 Task: Search for 'kurti set' on Amazon.in, browse the options, and add your preferred choices to the cart.
Action: Mouse moved to (284, 65)
Screenshot: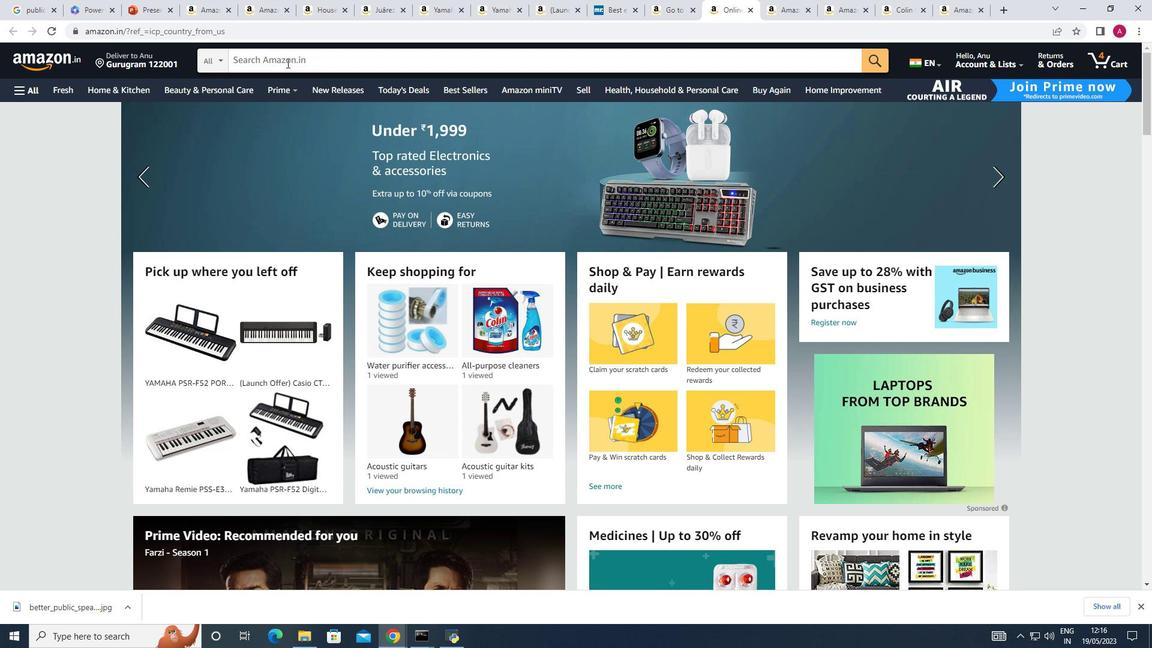 
Action: Mouse pressed left at (284, 65)
Screenshot: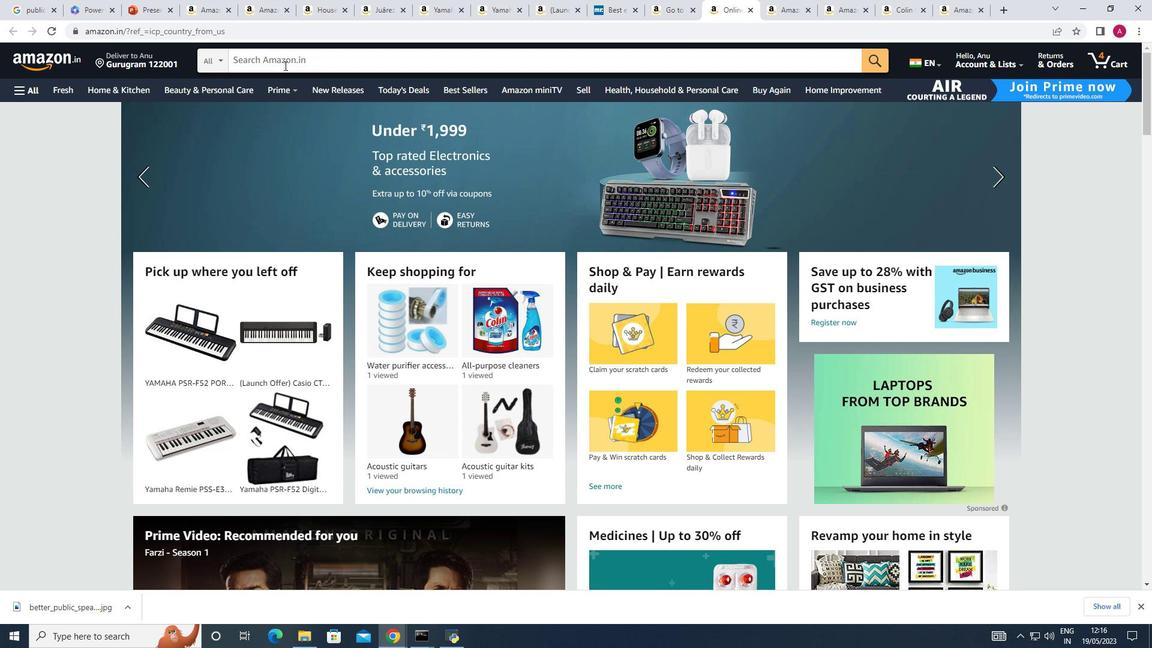 
Action: Key pressed kurti
Screenshot: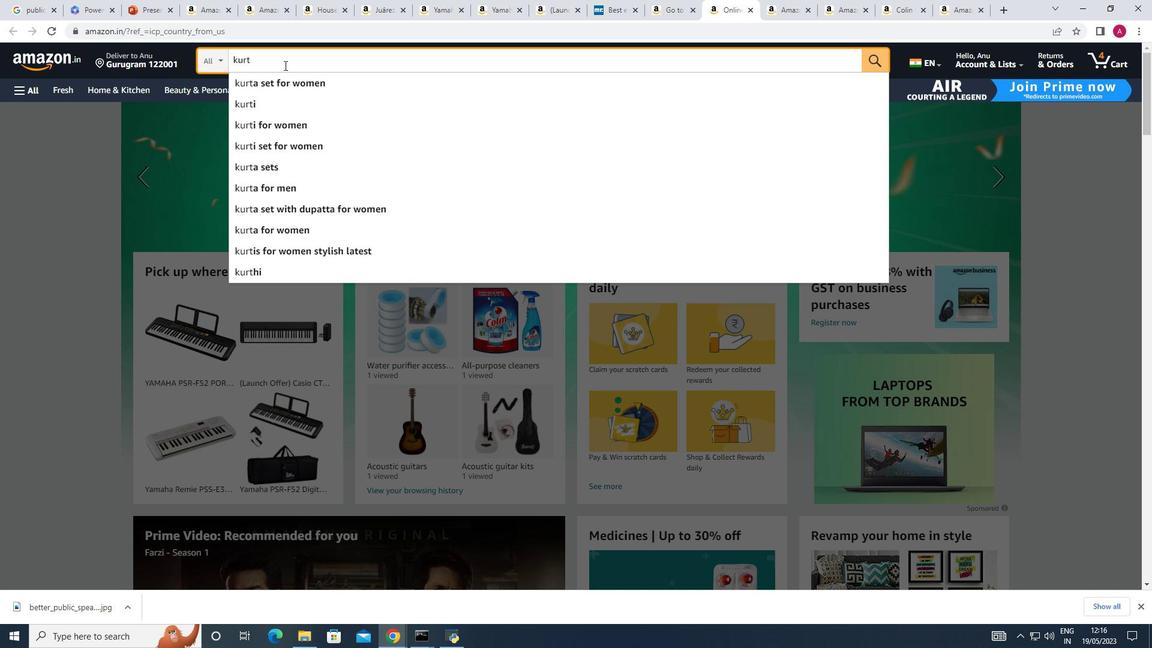 
Action: Mouse moved to (277, 160)
Screenshot: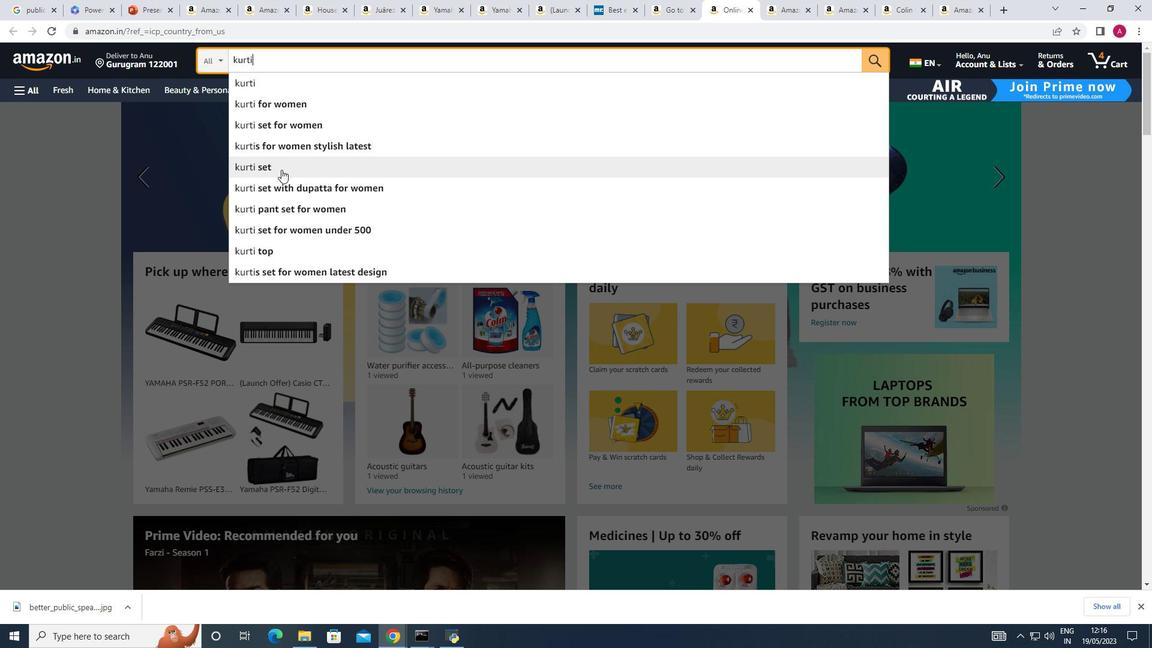 
Action: Mouse pressed left at (277, 160)
Screenshot: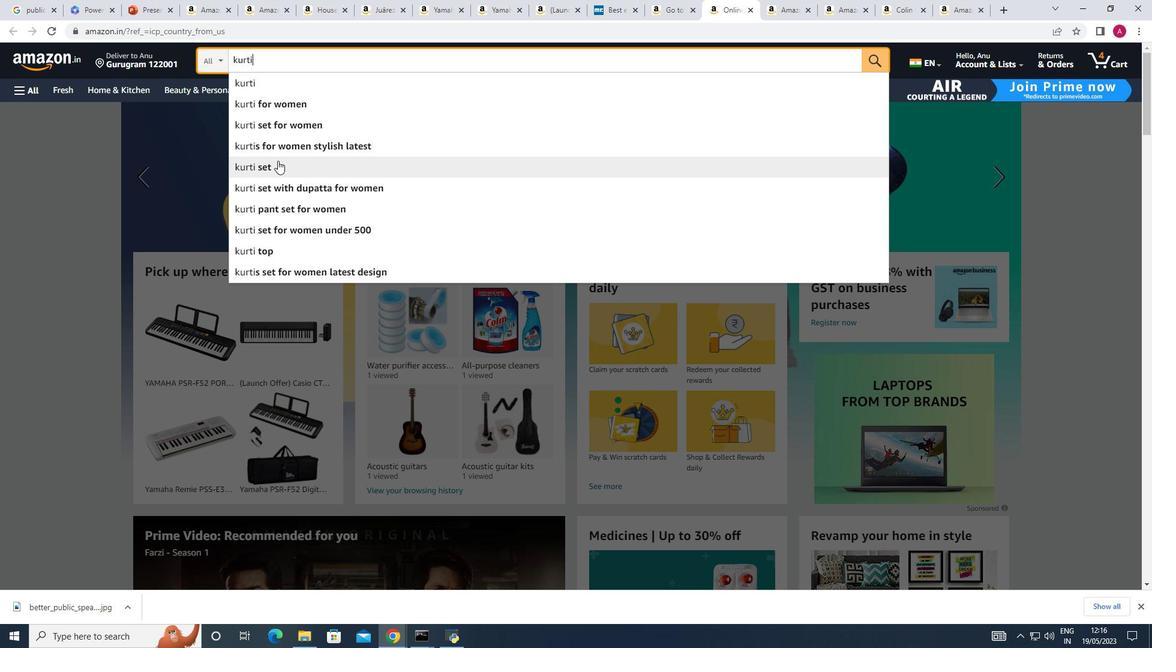 
Action: Mouse pressed left at (277, 160)
Screenshot: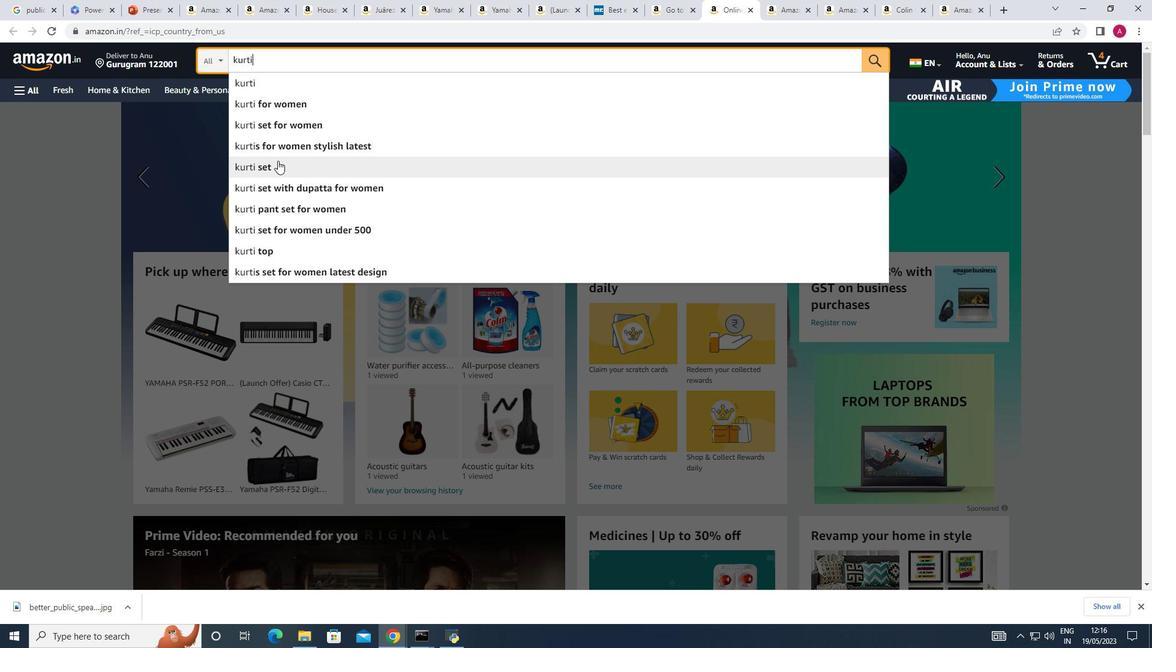 
Action: Mouse moved to (362, 253)
Screenshot: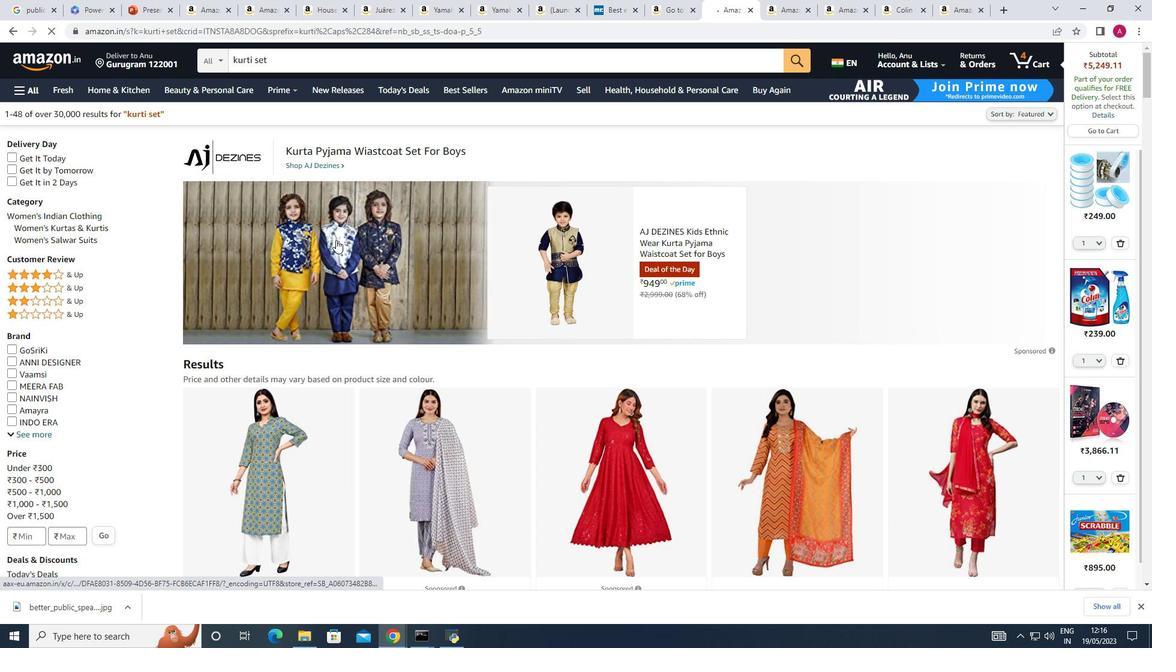 
Action: Mouse scrolled (362, 253) with delta (0, 0)
Screenshot: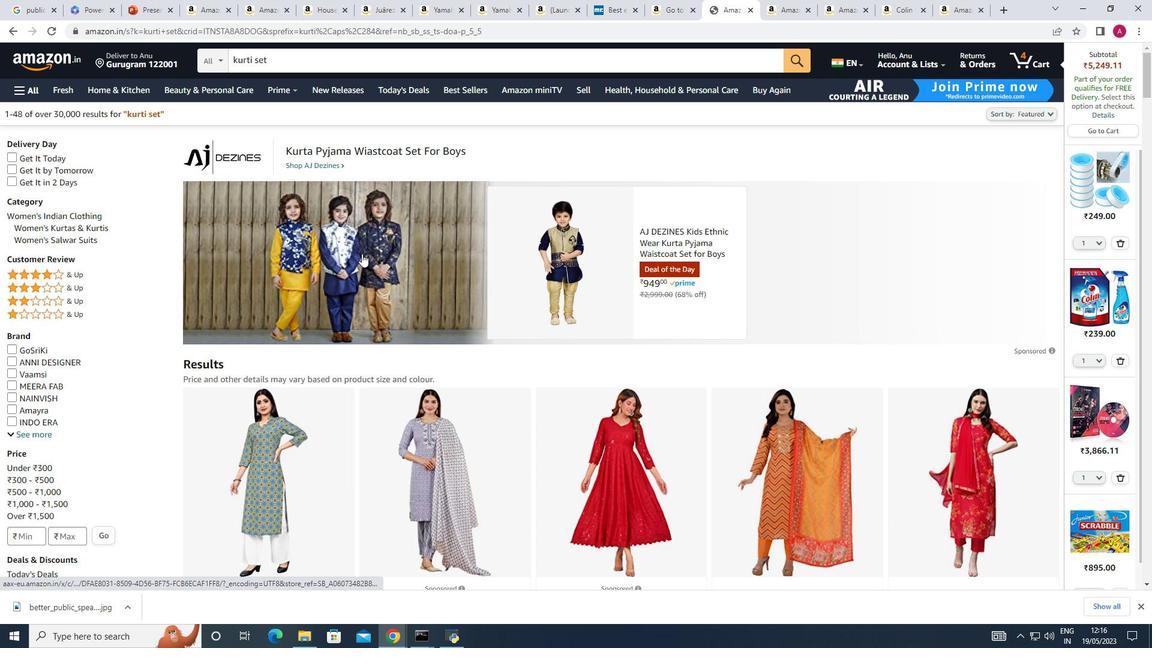 
Action: Mouse moved to (362, 253)
Screenshot: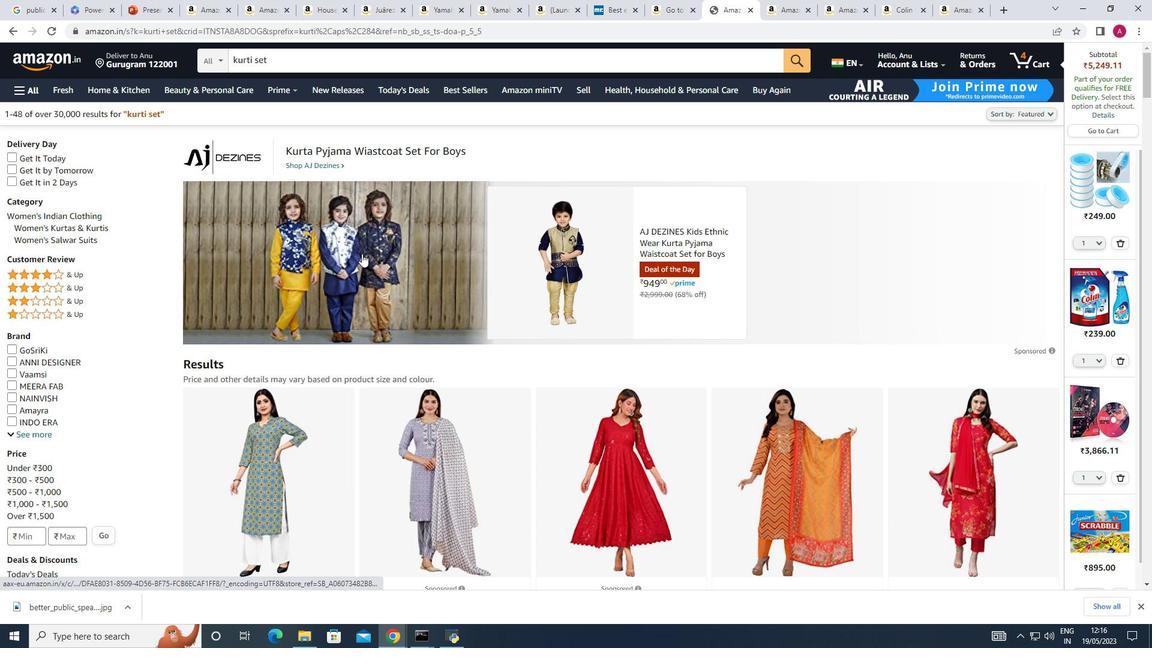
Action: Mouse scrolled (362, 253) with delta (0, 0)
Screenshot: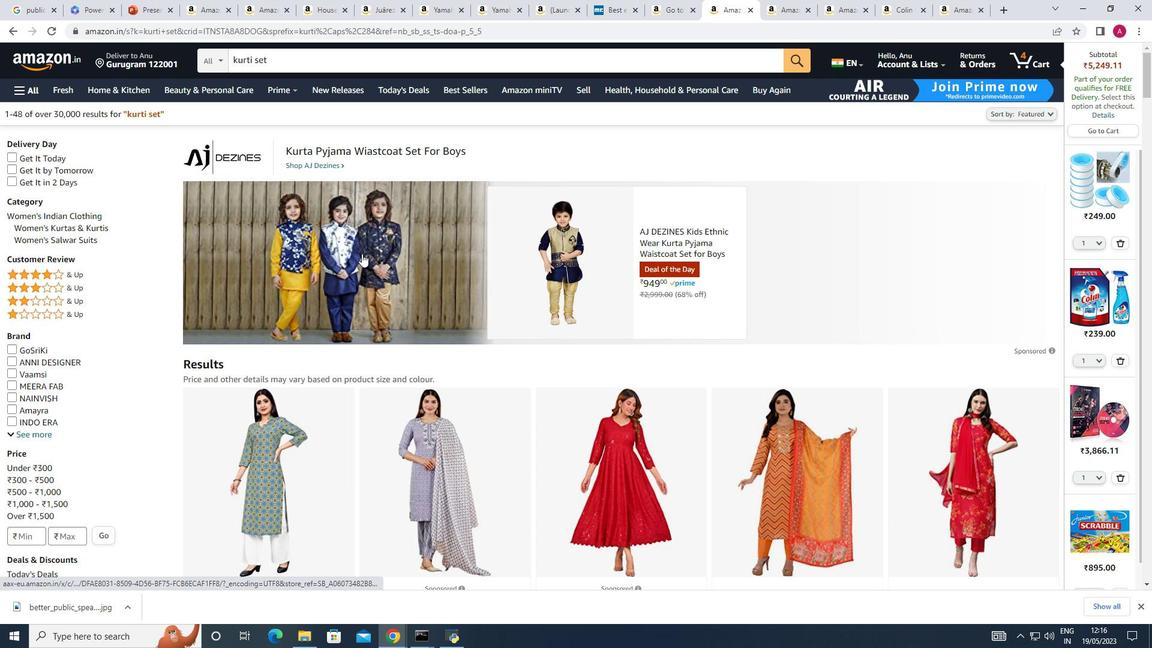 
Action: Mouse moved to (365, 253)
Screenshot: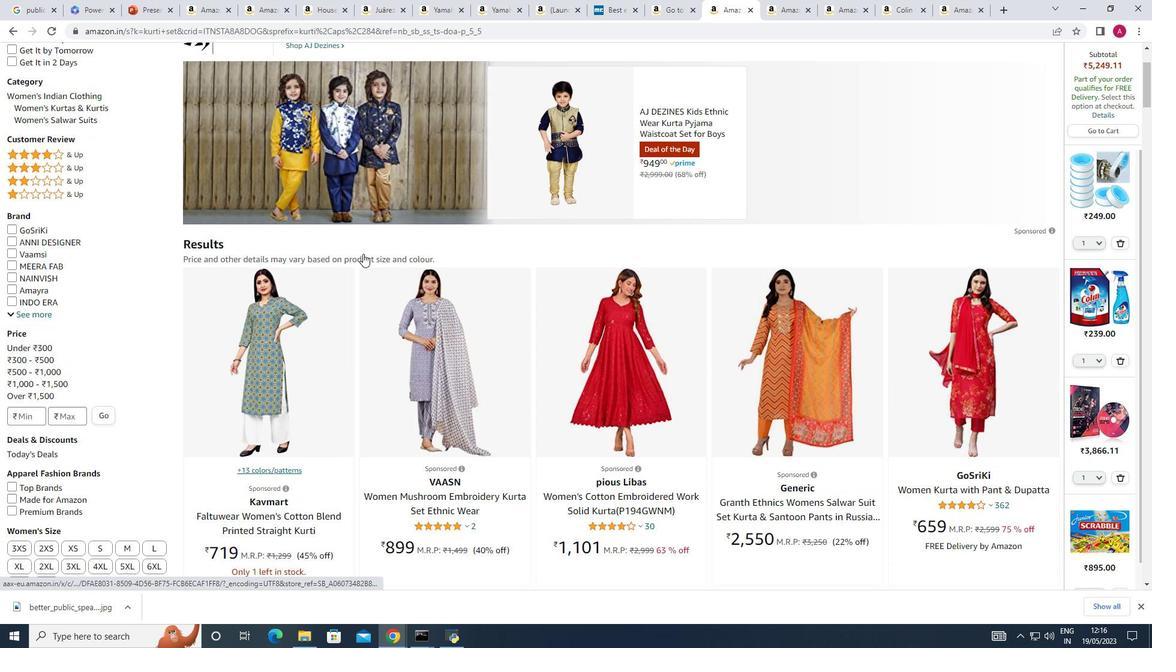 
Action: Mouse scrolled (365, 253) with delta (0, 0)
Screenshot: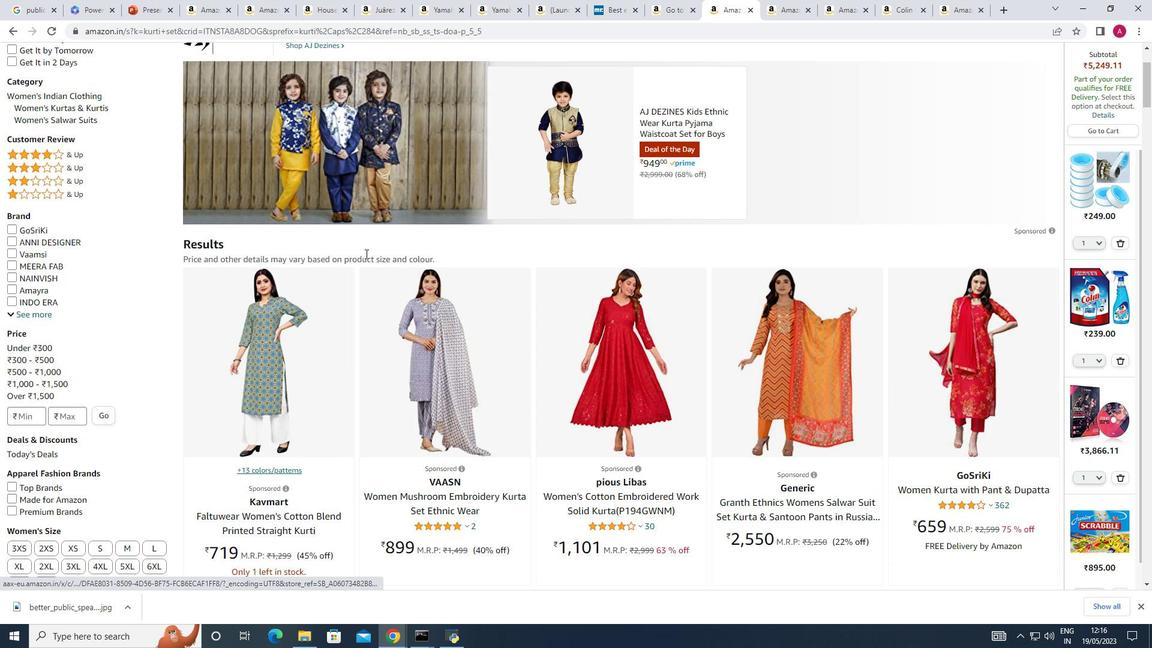 
Action: Mouse moved to (393, 243)
Screenshot: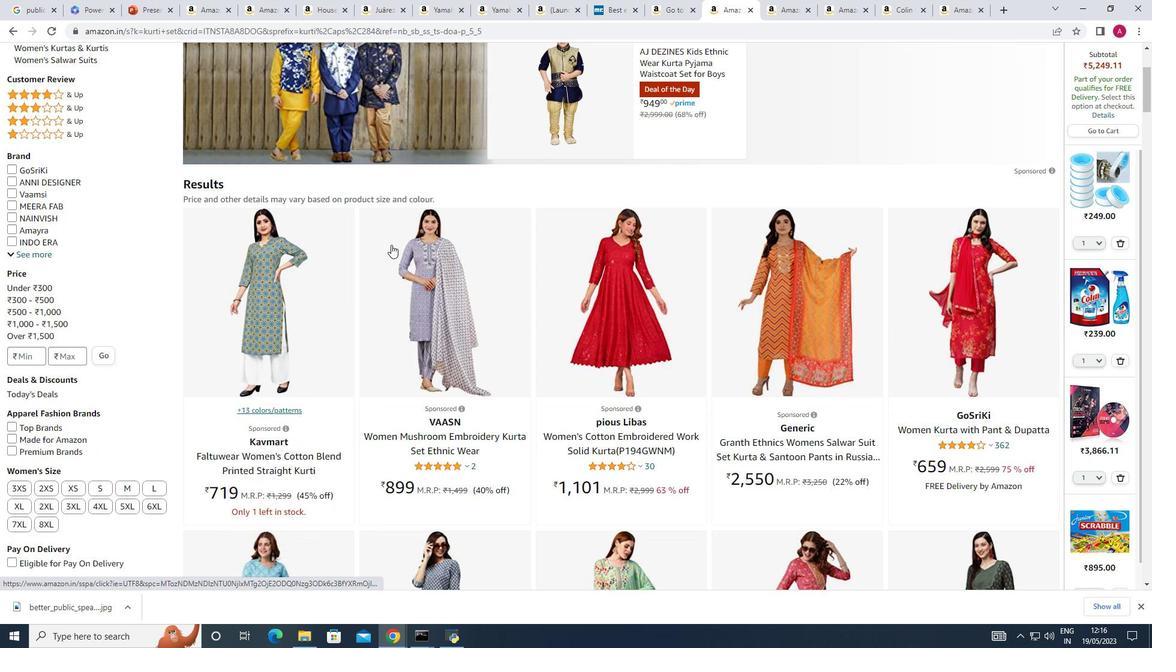 
Action: Mouse scrolled (393, 243) with delta (0, 0)
Screenshot: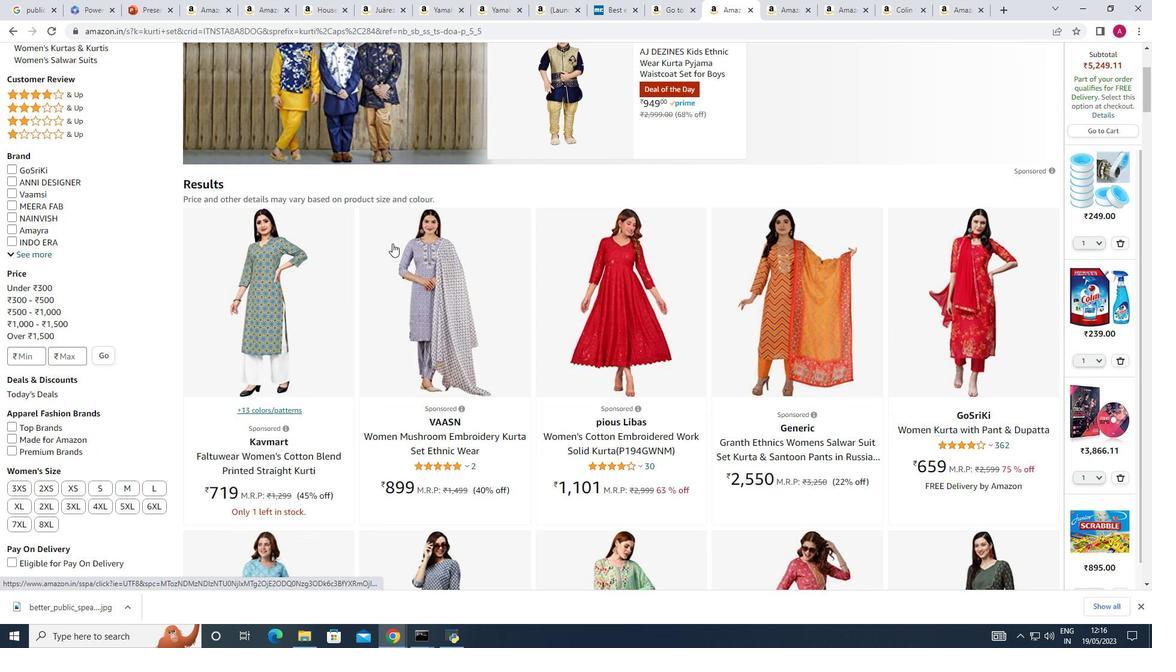 
Action: Mouse scrolled (393, 243) with delta (0, 0)
Screenshot: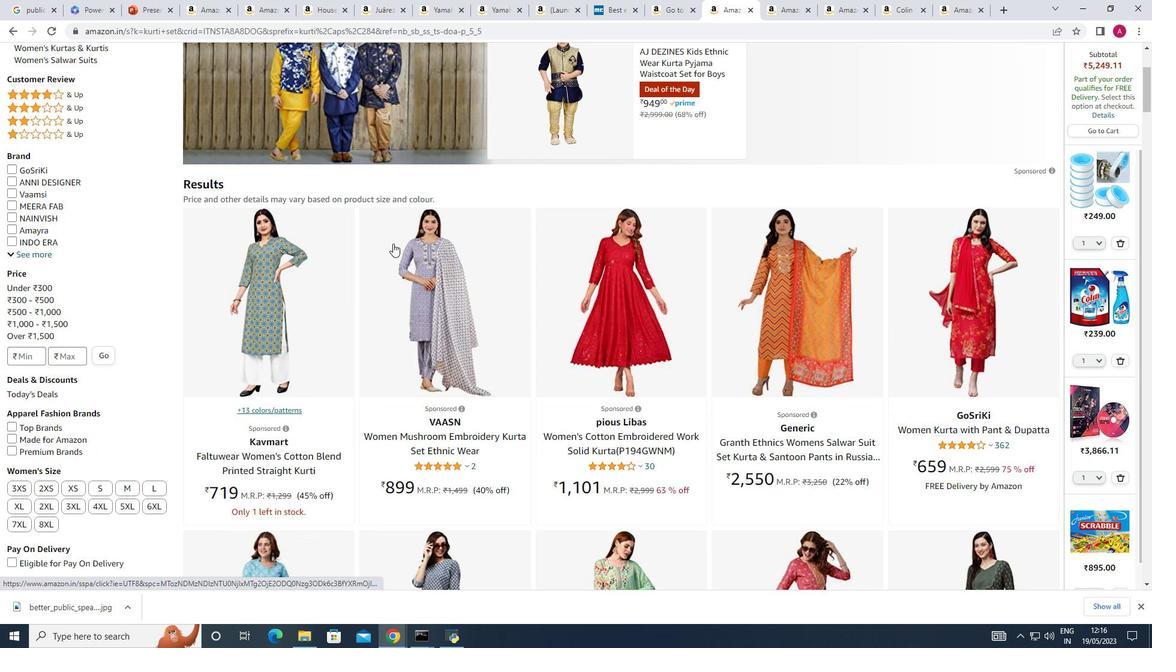
Action: Mouse scrolled (393, 243) with delta (0, 0)
Screenshot: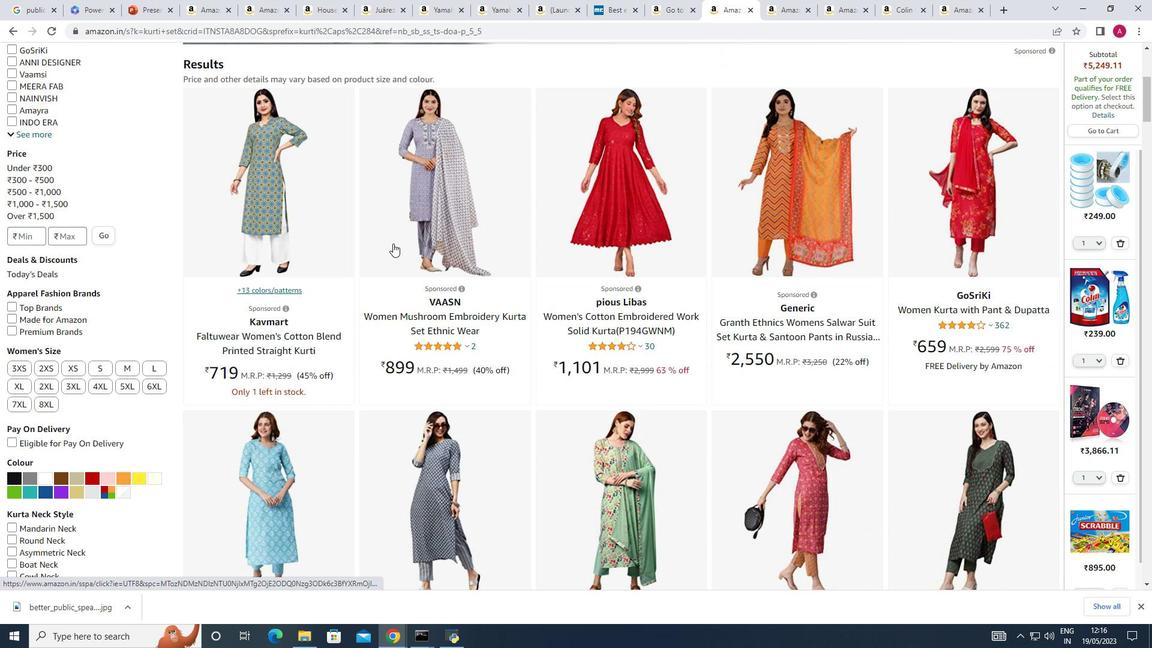 
Action: Mouse scrolled (393, 243) with delta (0, 0)
Screenshot: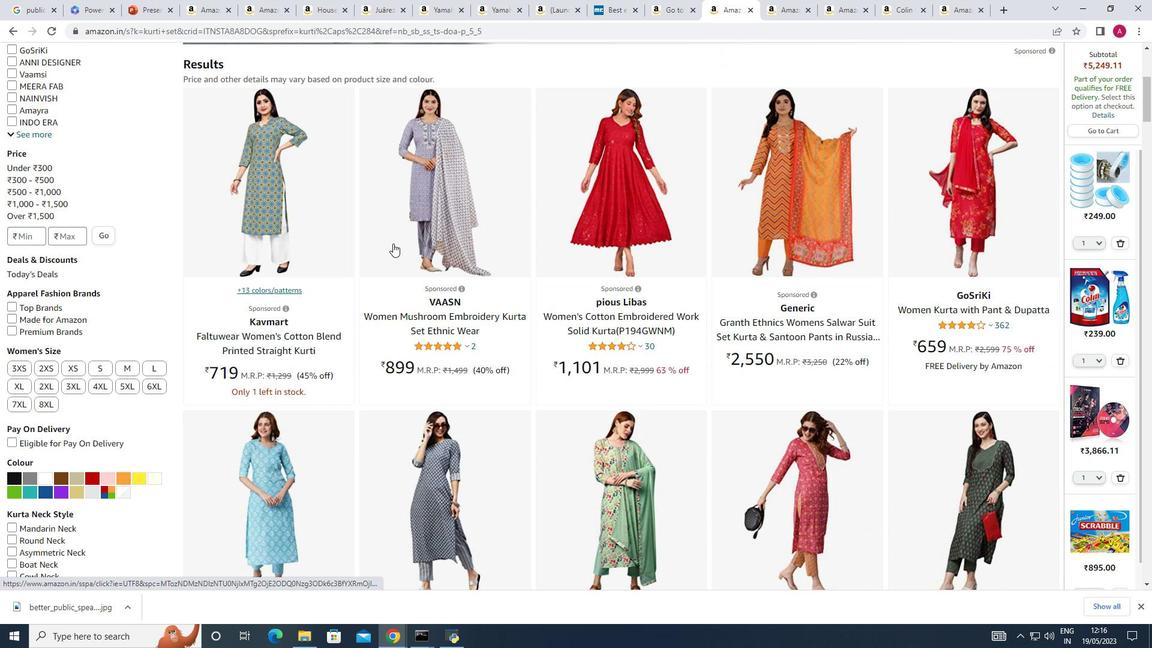 
Action: Mouse scrolled (393, 243) with delta (0, 0)
Screenshot: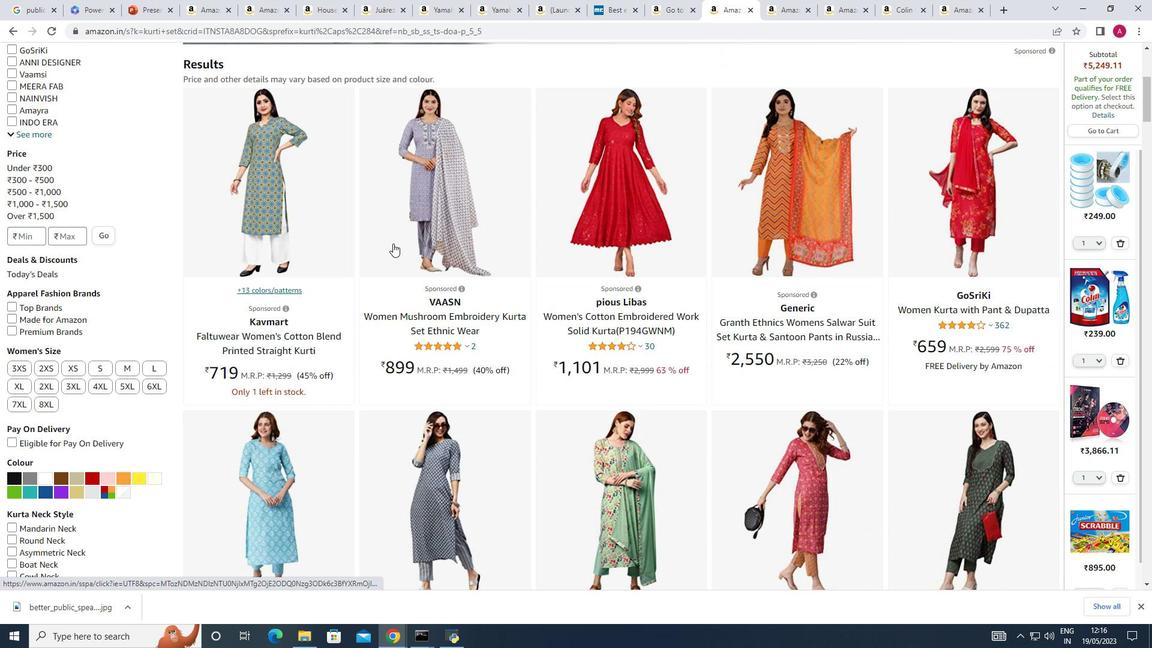 
Action: Mouse scrolled (393, 243) with delta (0, 0)
Screenshot: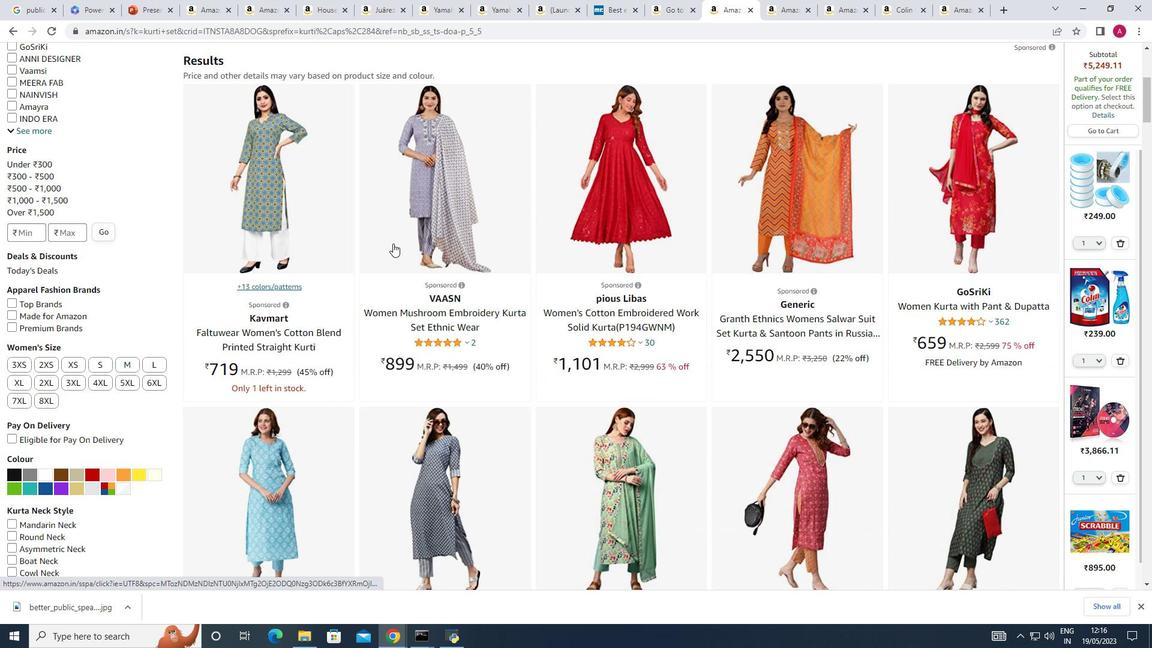 
Action: Mouse moved to (392, 244)
Screenshot: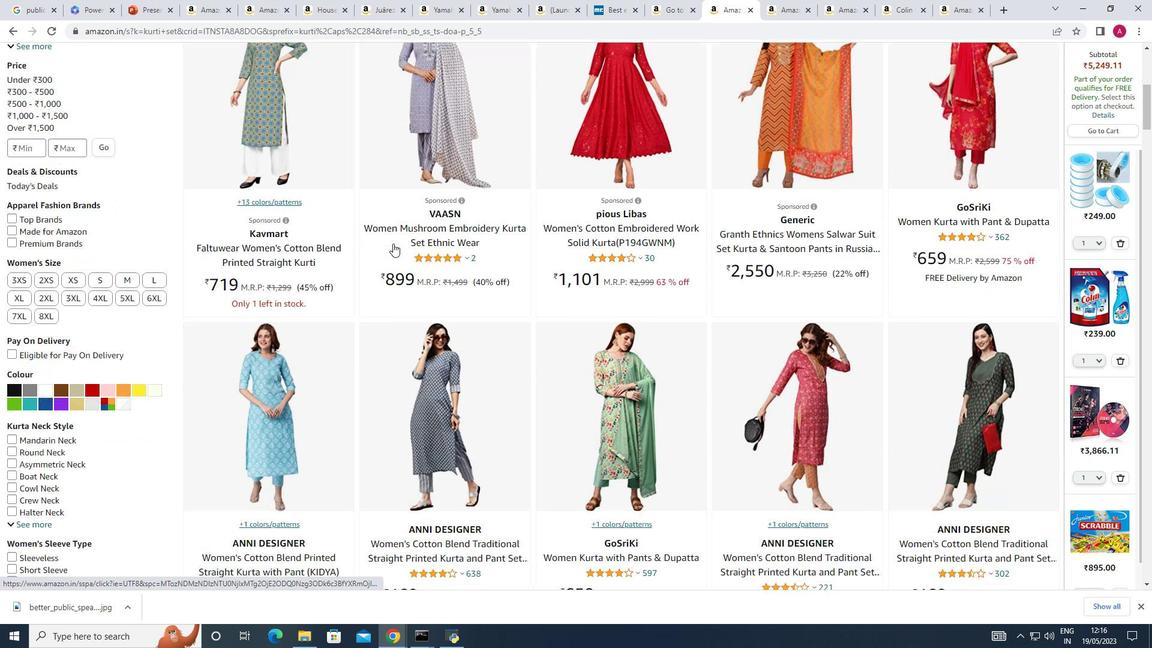 
Action: Mouse scrolled (392, 243) with delta (0, 0)
Screenshot: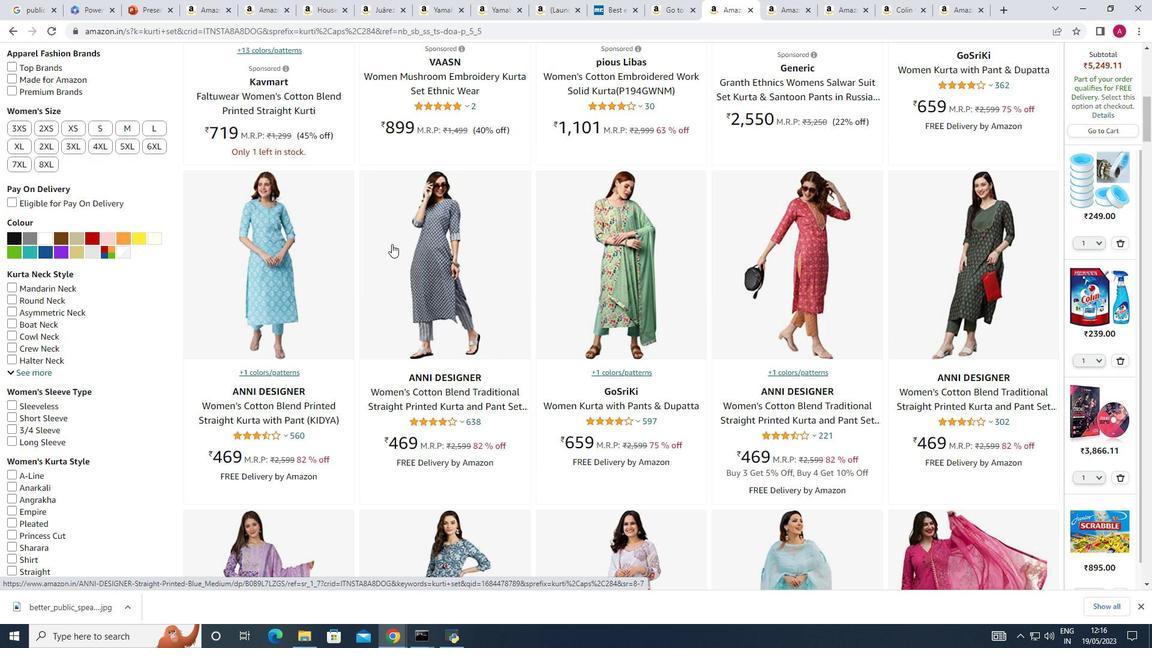 
Action: Mouse scrolled (392, 243) with delta (0, 0)
Screenshot: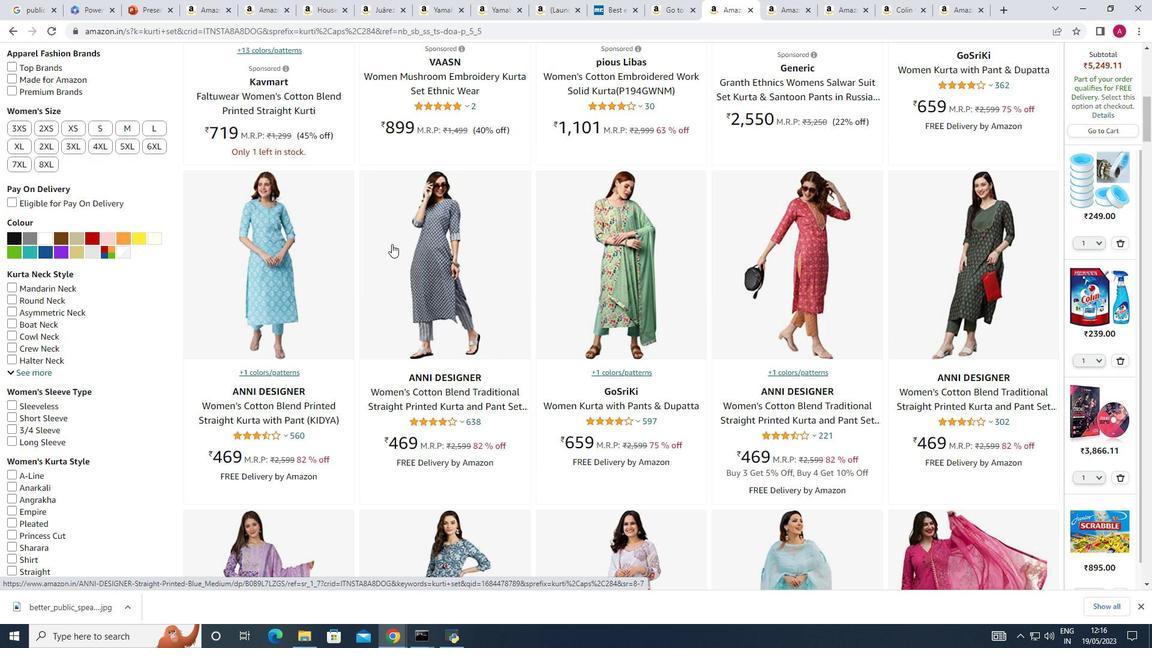 
Action: Mouse scrolled (392, 243) with delta (0, 0)
Screenshot: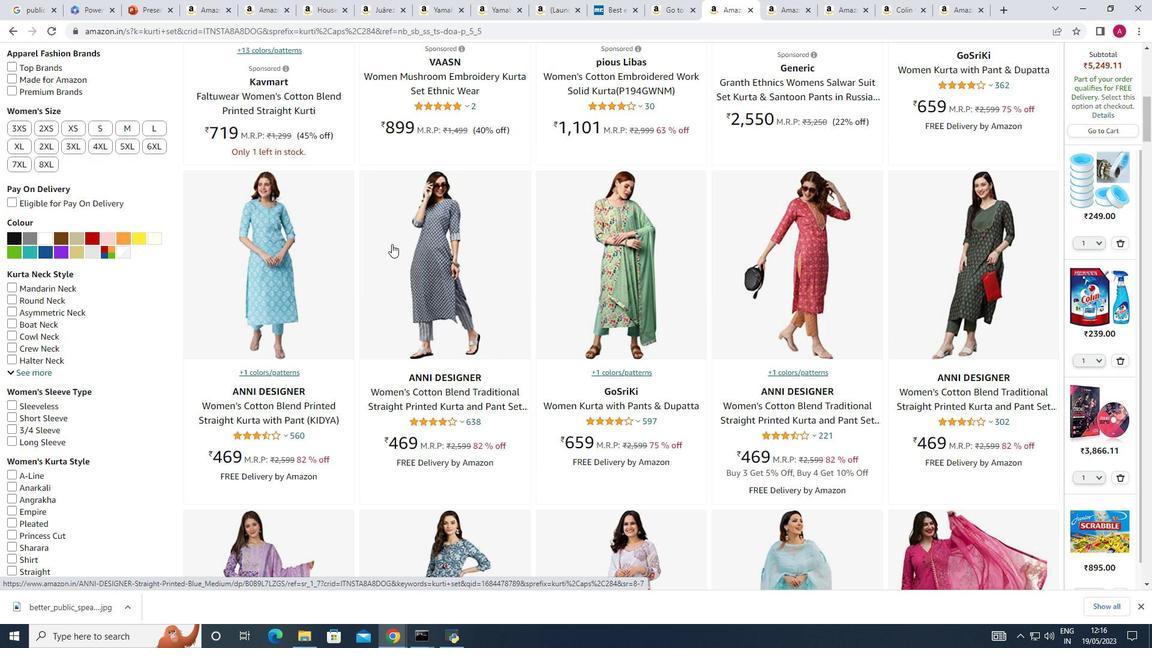 
Action: Mouse scrolled (392, 243) with delta (0, 0)
Screenshot: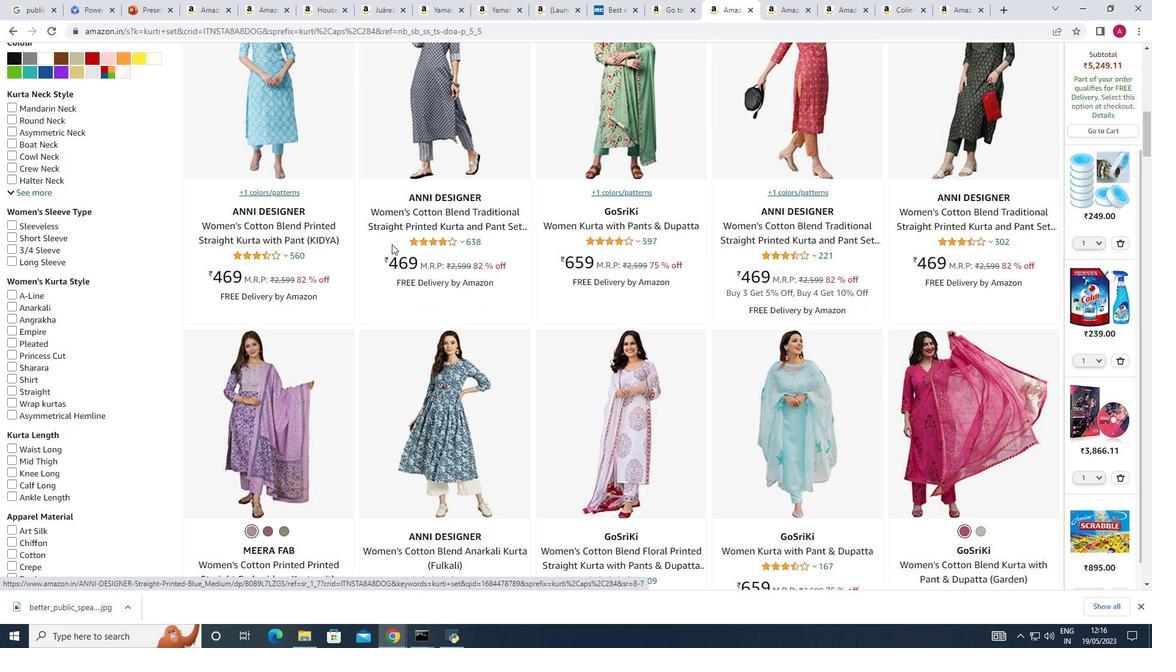 
Action: Mouse scrolled (392, 243) with delta (0, 0)
Screenshot: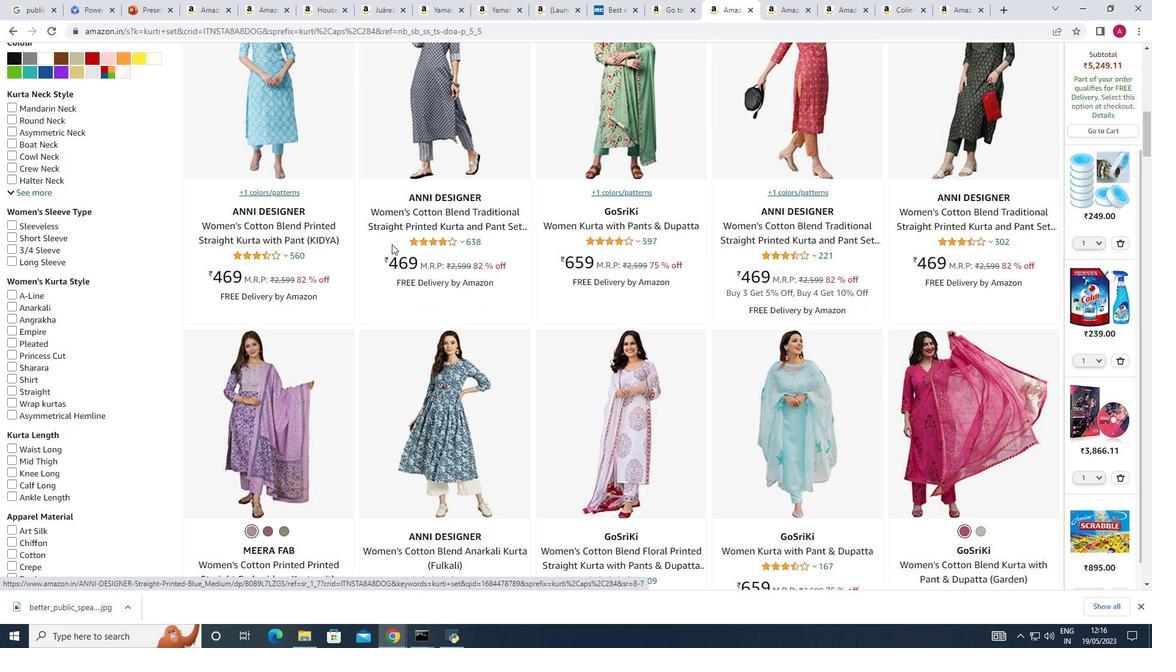 
Action: Mouse scrolled (392, 243) with delta (0, 0)
Screenshot: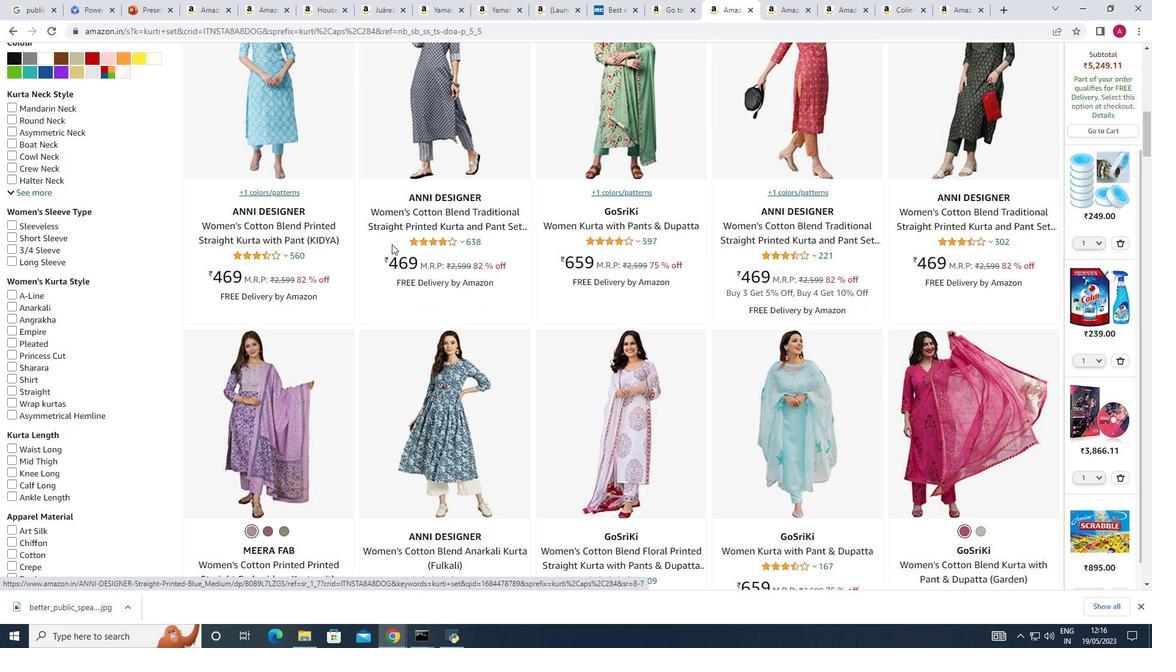 
Action: Mouse scrolled (392, 243) with delta (0, 0)
Screenshot: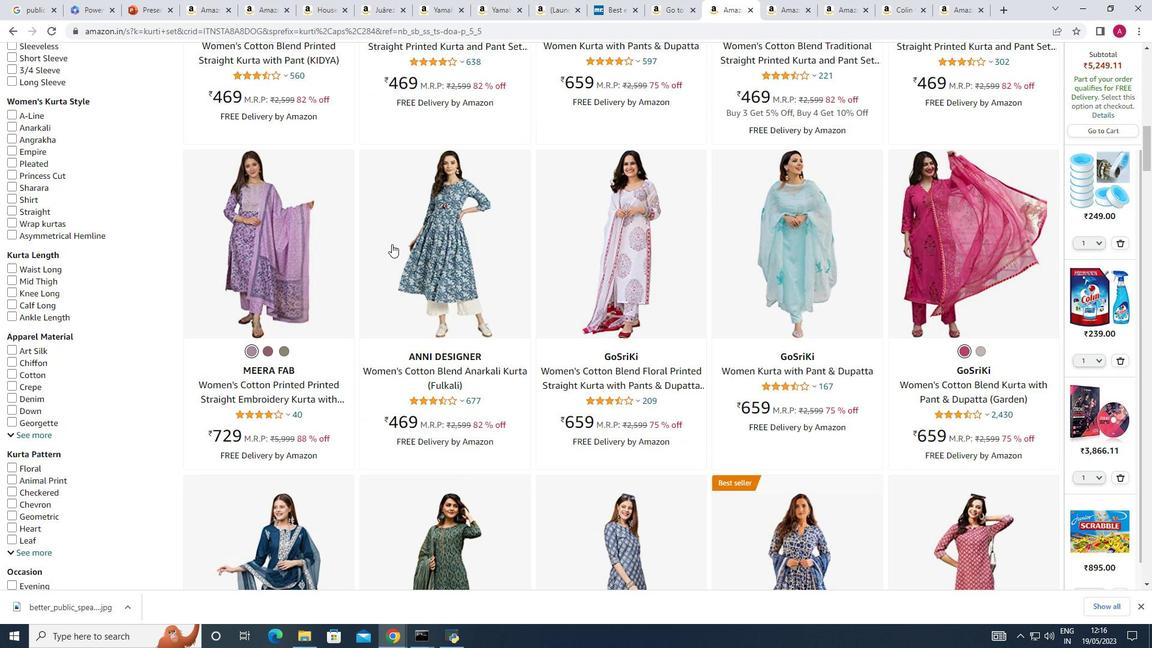 
Action: Mouse scrolled (392, 243) with delta (0, 0)
Screenshot: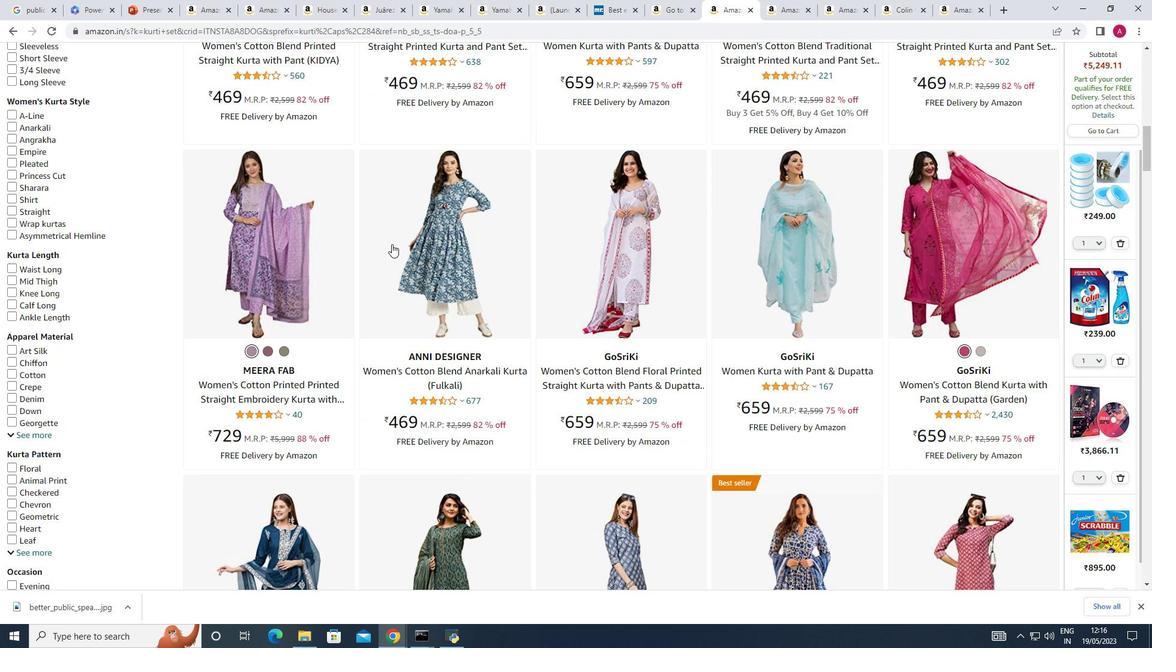 
Action: Mouse scrolled (392, 243) with delta (0, 0)
Screenshot: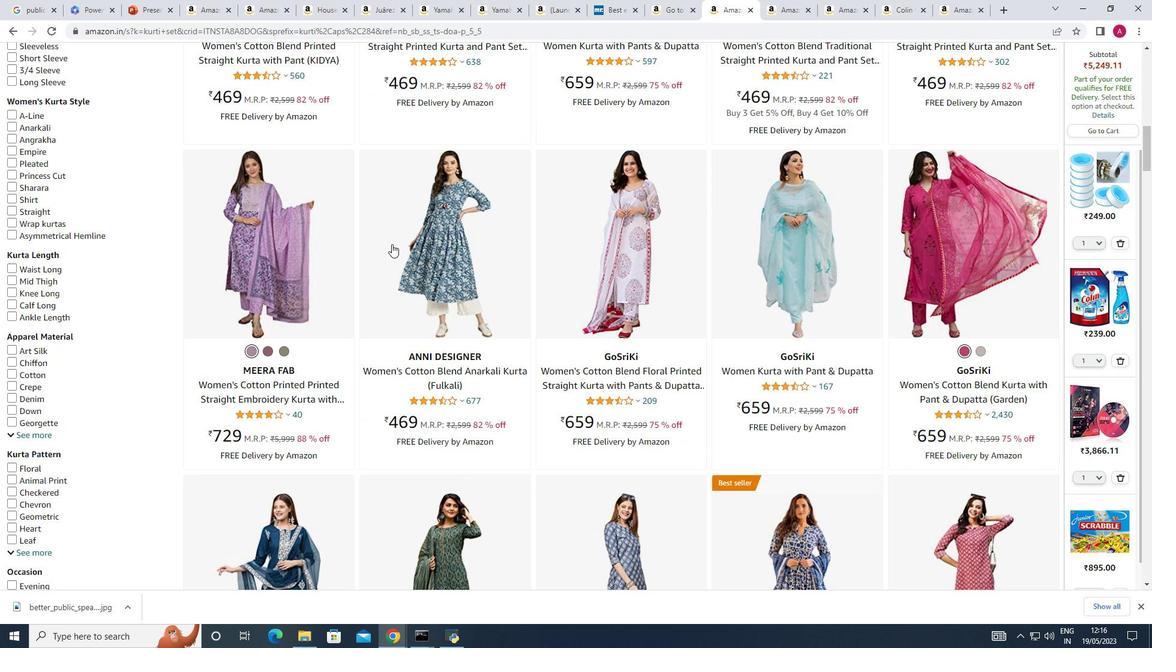 
Action: Mouse scrolled (392, 243) with delta (0, 0)
Screenshot: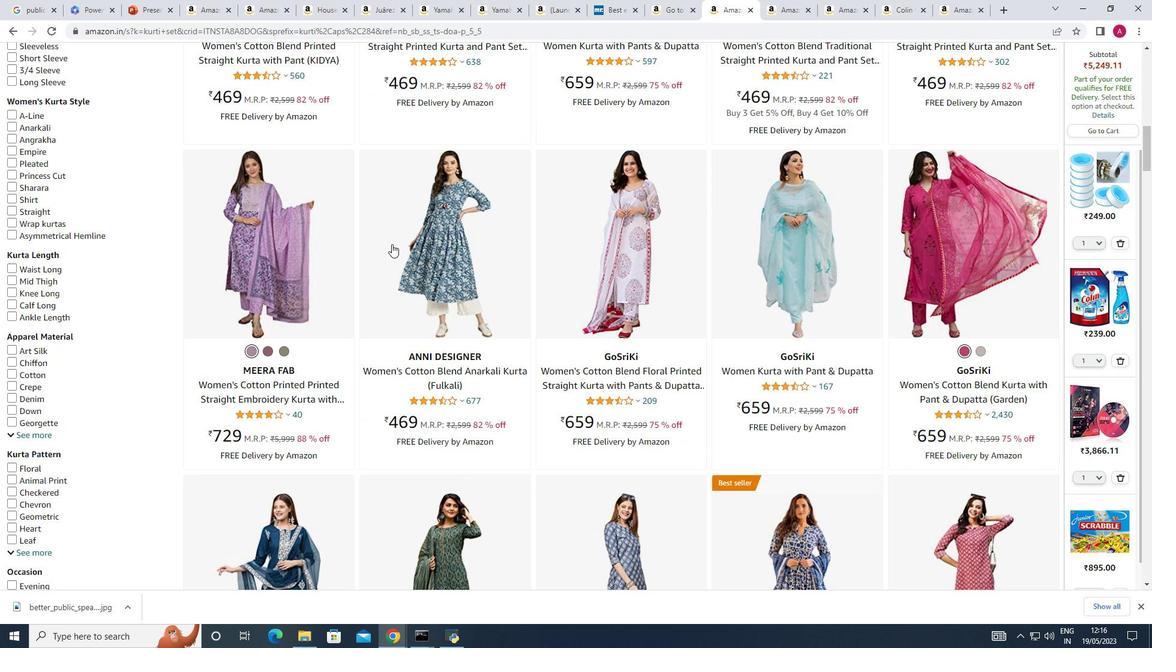 
Action: Mouse scrolled (392, 243) with delta (0, 0)
Screenshot: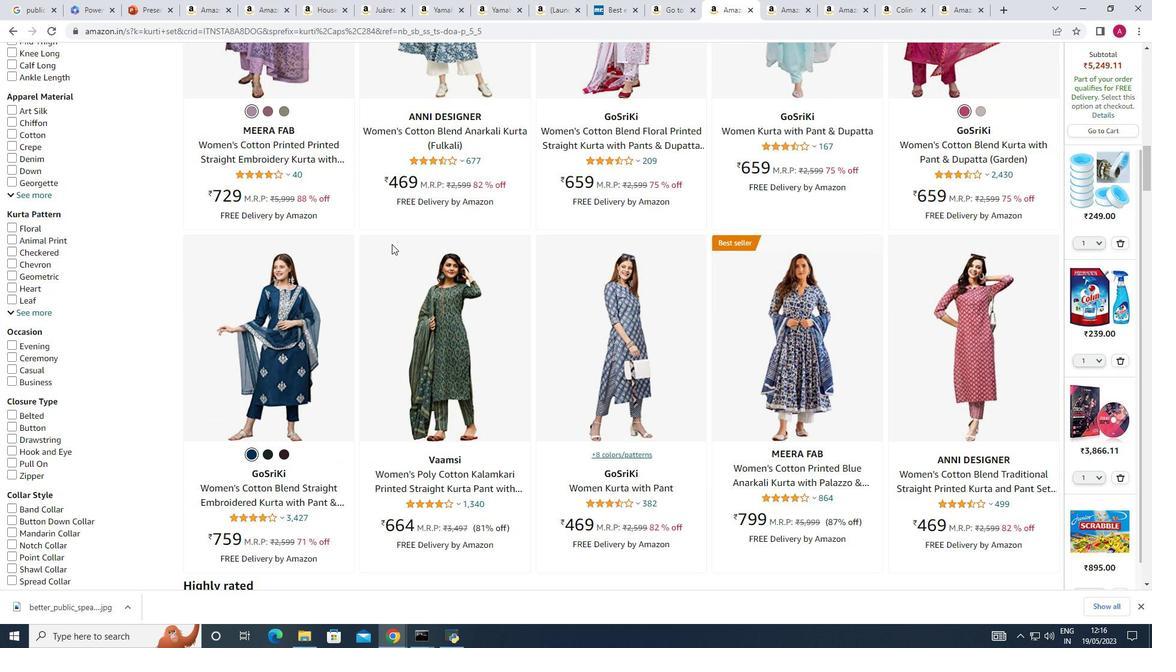 
Action: Mouse scrolled (392, 243) with delta (0, 0)
Screenshot: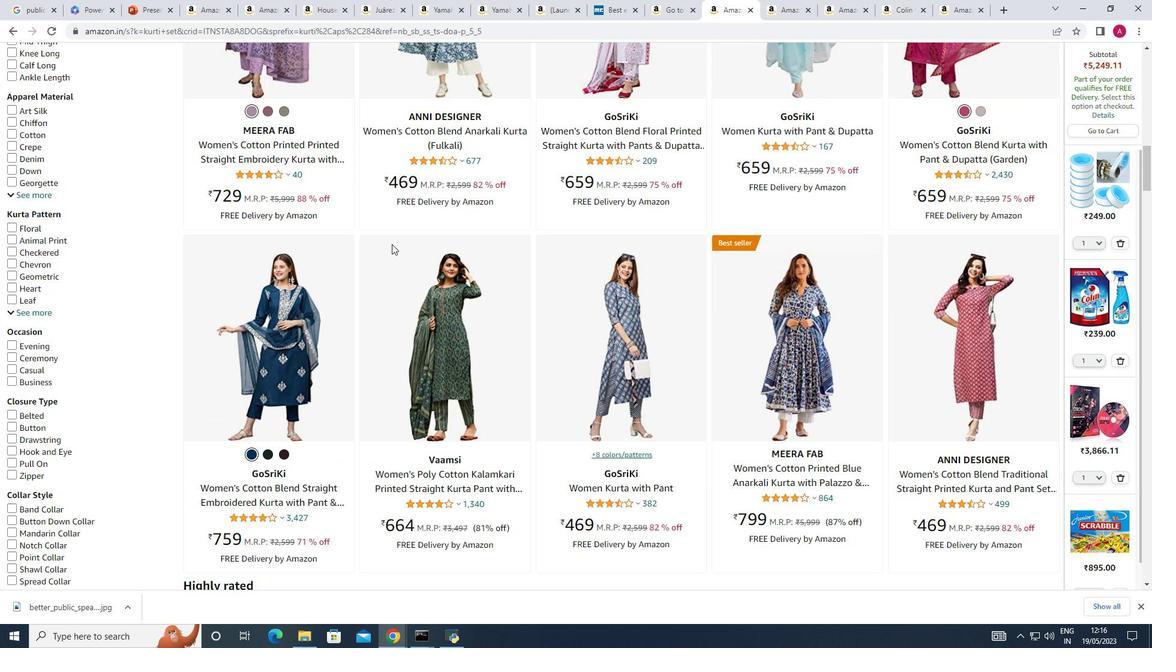 
Action: Mouse scrolled (392, 243) with delta (0, 0)
Screenshot: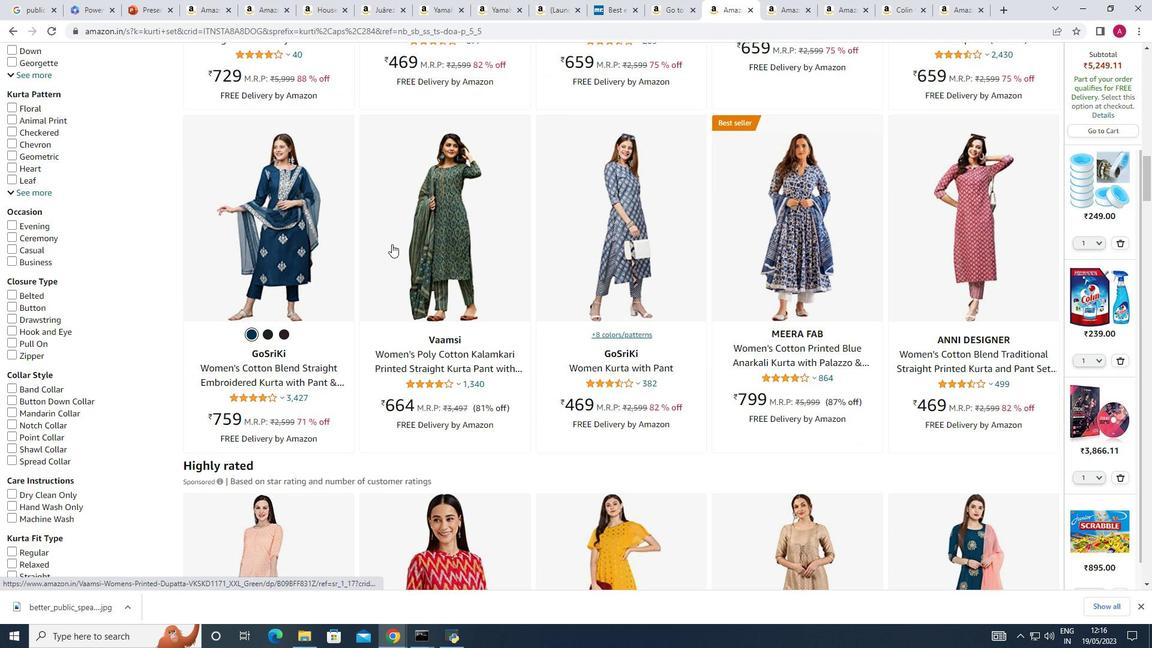 
Action: Mouse scrolled (392, 243) with delta (0, 0)
Screenshot: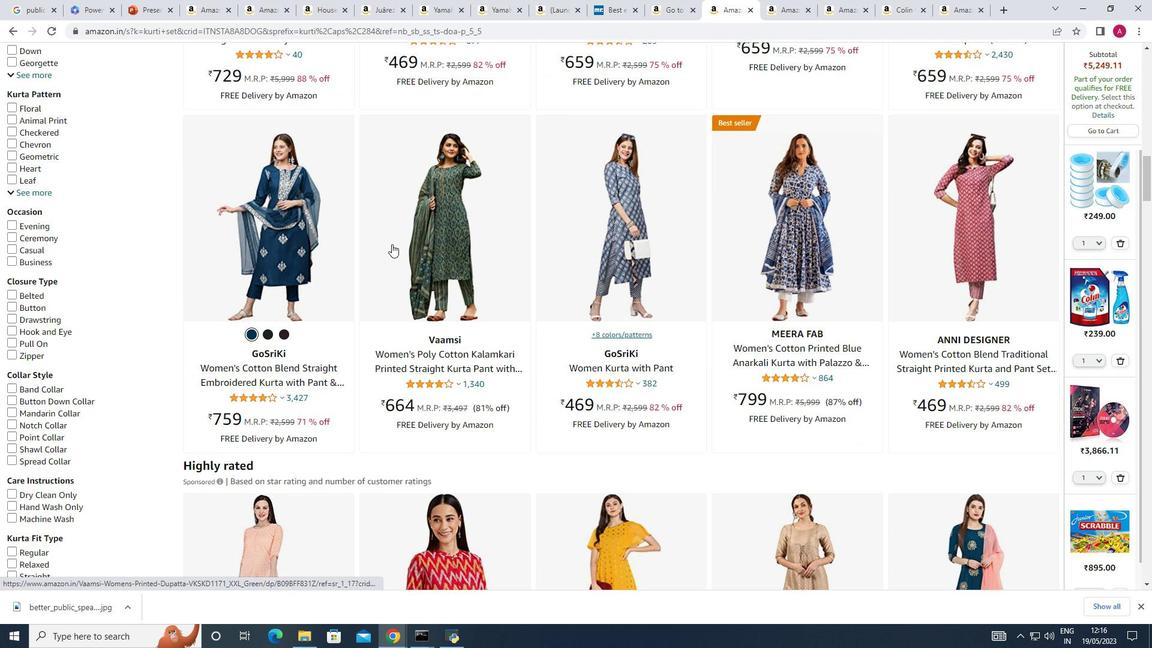 
Action: Mouse scrolled (392, 243) with delta (0, 0)
Screenshot: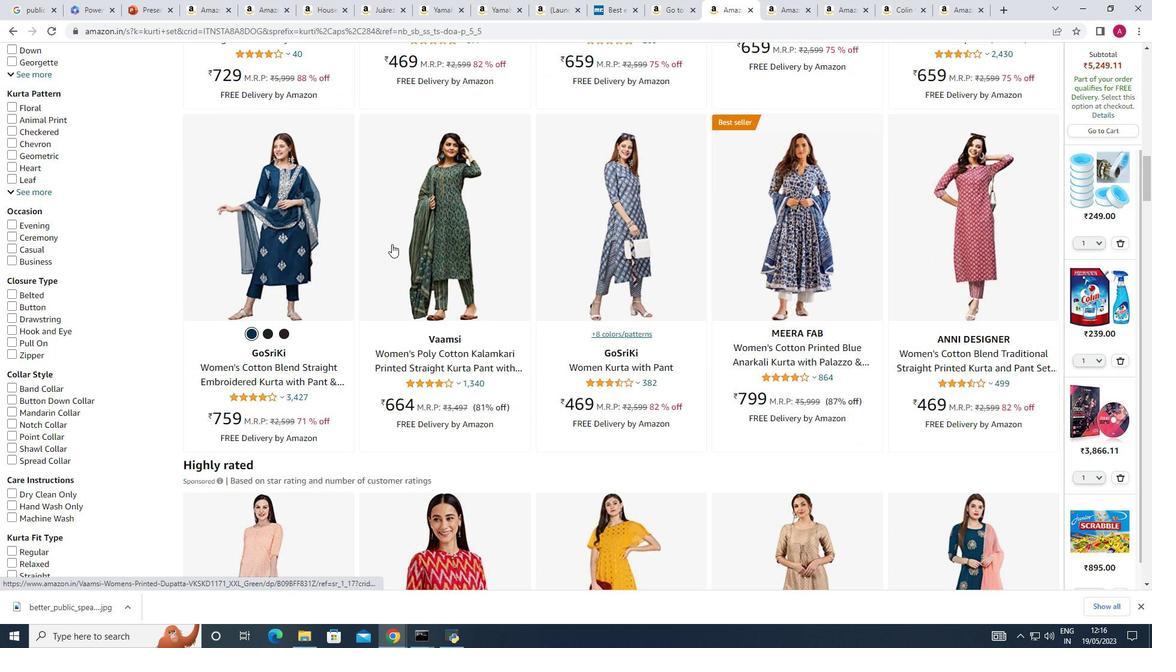 
Action: Mouse scrolled (392, 243) with delta (0, 0)
Screenshot: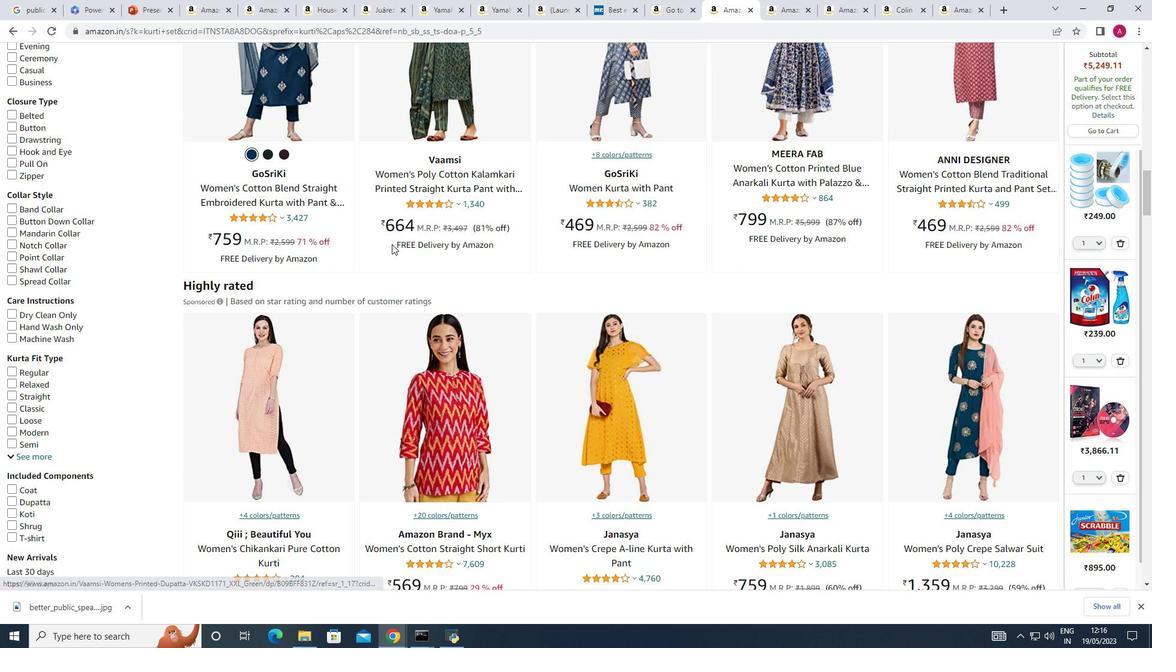 
Action: Mouse scrolled (392, 243) with delta (0, 0)
Screenshot: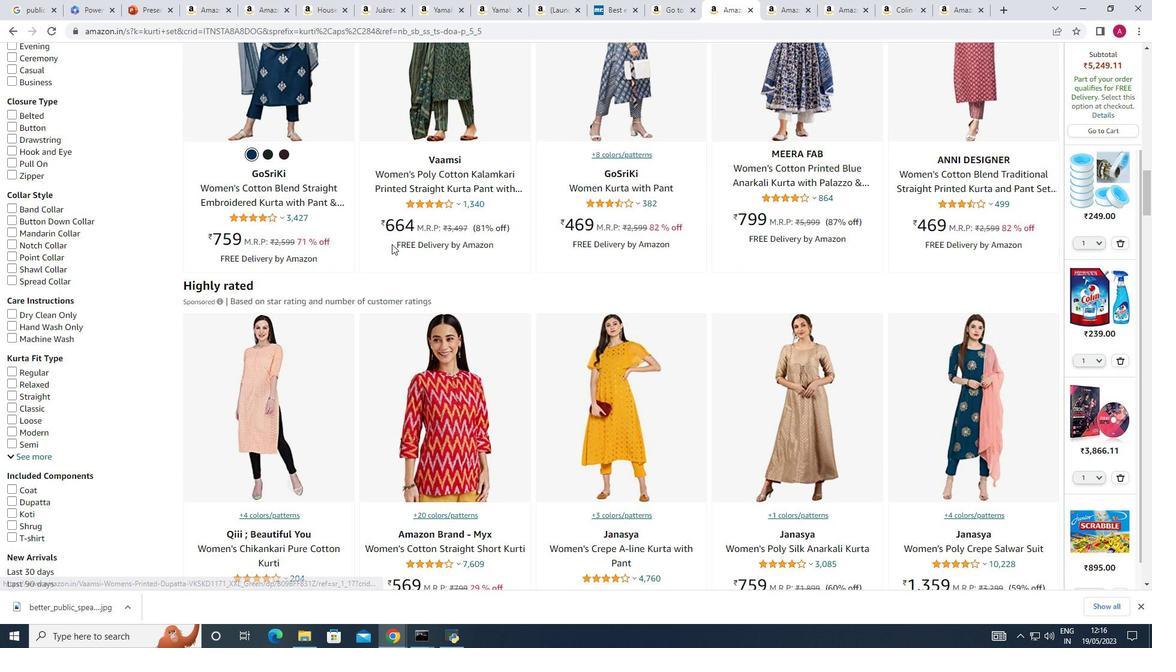 
Action: Mouse scrolled (392, 243) with delta (0, 0)
Screenshot: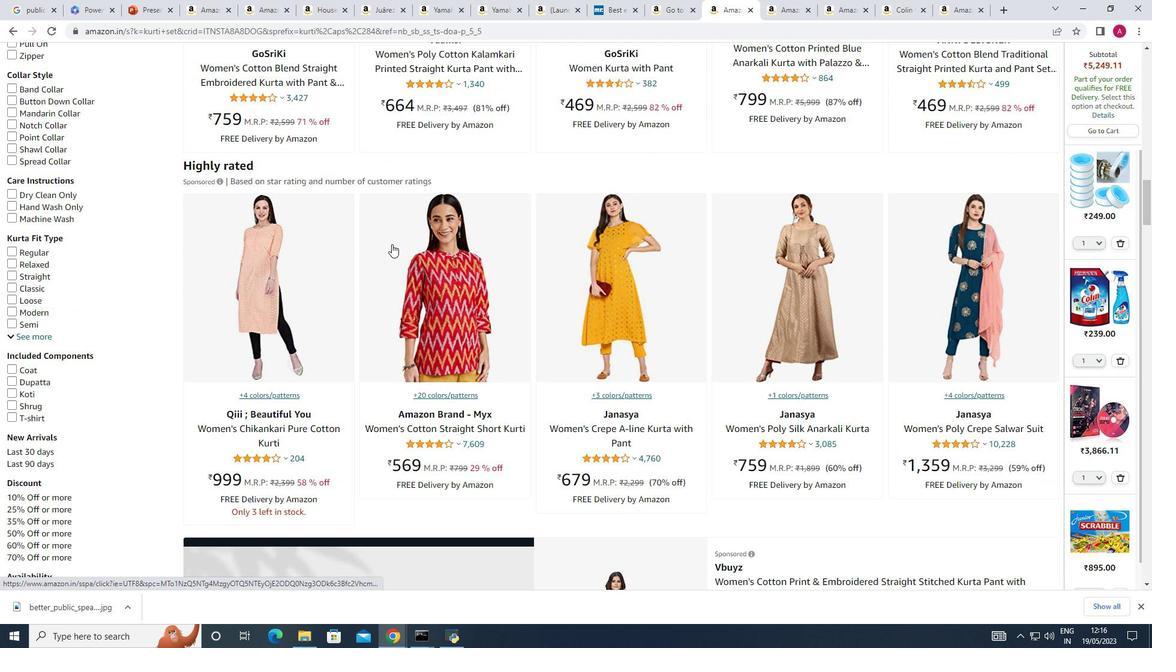 
Action: Mouse scrolled (392, 243) with delta (0, 0)
Screenshot: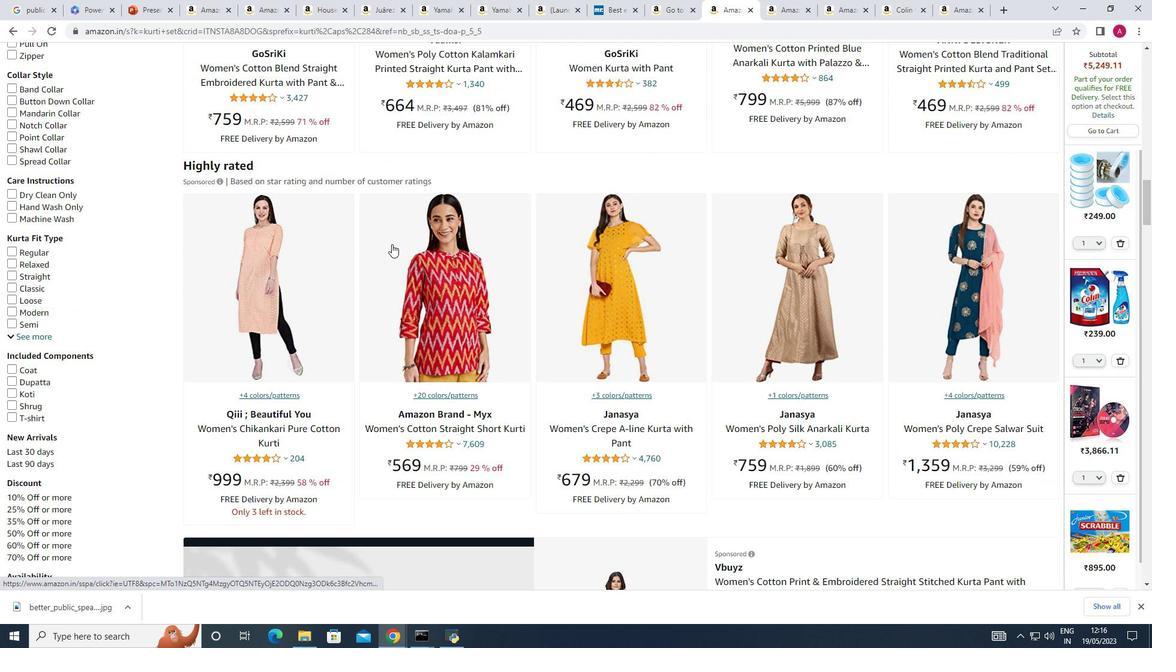 
Action: Mouse scrolled (392, 243) with delta (0, 0)
Screenshot: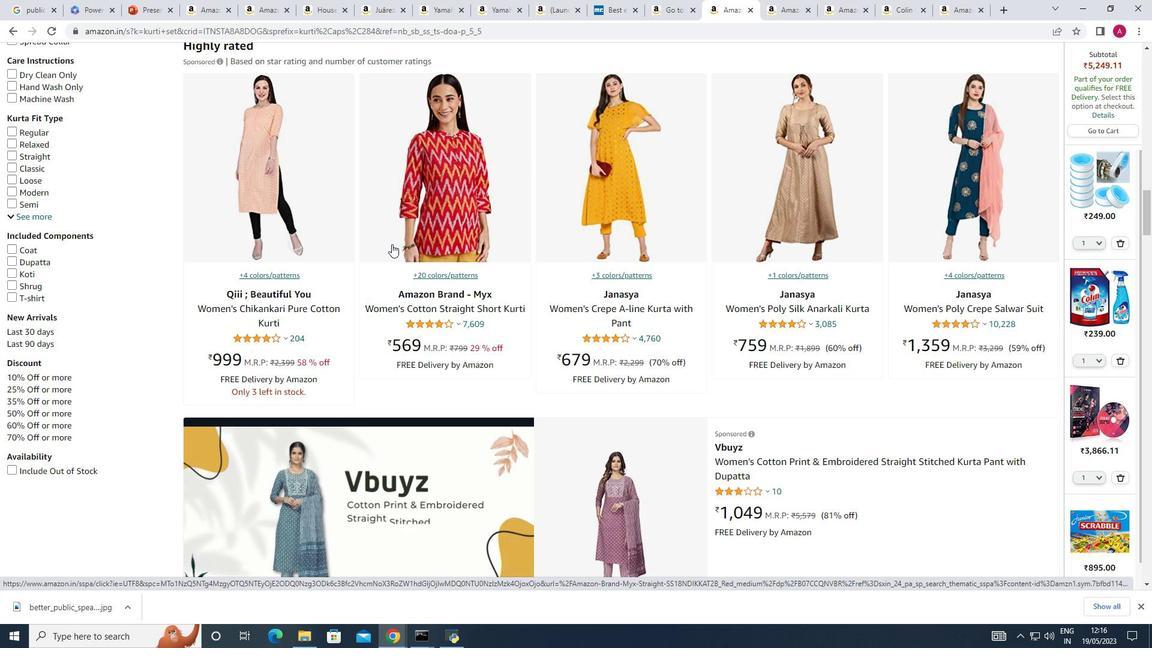 
Action: Mouse scrolled (392, 243) with delta (0, 0)
Screenshot: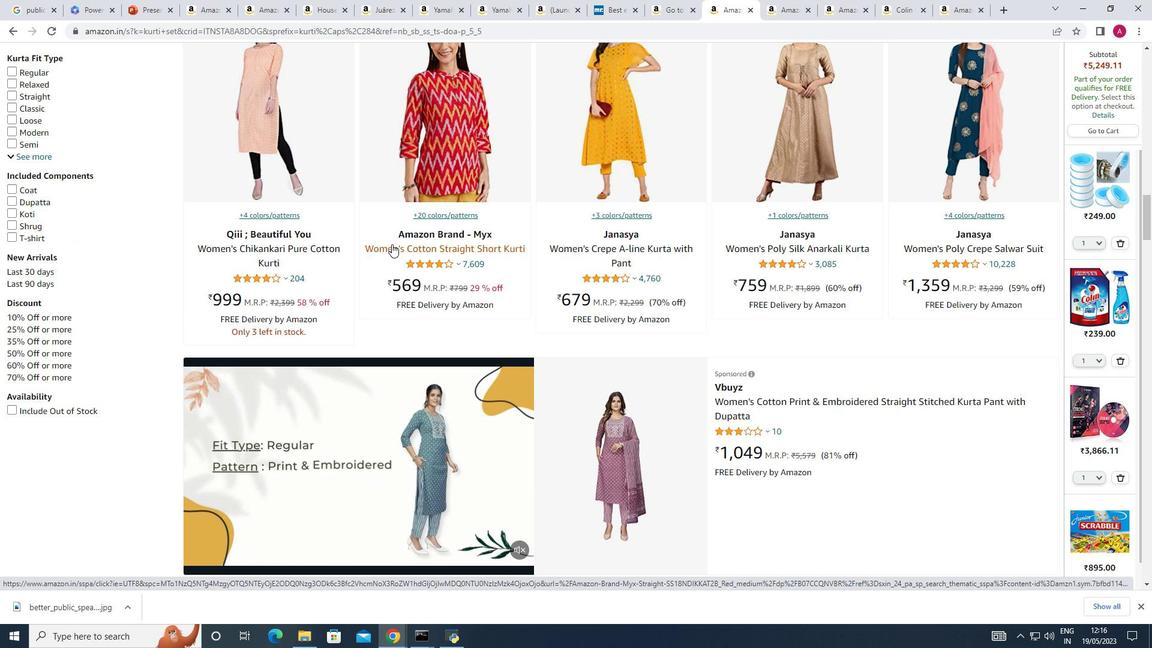 
Action: Mouse scrolled (392, 243) with delta (0, 0)
Screenshot: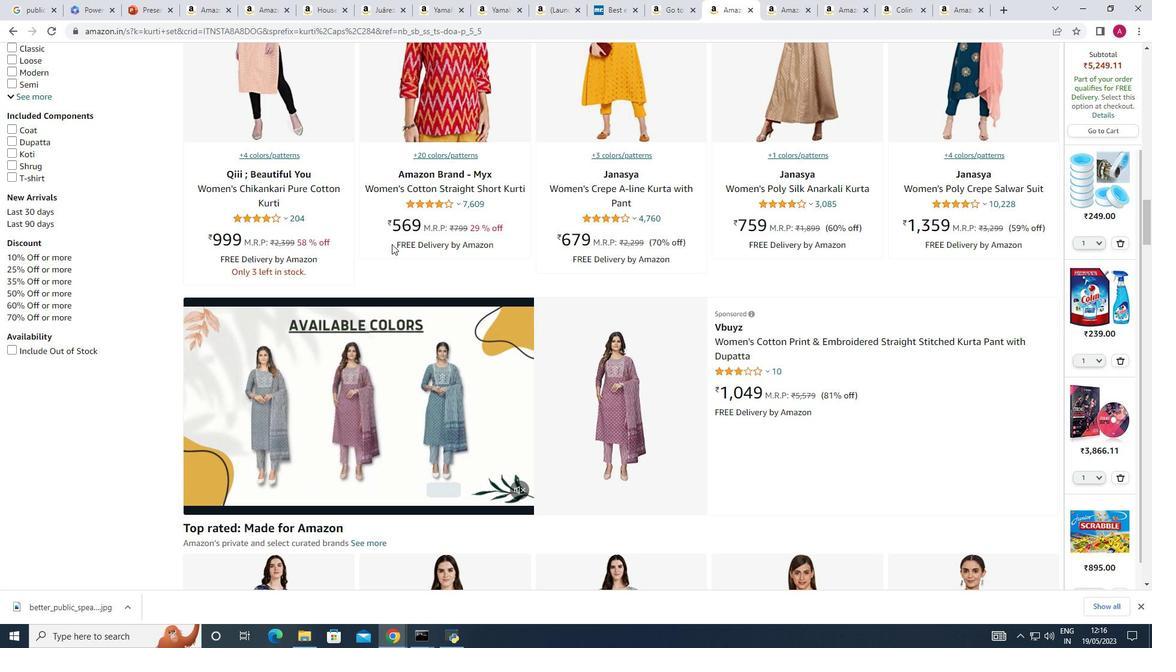 
Action: Mouse moved to (392, 244)
Screenshot: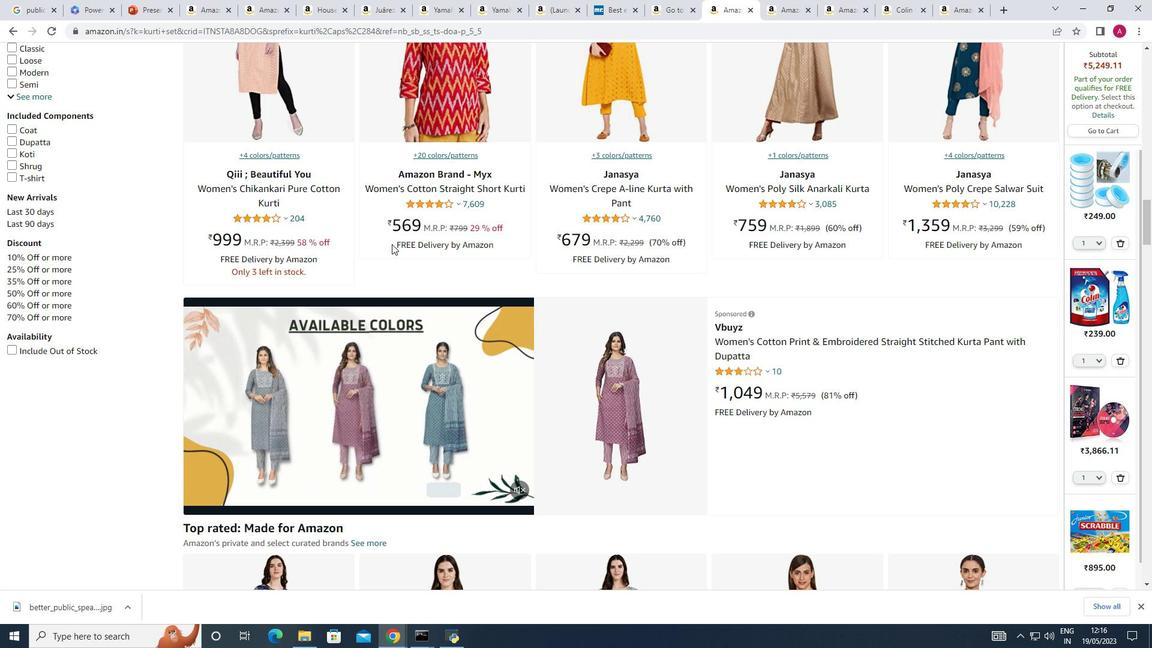 
Action: Mouse scrolled (392, 244) with delta (0, 0)
Screenshot: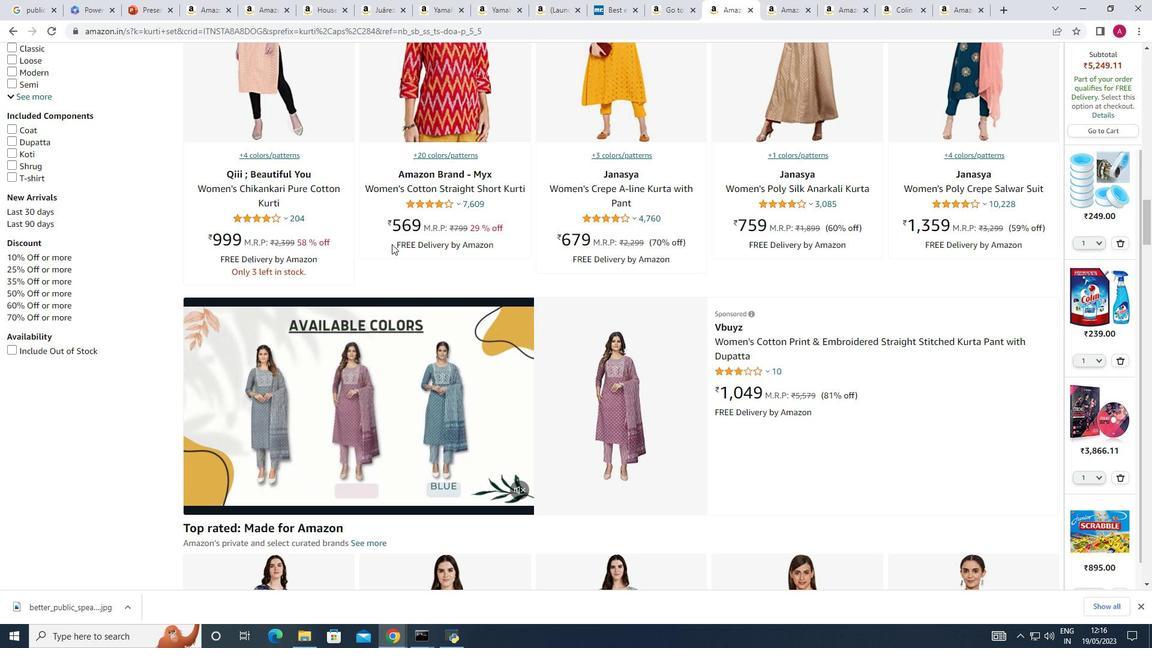 
Action: Mouse scrolled (392, 244) with delta (0, 0)
Screenshot: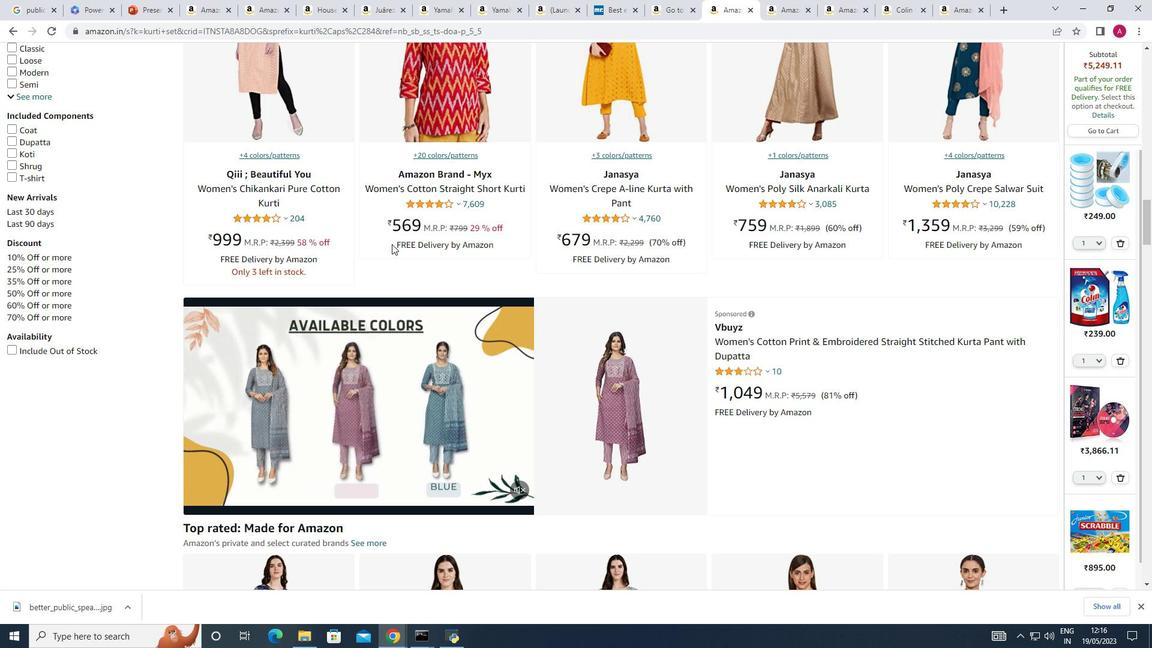 
Action: Mouse moved to (385, 238)
Screenshot: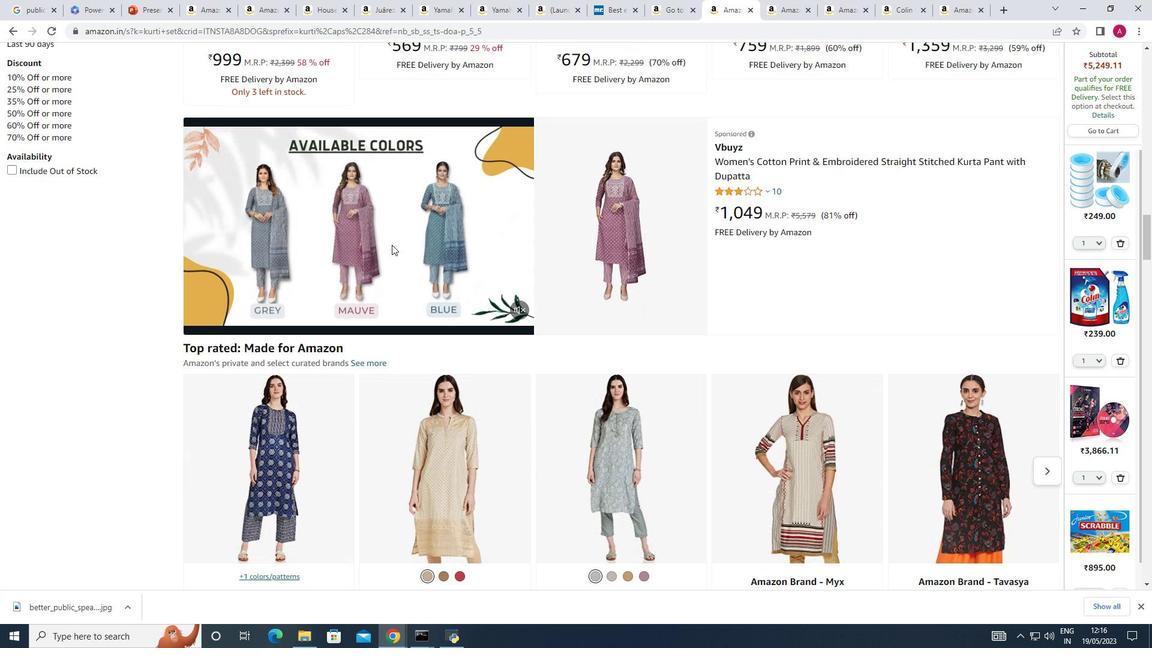 
Action: Mouse scrolled (385, 237) with delta (0, 0)
Screenshot: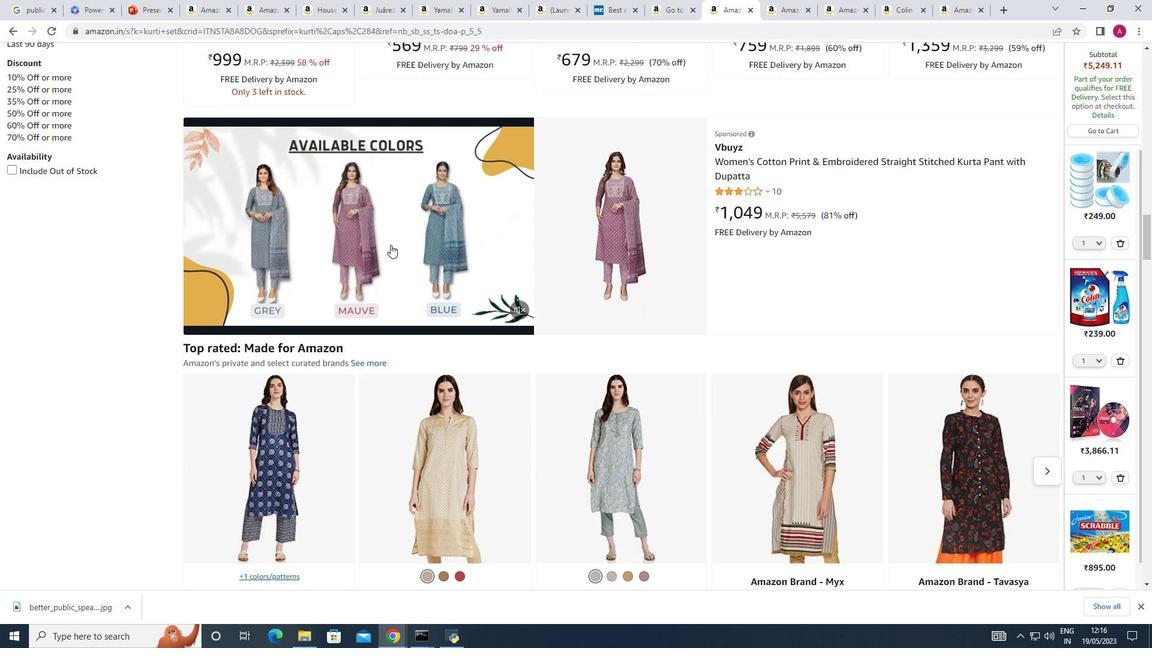 
Action: Mouse moved to (384, 238)
Screenshot: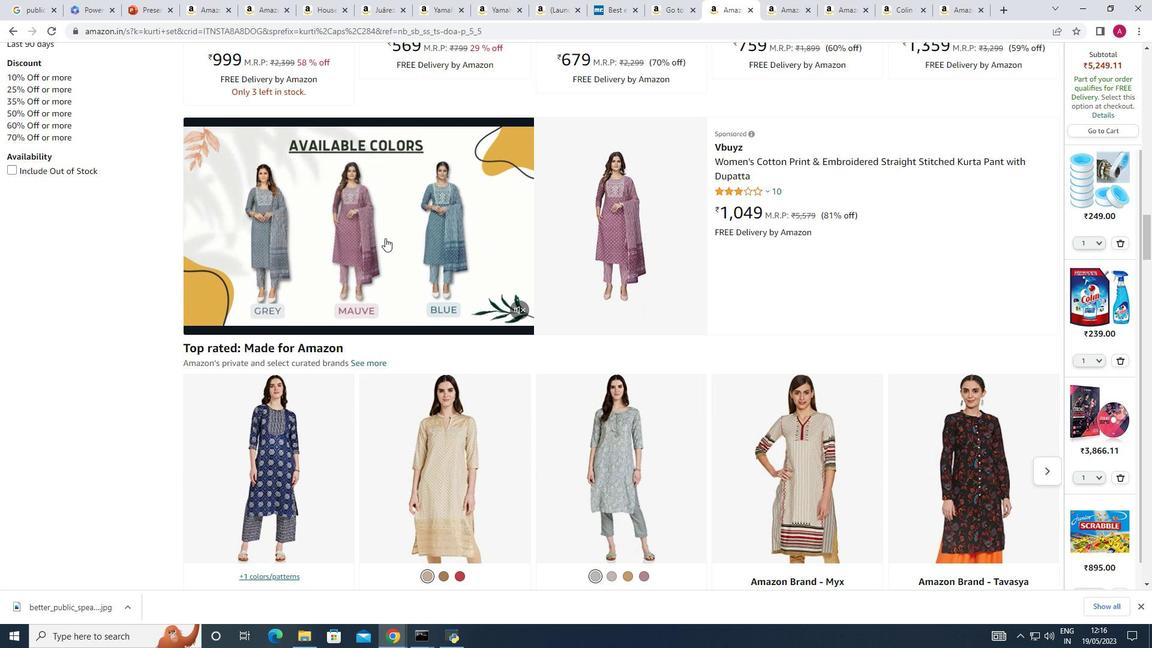 
Action: Mouse scrolled (384, 237) with delta (0, 0)
Screenshot: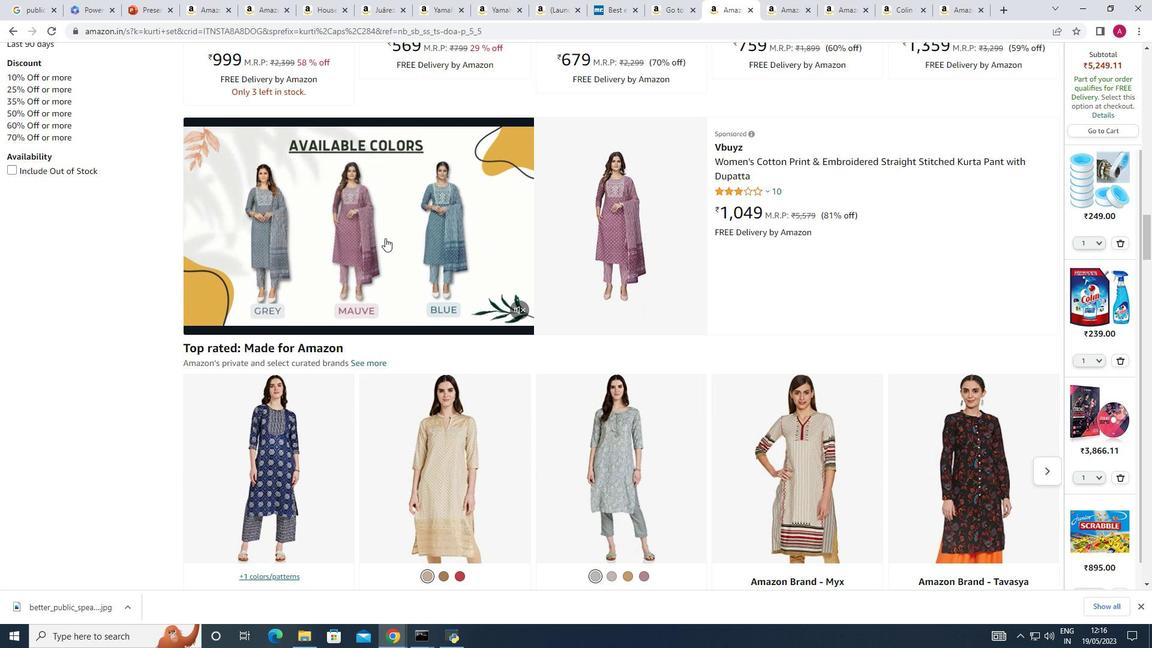 
Action: Mouse moved to (381, 238)
Screenshot: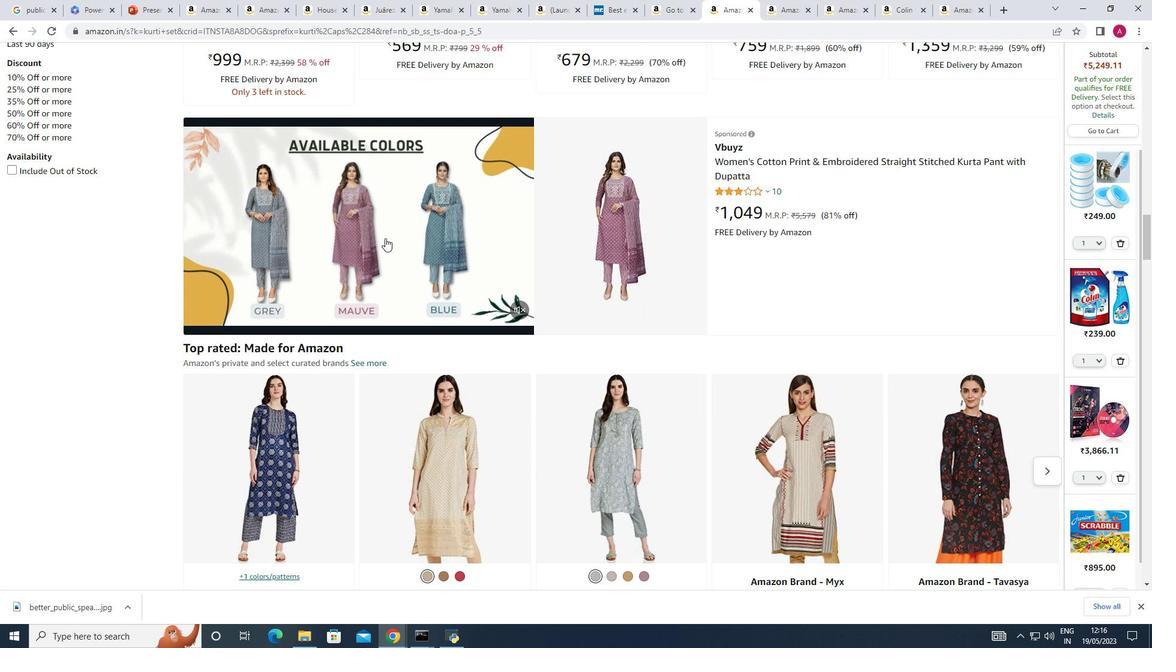 
Action: Mouse scrolled (381, 238) with delta (0, 0)
Screenshot: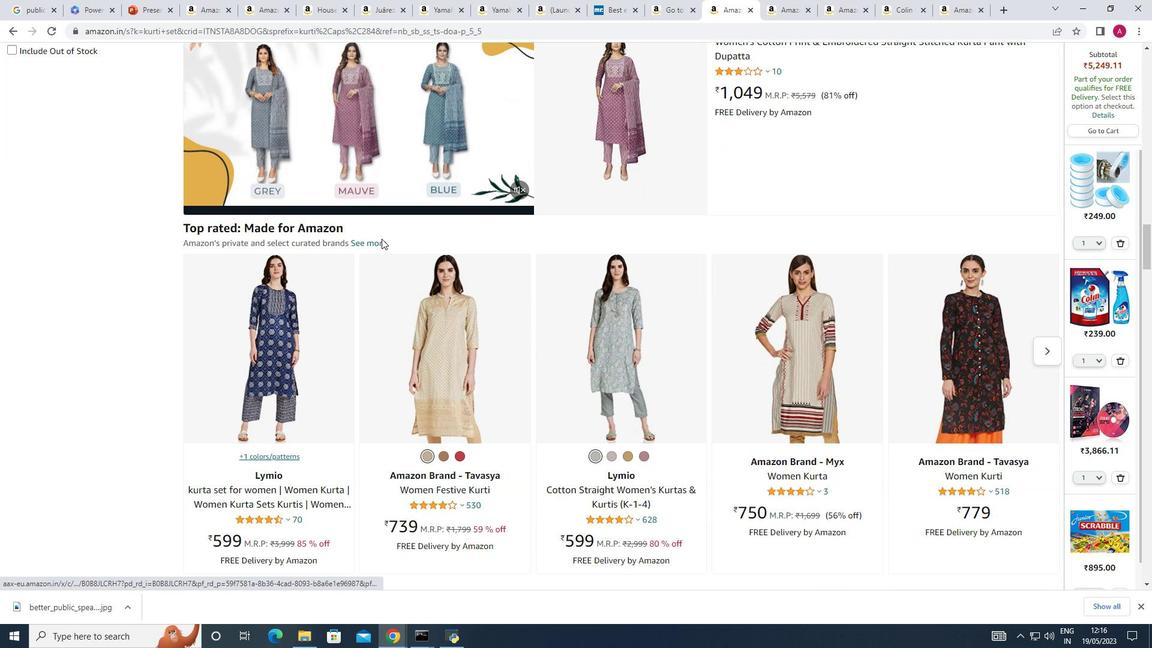 
Action: Mouse scrolled (381, 238) with delta (0, 0)
Screenshot: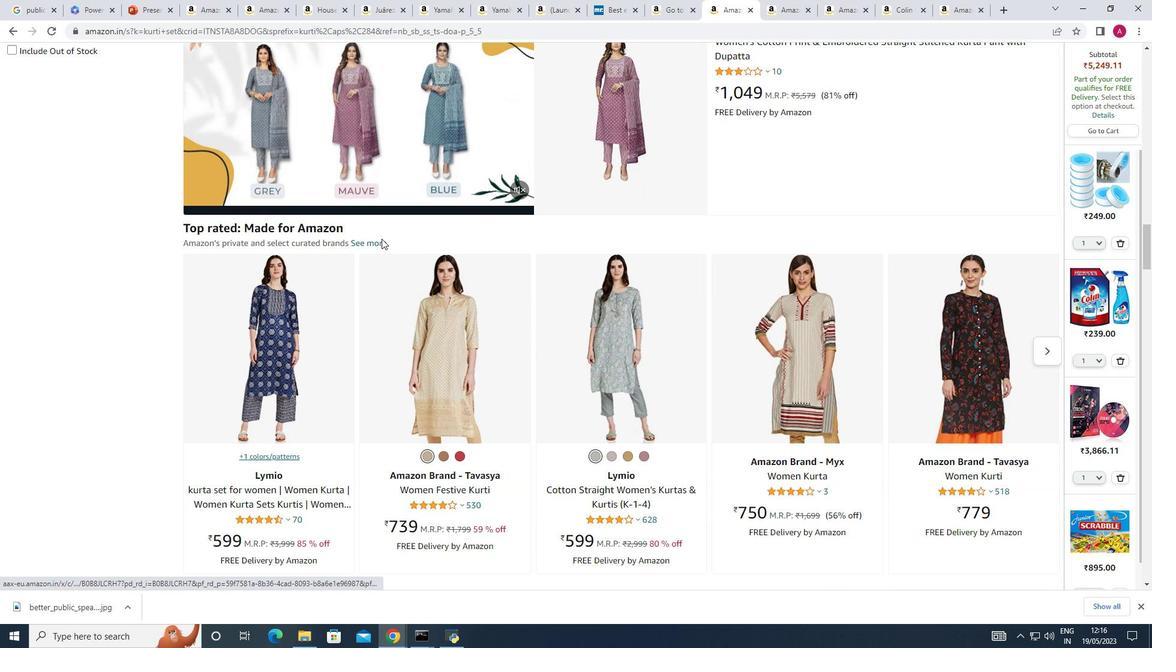 
Action: Mouse moved to (380, 239)
Screenshot: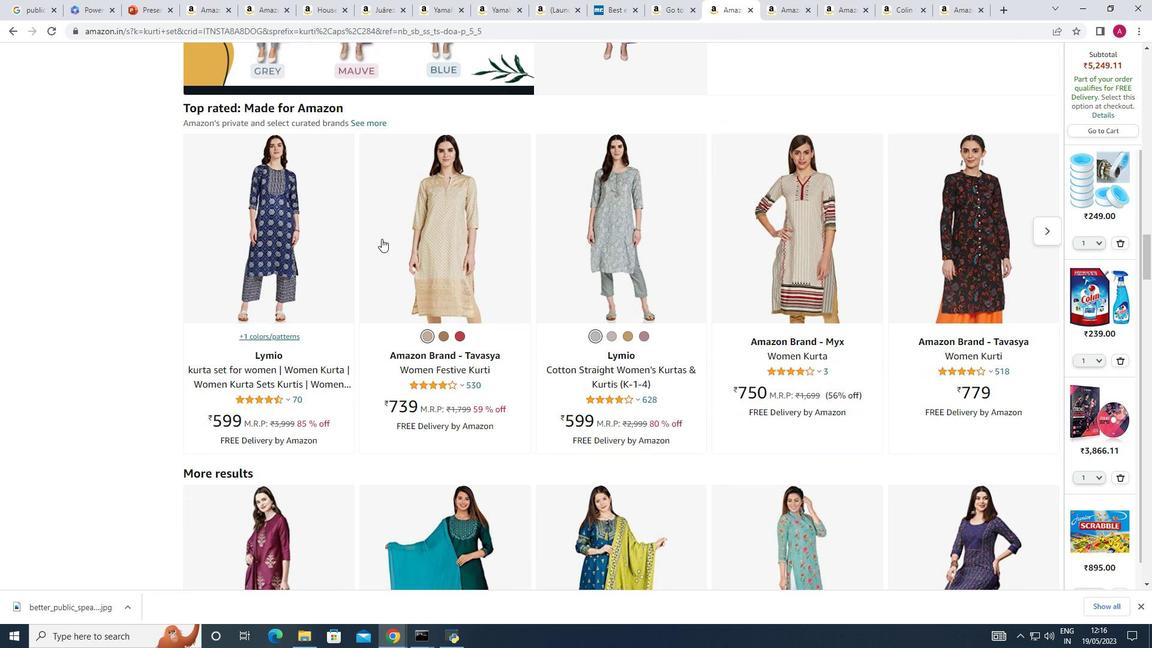 
Action: Mouse scrolled (381, 238) with delta (0, 0)
Screenshot: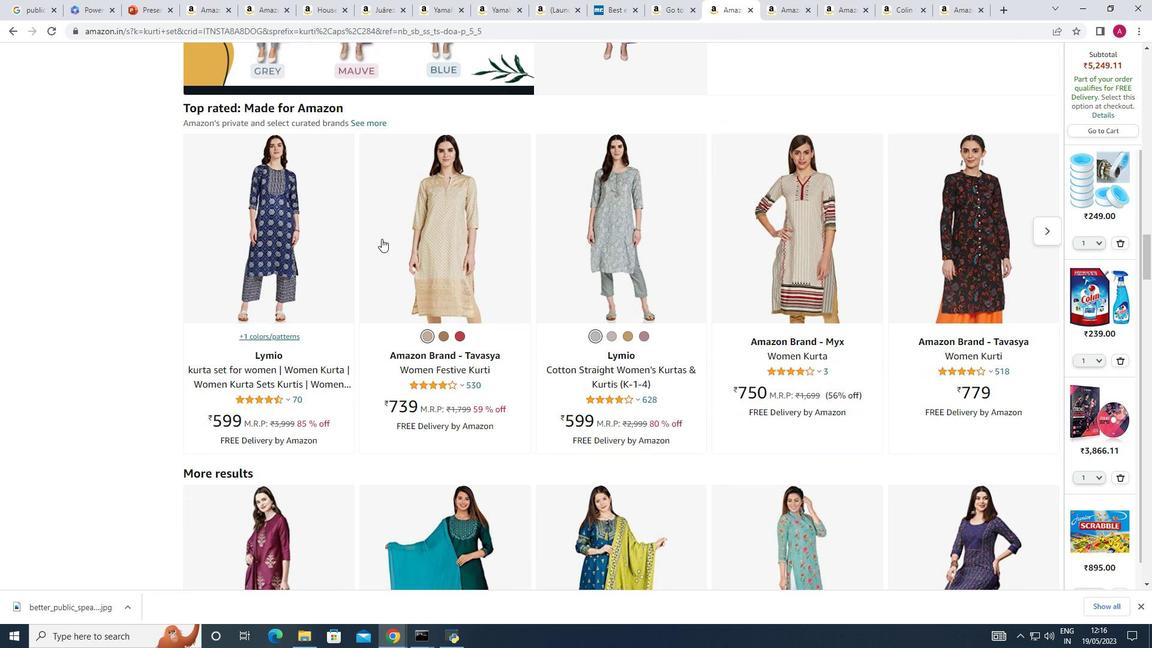 
Action: Mouse scrolled (380, 238) with delta (0, 0)
Screenshot: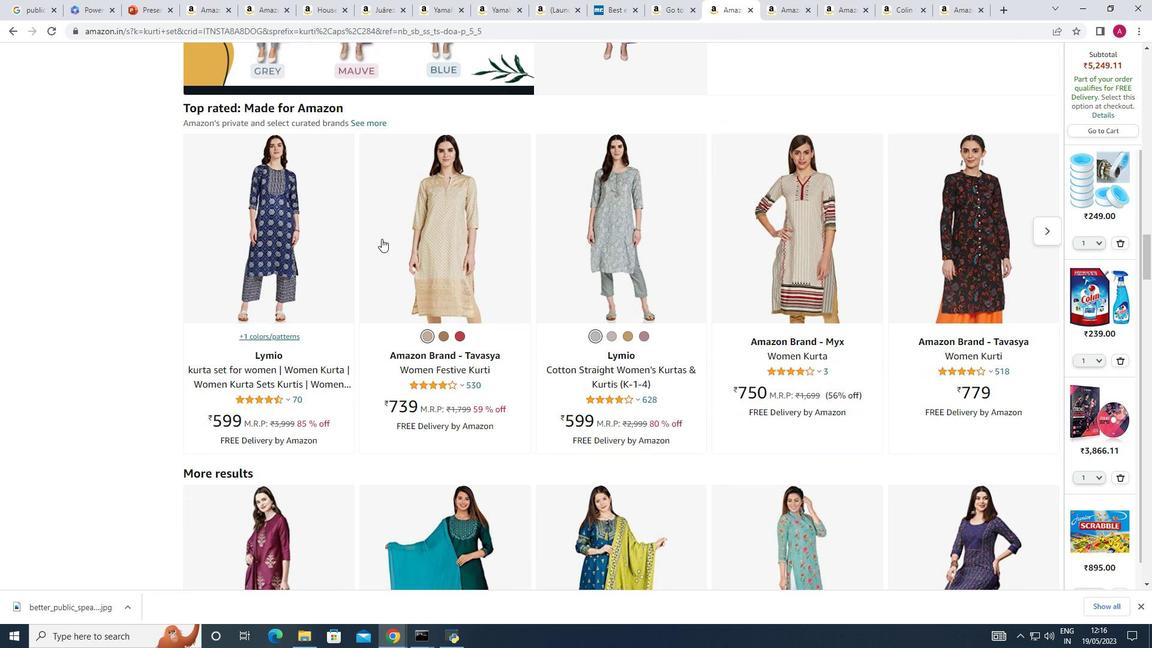 
Action: Mouse scrolled (380, 238) with delta (0, 0)
Screenshot: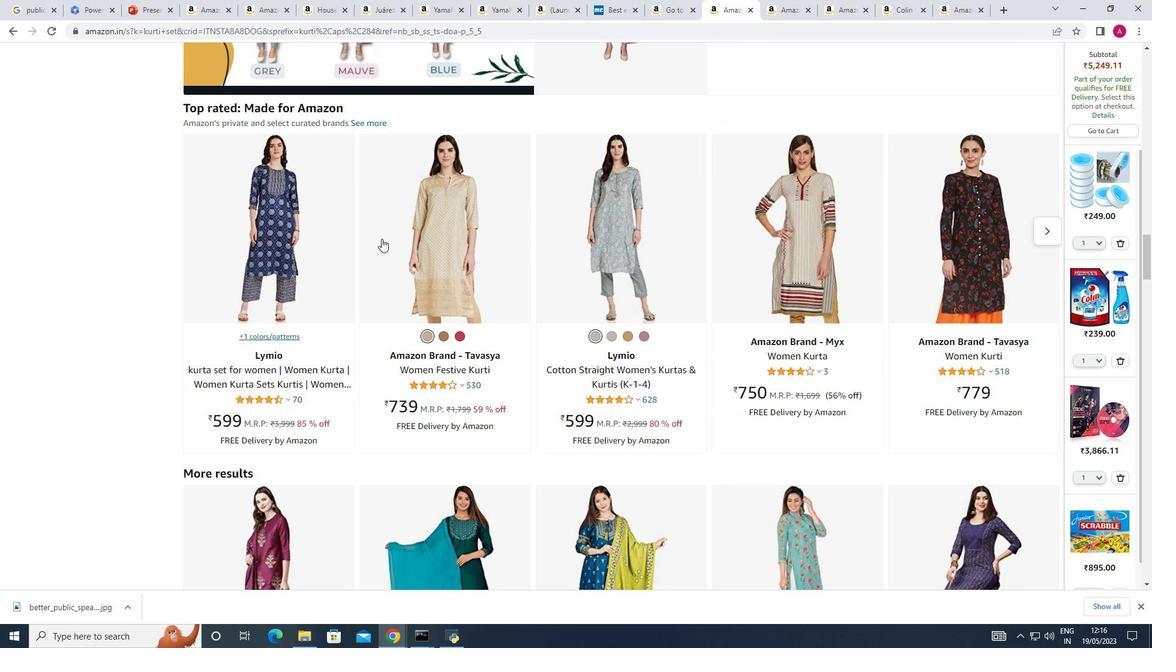 
Action: Mouse moved to (379, 240)
Screenshot: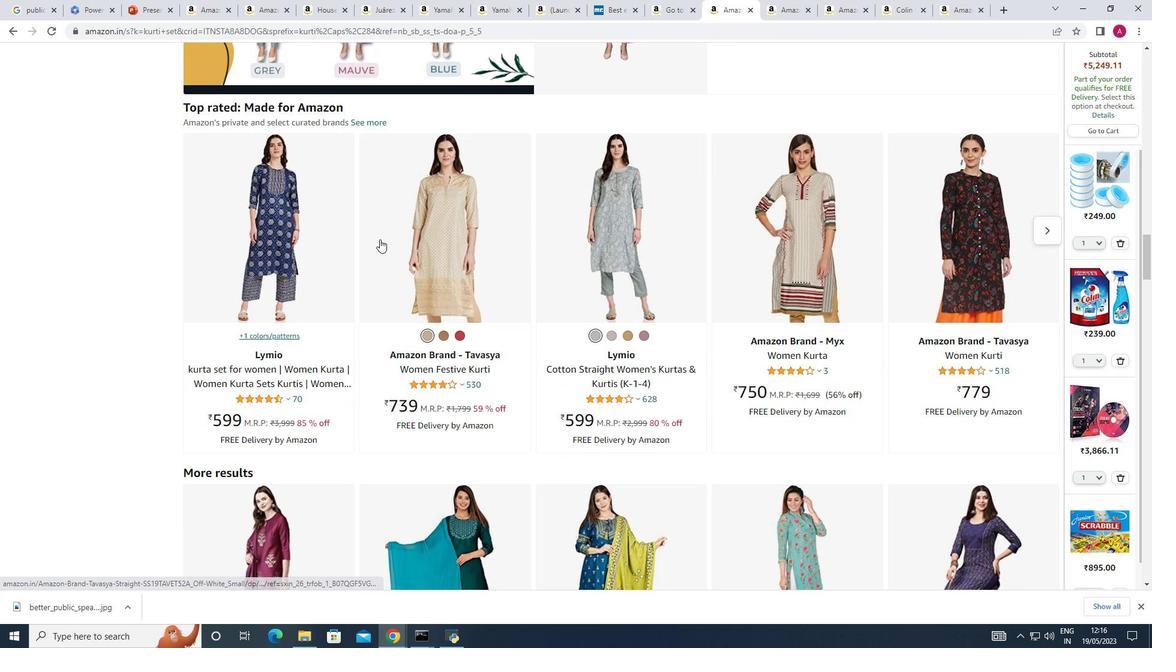 
Action: Mouse scrolled (379, 240) with delta (0, 0)
Screenshot: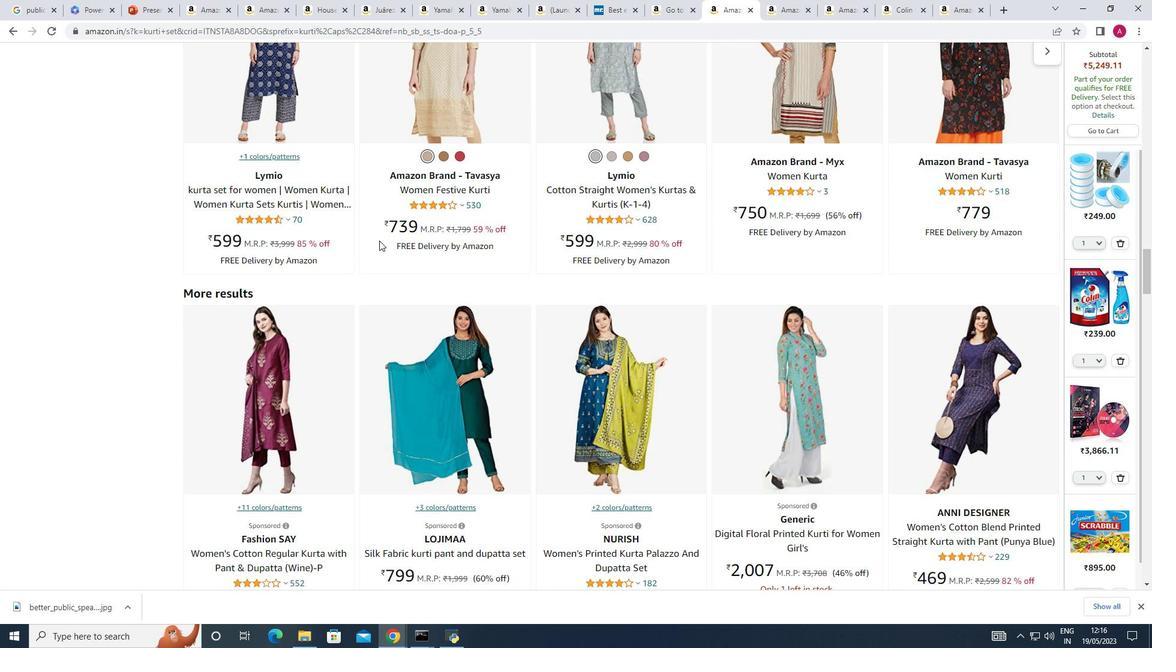 
Action: Mouse scrolled (379, 240) with delta (0, 0)
Screenshot: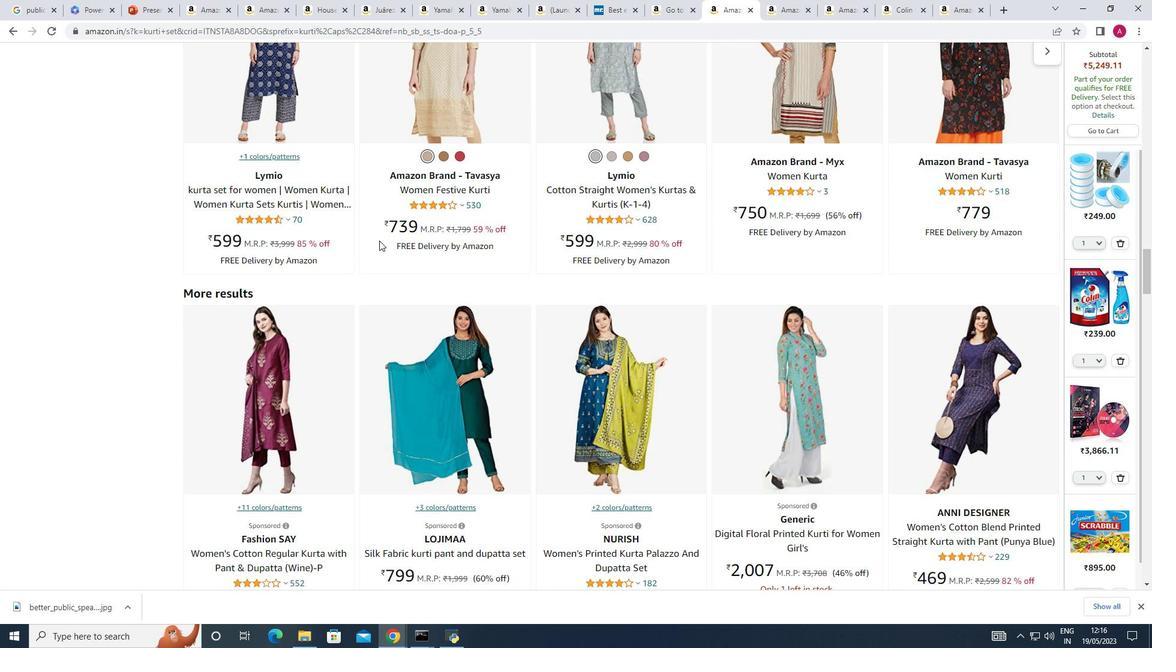 
Action: Mouse scrolled (379, 240) with delta (0, 0)
Screenshot: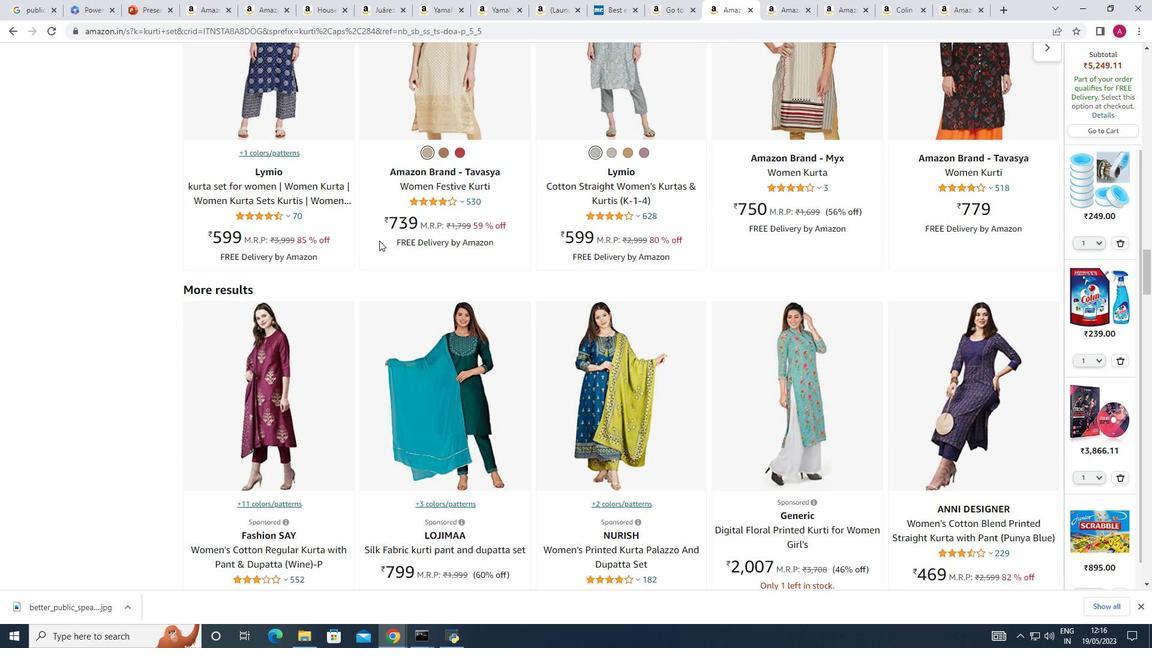 
Action: Mouse moved to (378, 240)
Screenshot: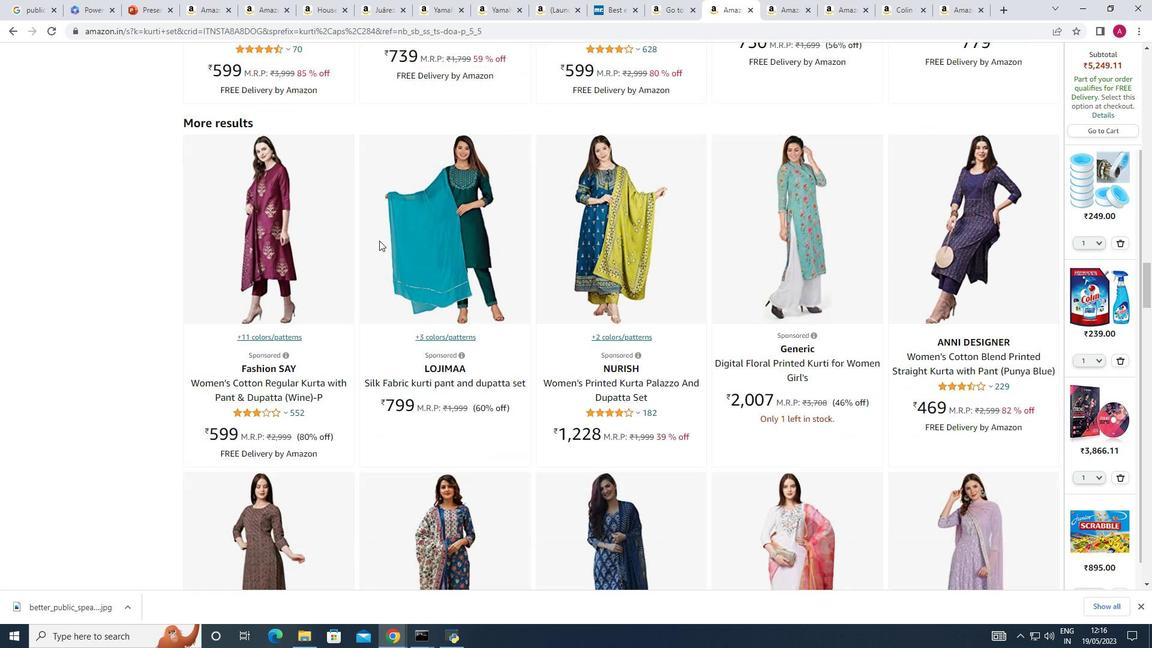 
Action: Mouse scrolled (378, 240) with delta (0, 0)
Screenshot: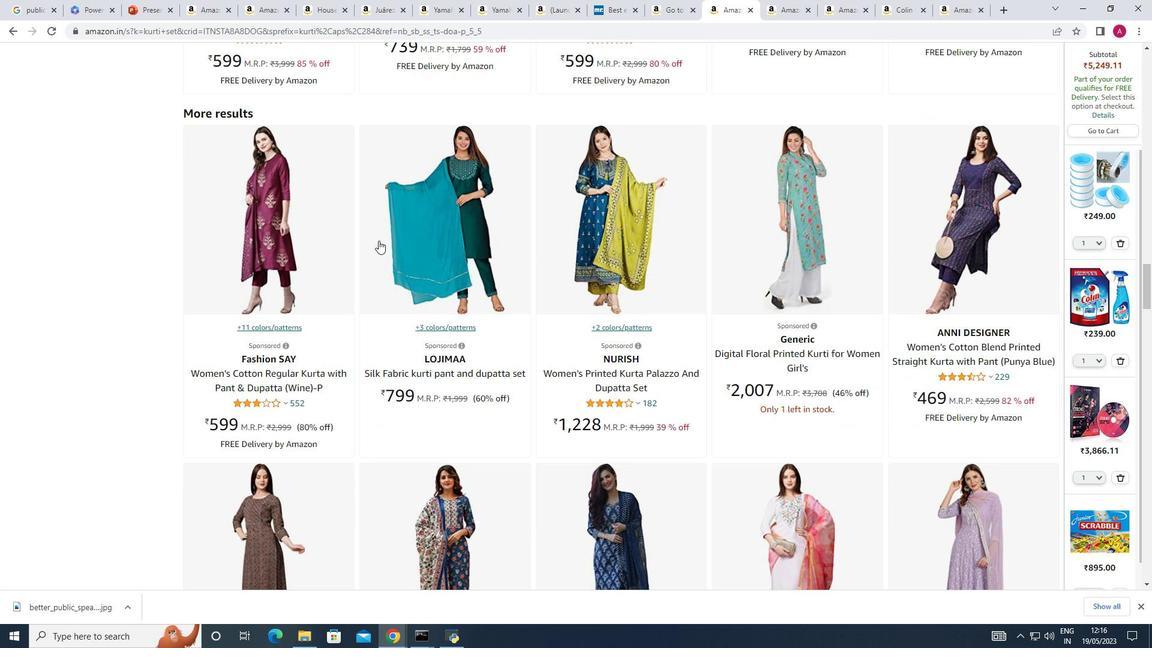 
Action: Mouse scrolled (378, 240) with delta (0, 0)
Screenshot: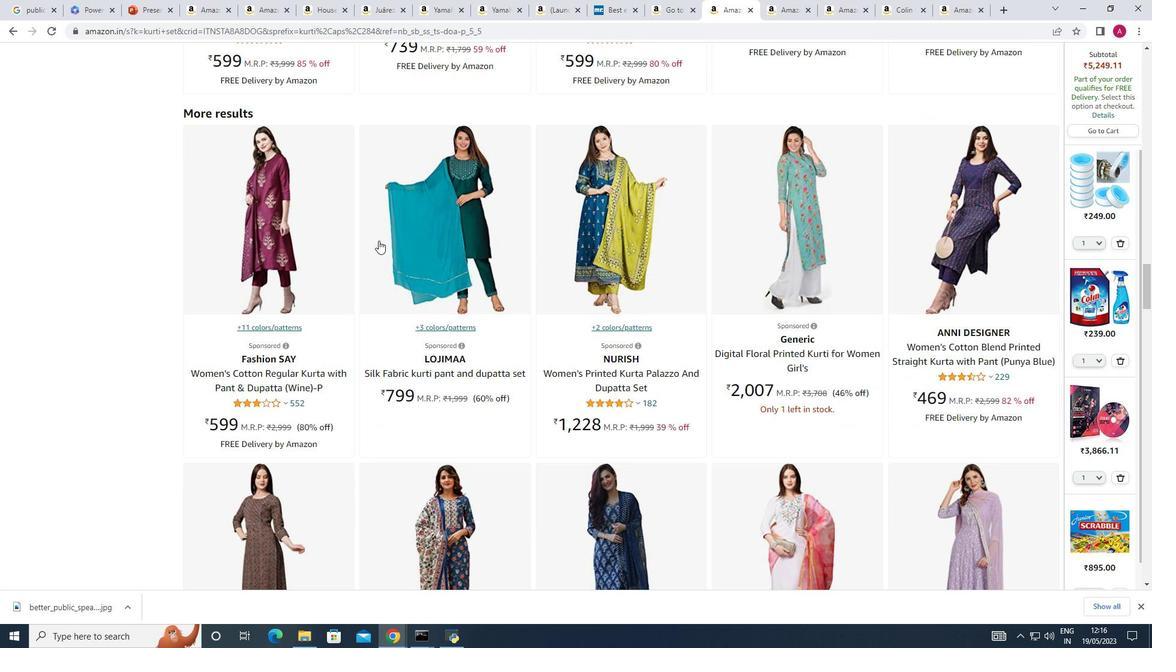 
Action: Mouse scrolled (378, 240) with delta (0, 0)
Screenshot: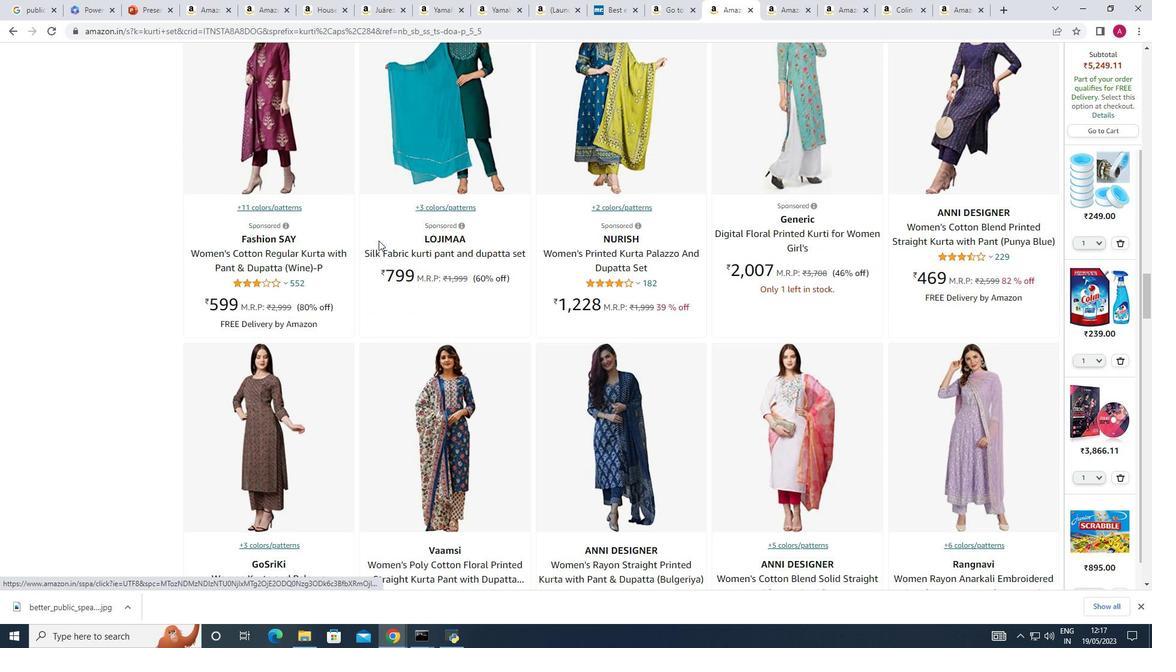 
Action: Mouse scrolled (378, 240) with delta (0, 0)
Screenshot: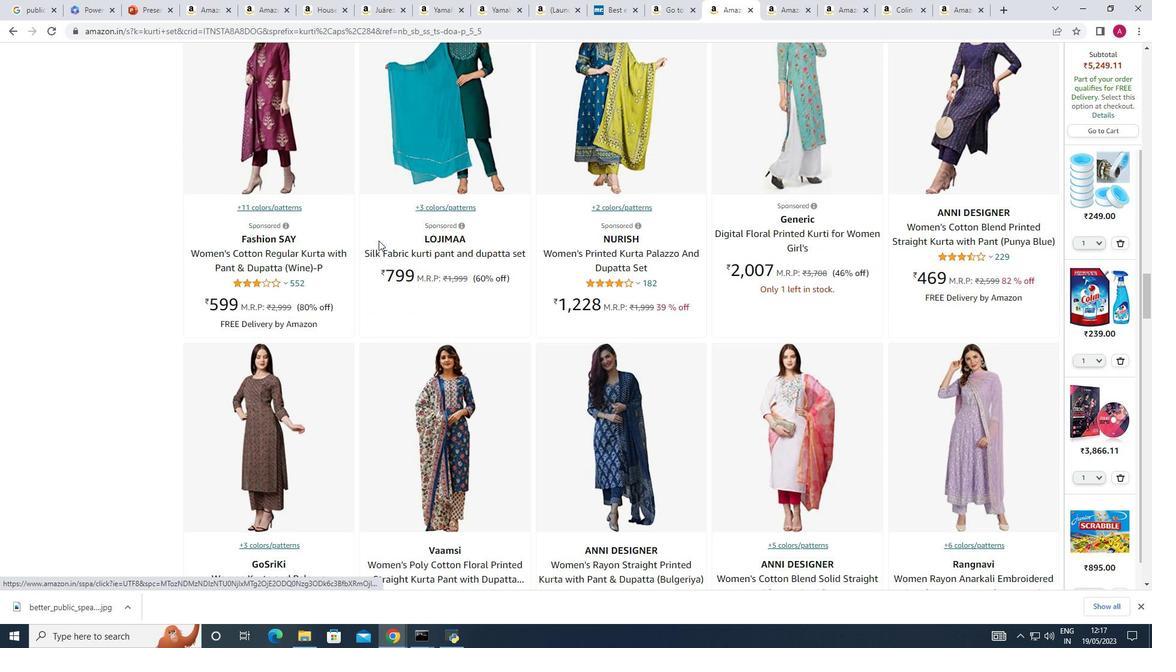 
Action: Mouse scrolled (378, 240) with delta (0, 0)
Screenshot: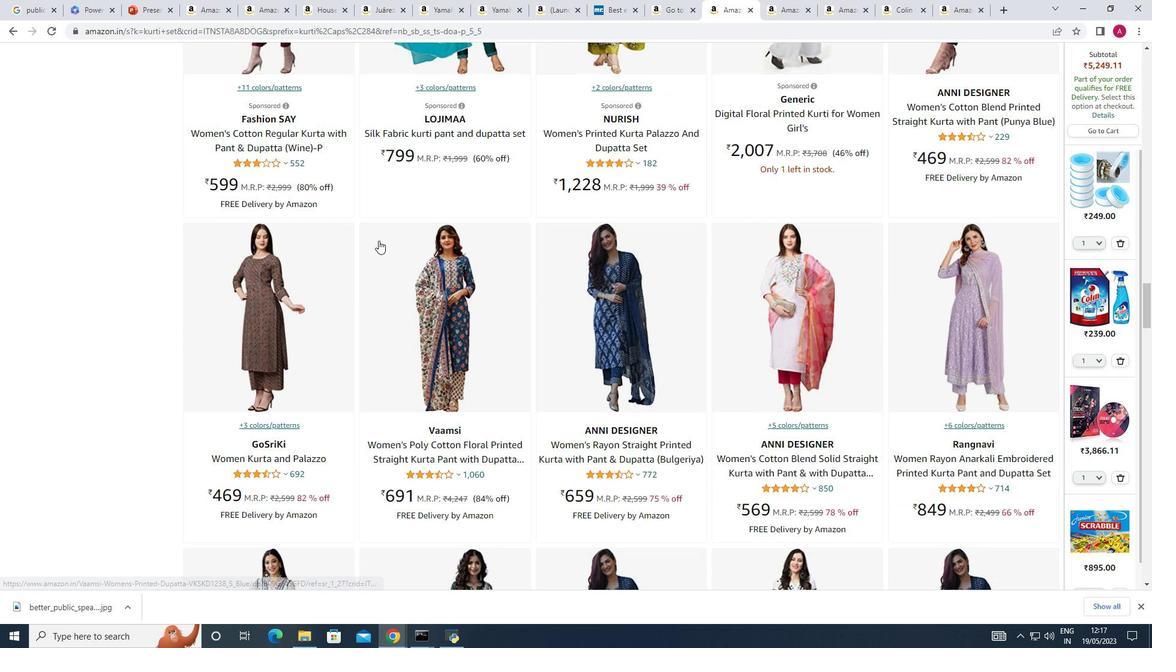 
Action: Mouse scrolled (378, 240) with delta (0, 0)
Screenshot: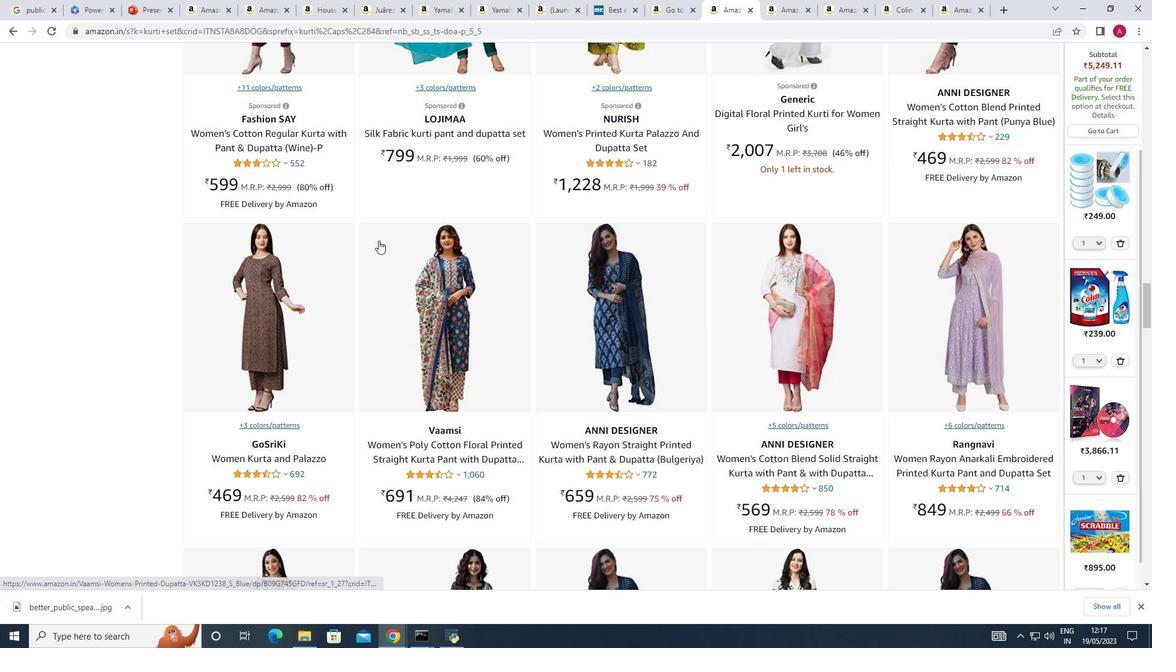 
Action: Mouse scrolled (378, 240) with delta (0, 0)
Screenshot: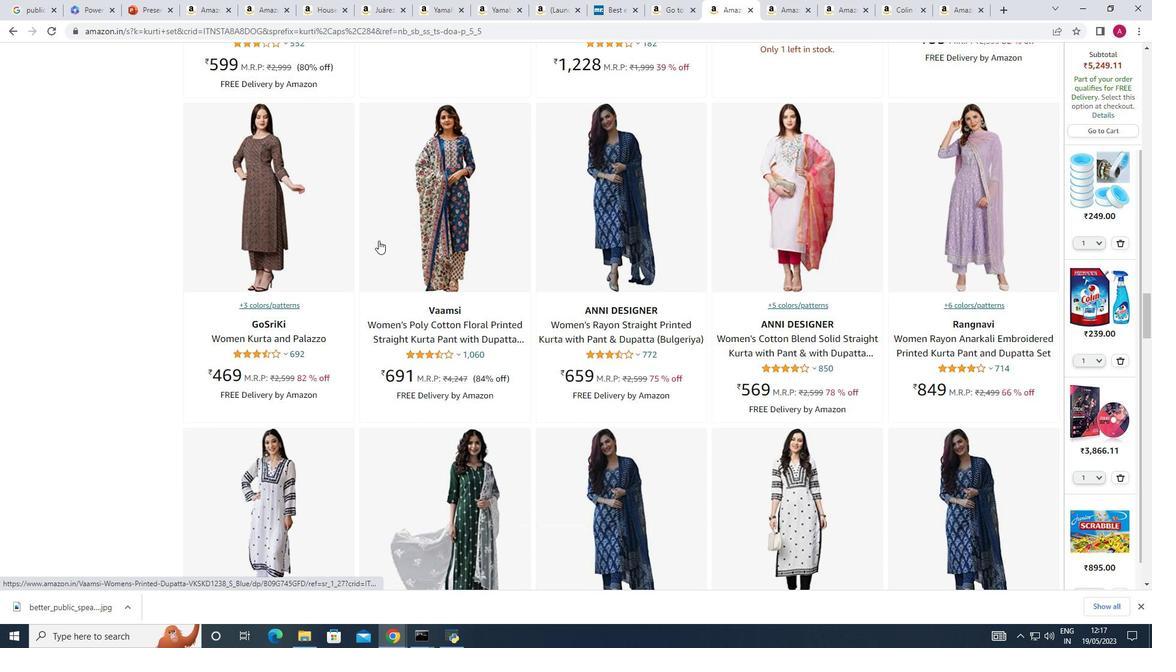 
Action: Mouse scrolled (378, 240) with delta (0, 0)
Screenshot: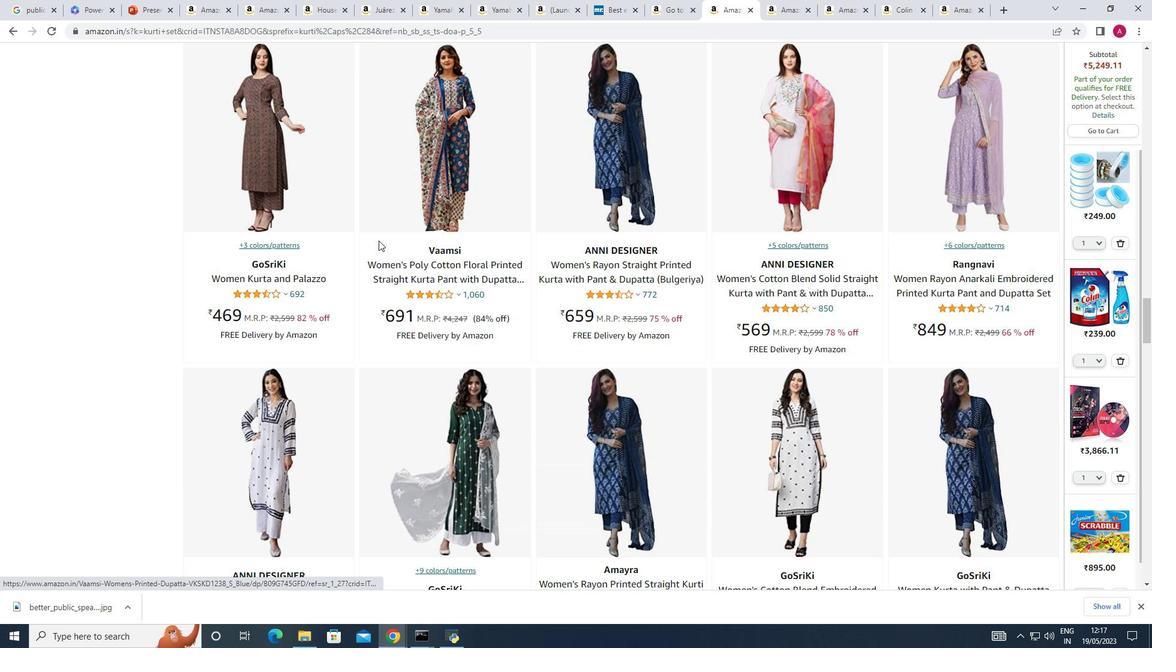 
Action: Mouse moved to (378, 241)
Screenshot: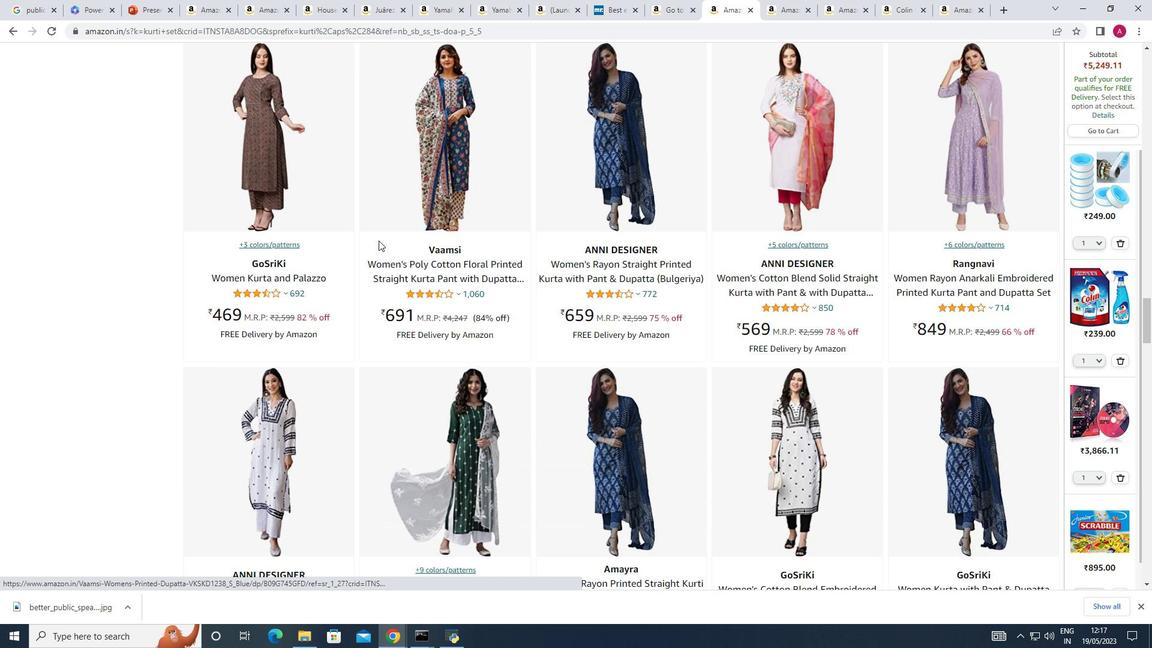 
Action: Mouse scrolled (378, 240) with delta (0, 0)
Screenshot: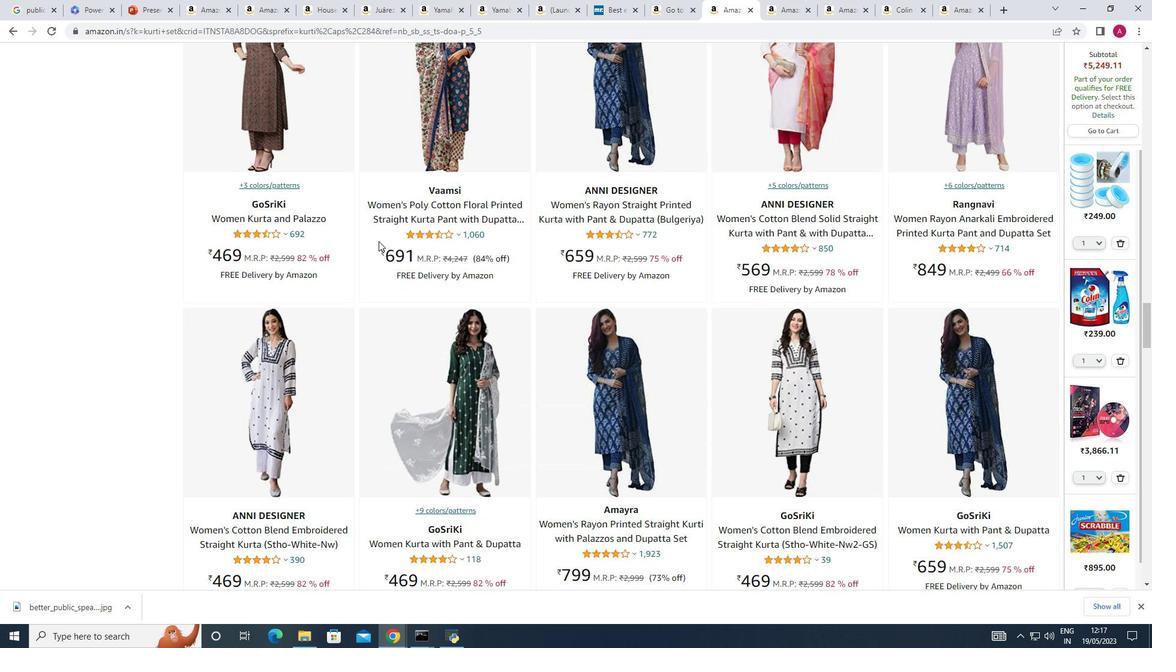 
Action: Mouse scrolled (378, 240) with delta (0, 0)
Screenshot: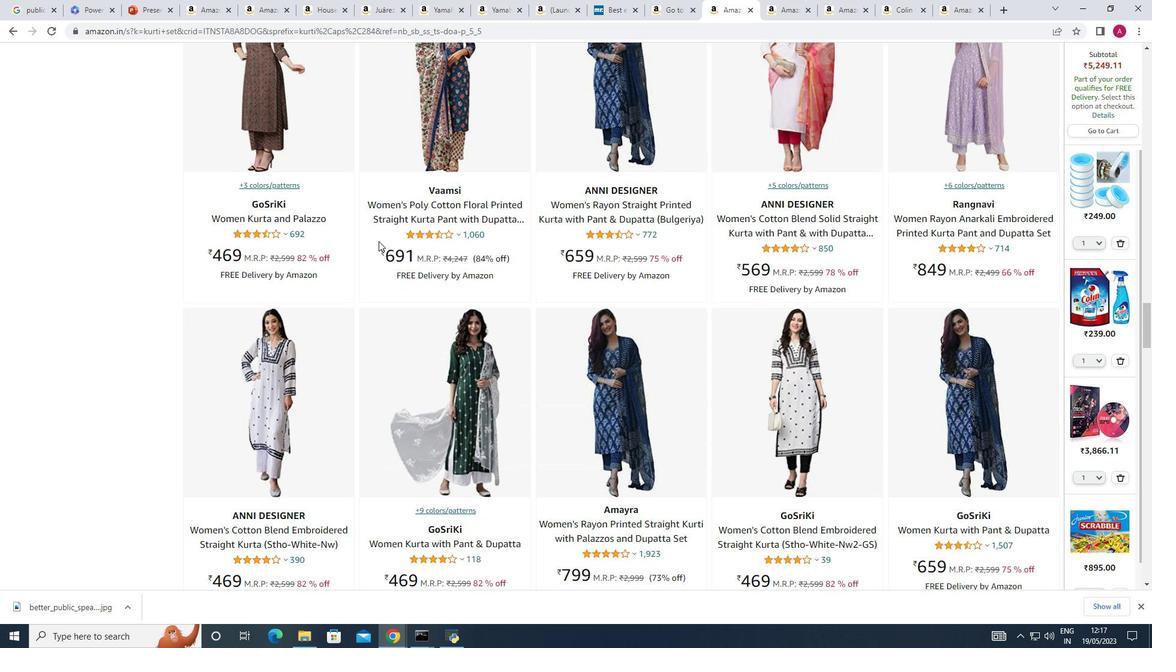 
Action: Mouse scrolled (378, 240) with delta (0, 0)
Screenshot: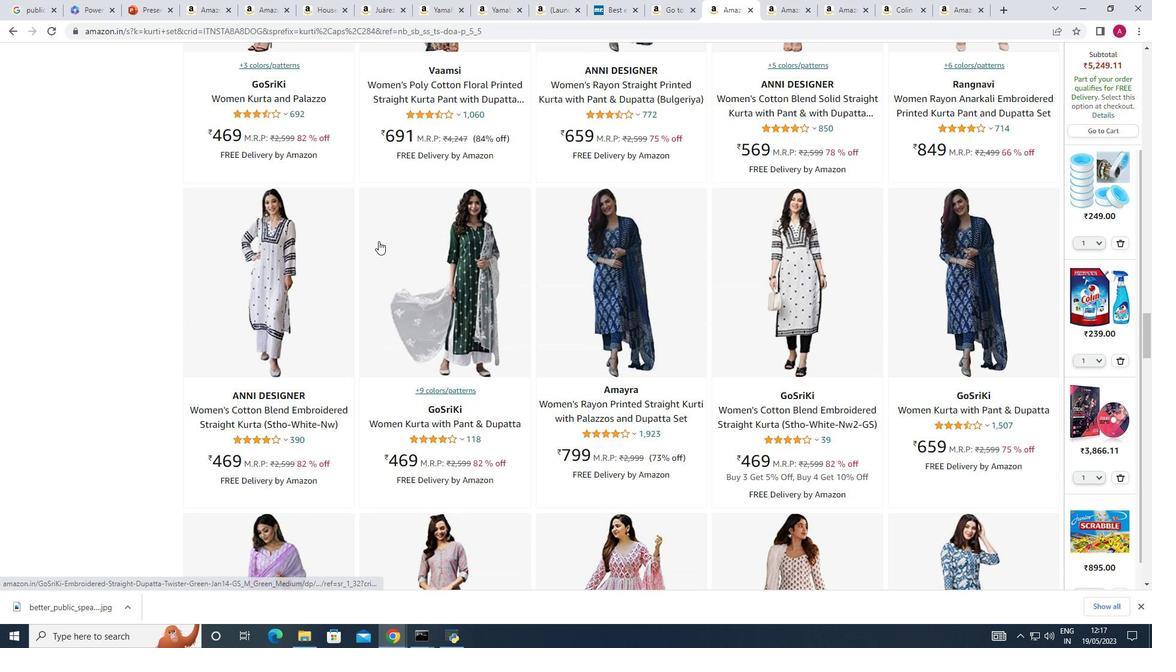 
Action: Mouse scrolled (378, 240) with delta (0, 0)
Screenshot: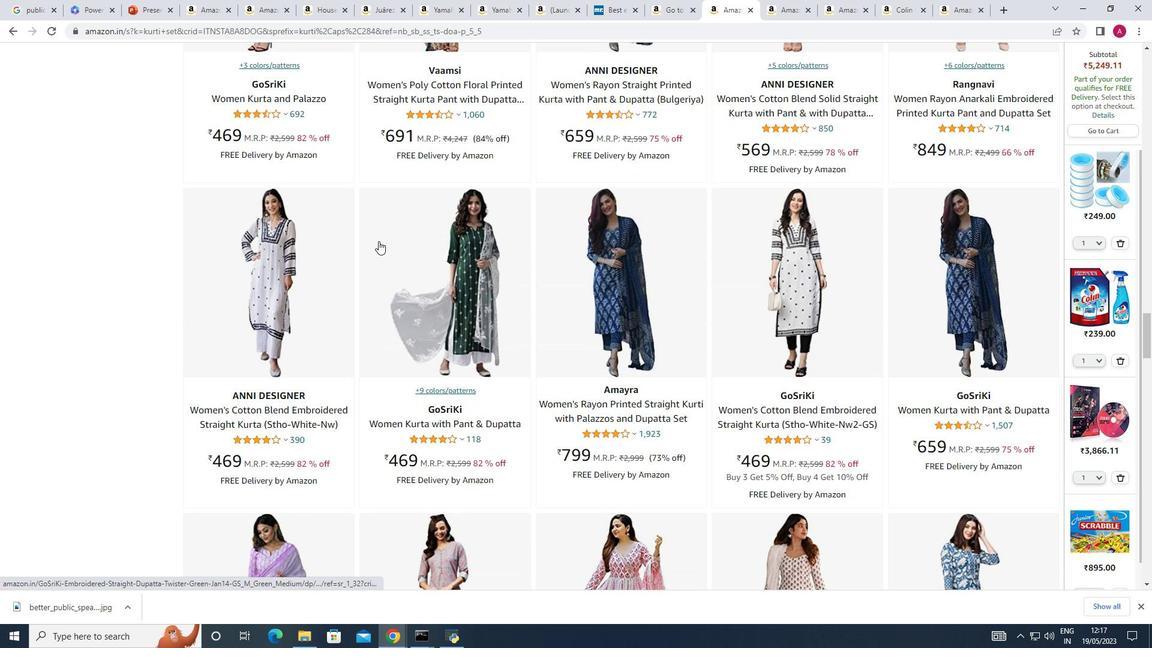 
Action: Mouse scrolled (378, 240) with delta (0, 0)
Screenshot: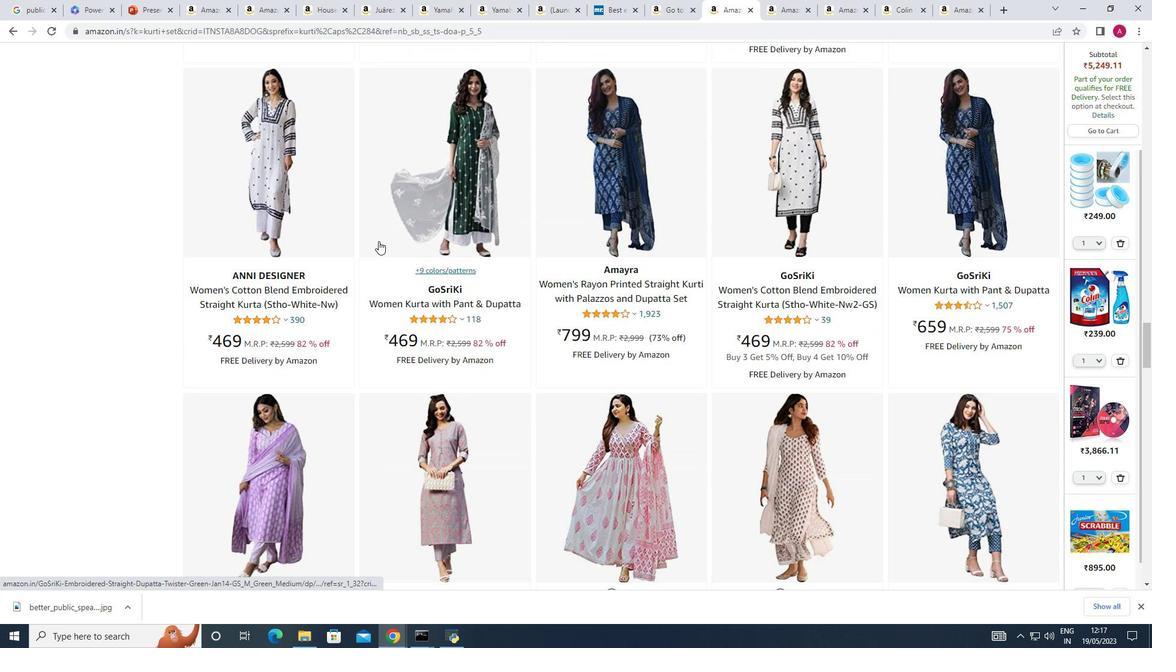 
Action: Mouse scrolled (378, 240) with delta (0, 0)
Screenshot: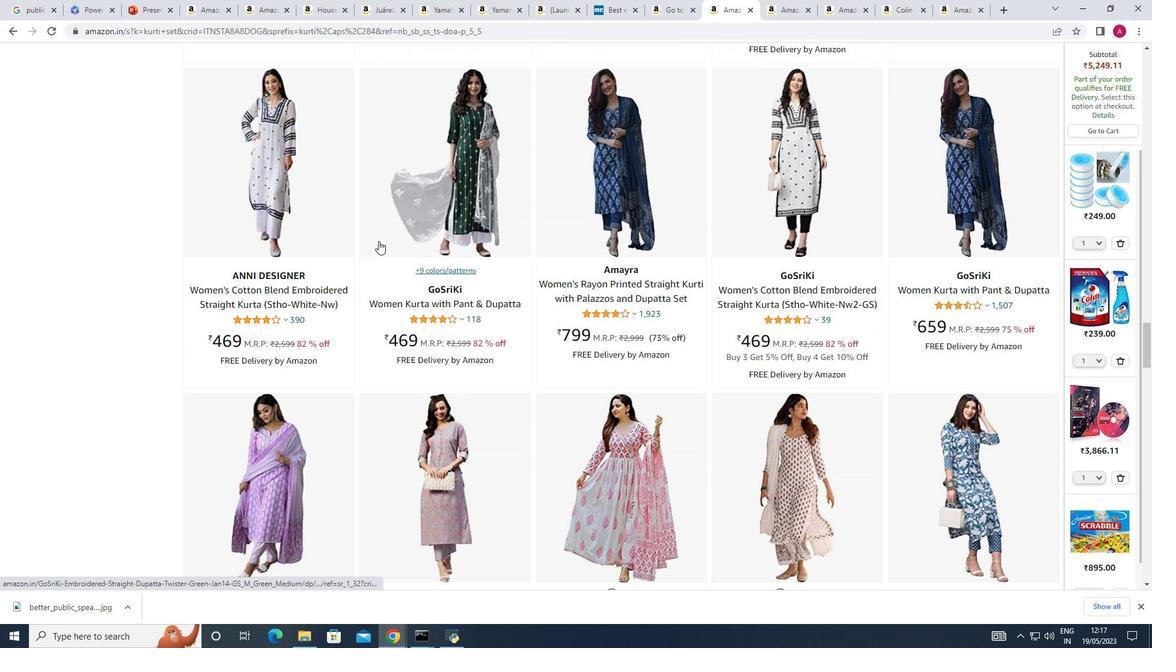 
Action: Mouse scrolled (378, 240) with delta (0, 0)
Screenshot: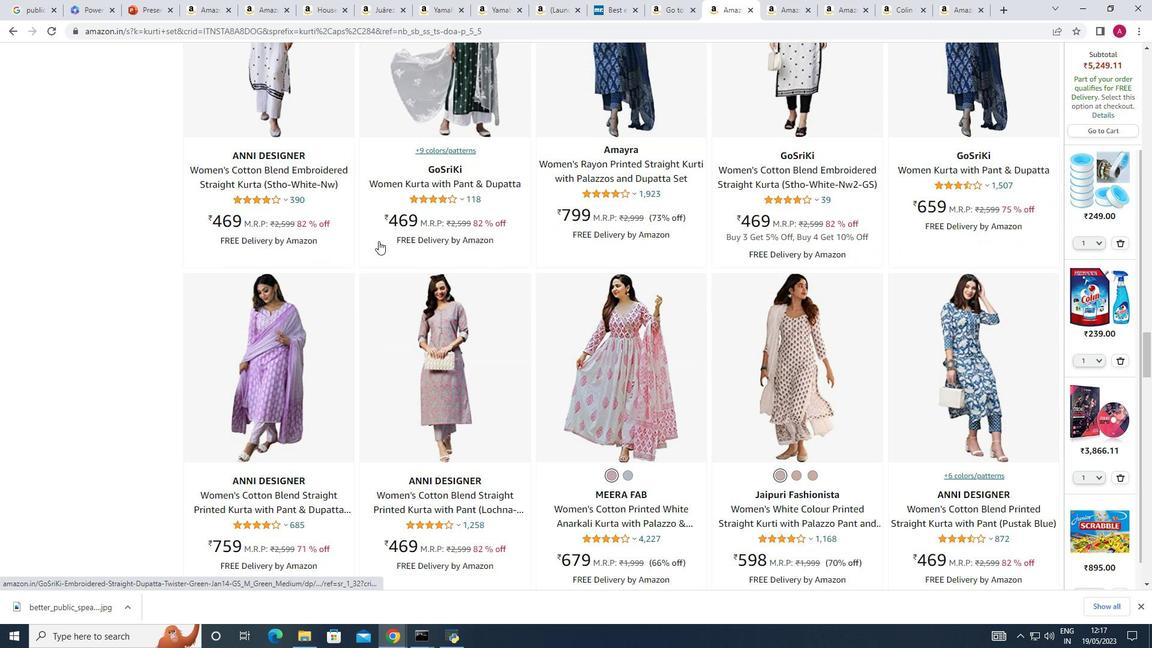 
Action: Mouse scrolled (378, 240) with delta (0, 0)
Screenshot: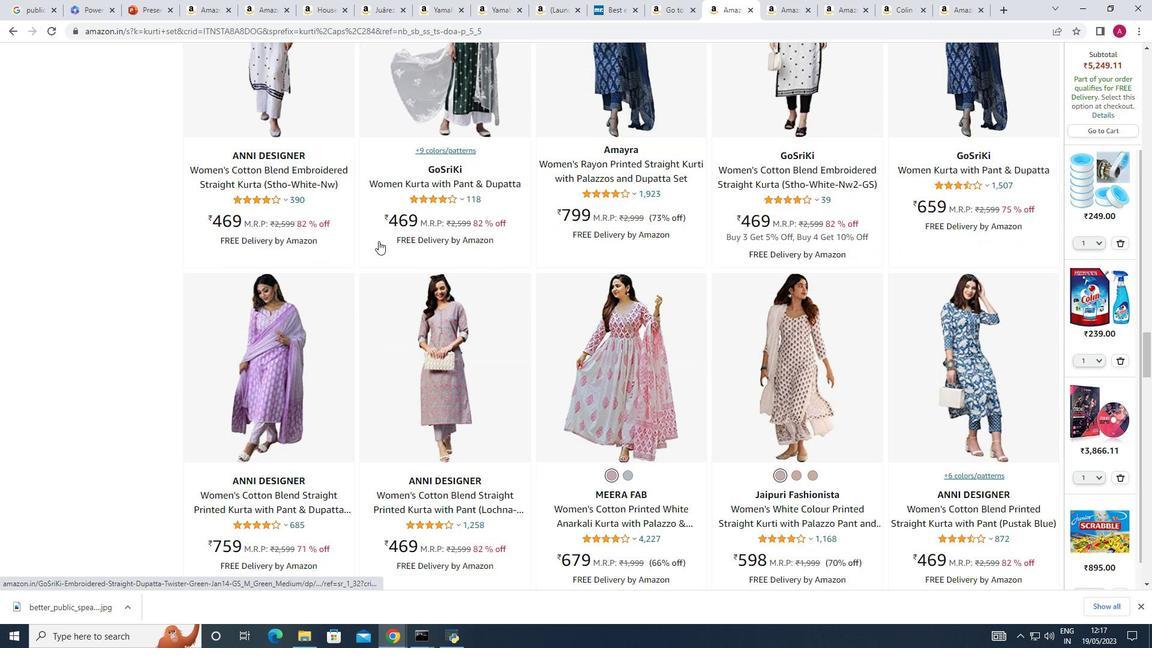 
Action: Mouse scrolled (378, 240) with delta (0, 0)
Screenshot: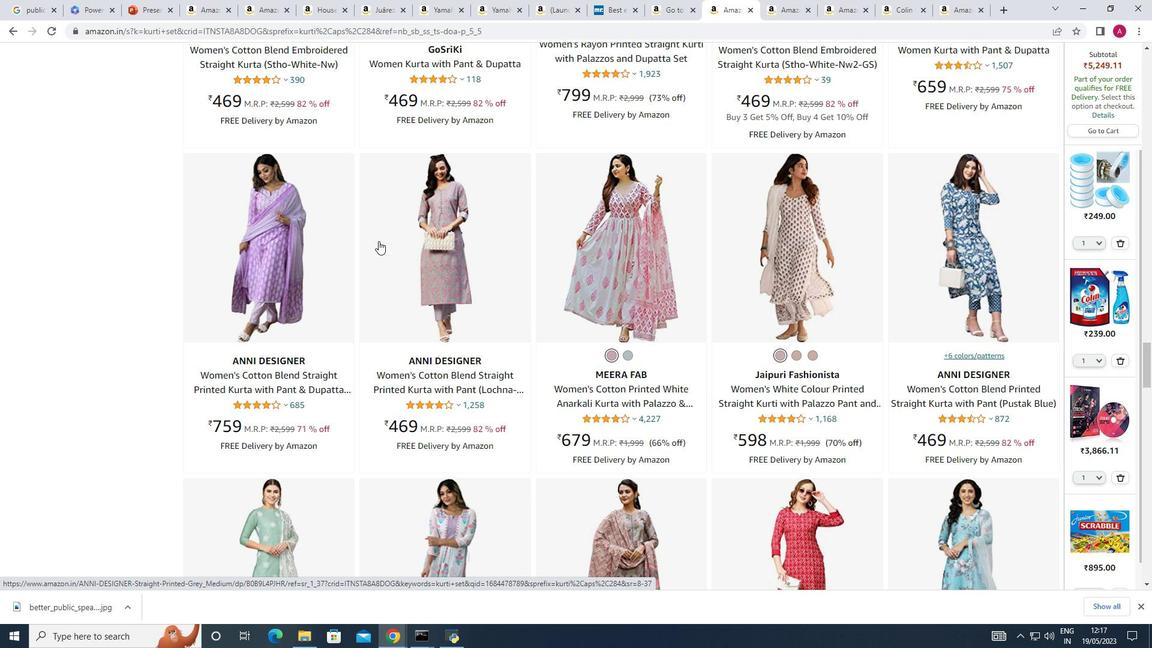 
Action: Mouse scrolled (378, 240) with delta (0, 0)
Screenshot: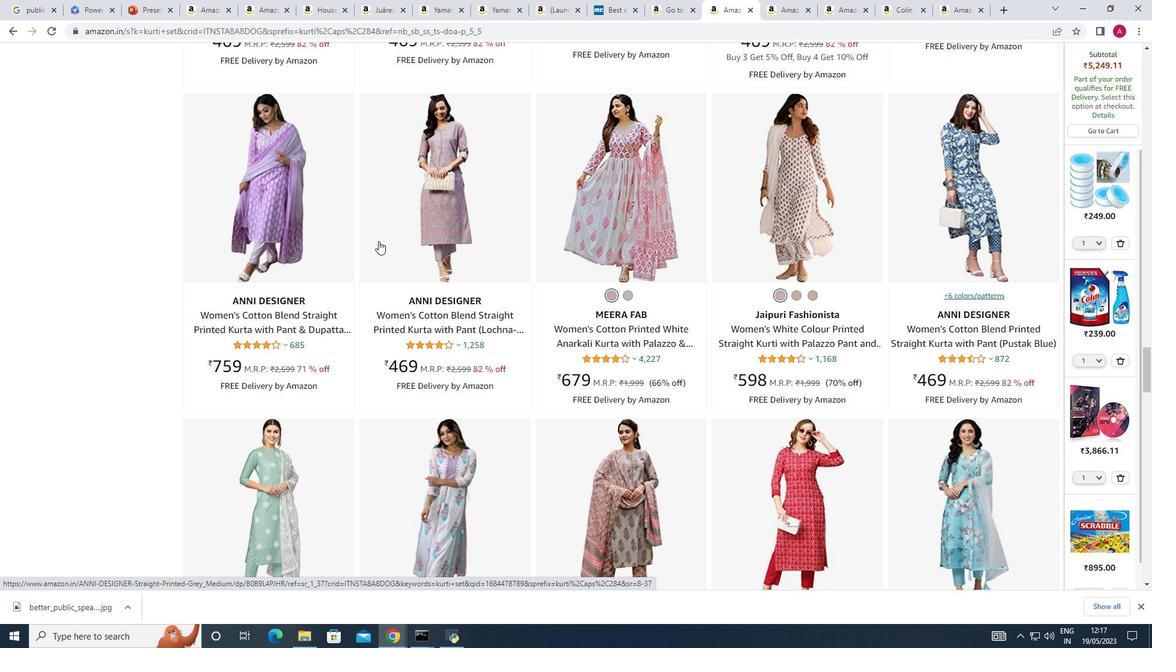 
Action: Mouse scrolled (378, 240) with delta (0, 0)
Screenshot: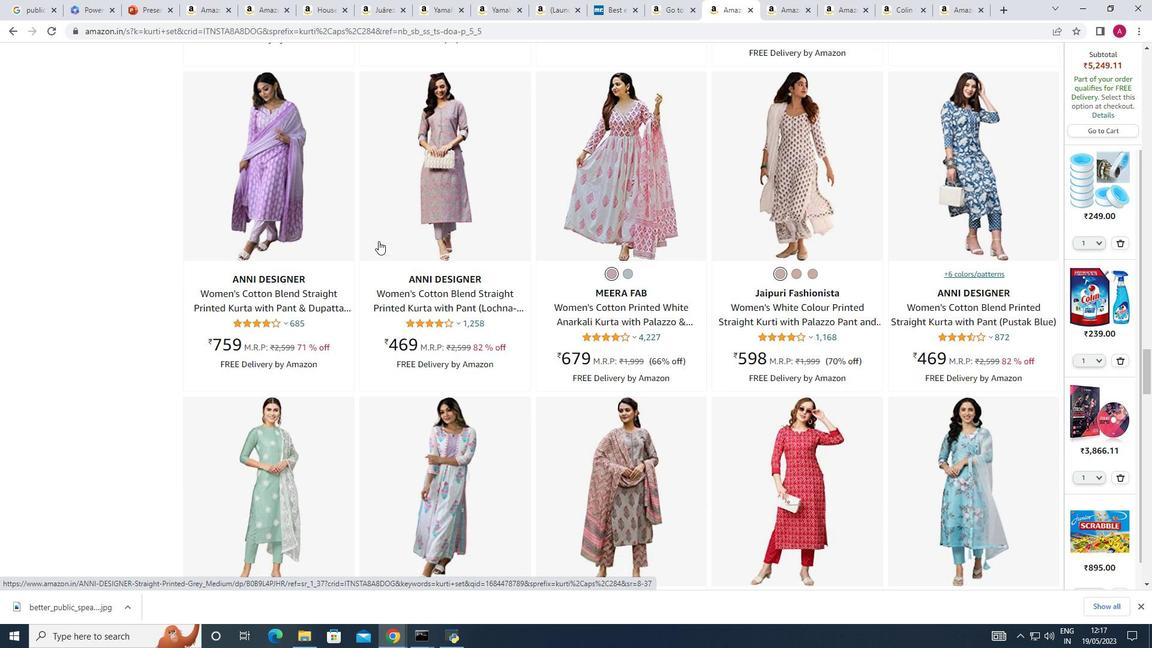 
Action: Mouse moved to (281, 151)
Screenshot: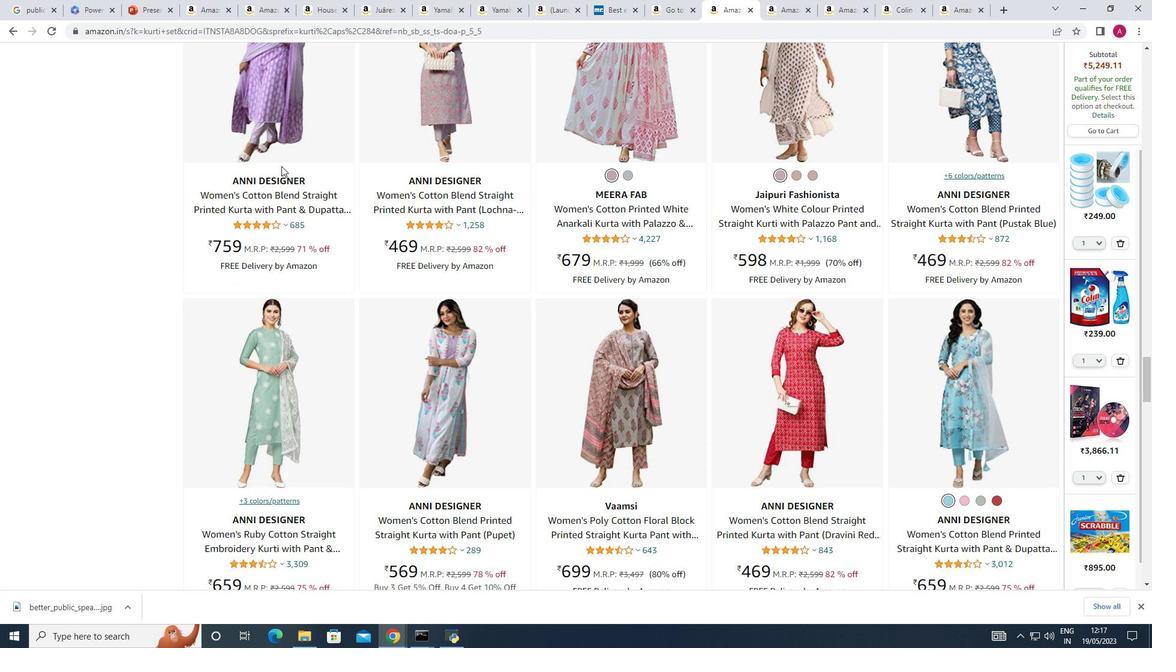 
Action: Mouse pressed left at (281, 151)
Screenshot: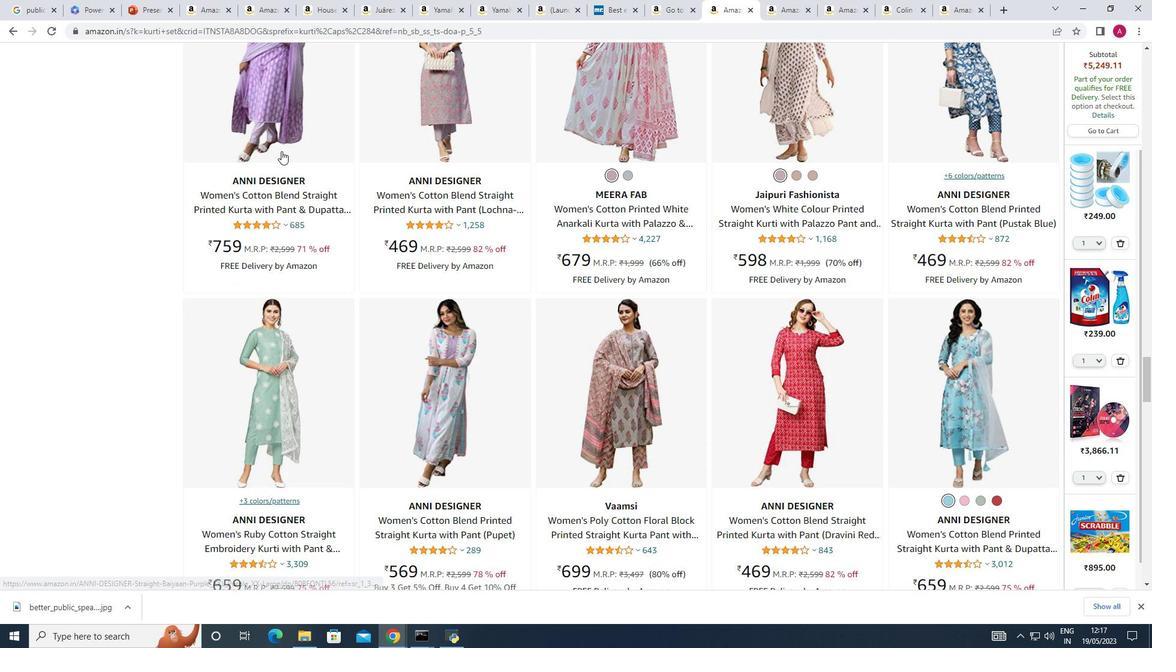
Action: Mouse moved to (89, 243)
Screenshot: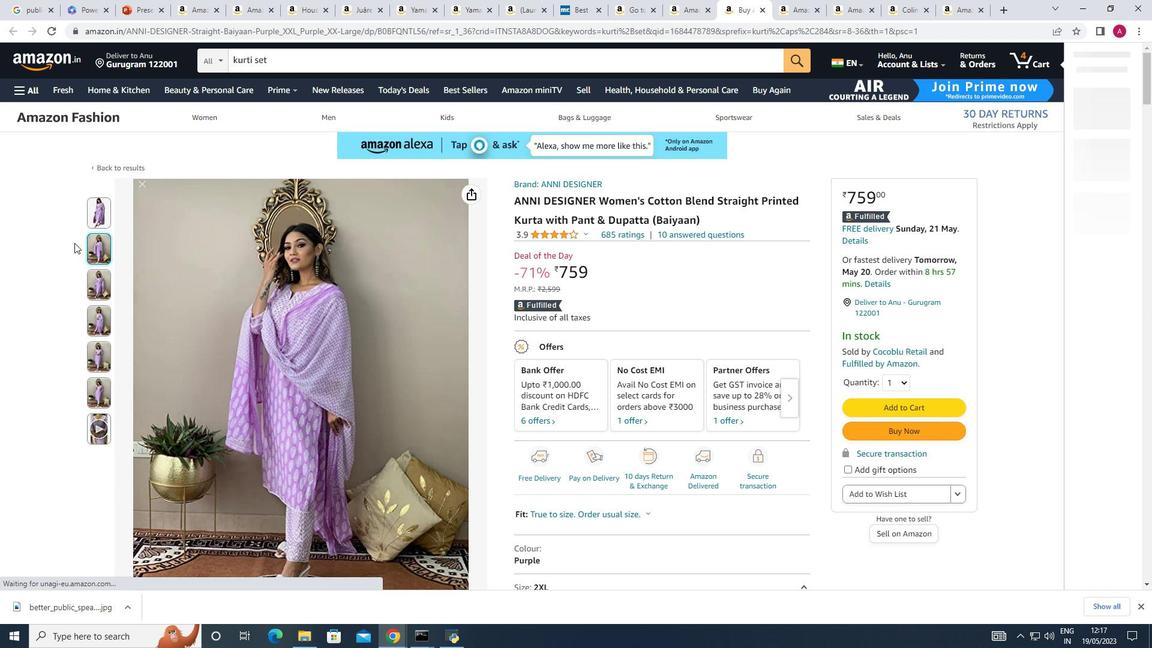 
Action: Mouse pressed left at (89, 243)
Screenshot: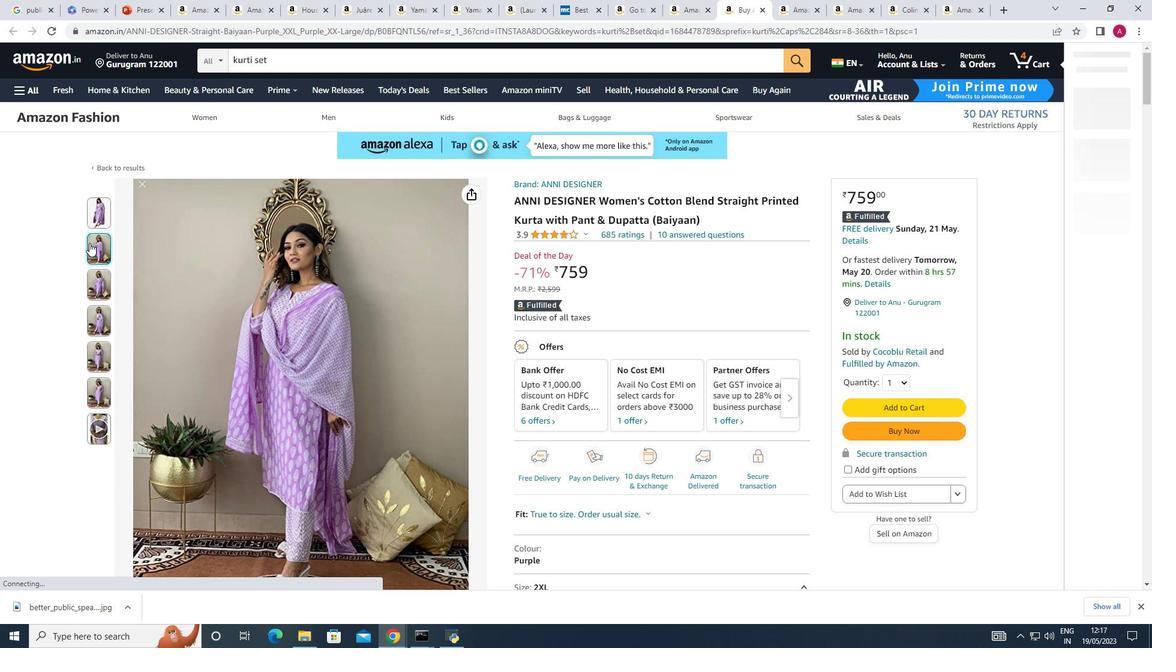
Action: Mouse moved to (174, 272)
Screenshot: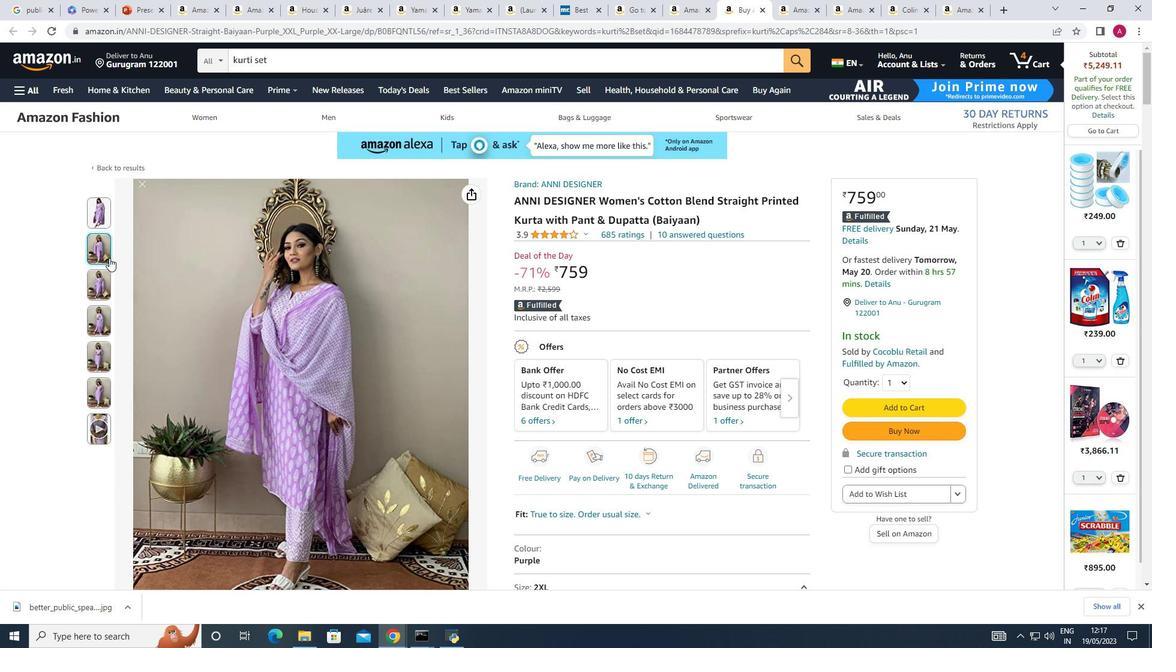 
Action: Mouse pressed left at (174, 272)
Screenshot: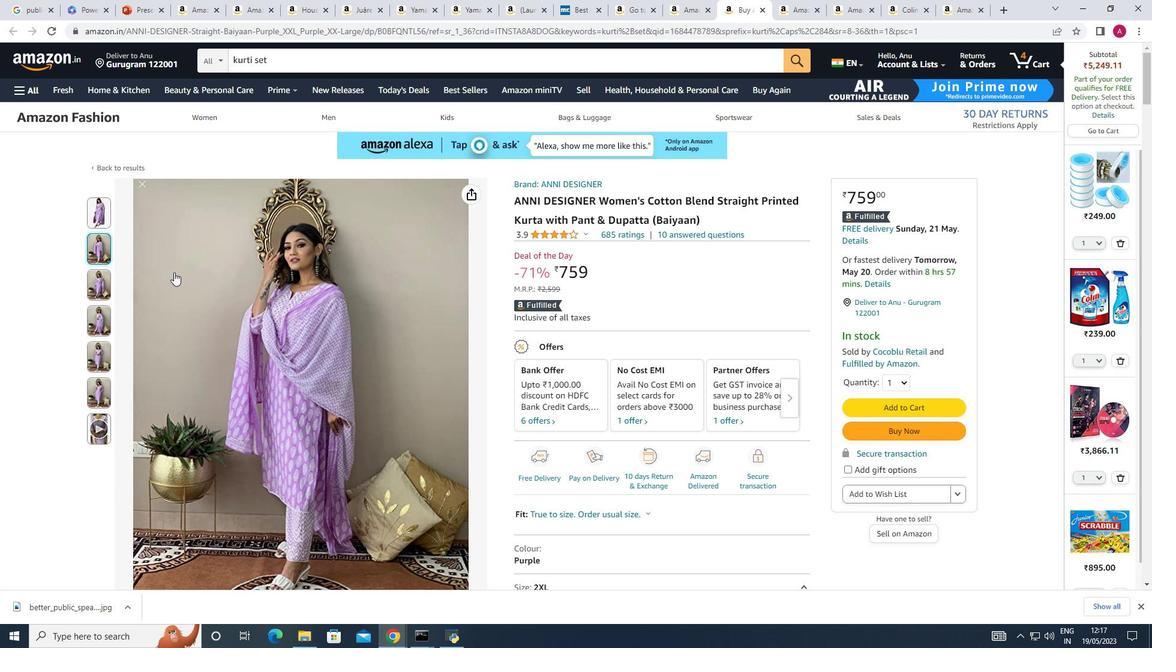 
Action: Mouse moved to (74, 285)
Screenshot: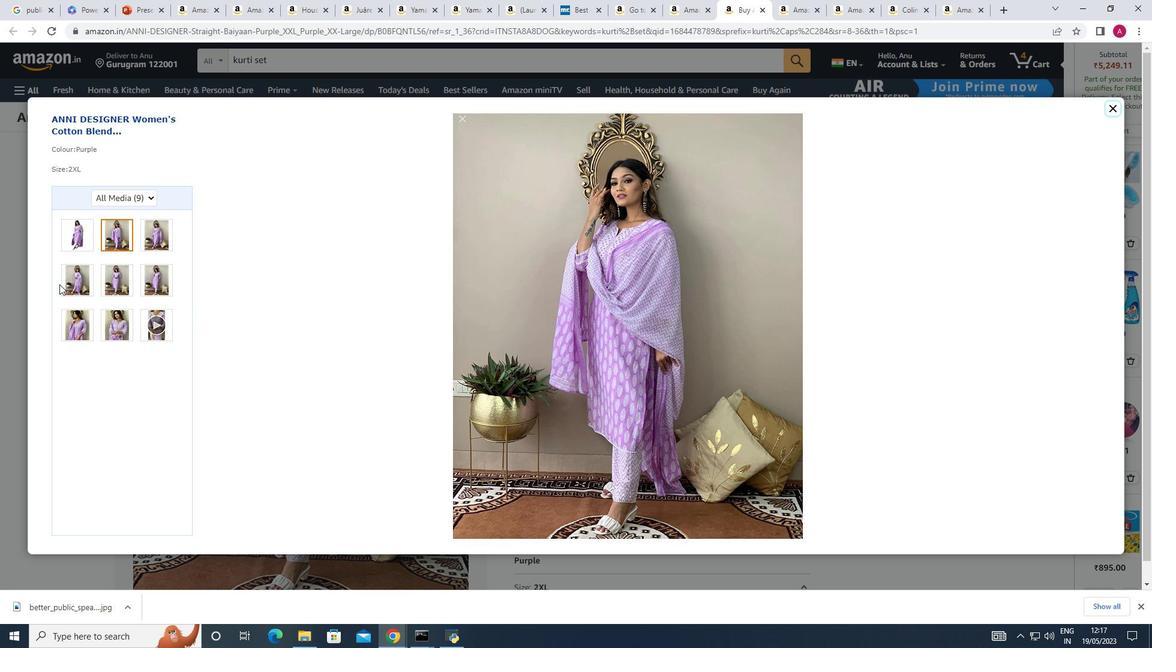 
Action: Mouse pressed left at (74, 285)
Screenshot: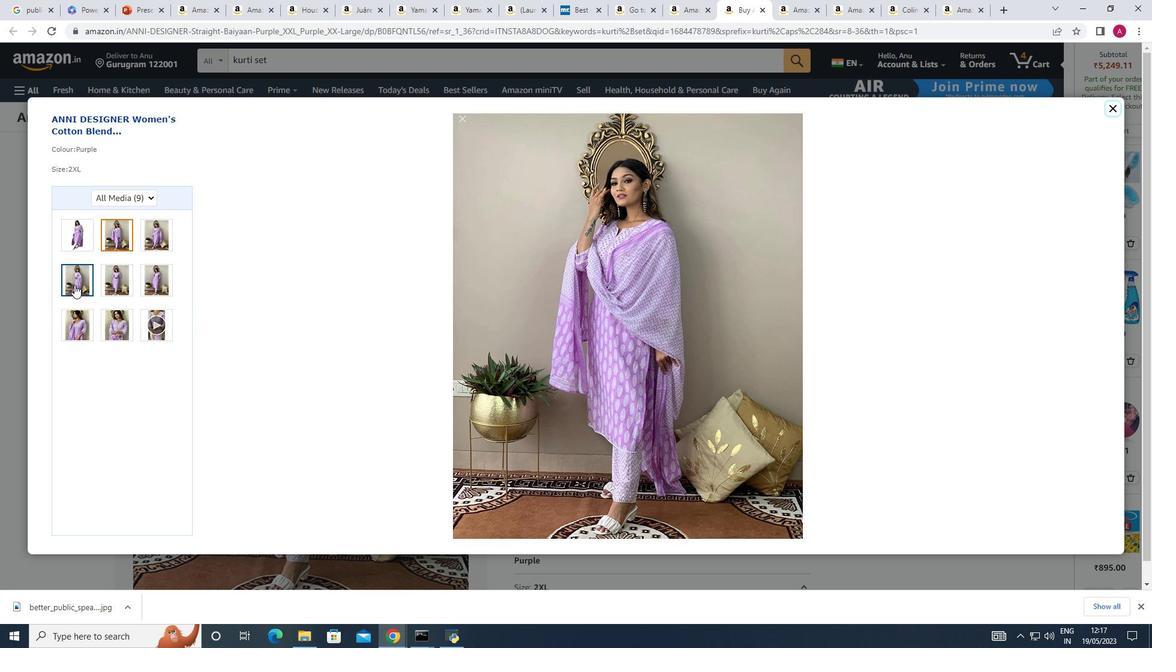 
Action: Mouse moved to (107, 285)
Screenshot: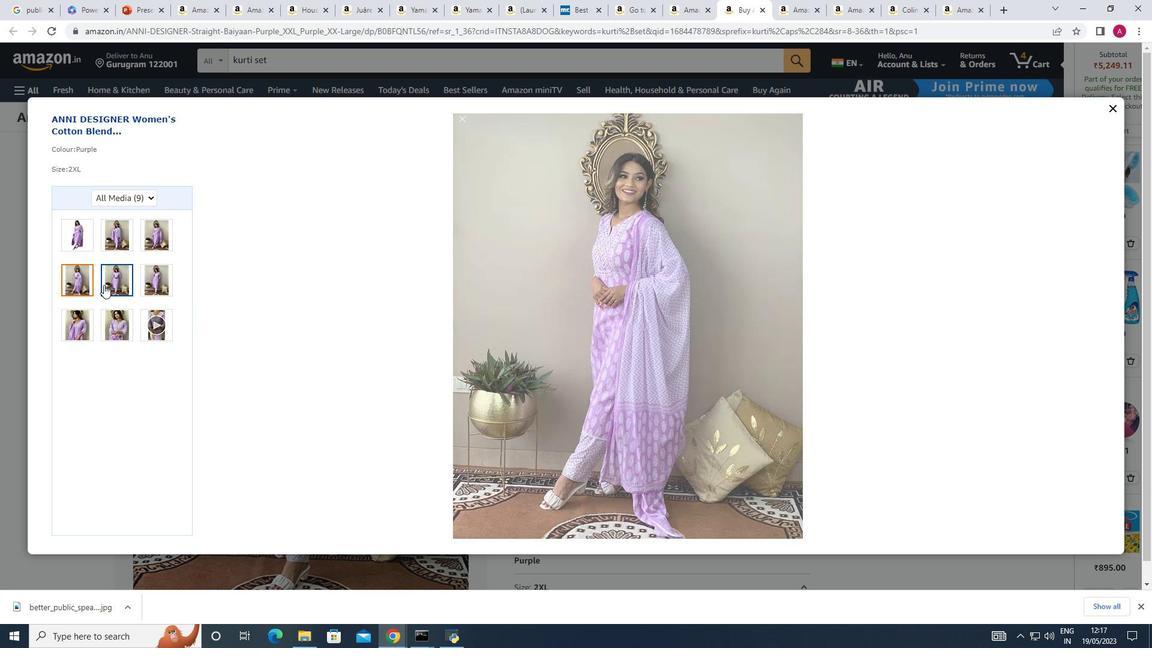 
Action: Mouse pressed left at (107, 285)
Screenshot: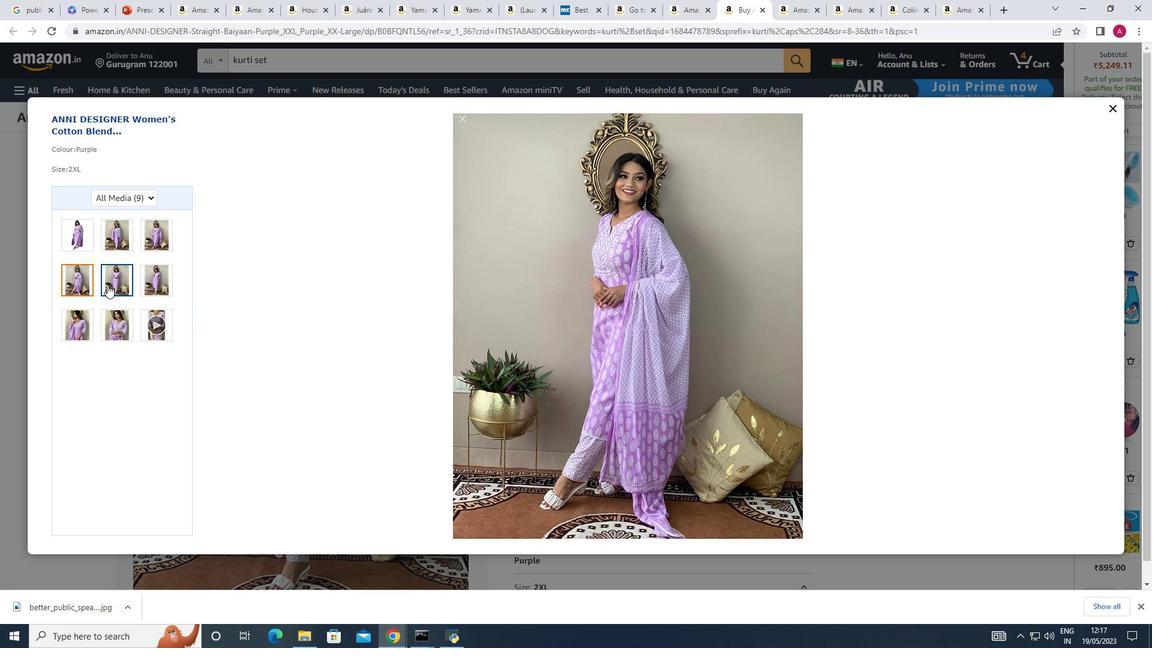
Action: Mouse moved to (157, 288)
Screenshot: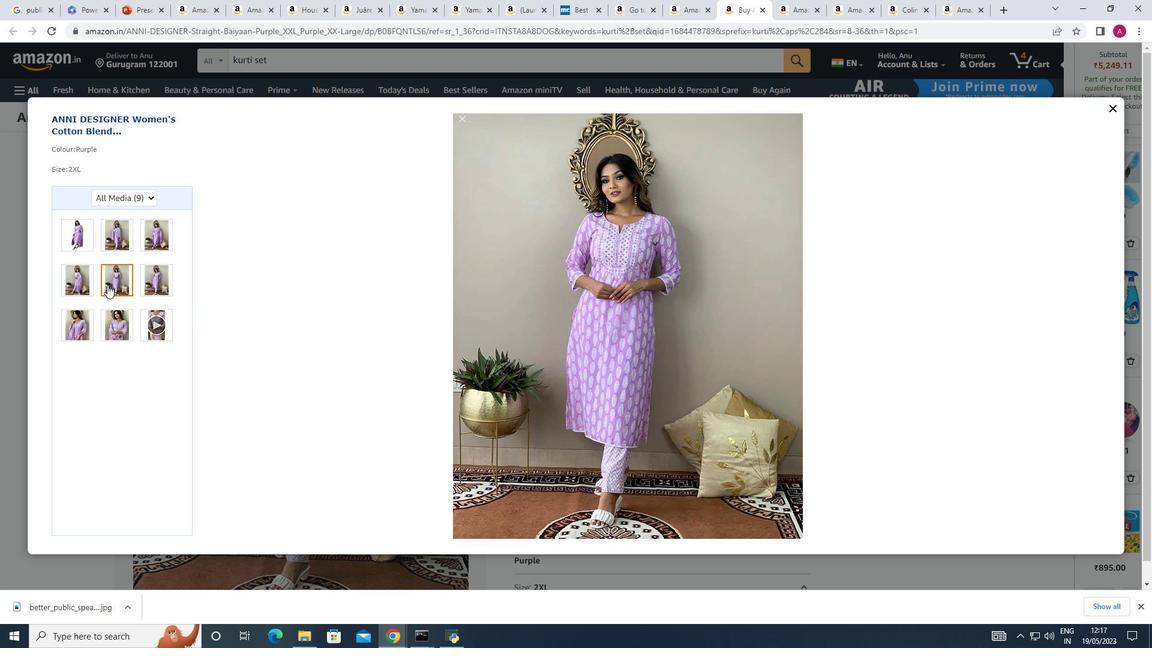 
Action: Mouse pressed left at (157, 288)
Screenshot: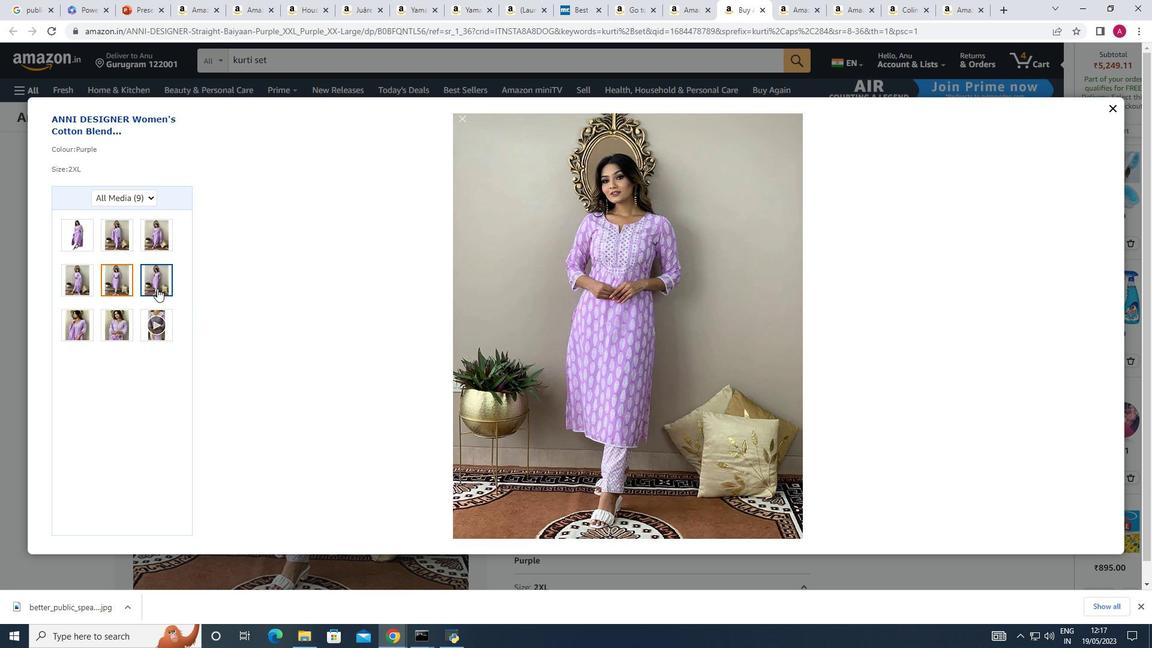 
Action: Mouse moved to (66, 314)
Screenshot: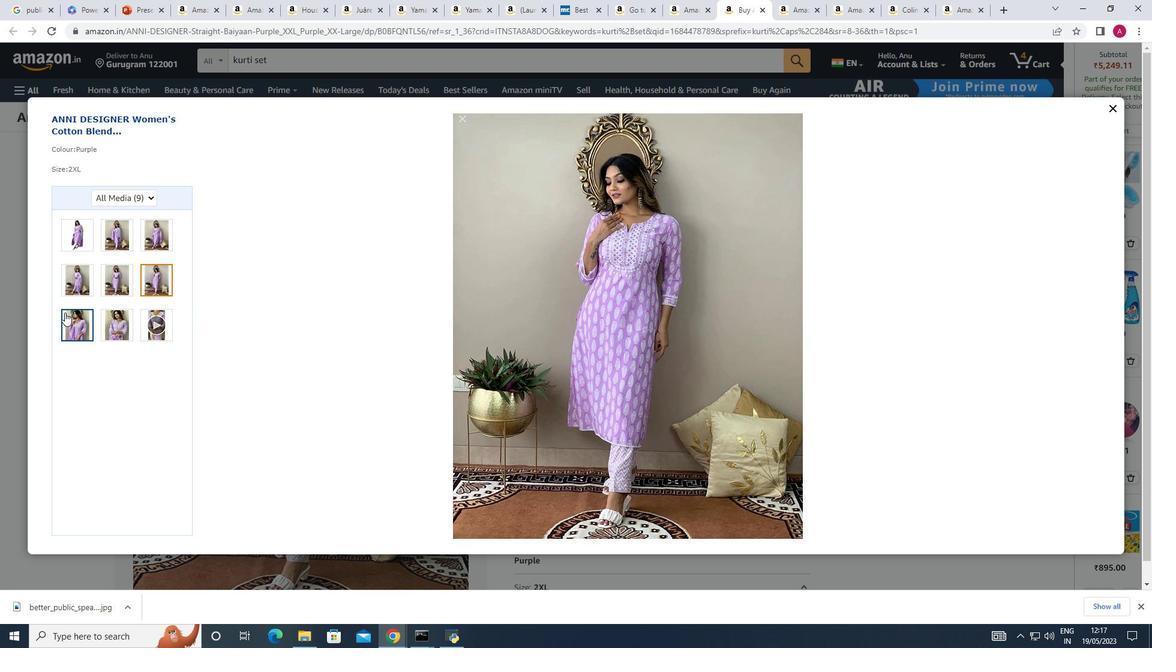 
Action: Mouse pressed left at (66, 314)
Screenshot: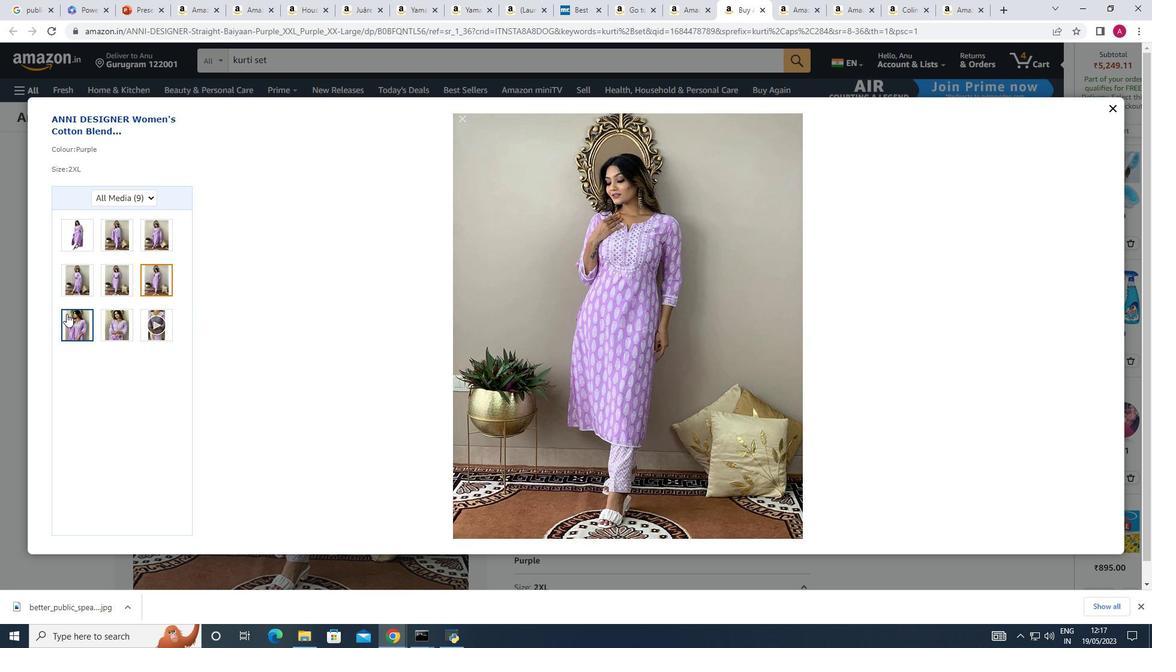 
Action: Mouse moved to (111, 318)
Screenshot: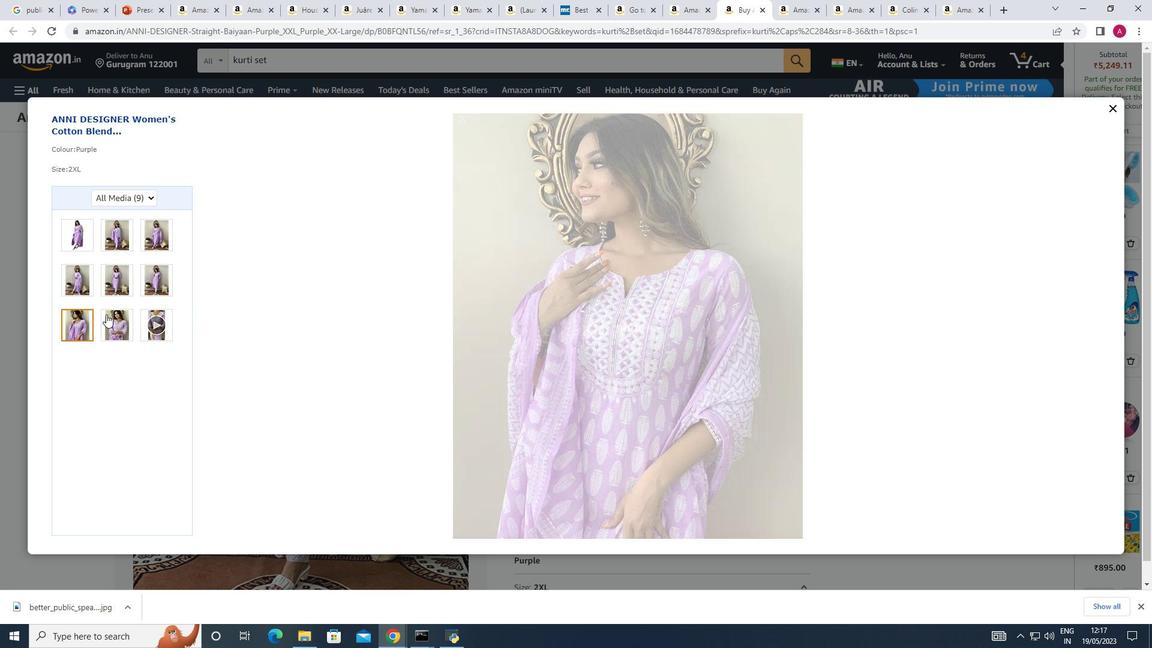
Action: Mouse pressed left at (111, 318)
Screenshot: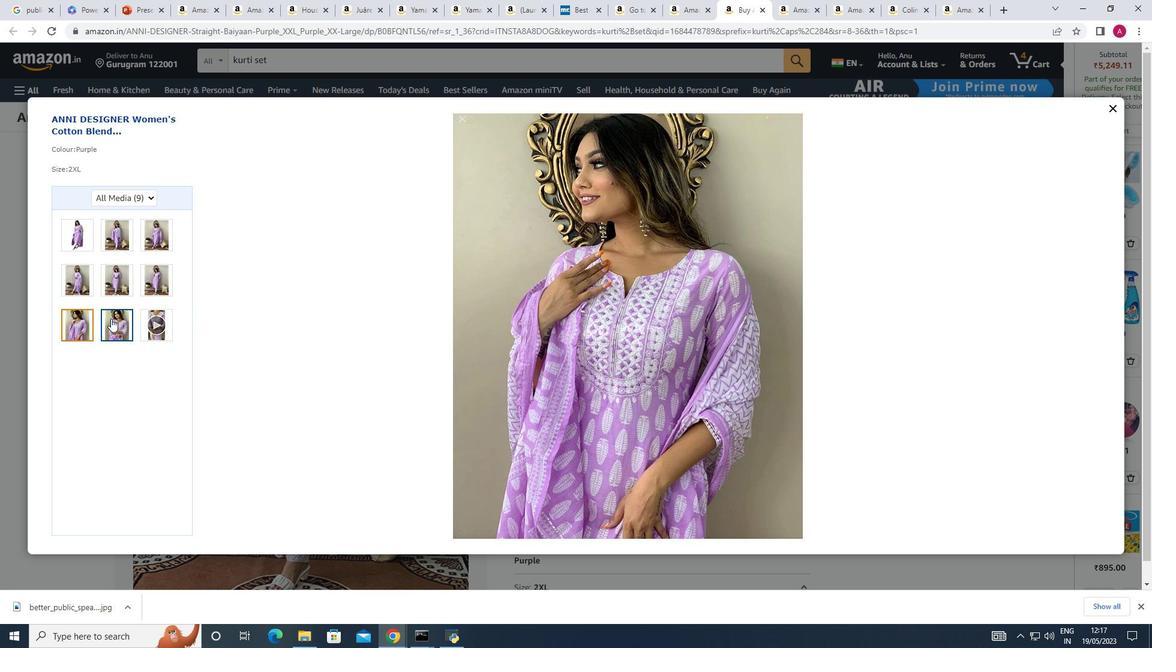 
Action: Mouse moved to (154, 318)
Screenshot: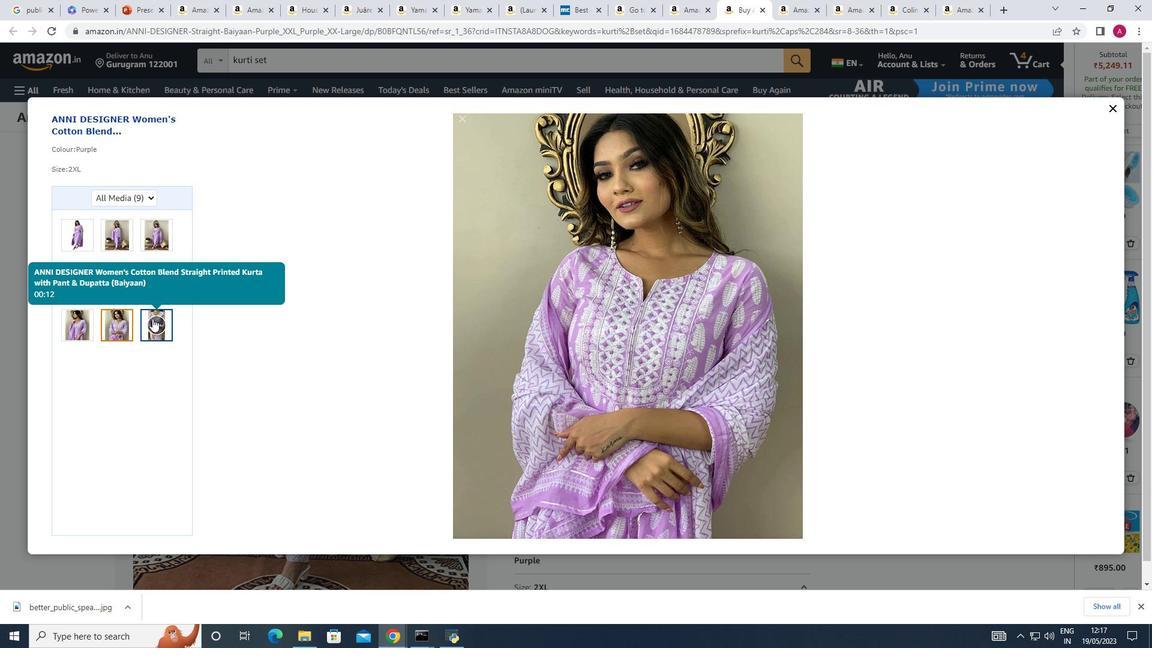 
Action: Mouse pressed left at (154, 318)
Screenshot: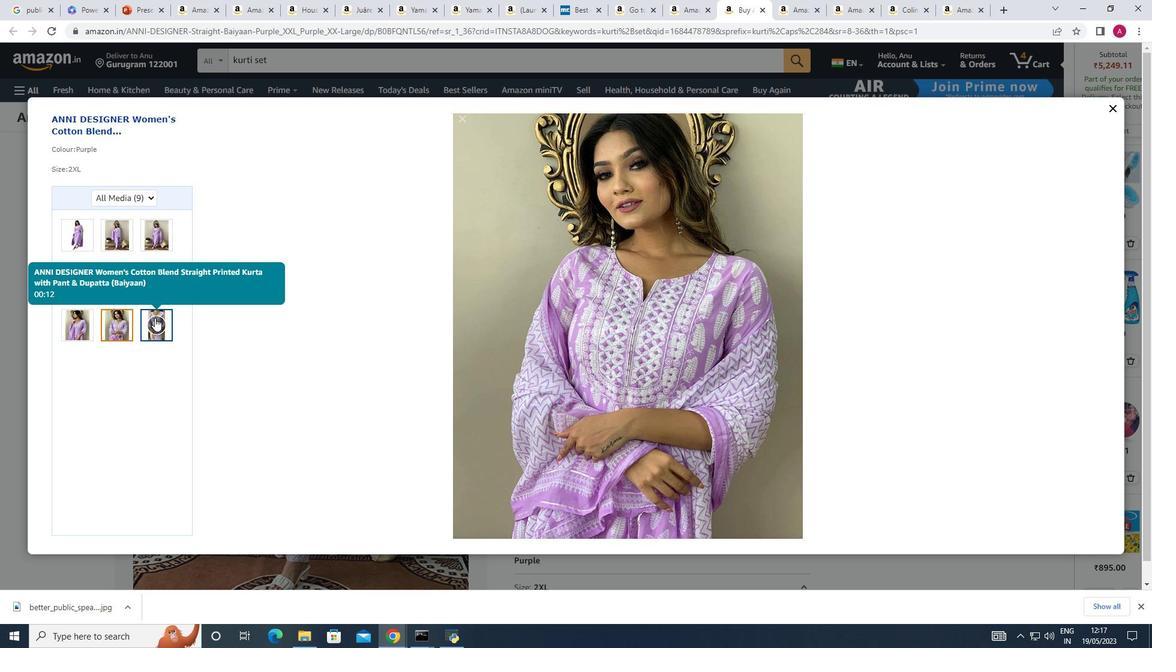 
Action: Mouse moved to (604, 341)
Screenshot: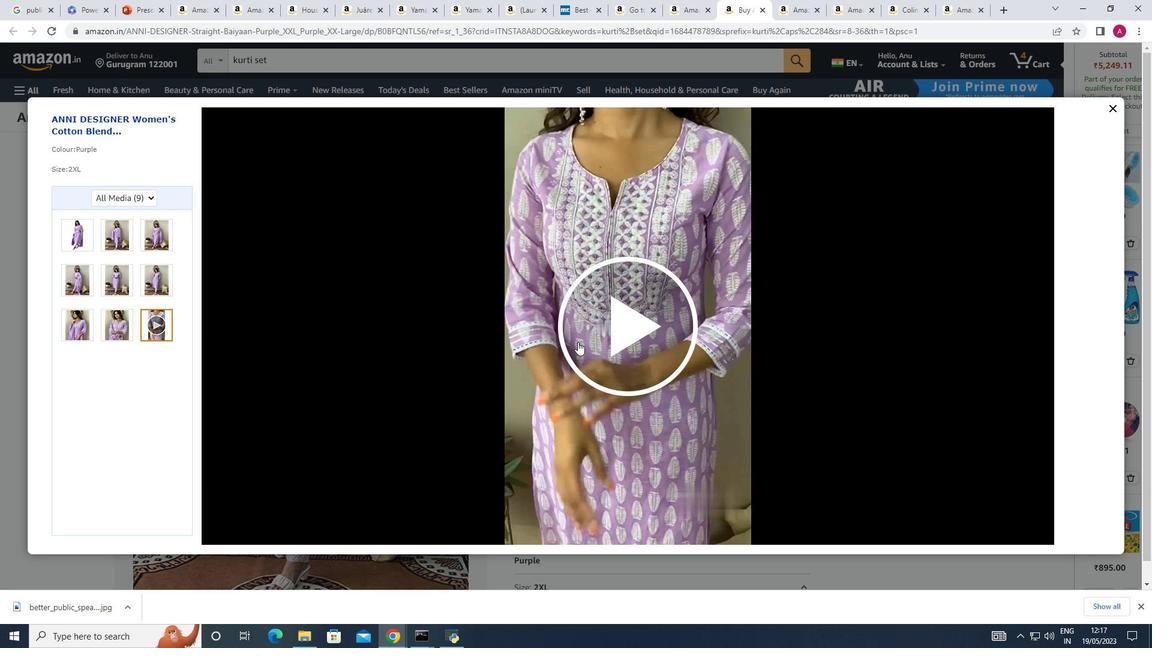 
Action: Mouse pressed left at (604, 341)
Screenshot: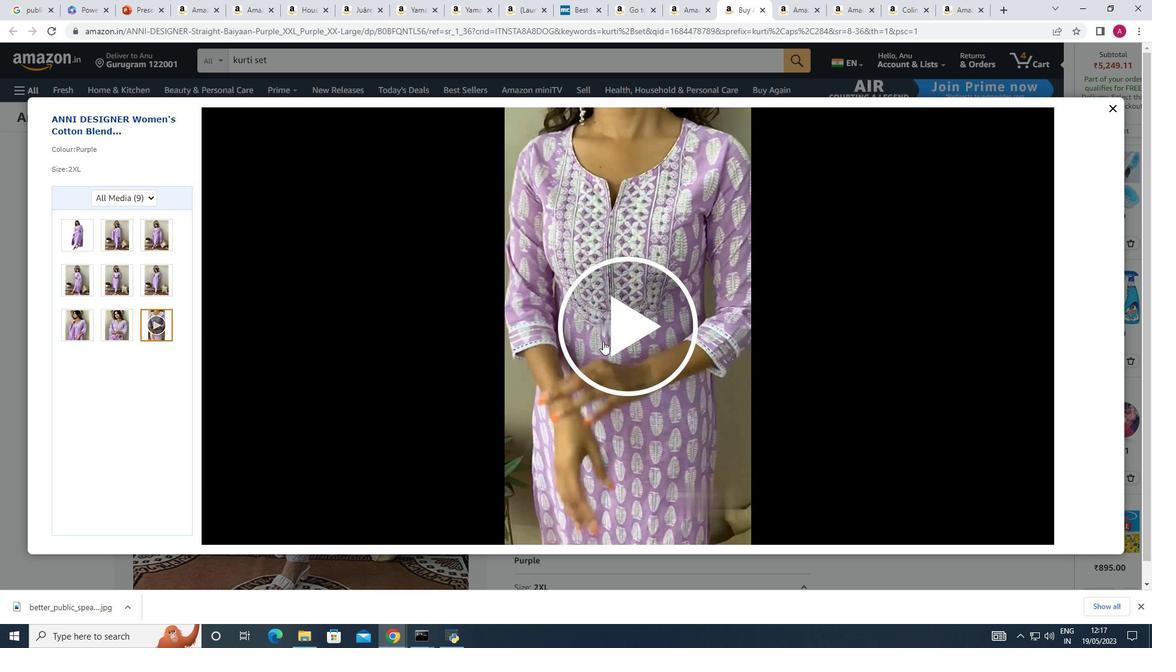 
Action: Mouse moved to (1114, 106)
Screenshot: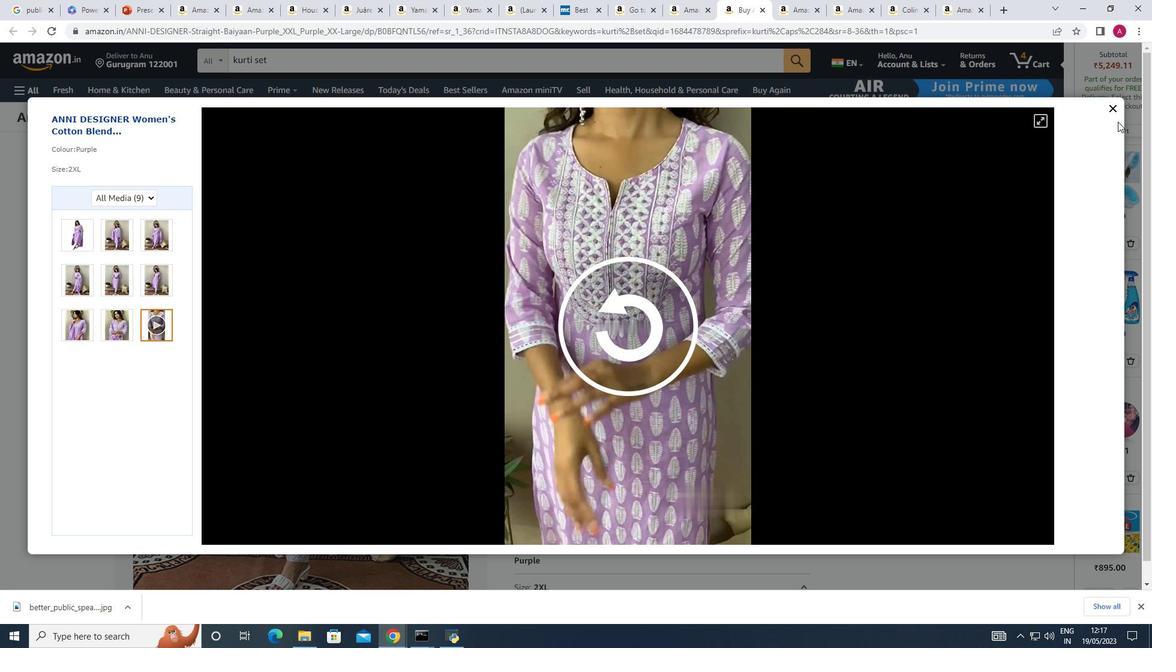
Action: Mouse pressed left at (1114, 106)
Screenshot: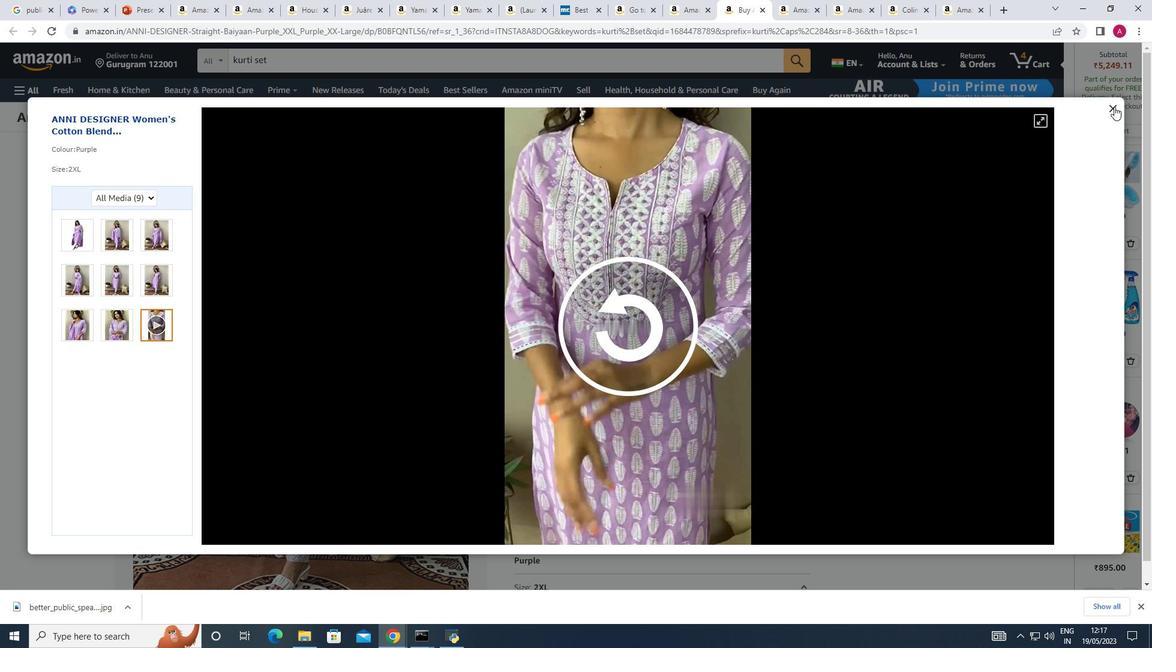 
Action: Mouse moved to (581, 326)
Screenshot: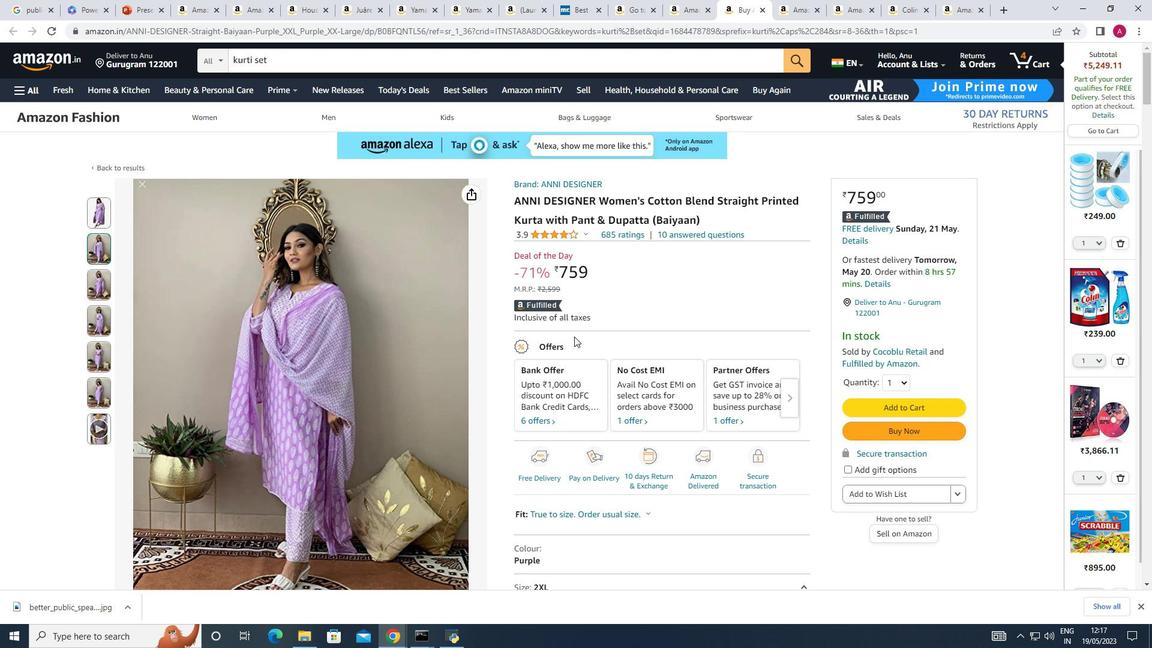 
Action: Mouse scrolled (581, 325) with delta (0, 0)
Screenshot: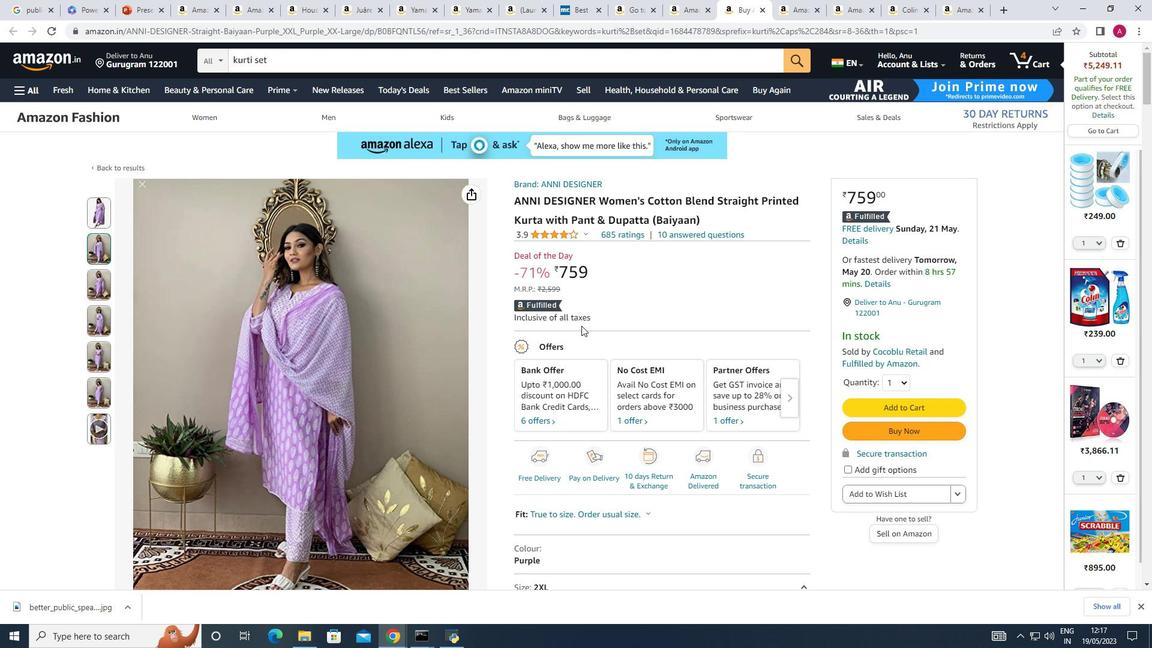 
Action: Mouse scrolled (581, 325) with delta (0, 0)
Screenshot: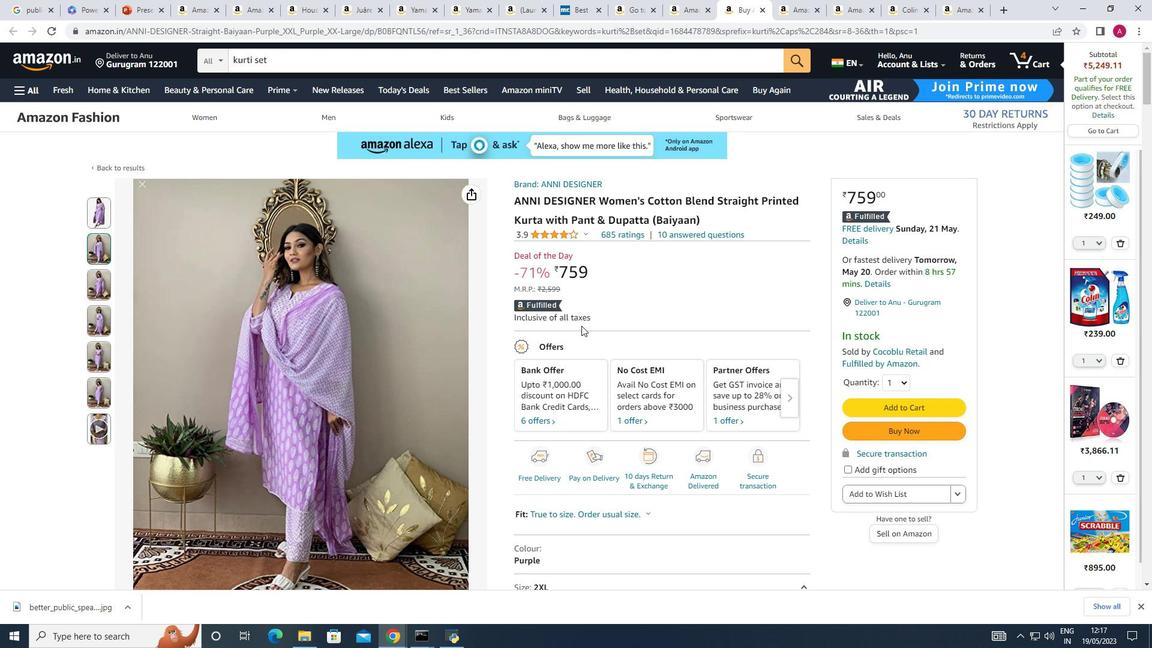 
Action: Mouse scrolled (581, 325) with delta (0, 0)
Screenshot: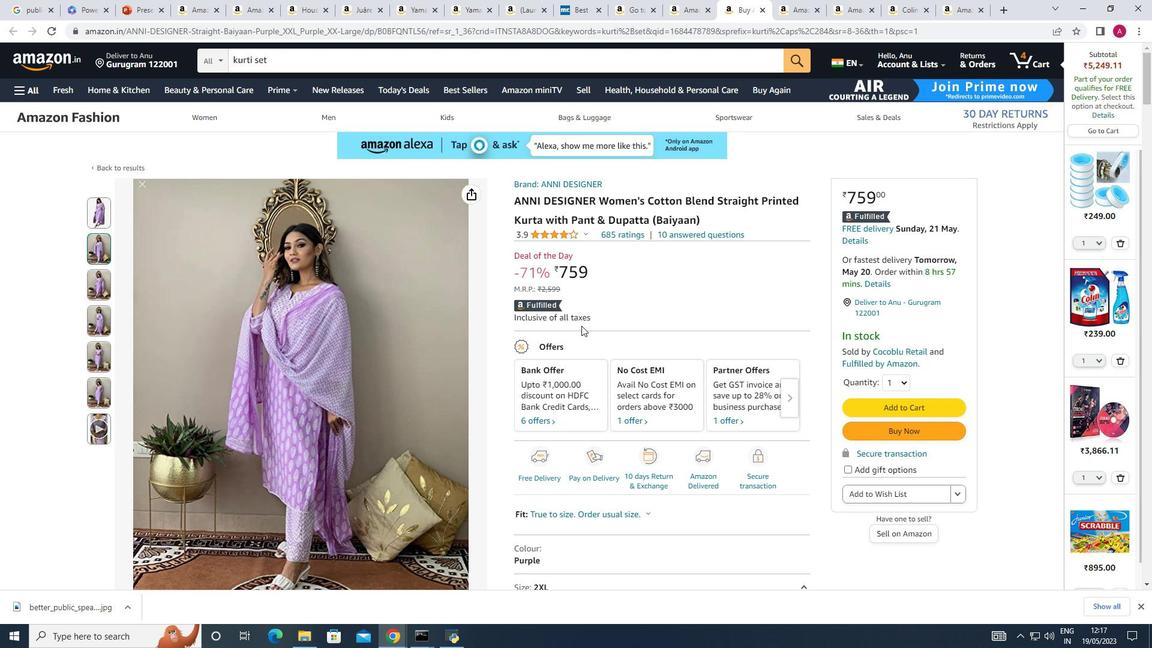 
Action: Mouse scrolled (581, 325) with delta (0, 0)
Screenshot: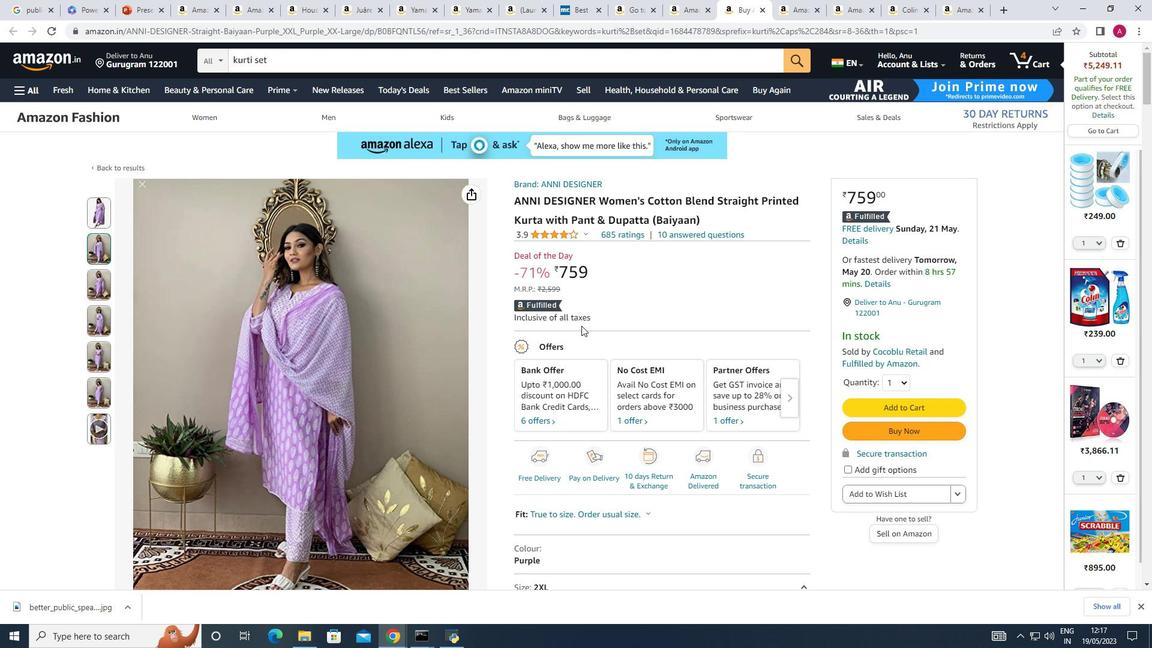 
Action: Mouse scrolled (581, 325) with delta (0, 0)
Screenshot: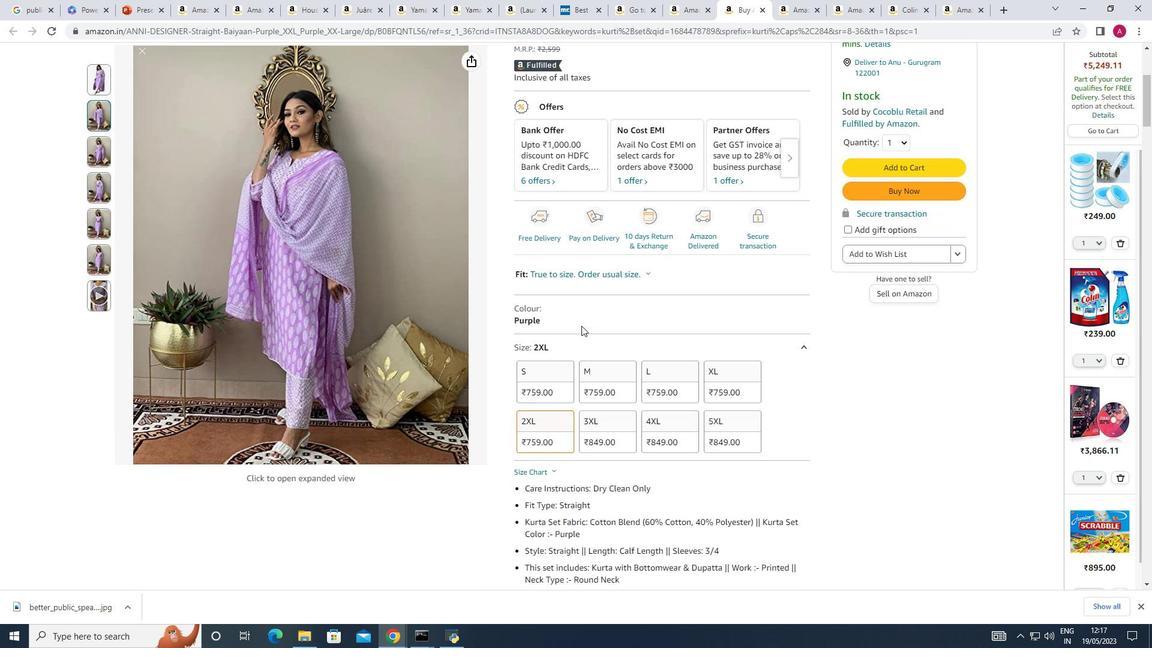 
Action: Mouse scrolled (581, 325) with delta (0, 0)
Screenshot: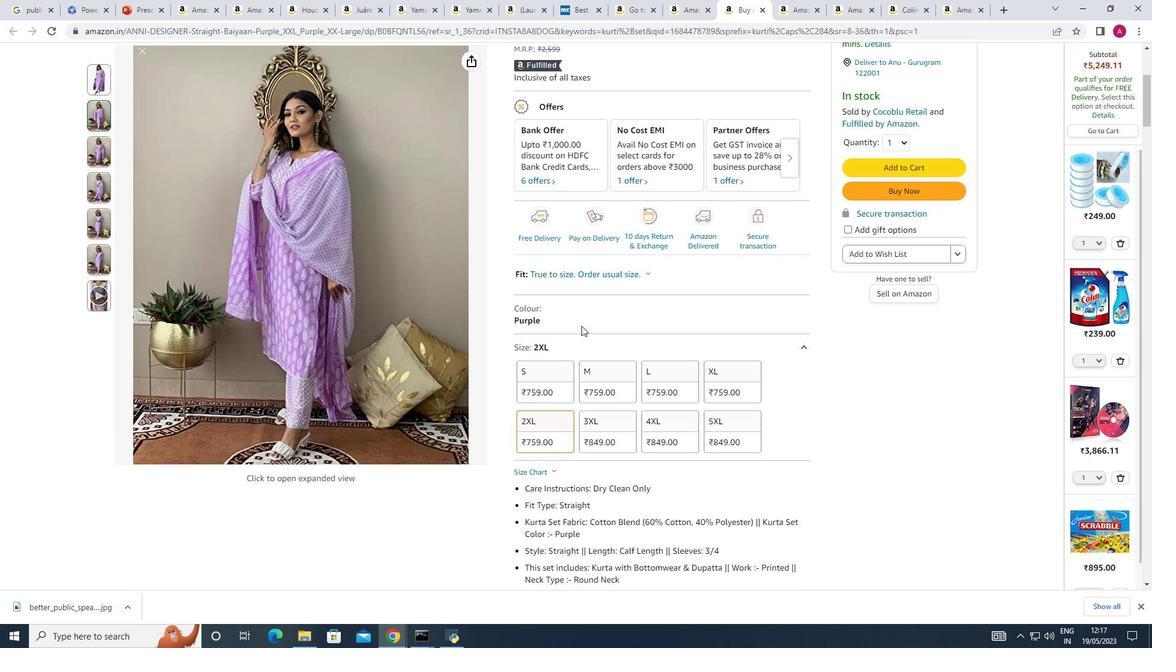 
Action: Mouse scrolled (581, 325) with delta (0, 0)
Screenshot: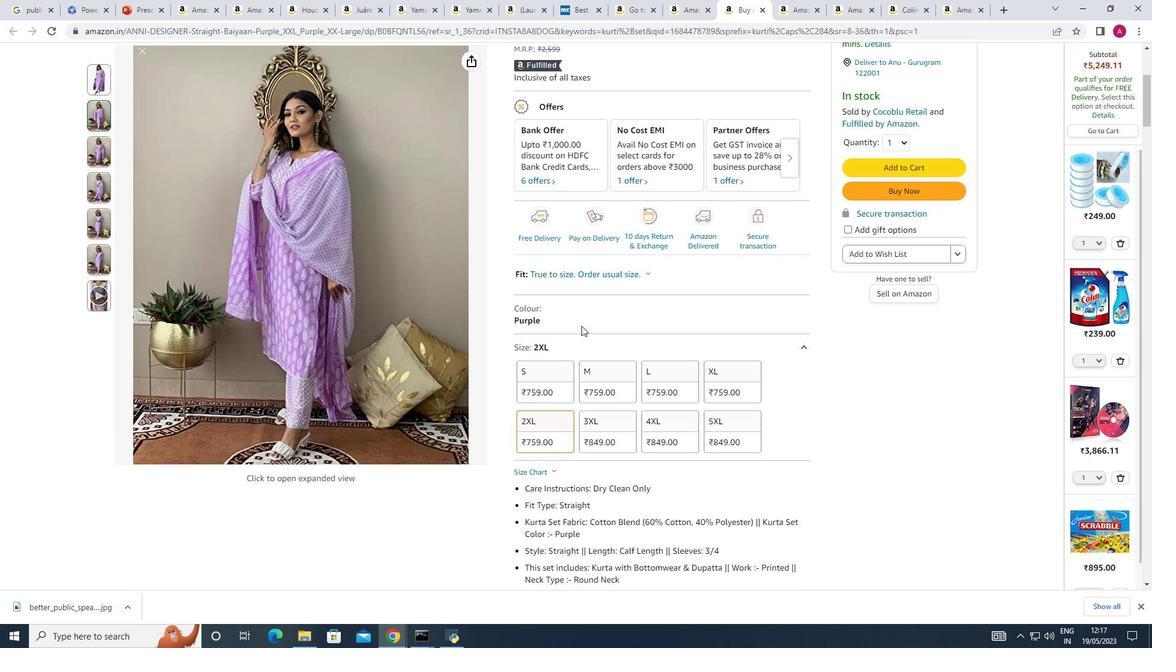 
Action: Mouse scrolled (581, 325) with delta (0, 0)
Screenshot: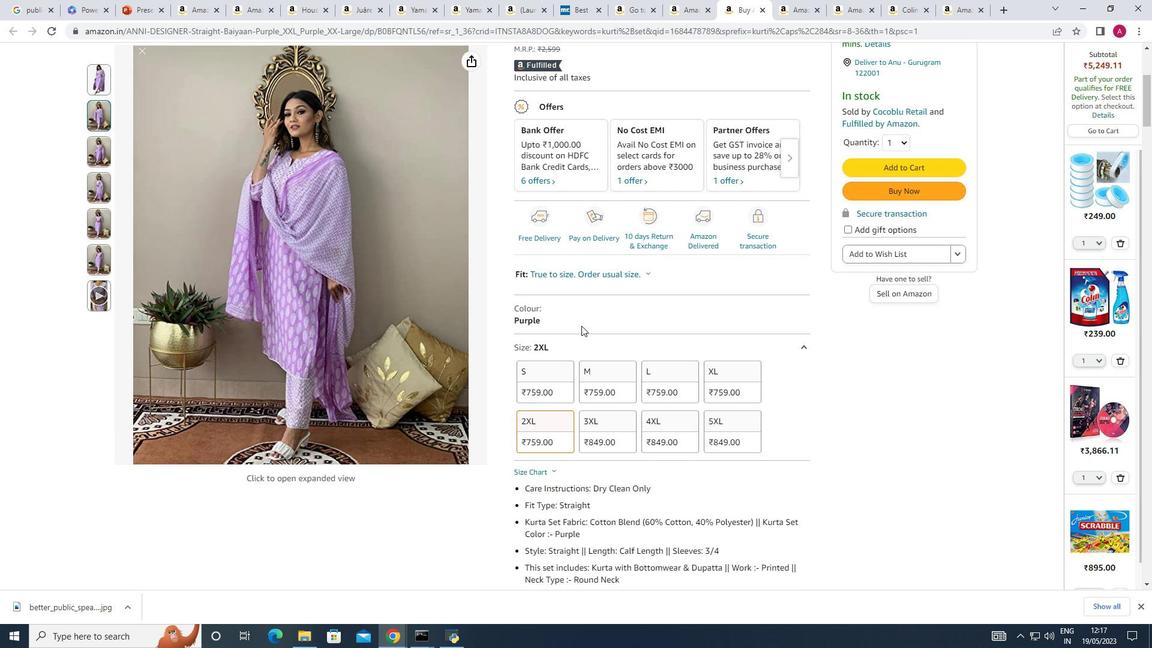 
Action: Mouse scrolled (581, 325) with delta (0, 0)
Screenshot: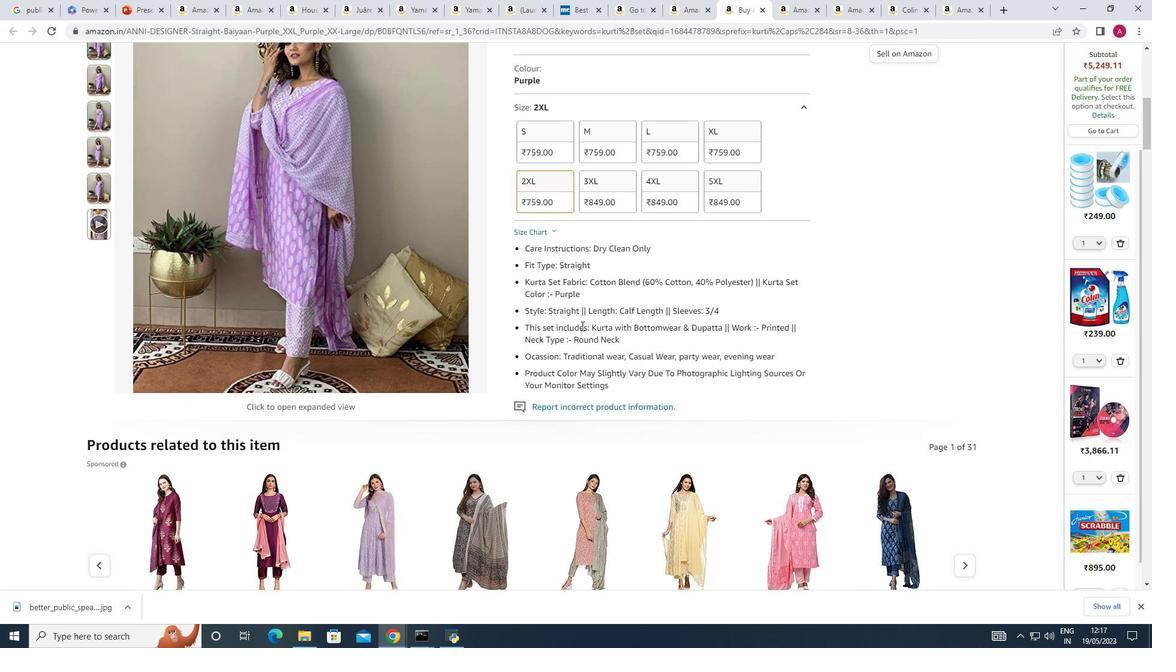 
Action: Mouse scrolled (581, 325) with delta (0, 0)
Screenshot: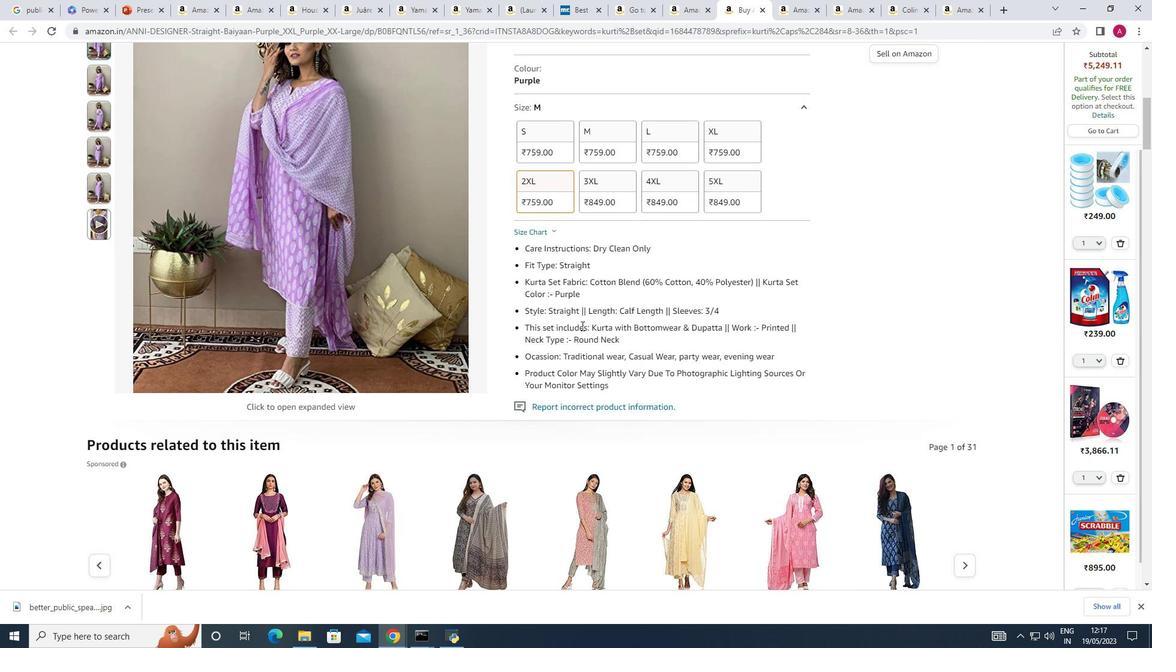 
Action: Mouse scrolled (581, 325) with delta (0, 0)
Screenshot: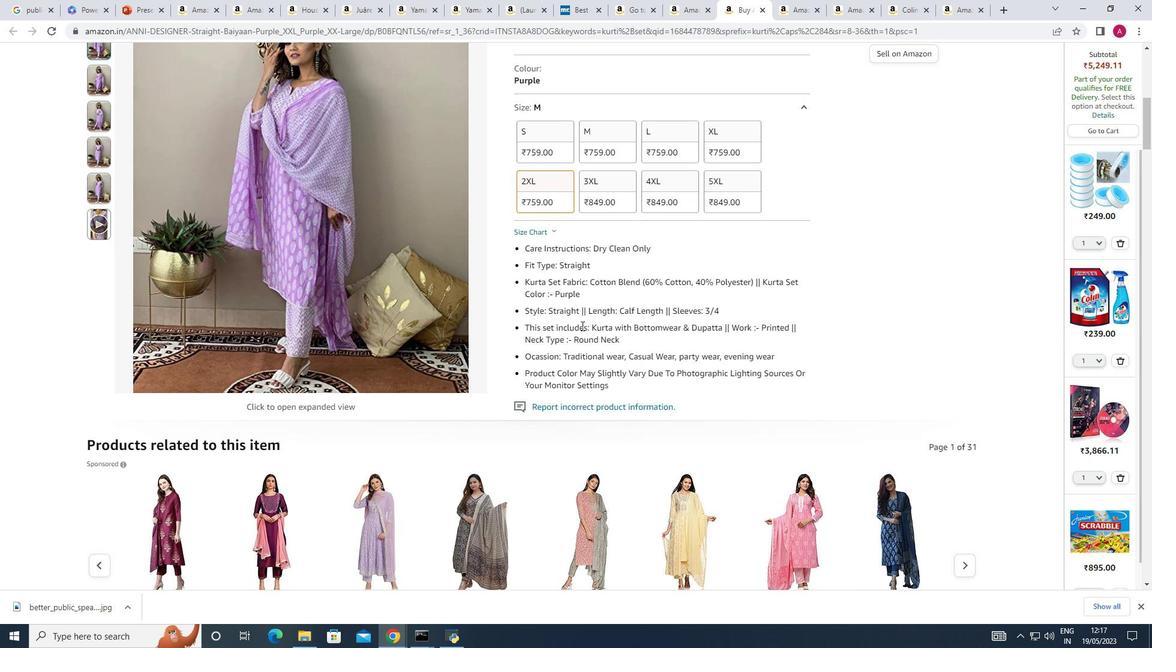 
Action: Mouse scrolled (581, 325) with delta (0, 0)
Screenshot: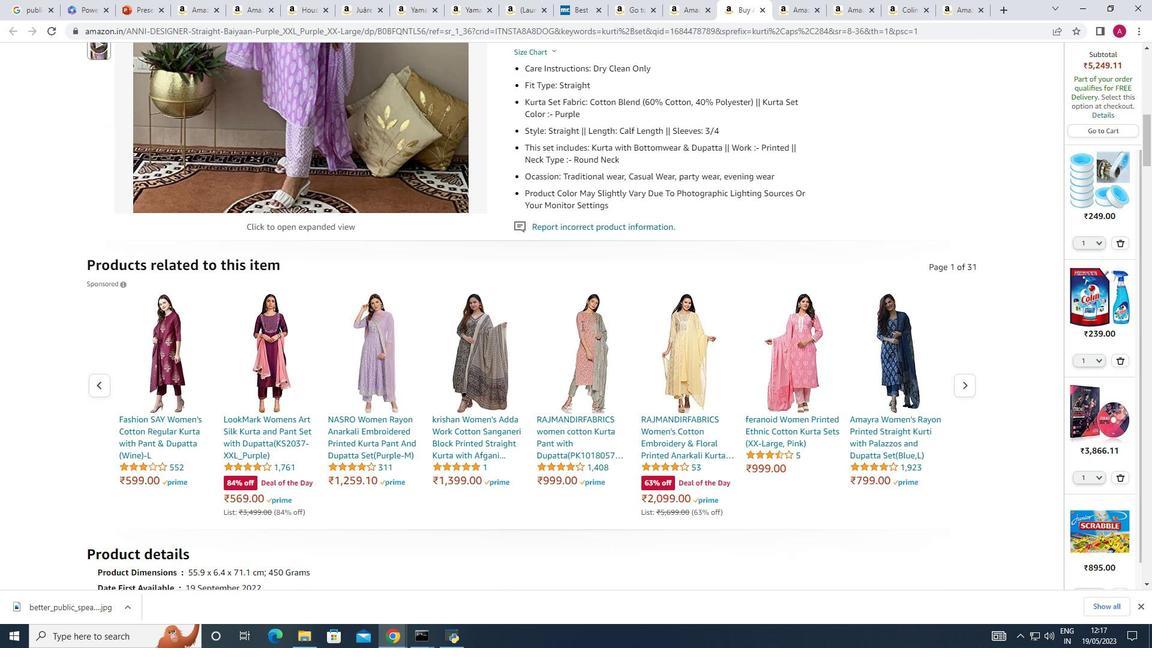 
Action: Mouse scrolled (581, 325) with delta (0, 0)
Screenshot: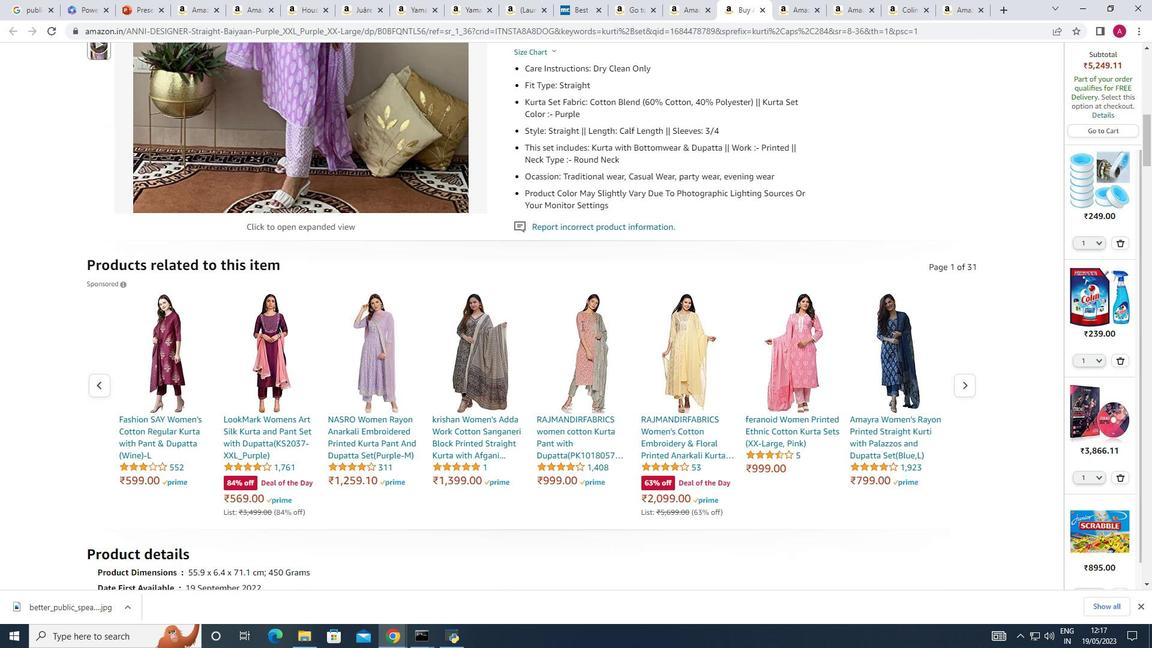 
Action: Mouse scrolled (581, 325) with delta (0, 0)
Screenshot: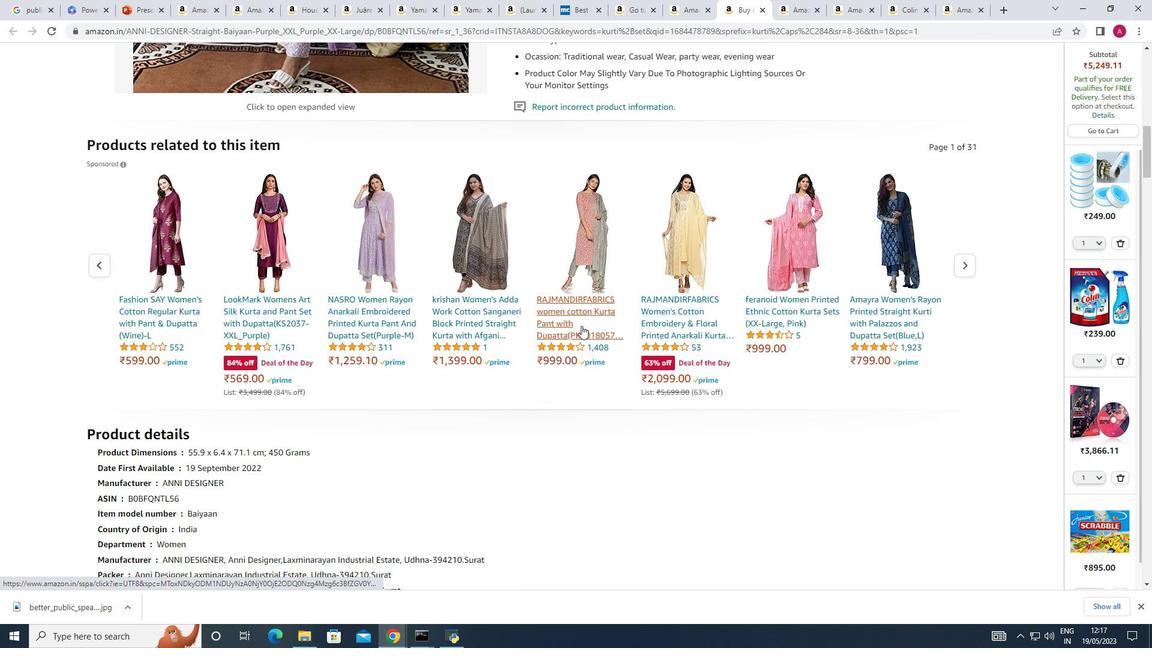 
Action: Mouse scrolled (581, 325) with delta (0, 0)
Screenshot: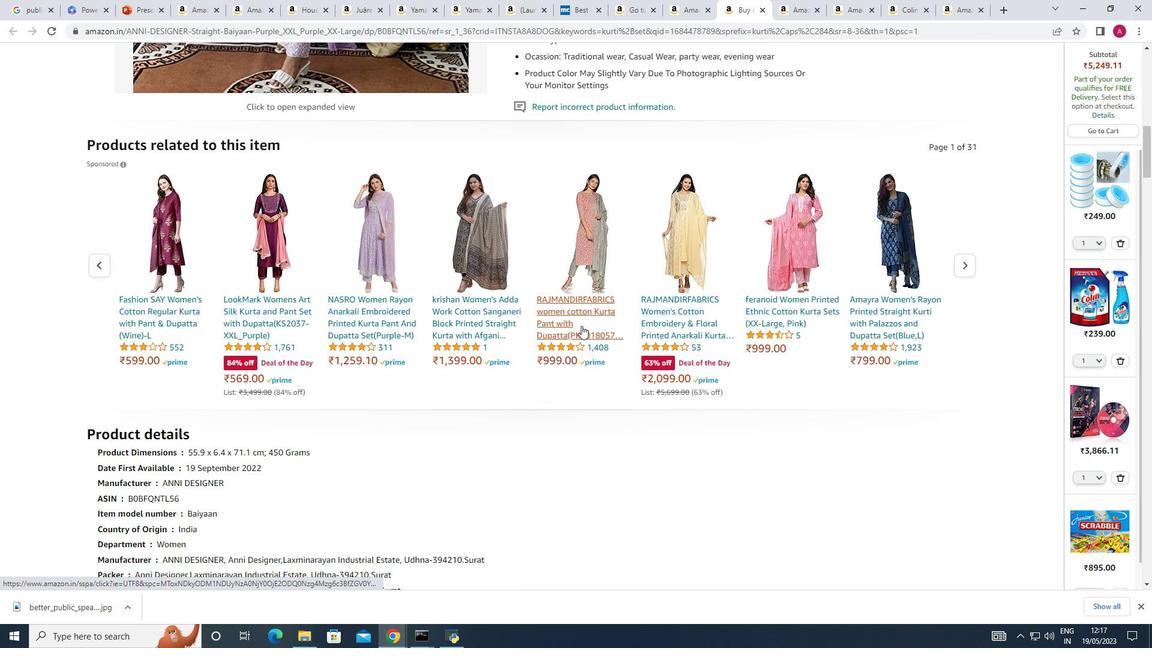 
Action: Mouse scrolled (581, 325) with delta (0, 0)
Screenshot: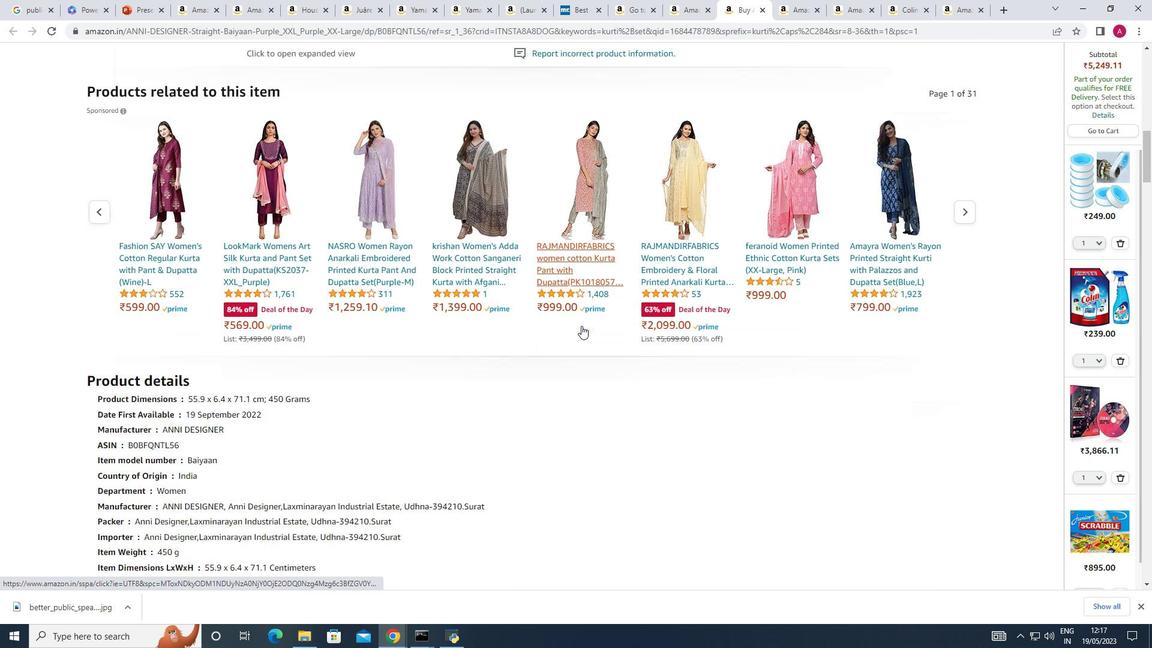 
Action: Mouse moved to (581, 325)
Screenshot: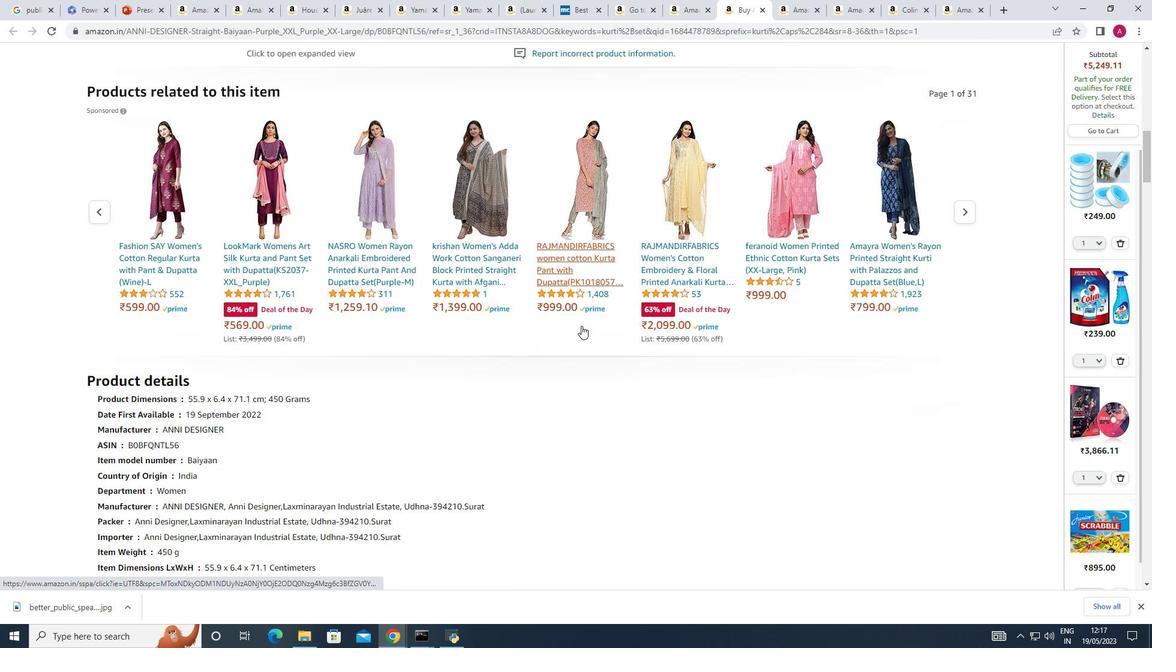 
Action: Mouse scrolled (581, 324) with delta (0, 0)
Screenshot: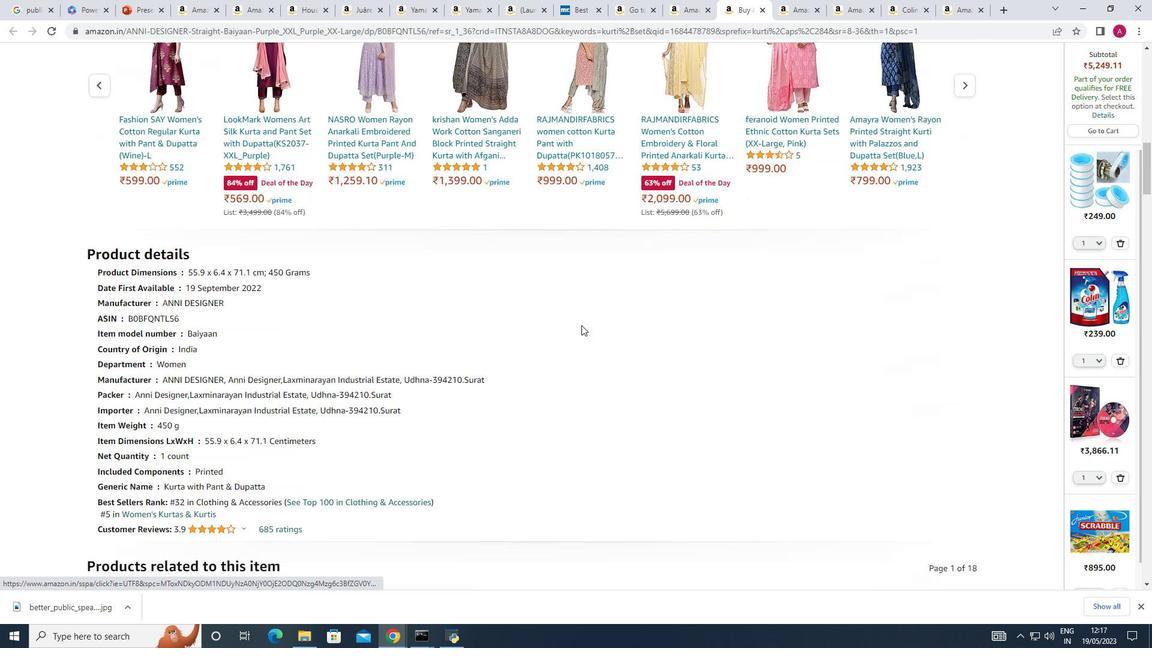 
Action: Mouse scrolled (581, 324) with delta (0, 0)
Screenshot: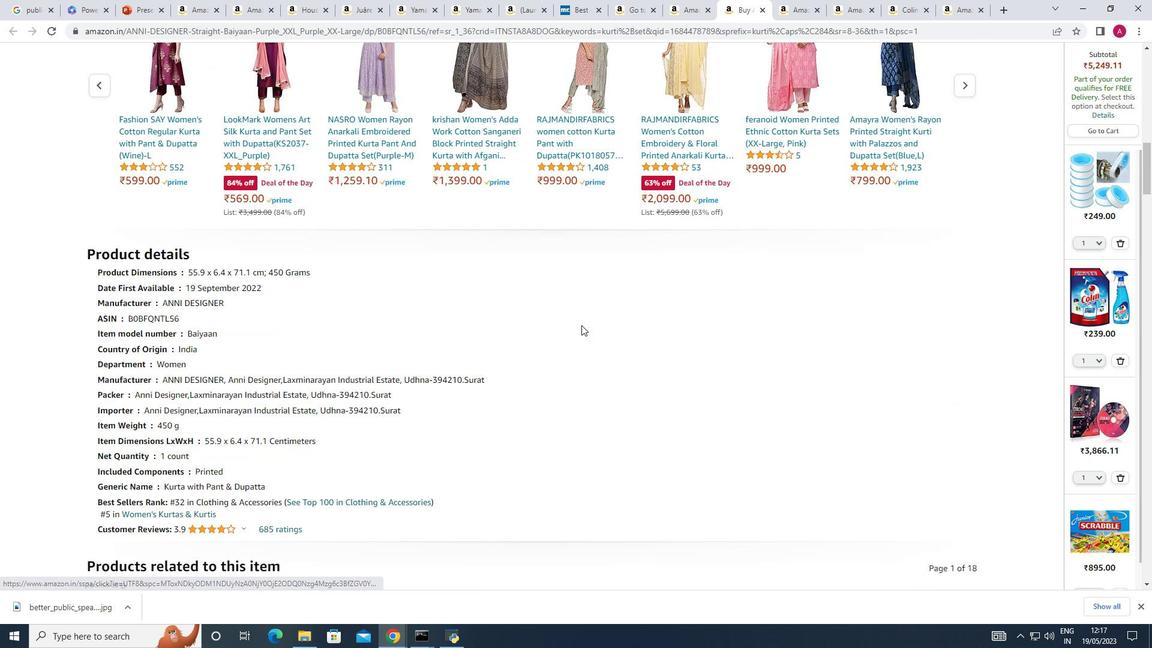 
Action: Mouse scrolled (581, 324) with delta (0, 0)
Screenshot: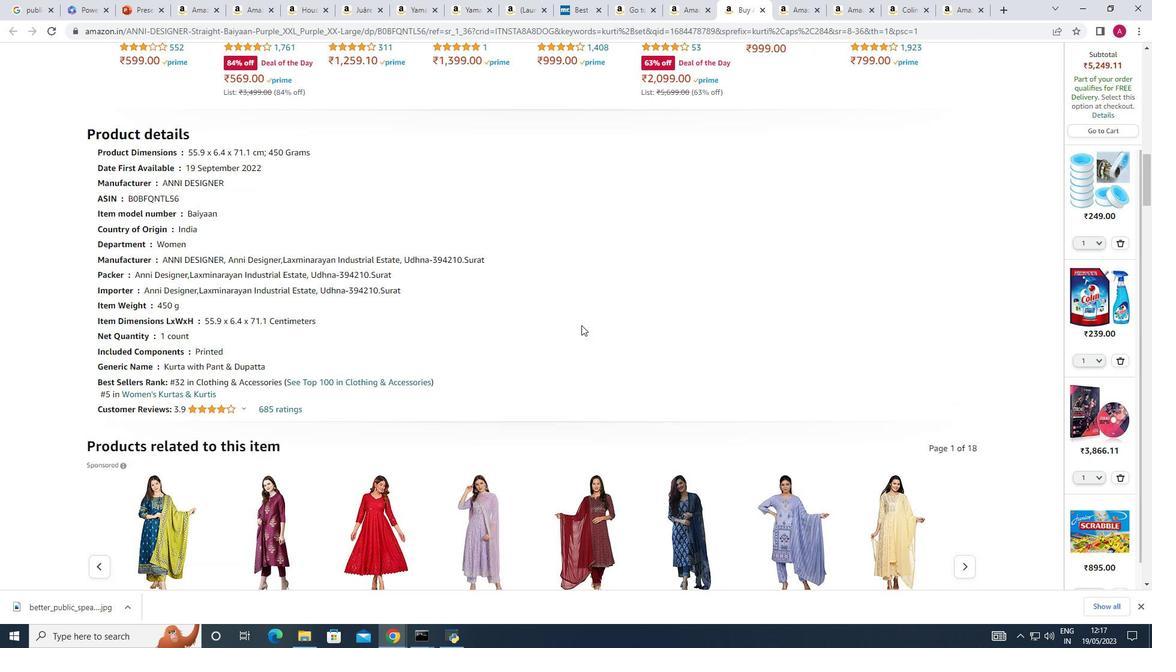 
Action: Mouse moved to (581, 325)
Screenshot: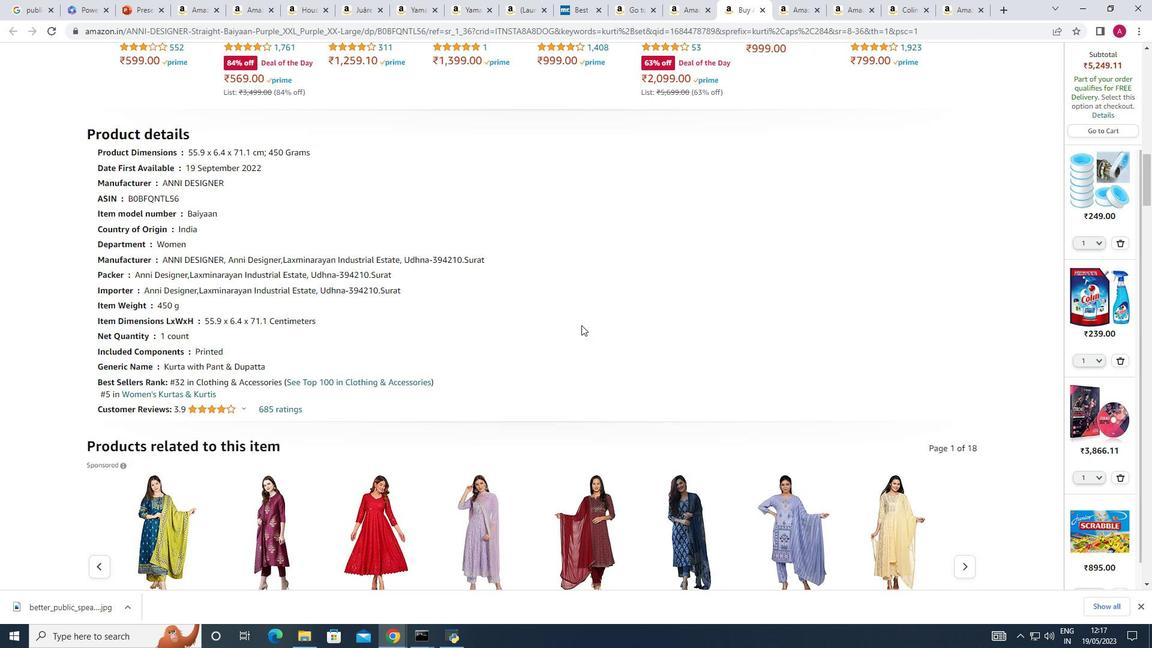 
Action: Mouse scrolled (581, 324) with delta (0, 0)
Screenshot: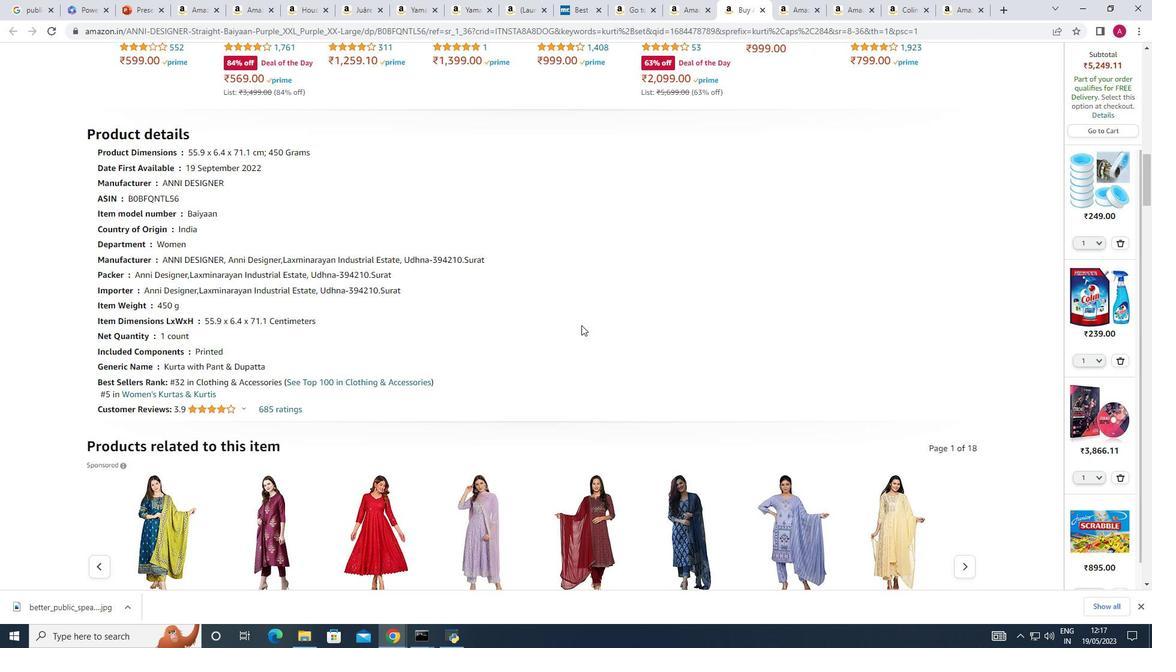 
Action: Mouse scrolled (581, 324) with delta (0, 0)
Screenshot: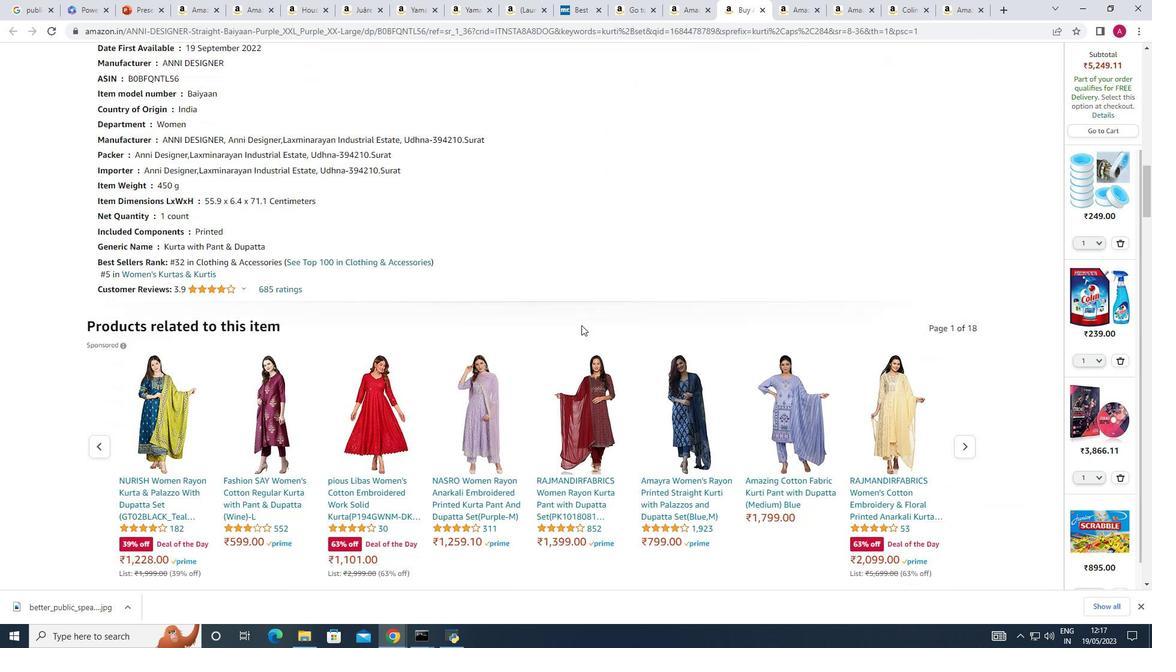 
Action: Mouse scrolled (581, 324) with delta (0, 0)
Screenshot: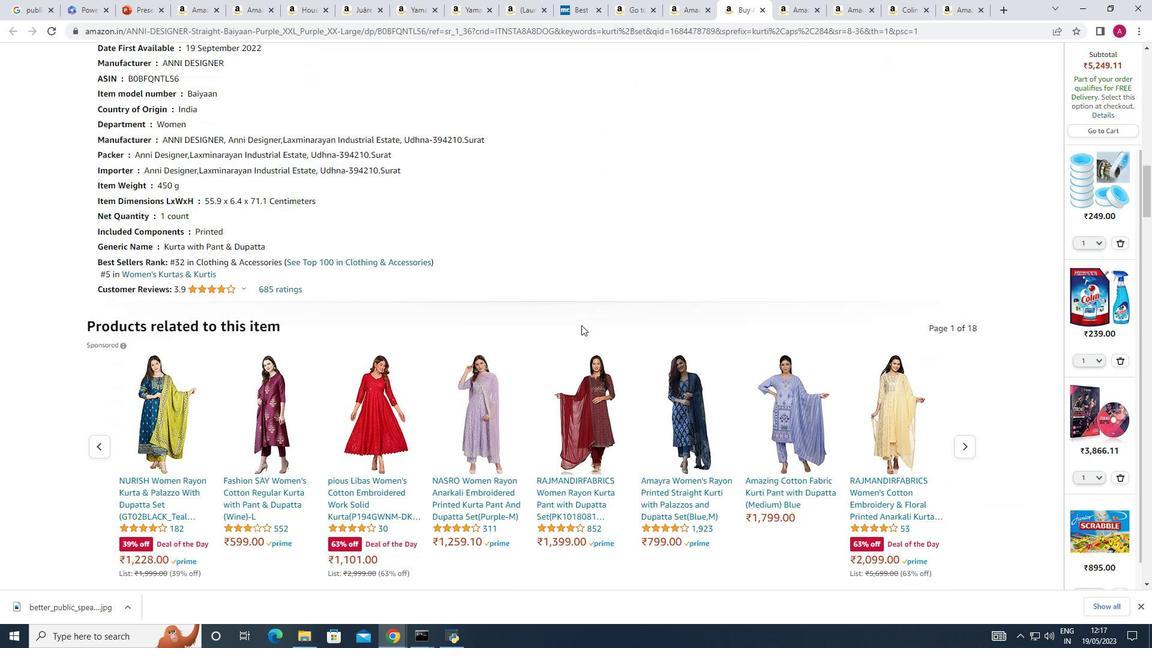 
Action: Mouse scrolled (581, 324) with delta (0, 0)
Screenshot: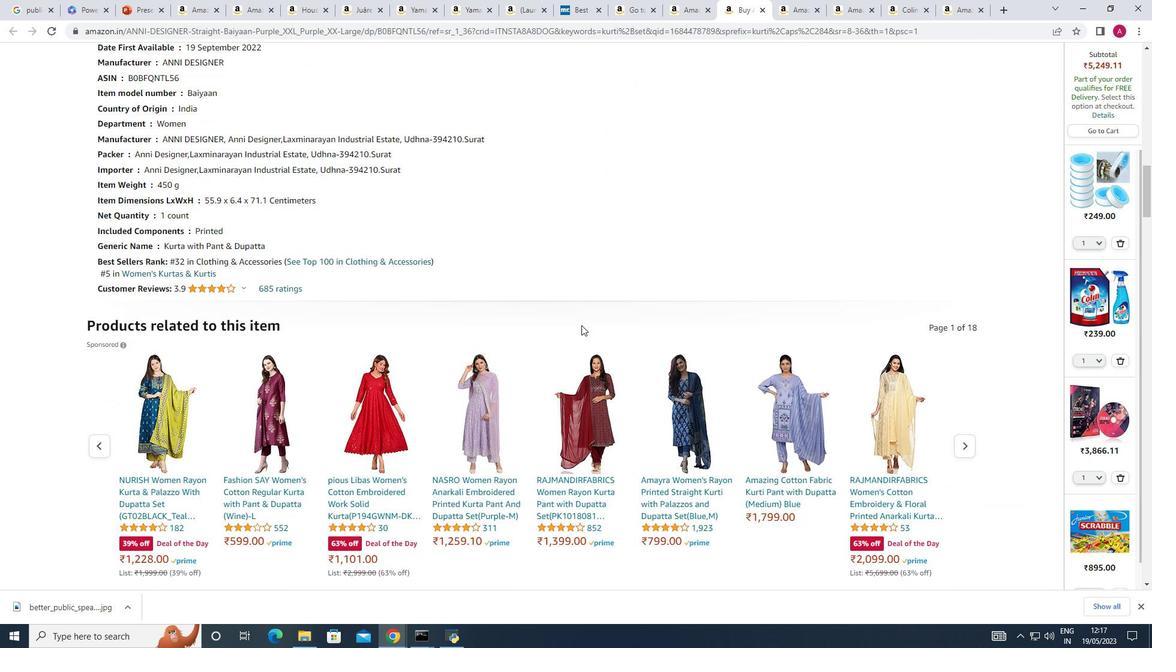 
Action: Mouse scrolled (581, 324) with delta (0, 0)
Screenshot: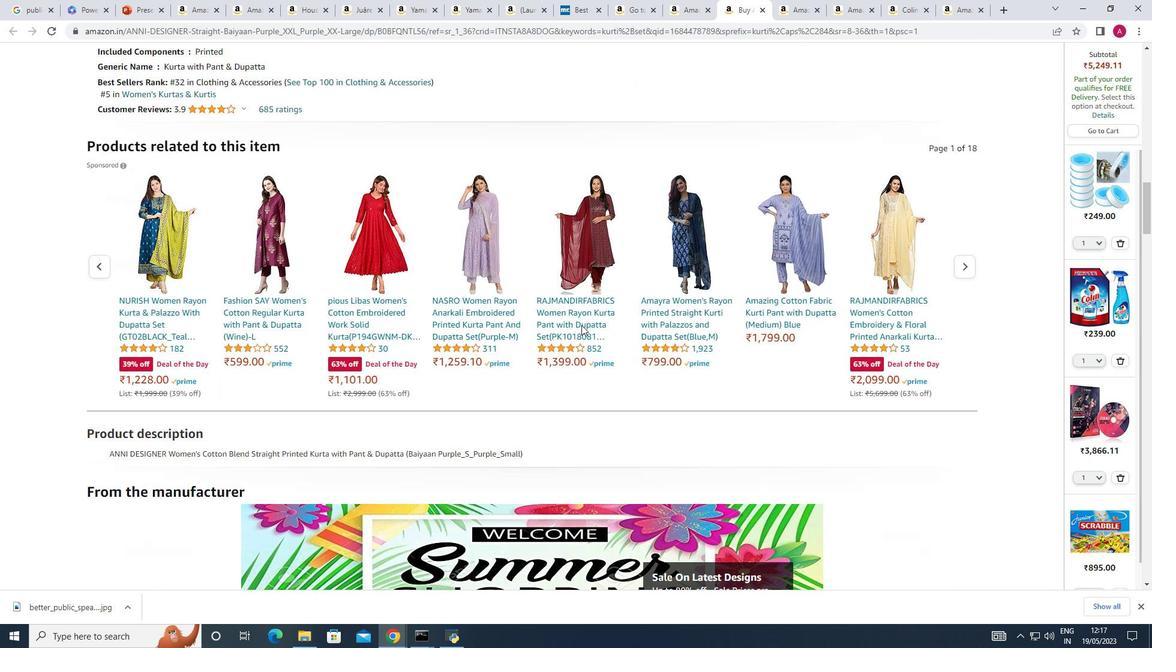 
Action: Mouse scrolled (581, 324) with delta (0, 0)
Screenshot: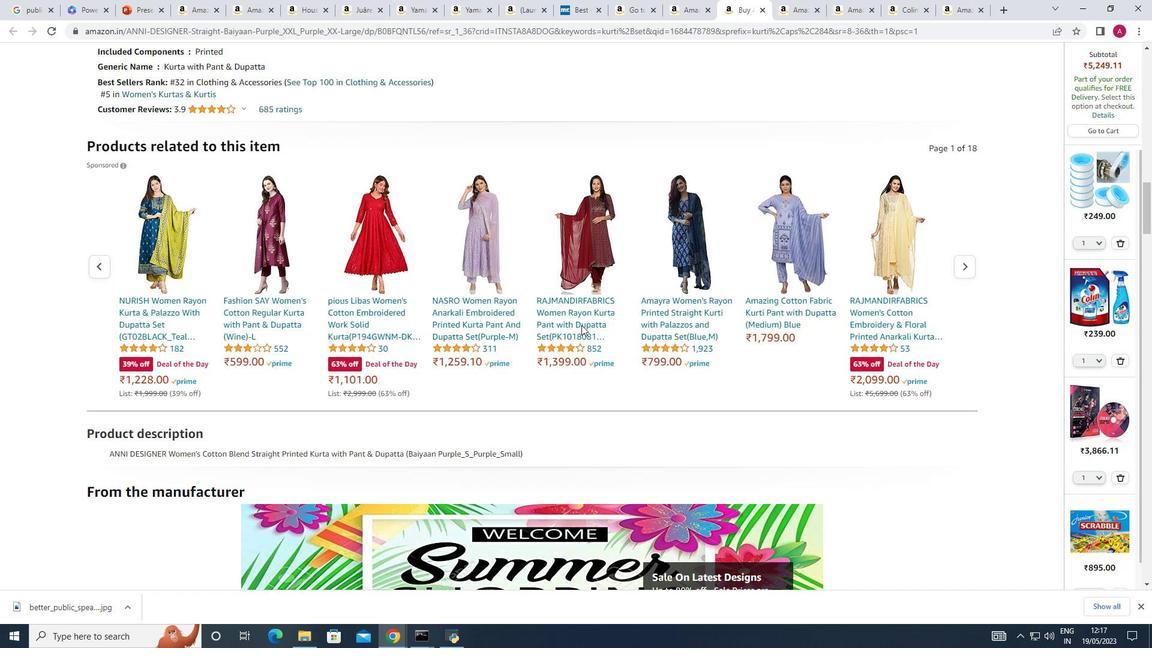 
Action: Mouse scrolled (581, 324) with delta (0, 0)
Screenshot: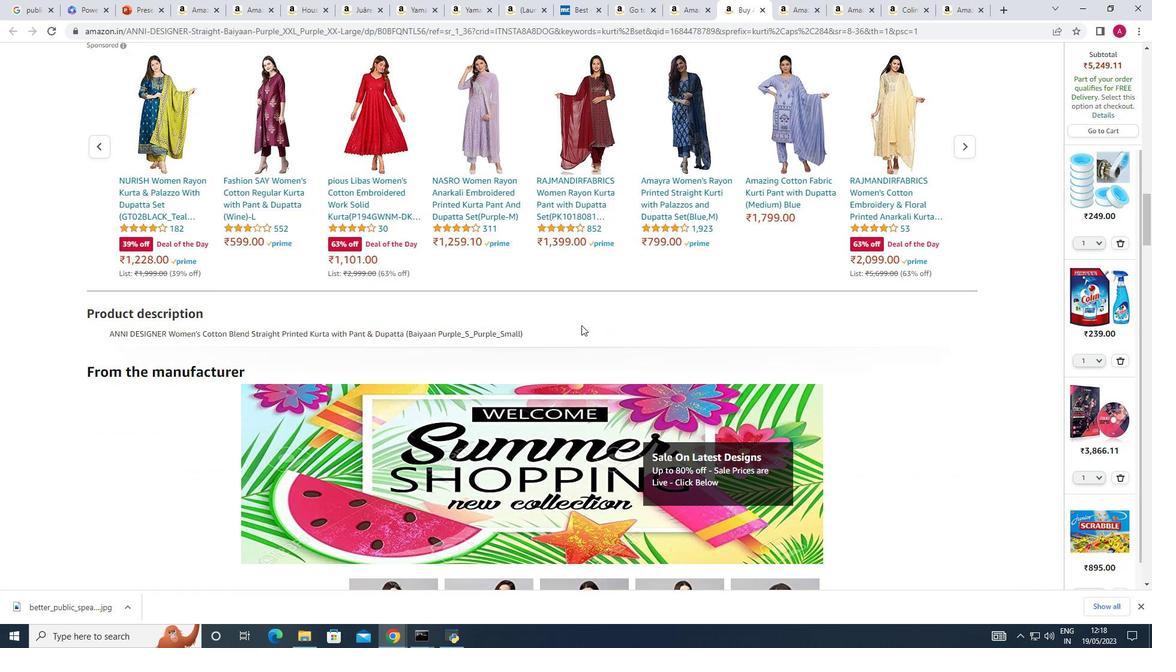 
Action: Mouse scrolled (581, 324) with delta (0, 0)
Screenshot: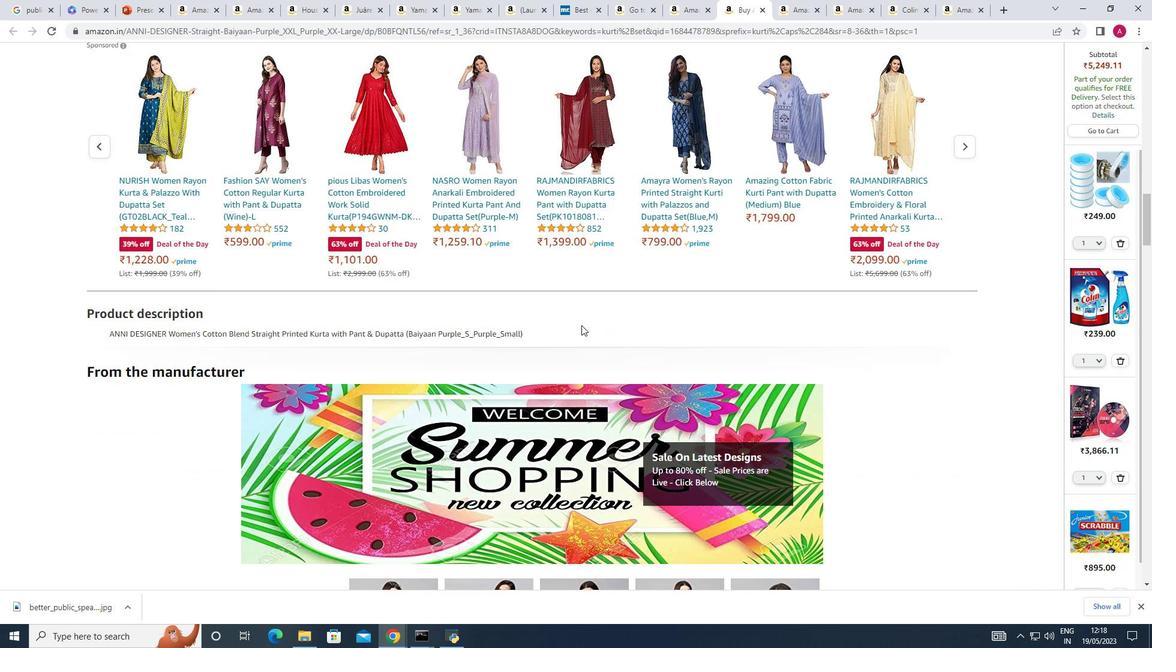 
Action: Mouse scrolled (581, 324) with delta (0, 0)
Screenshot: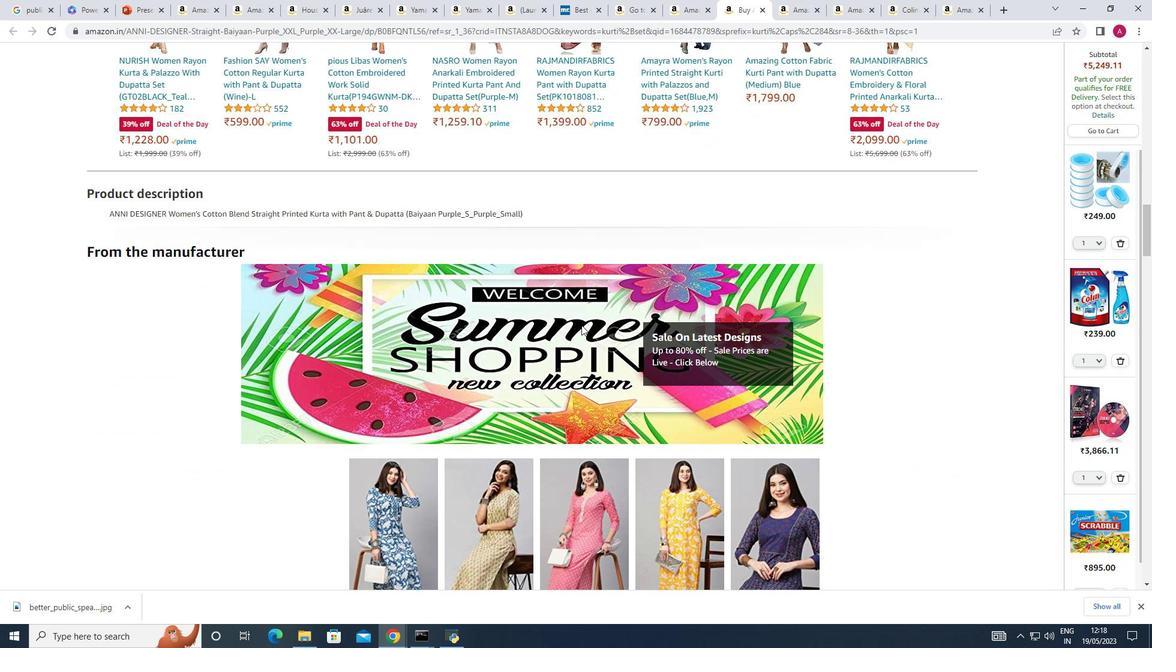 
Action: Mouse scrolled (581, 324) with delta (0, 0)
Screenshot: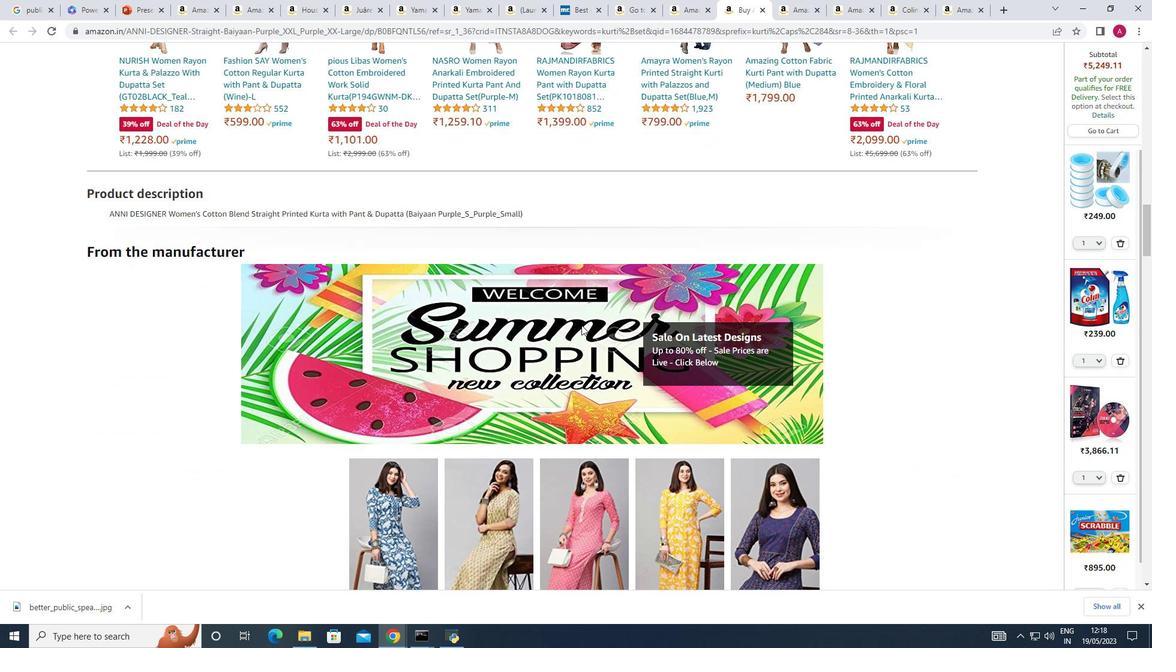 
Action: Mouse scrolled (581, 324) with delta (0, 0)
Screenshot: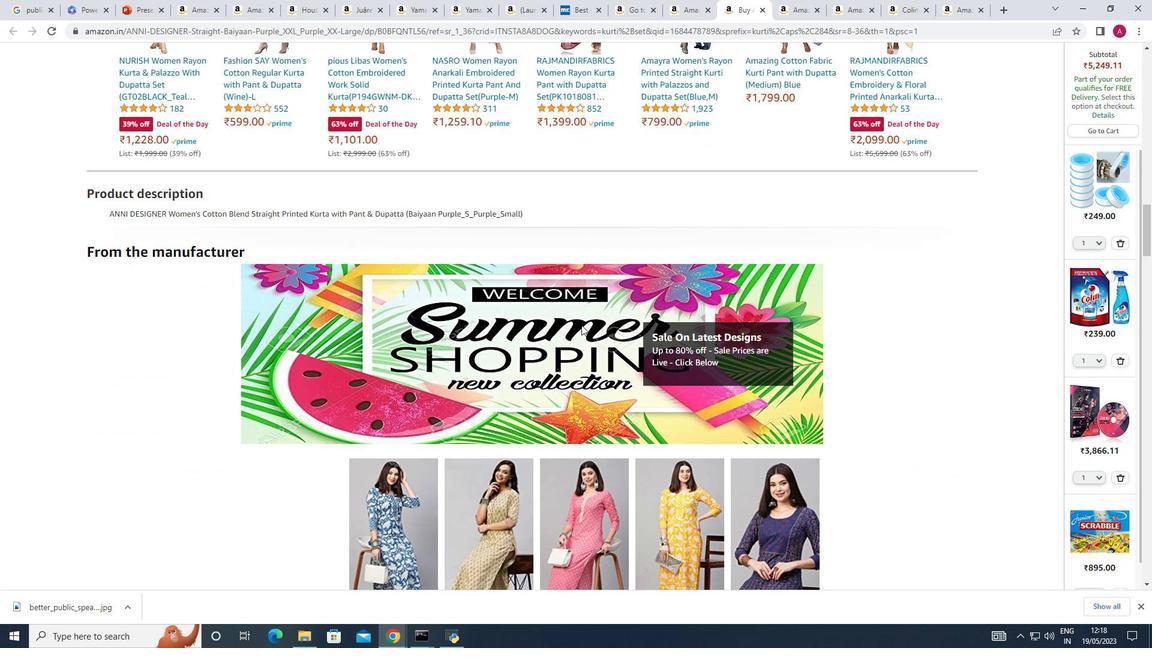 
Action: Mouse scrolled (581, 324) with delta (0, 0)
Screenshot: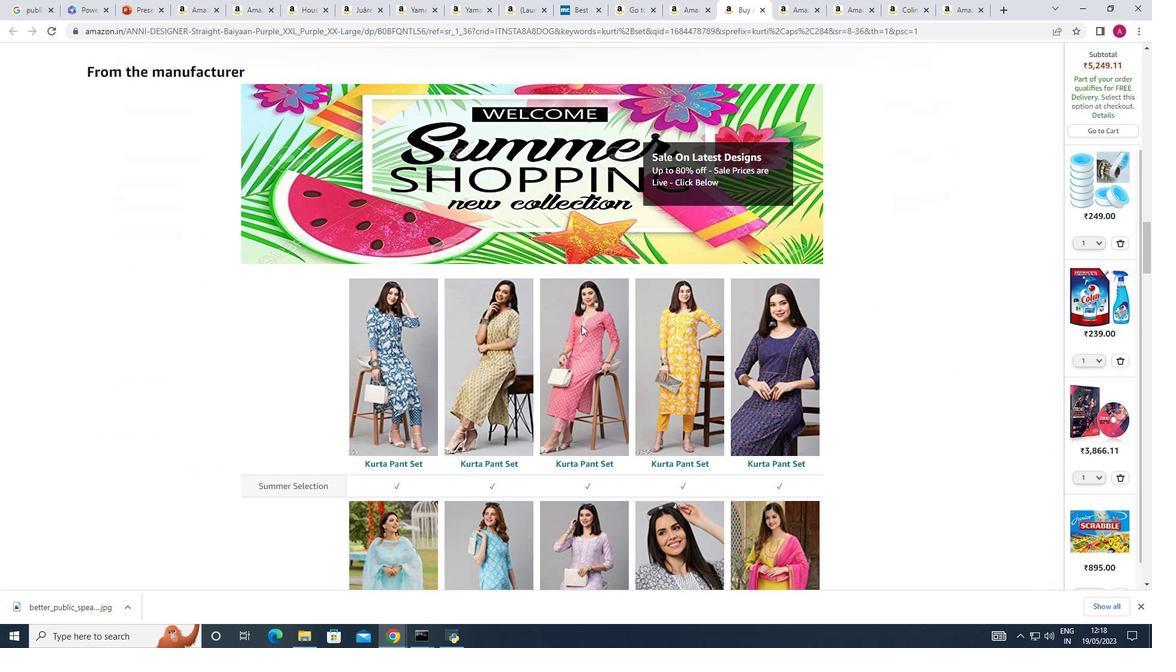
Action: Mouse scrolled (581, 324) with delta (0, 0)
Screenshot: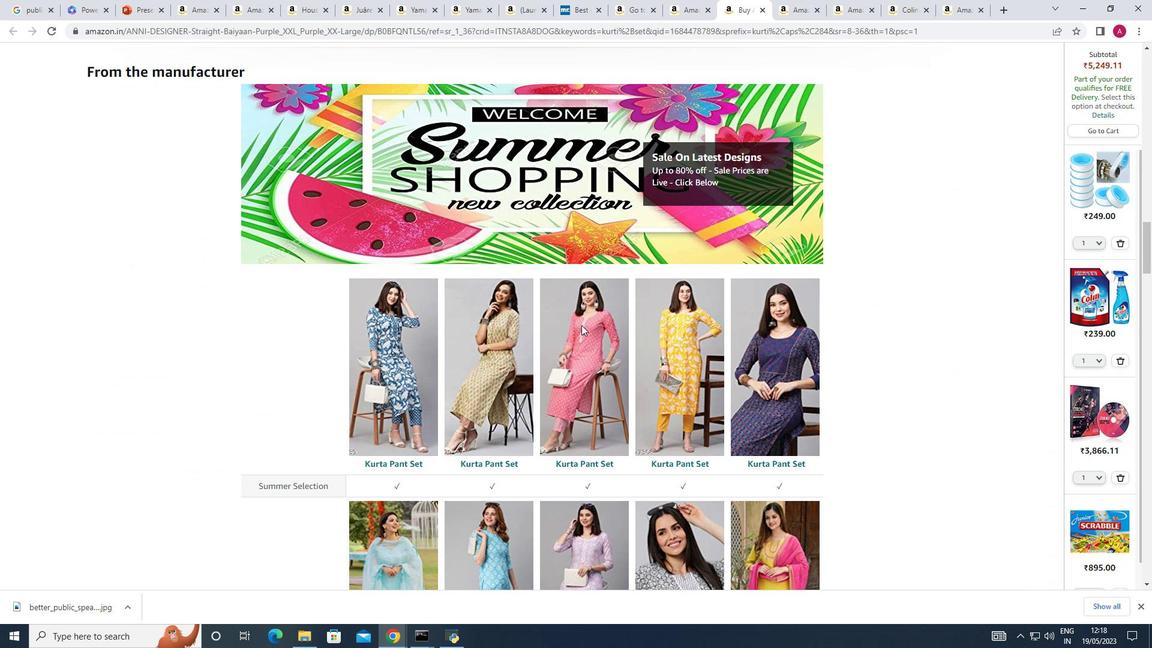 
Action: Mouse scrolled (581, 324) with delta (0, 0)
Screenshot: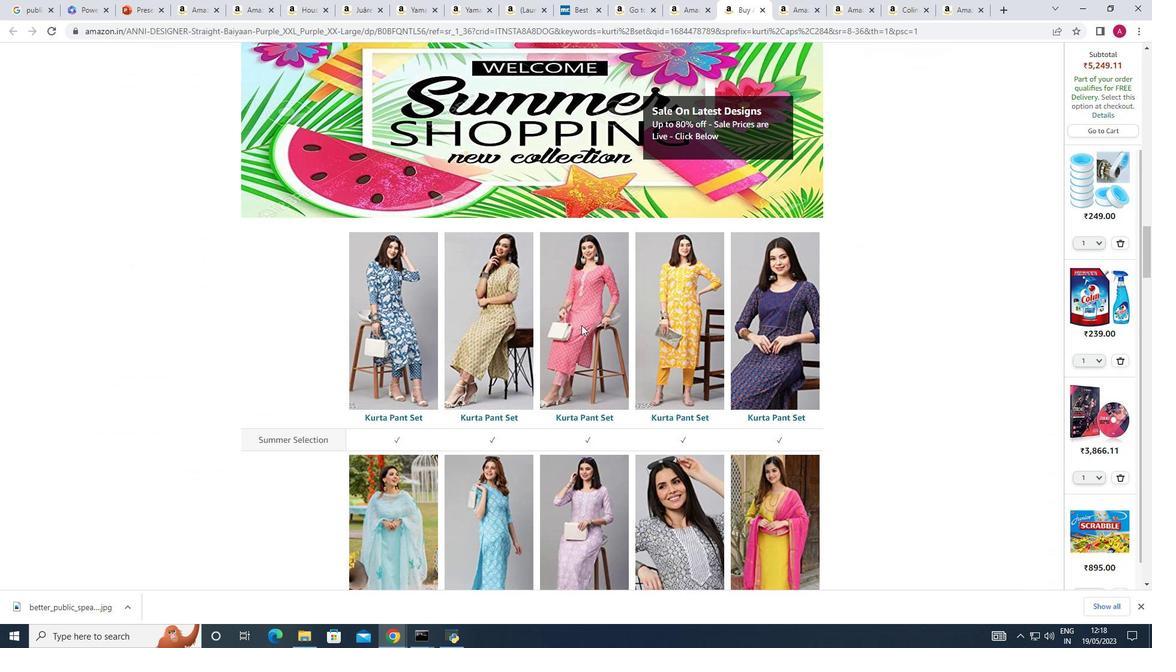 
Action: Mouse scrolled (581, 324) with delta (0, 0)
Screenshot: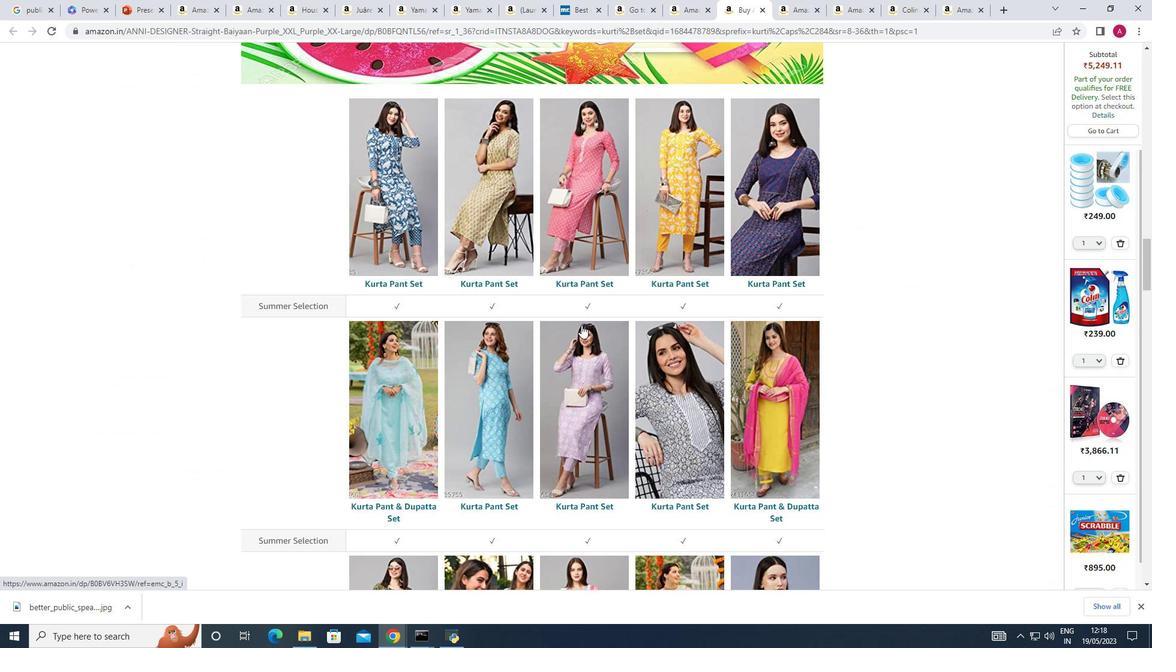 
Action: Mouse moved to (583, 324)
Screenshot: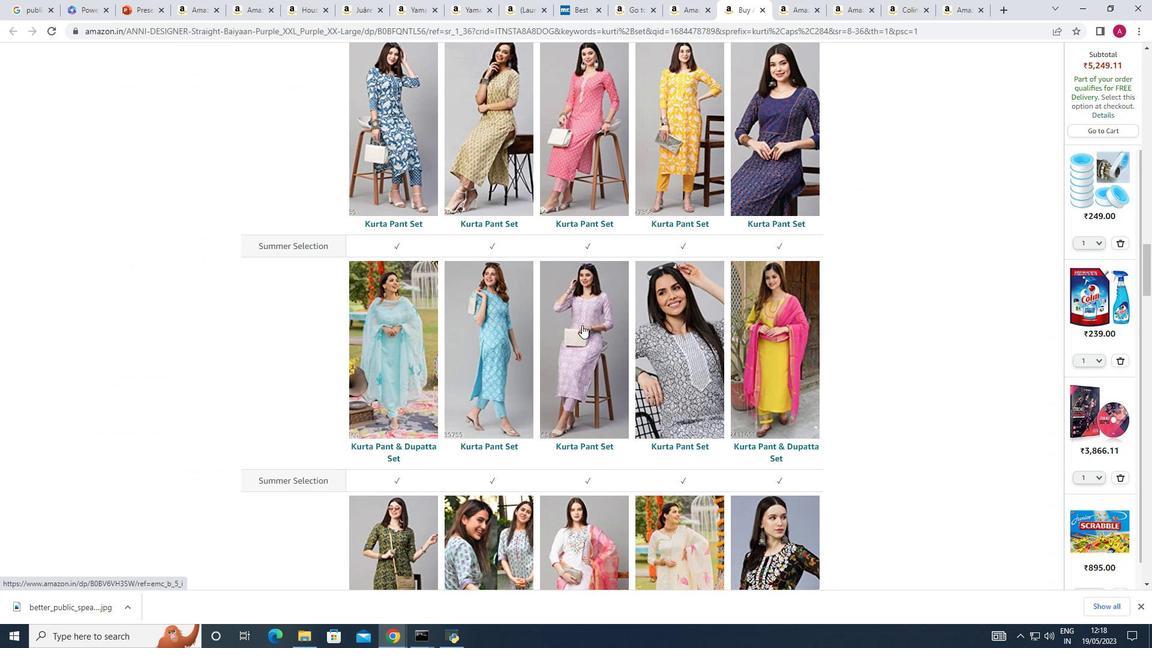 
Action: Mouse scrolled (583, 323) with delta (0, 0)
Screenshot: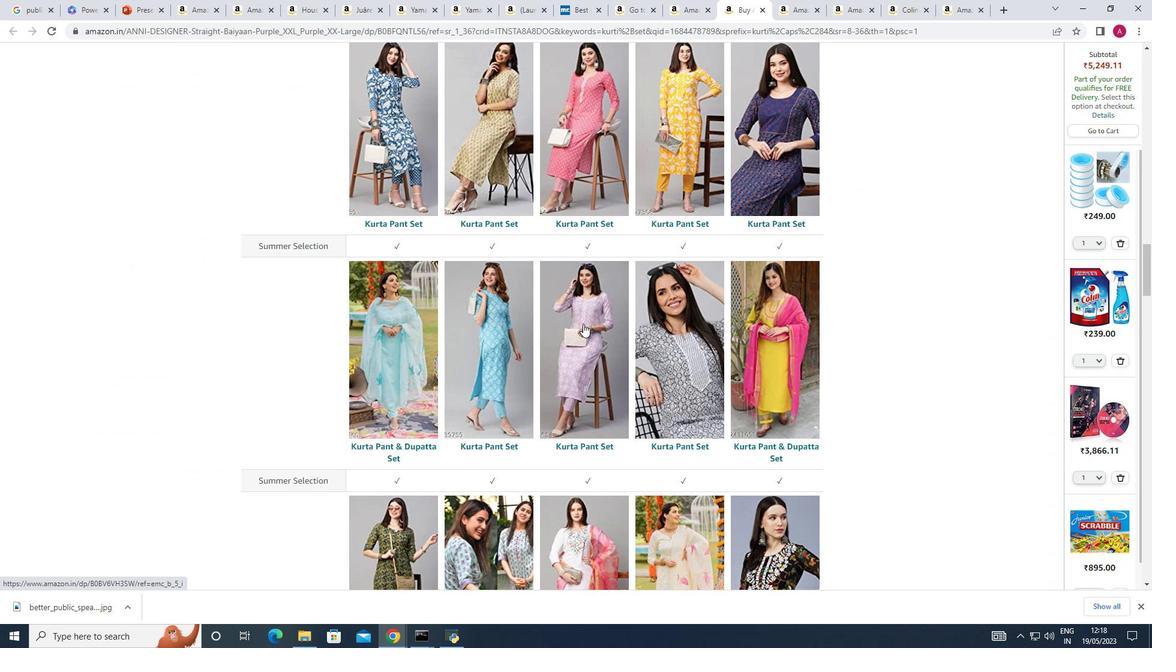 
Action: Mouse scrolled (583, 323) with delta (0, 0)
Screenshot: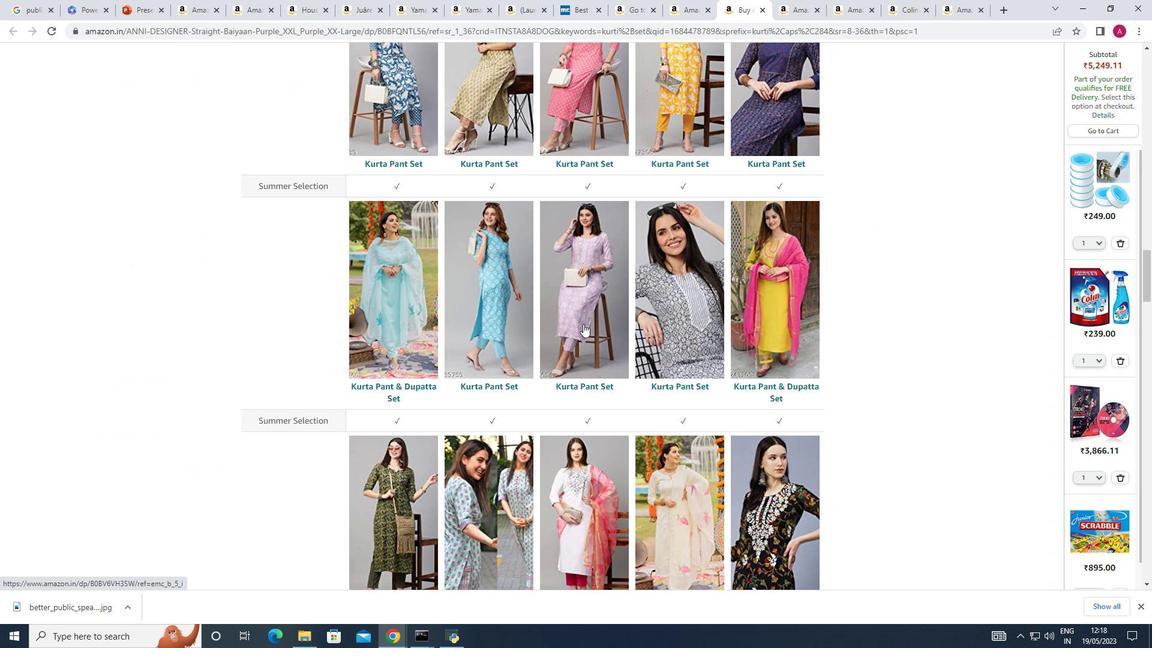 
Action: Mouse scrolled (583, 323) with delta (0, 0)
Screenshot: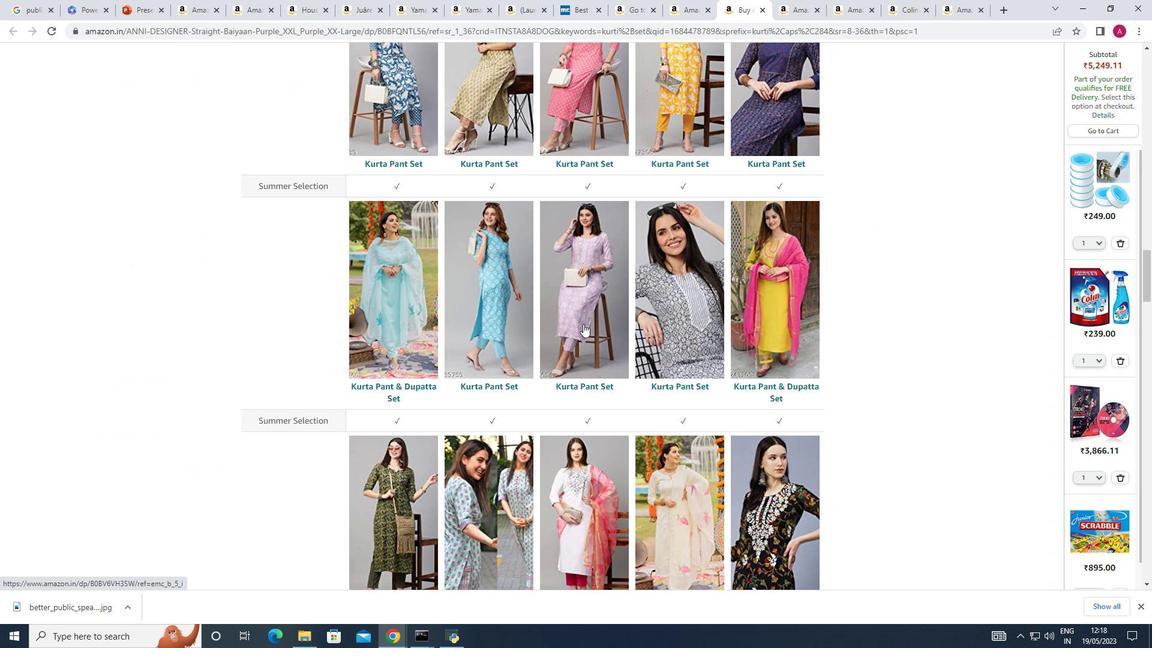 
Action: Mouse scrolled (583, 323) with delta (0, 0)
Screenshot: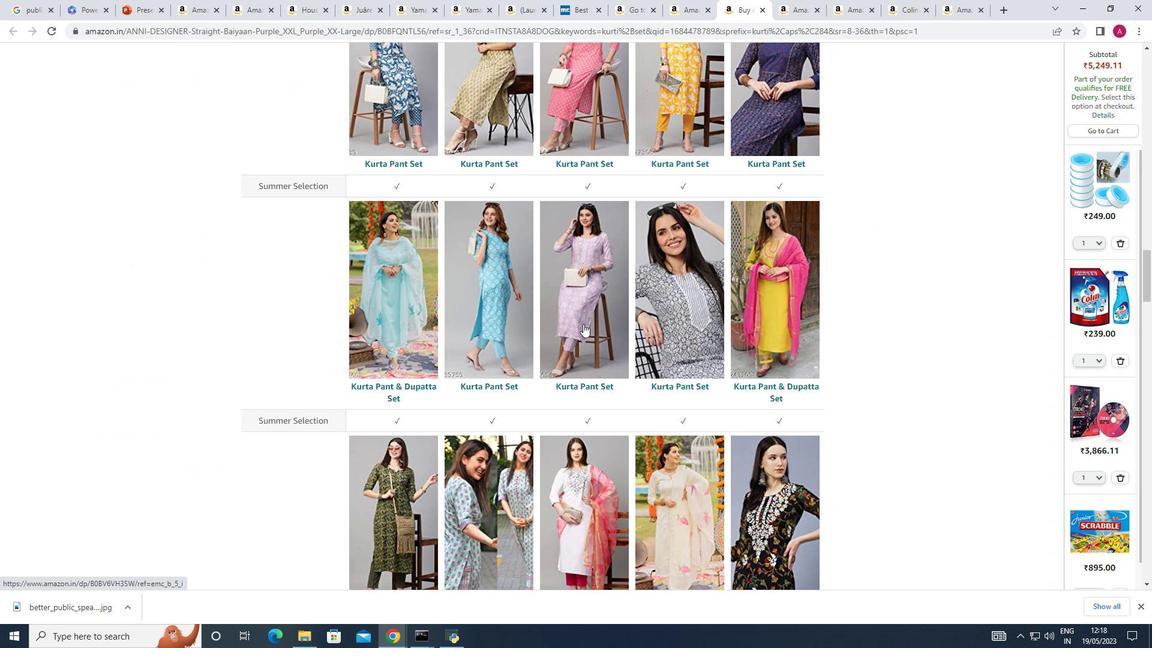 
Action: Mouse scrolled (583, 323) with delta (0, 0)
Screenshot: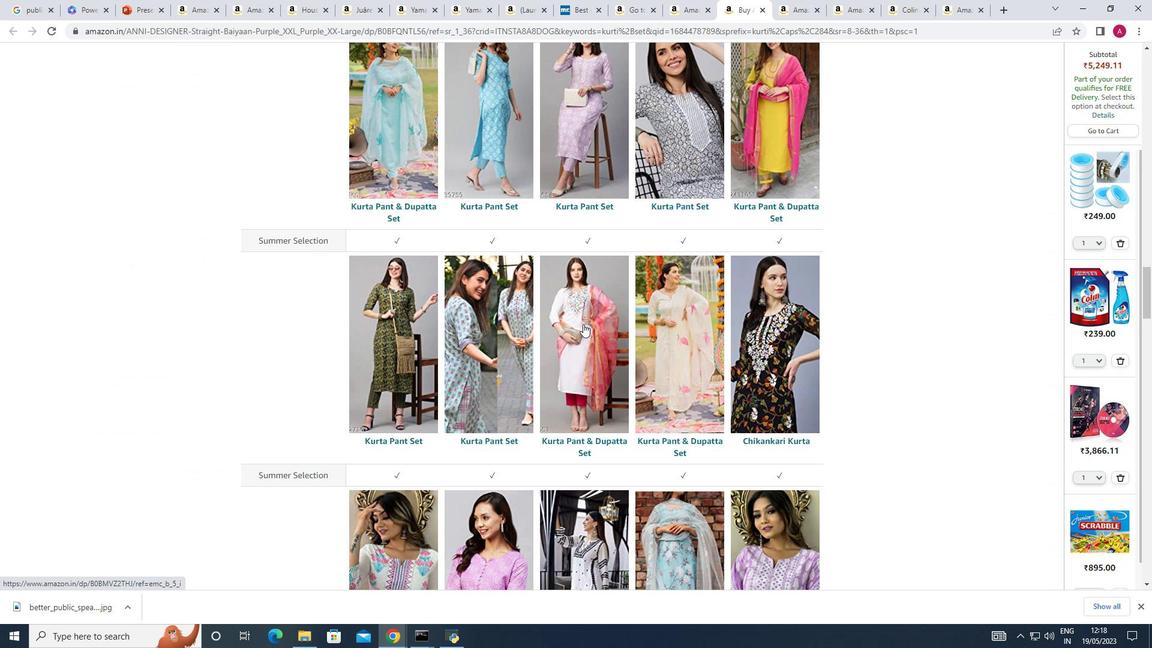 
Action: Mouse scrolled (583, 323) with delta (0, 0)
Screenshot: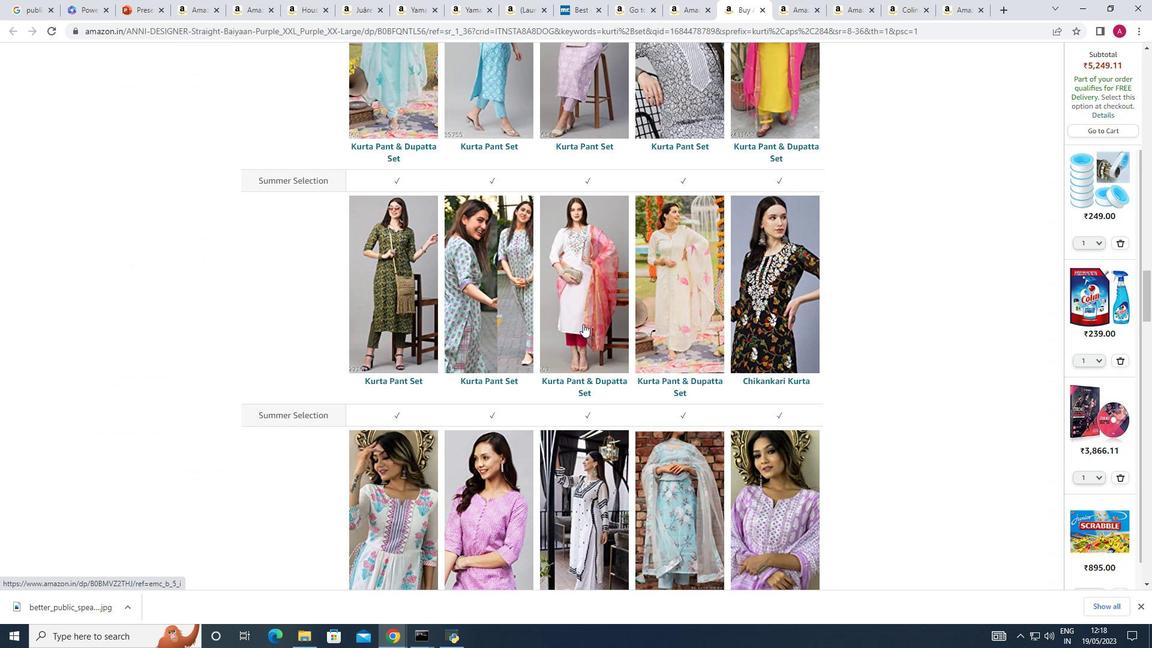 
Action: Mouse scrolled (583, 323) with delta (0, 0)
Screenshot: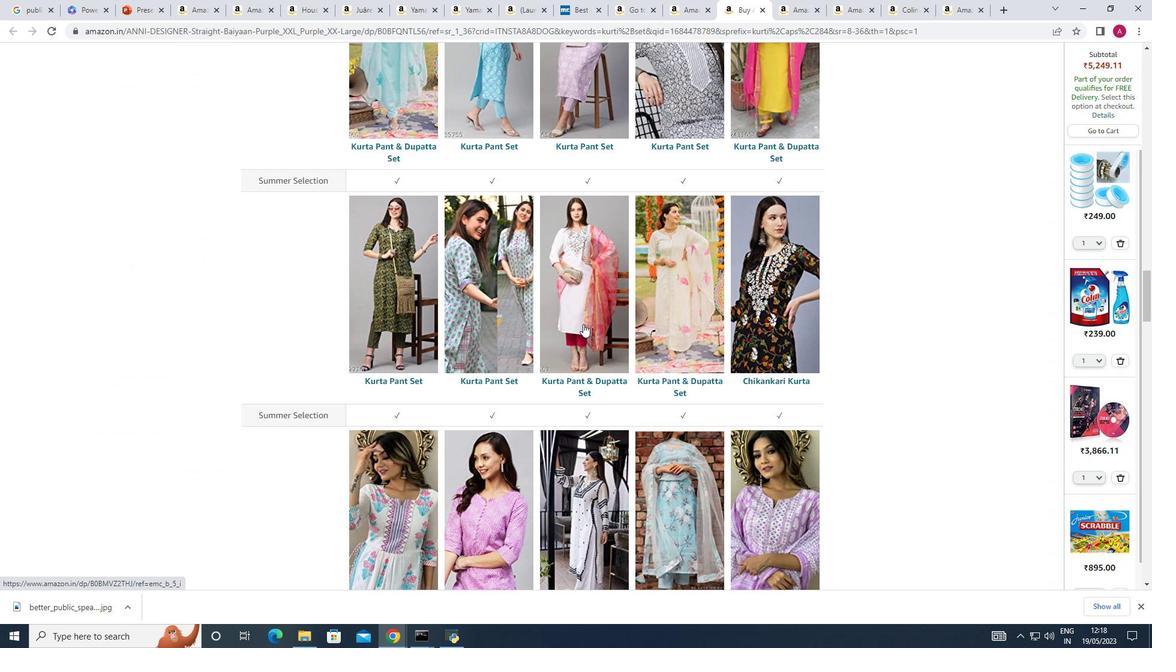 
Action: Mouse moved to (586, 323)
Screenshot: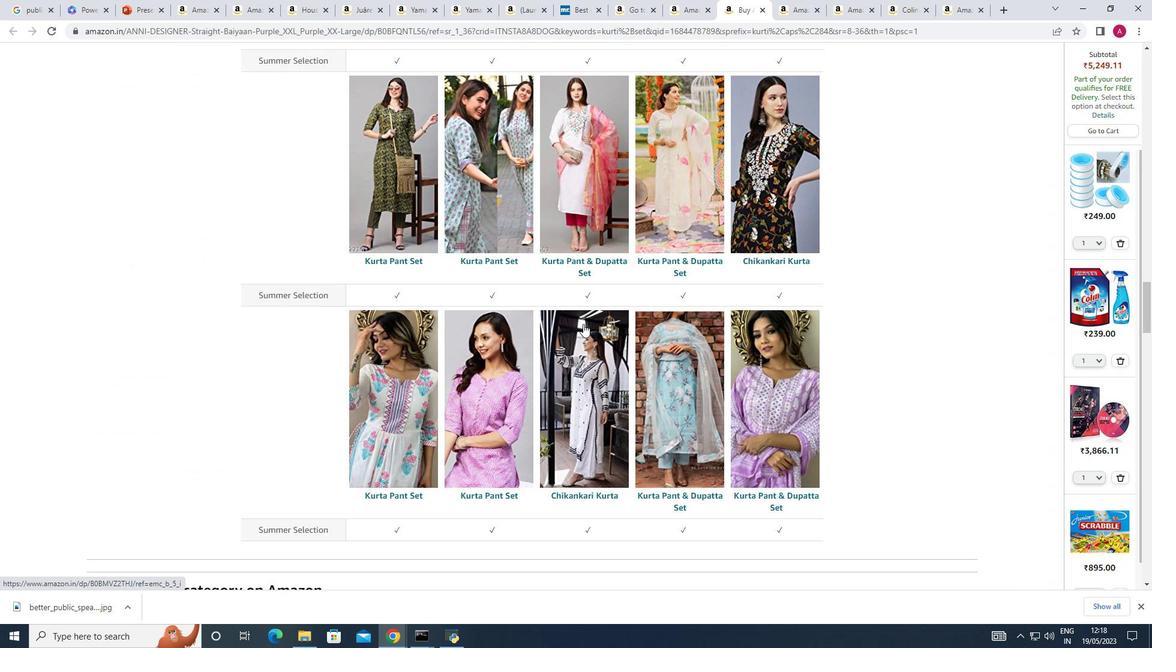 
Action: Mouse scrolled (586, 323) with delta (0, 0)
Screenshot: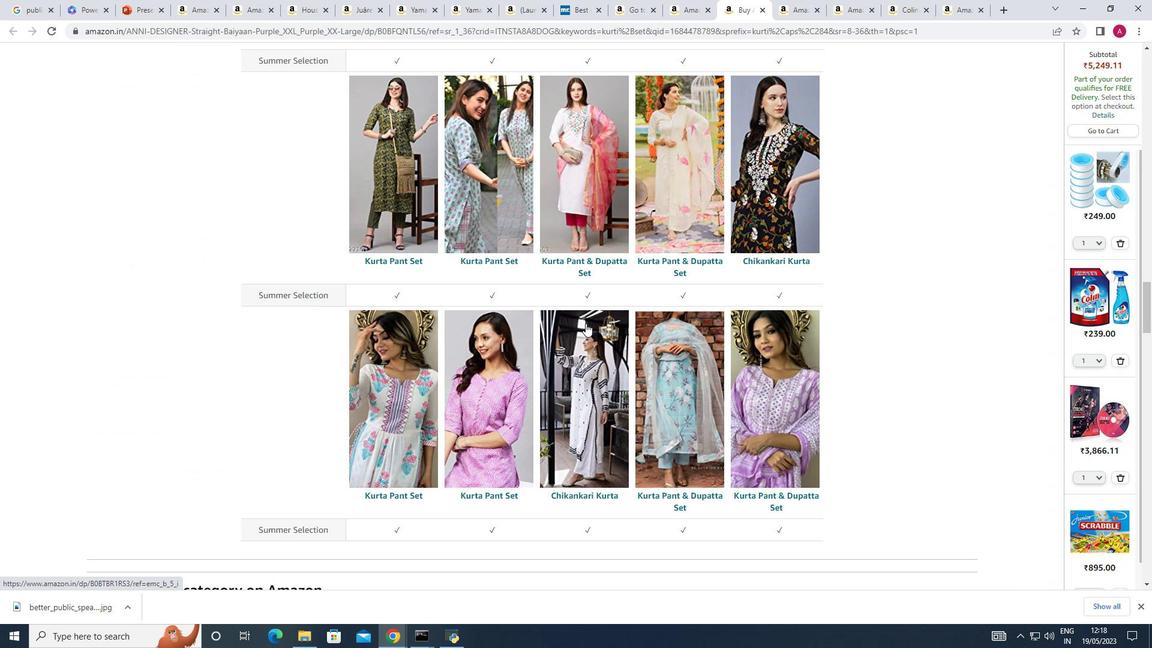 
Action: Mouse scrolled (586, 323) with delta (0, 0)
Screenshot: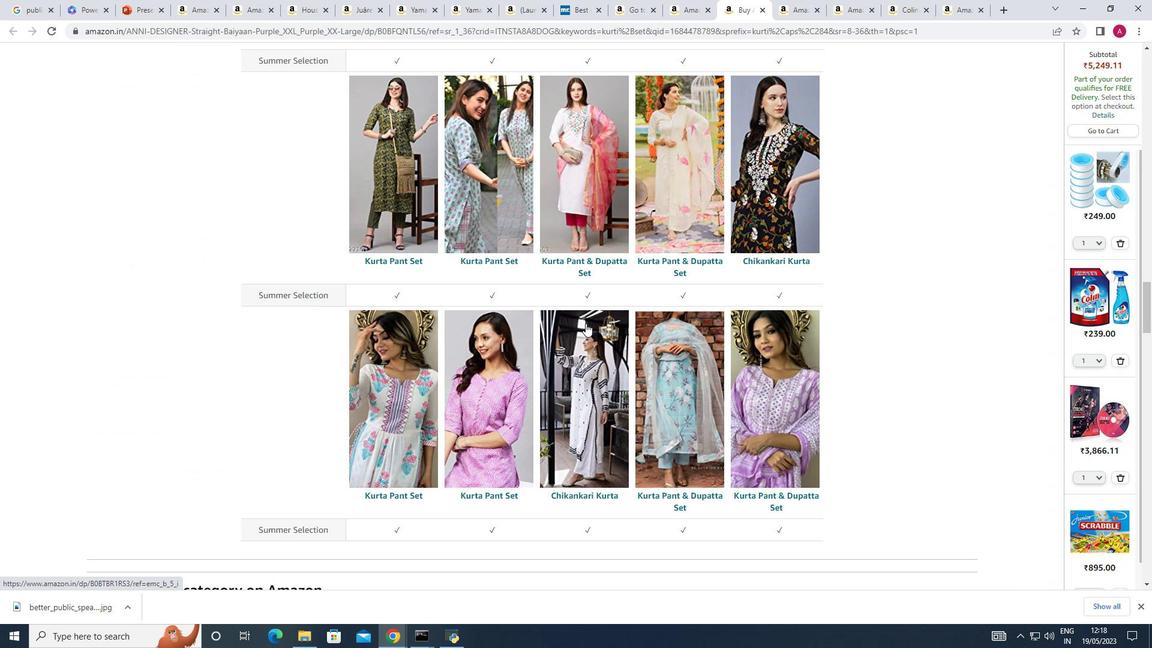 
Action: Mouse scrolled (586, 324) with delta (0, 0)
Screenshot: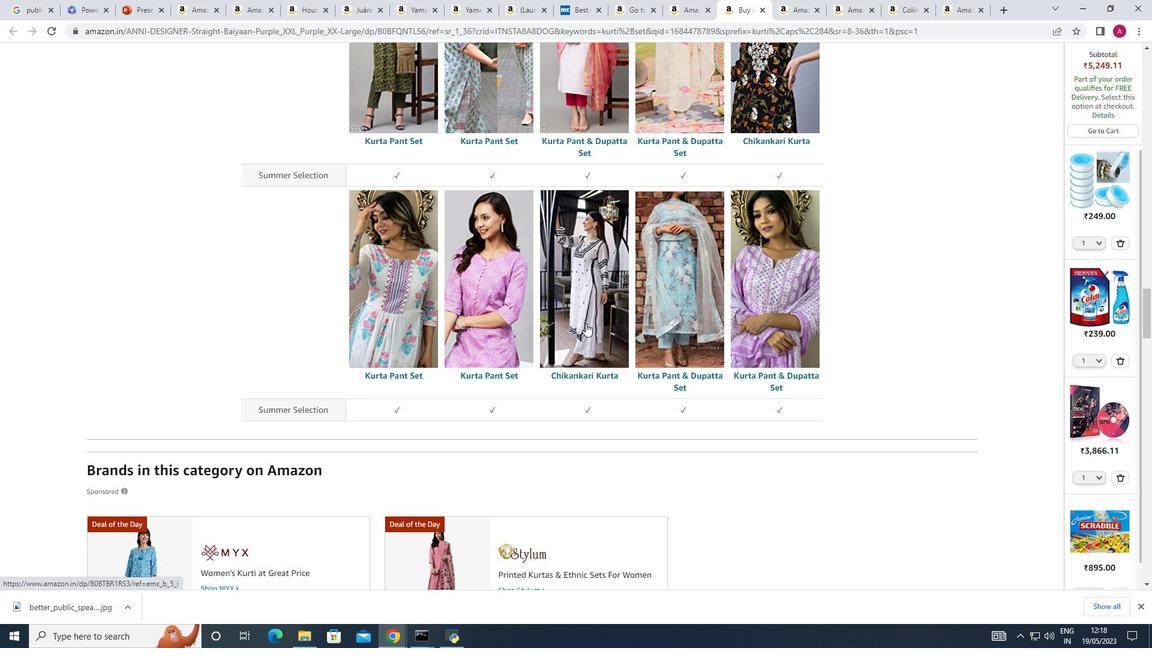 
Action: Mouse scrolled (586, 324) with delta (0, 0)
Screenshot: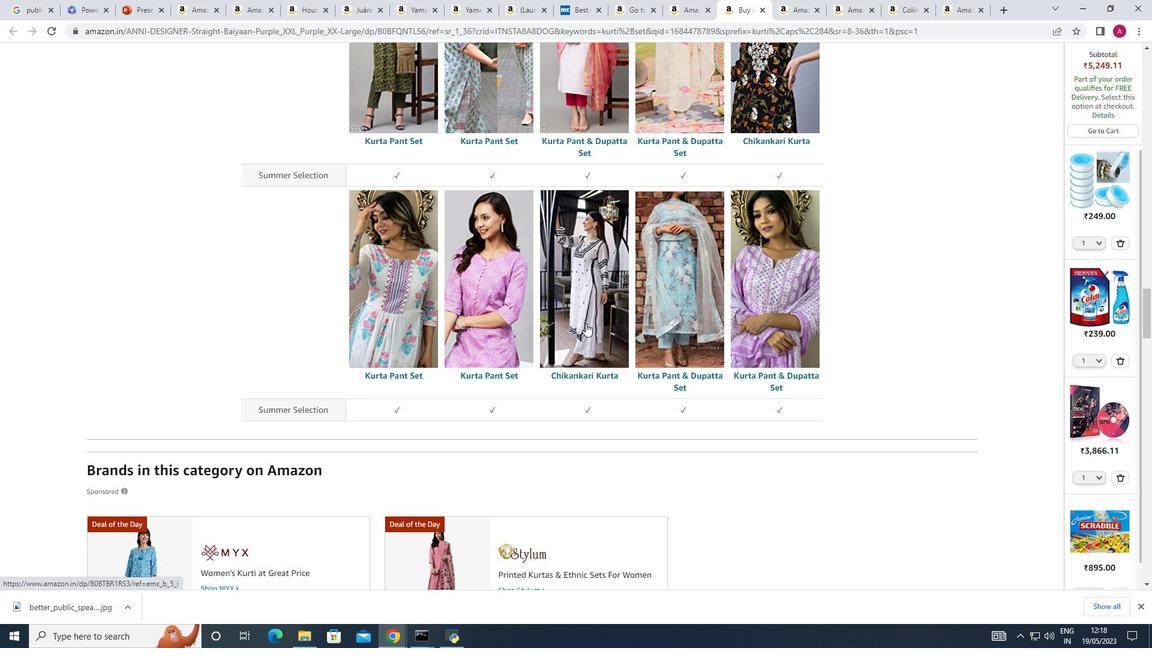 
Action: Mouse scrolled (586, 324) with delta (0, 0)
Screenshot: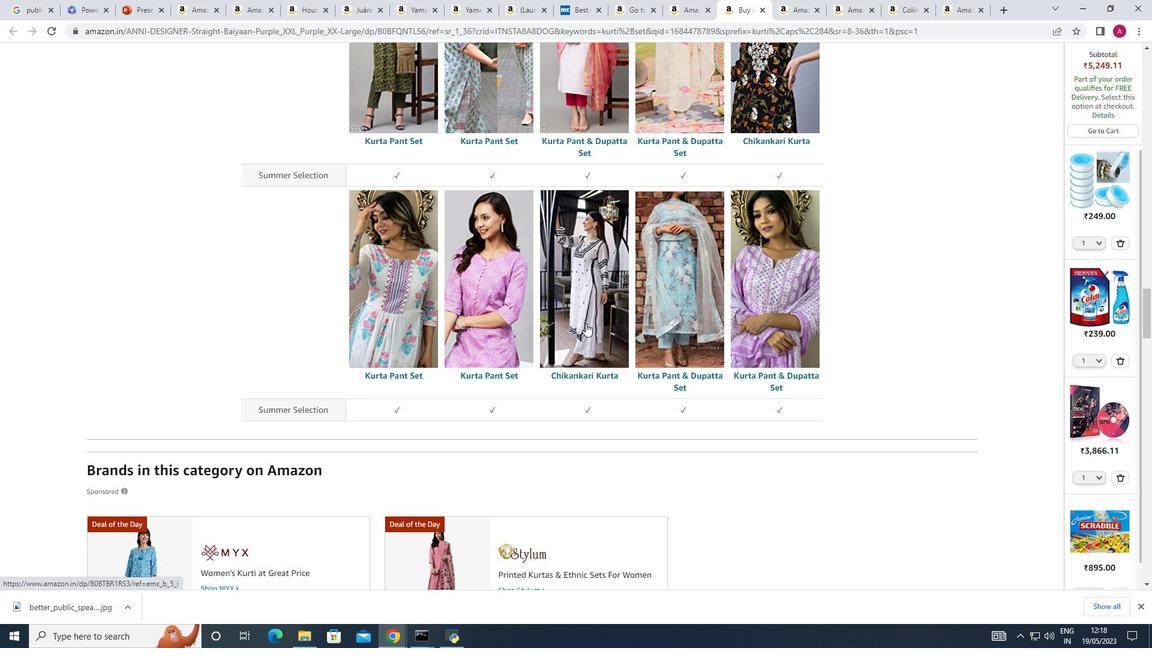 
Action: Mouse scrolled (586, 324) with delta (0, 0)
Screenshot: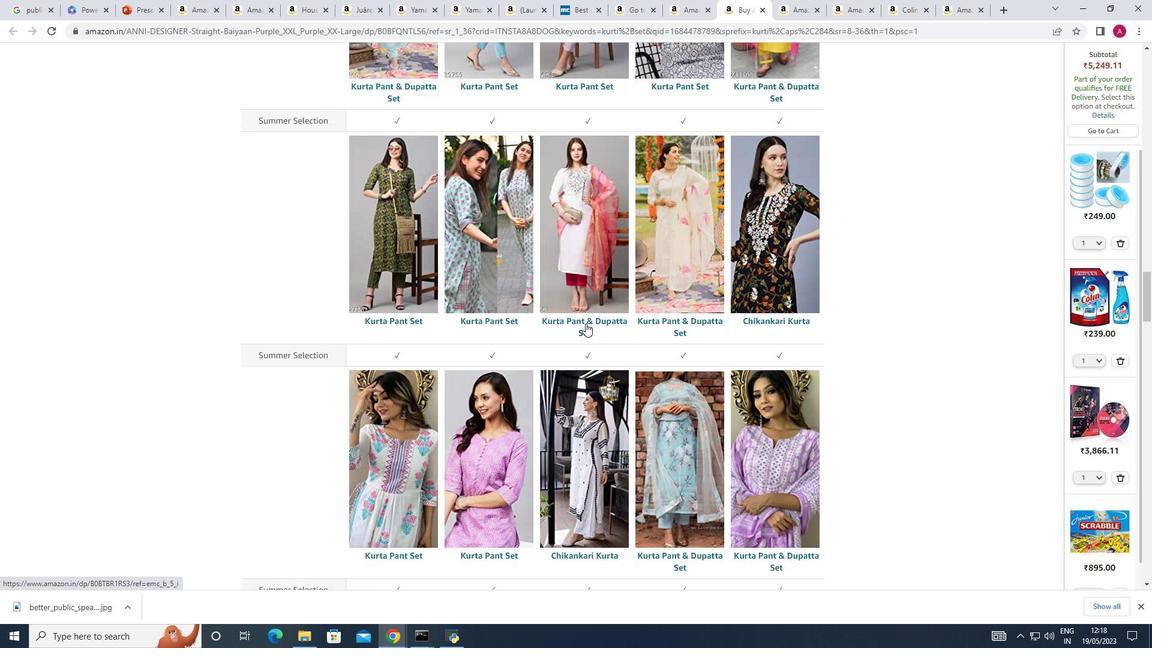 
Action: Mouse scrolled (586, 324) with delta (0, 0)
Screenshot: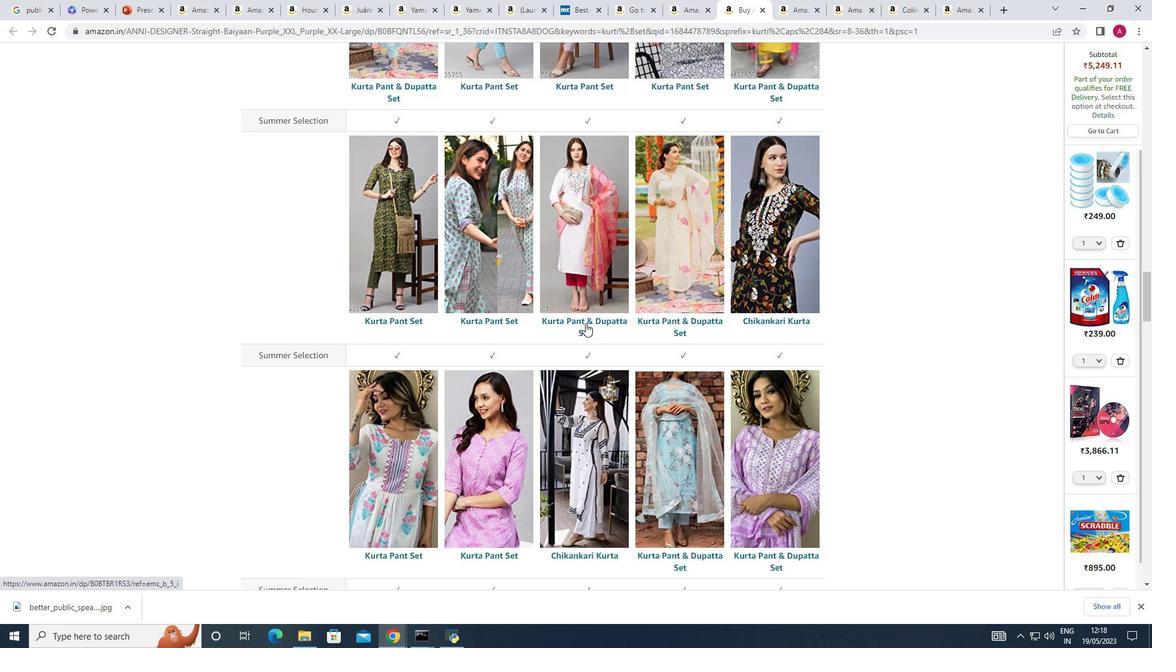 
Action: Mouse scrolled (586, 324) with delta (0, 0)
Screenshot: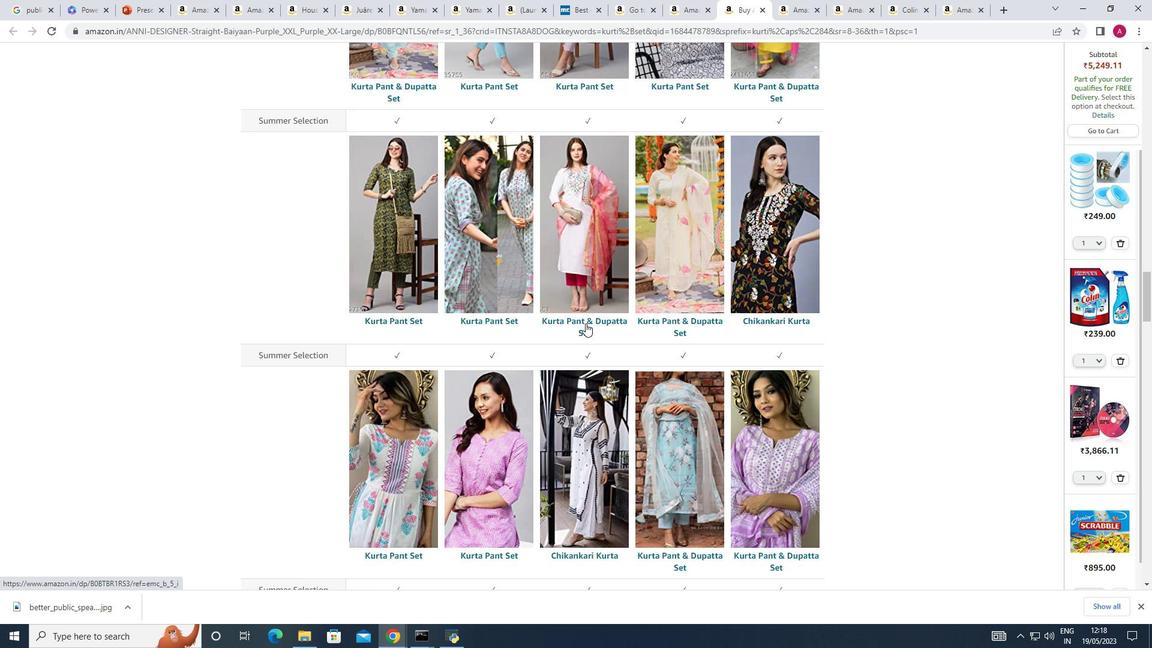 
Action: Mouse scrolled (586, 324) with delta (0, 0)
Screenshot: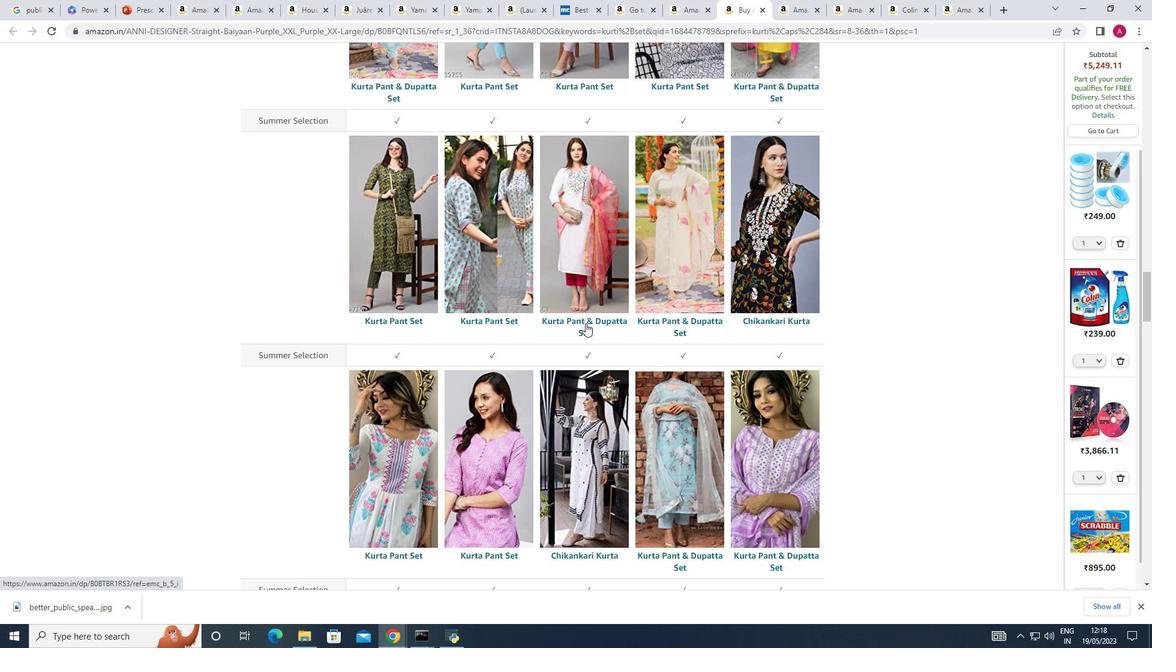 
Action: Mouse scrolled (586, 324) with delta (0, 0)
Screenshot: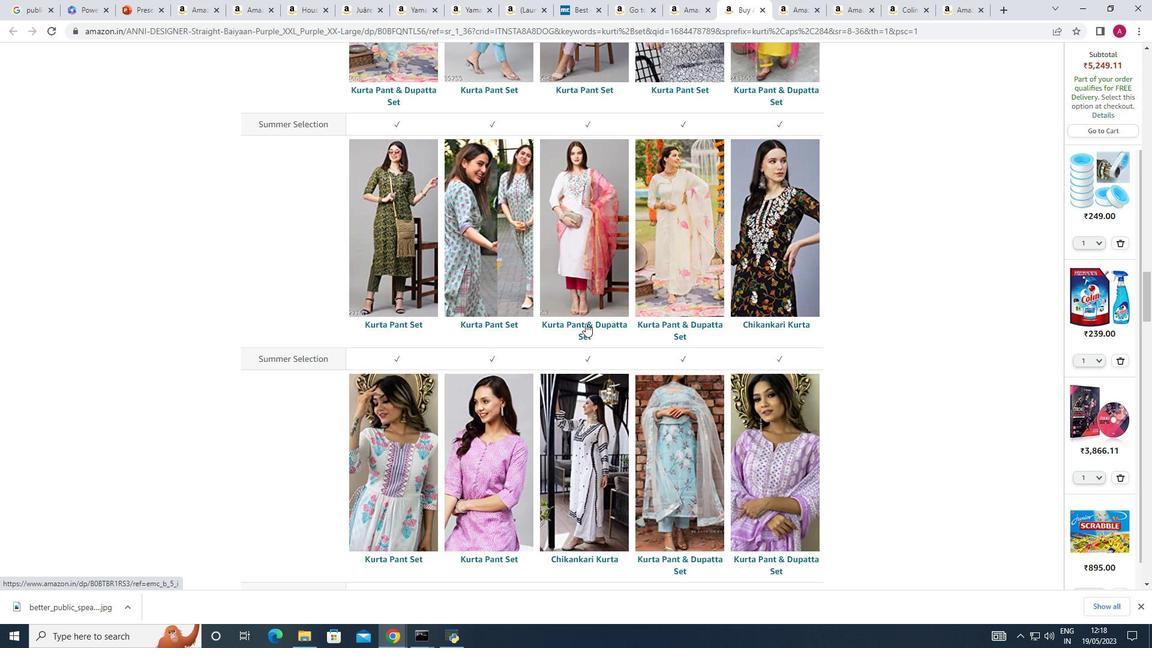 
Action: Mouse scrolled (586, 324) with delta (0, 0)
Screenshot: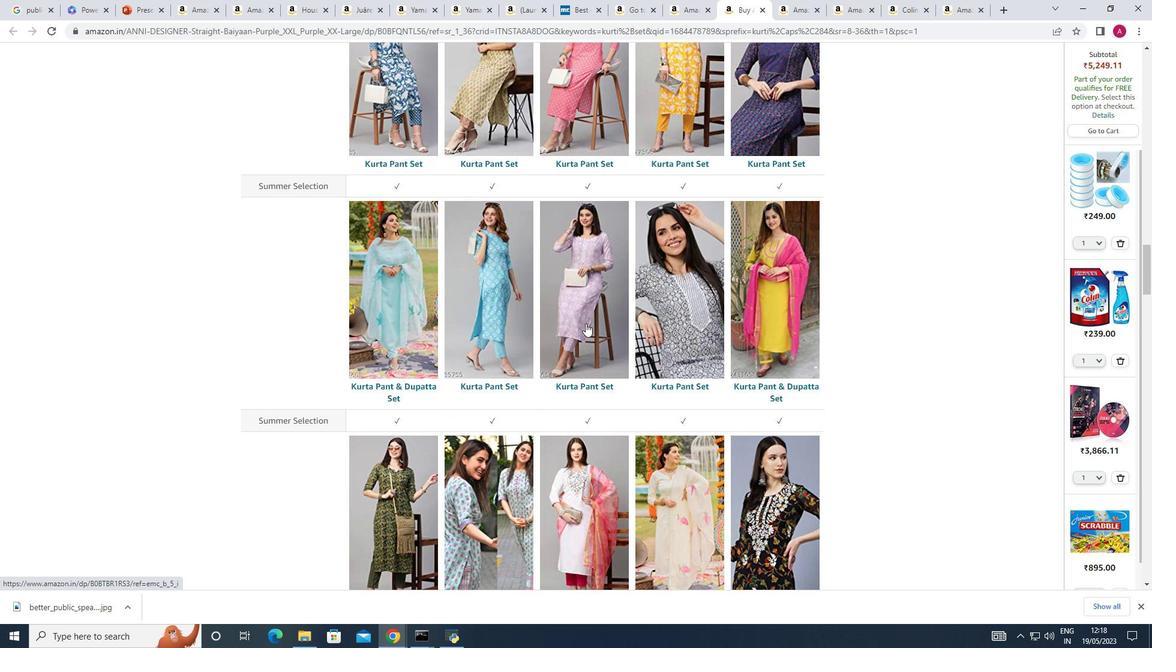 
Action: Mouse scrolled (586, 324) with delta (0, 0)
Screenshot: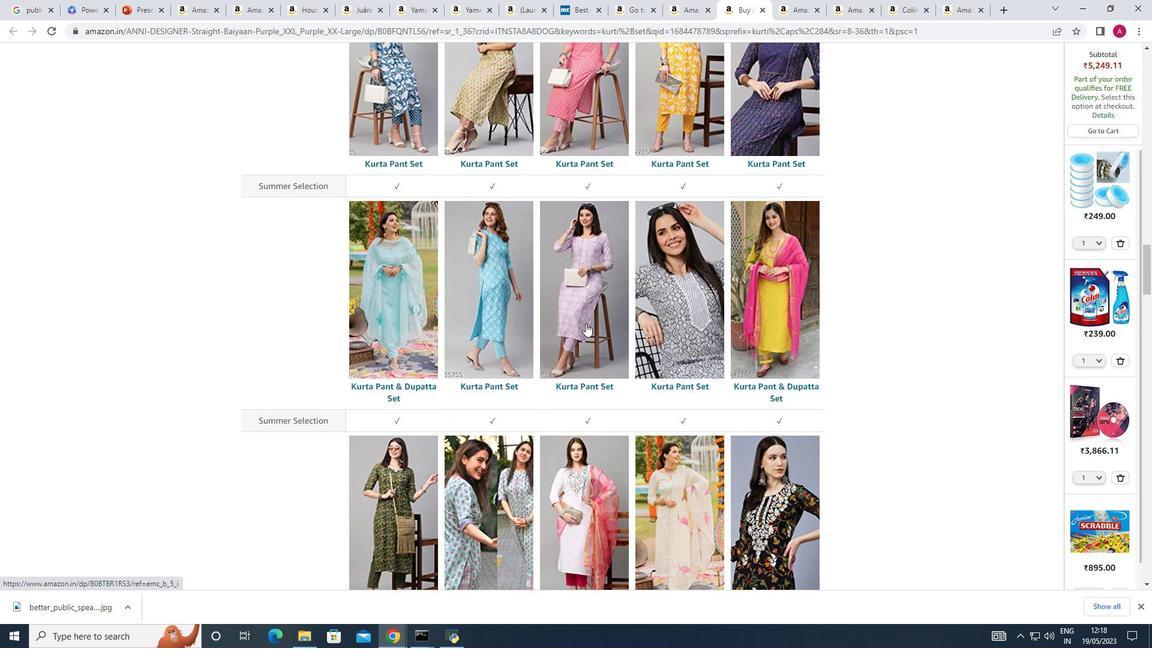 
Action: Mouse scrolled (586, 324) with delta (0, 0)
Screenshot: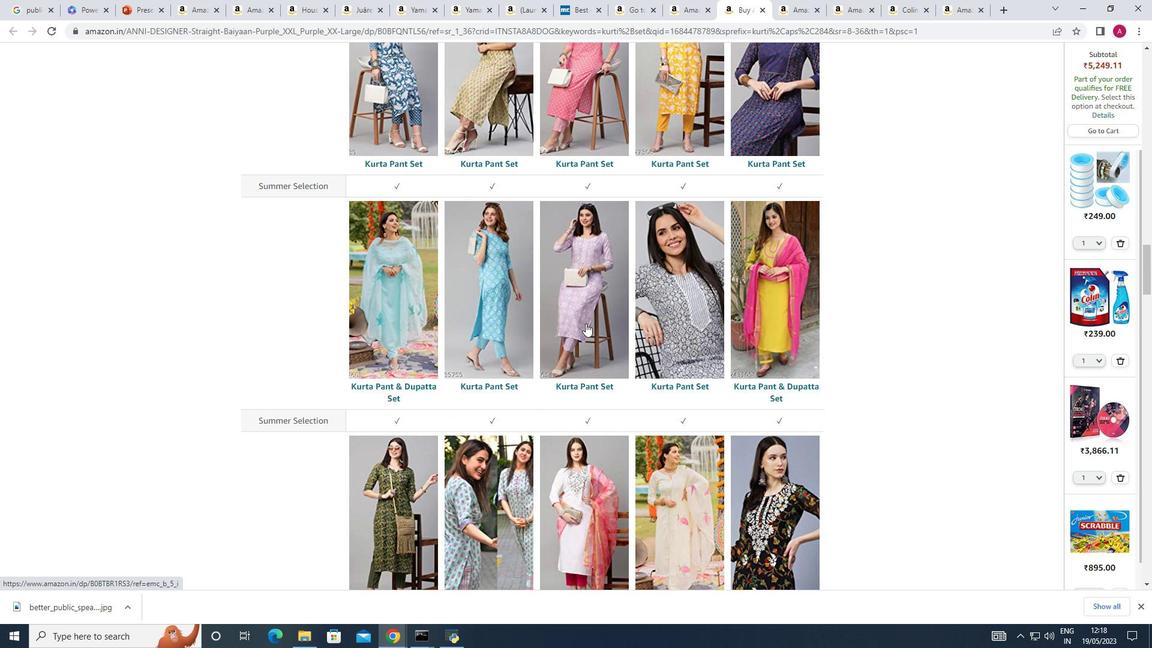 
Action: Mouse scrolled (586, 324) with delta (0, 0)
Screenshot: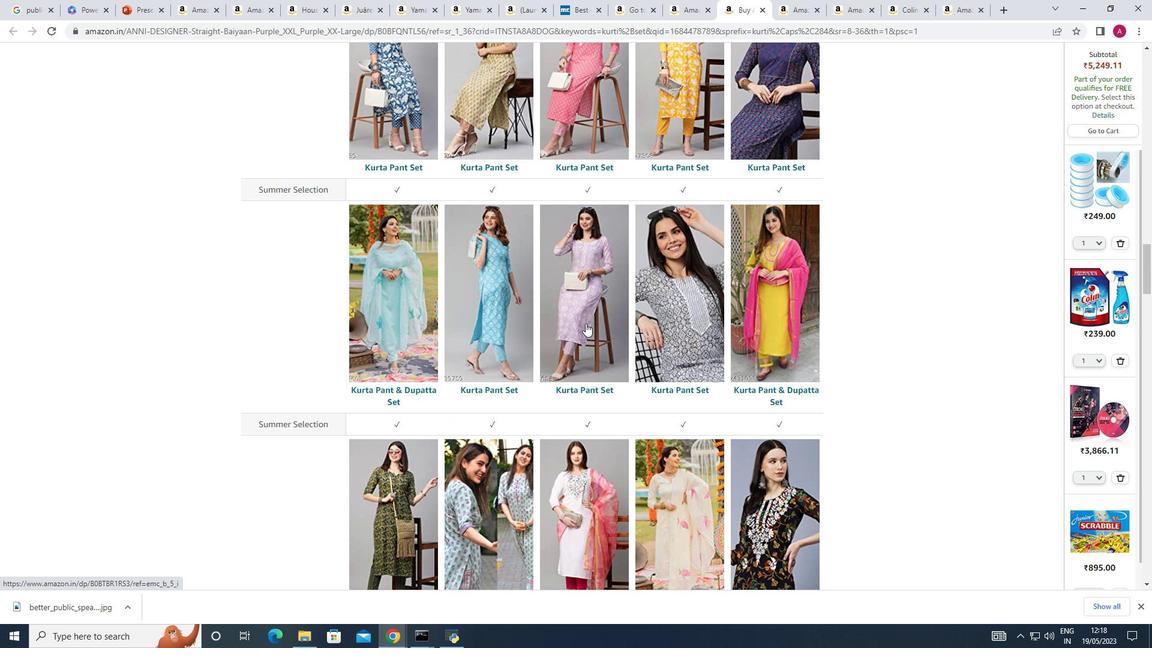 
Action: Mouse scrolled (586, 324) with delta (0, 0)
Screenshot: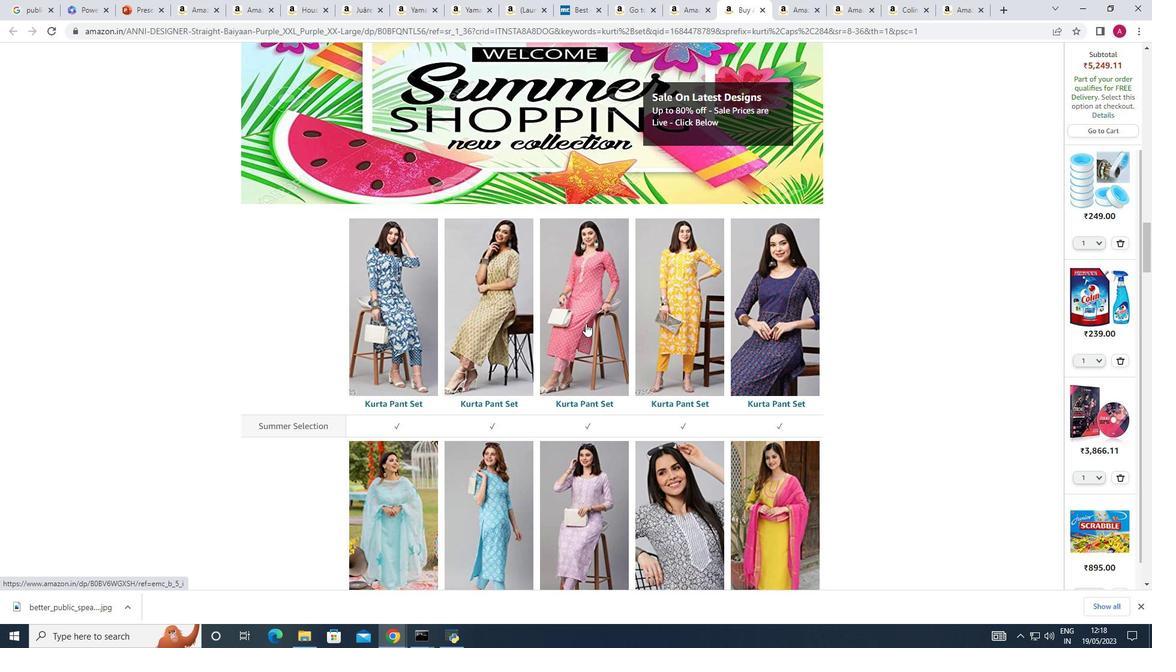 
Action: Mouse scrolled (586, 324) with delta (0, 0)
Screenshot: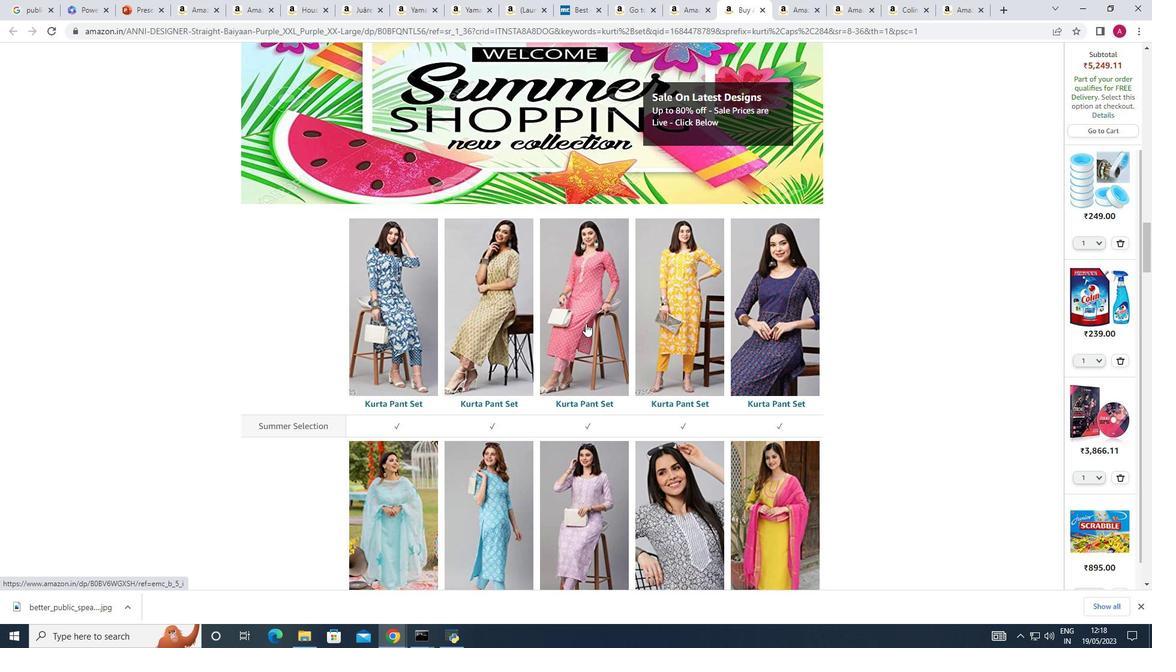 
Action: Mouse scrolled (586, 324) with delta (0, 0)
Screenshot: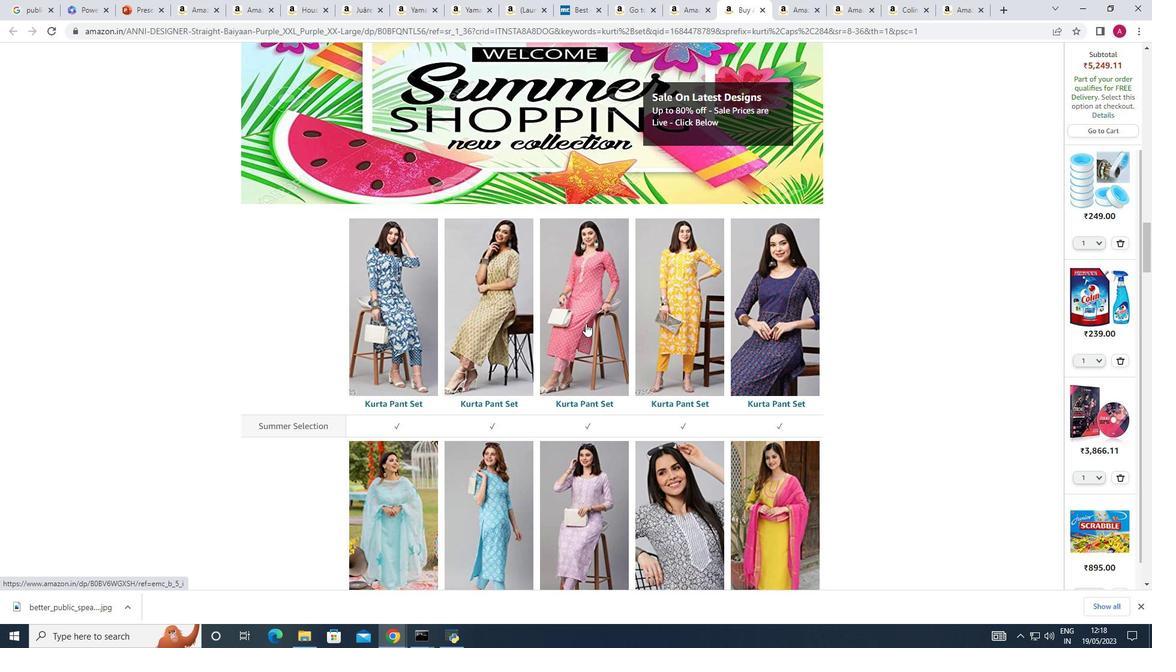 
Action: Mouse scrolled (586, 324) with delta (0, 0)
Screenshot: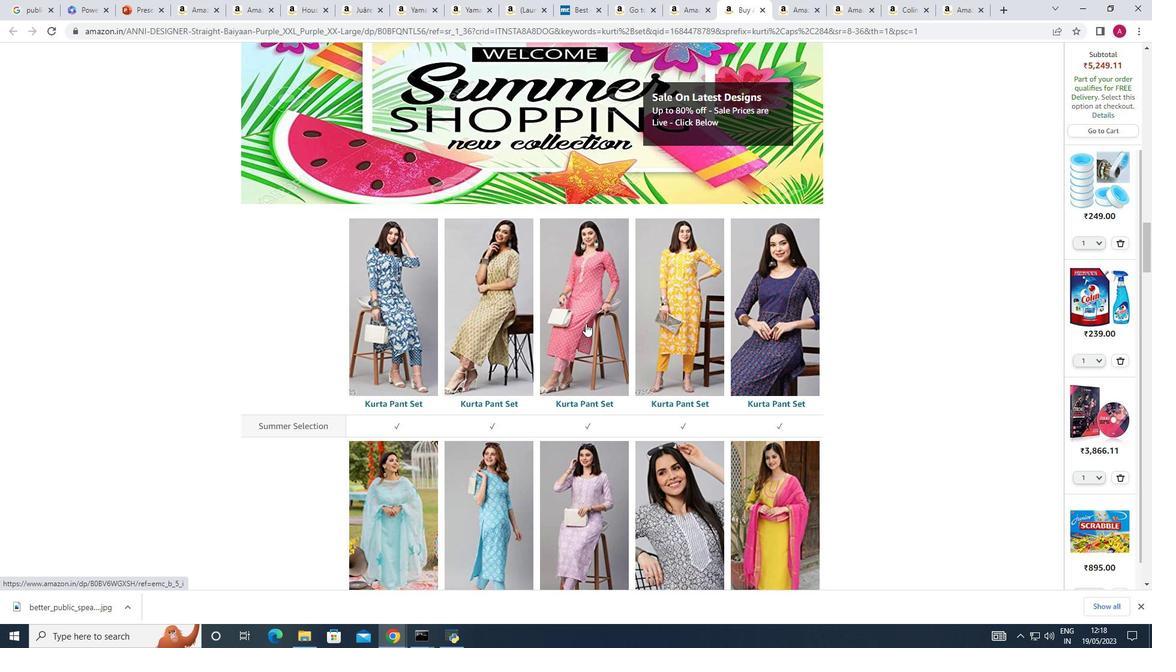 
Action: Mouse scrolled (586, 324) with delta (0, 0)
Screenshot: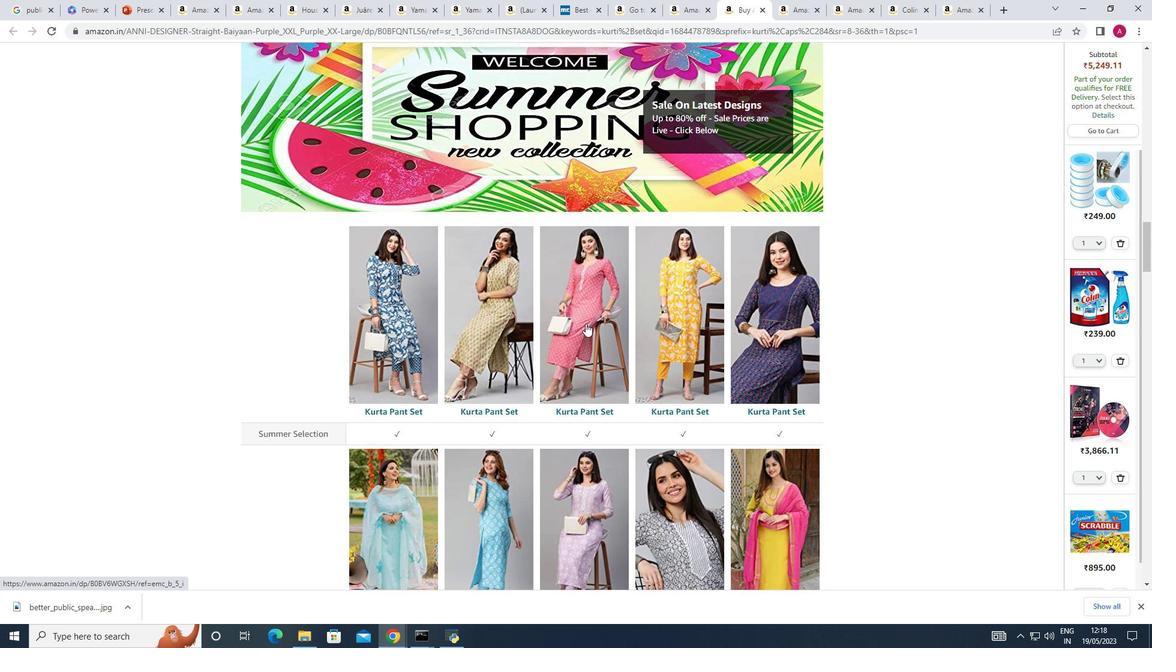 
Action: Mouse scrolled (586, 324) with delta (0, 0)
Screenshot: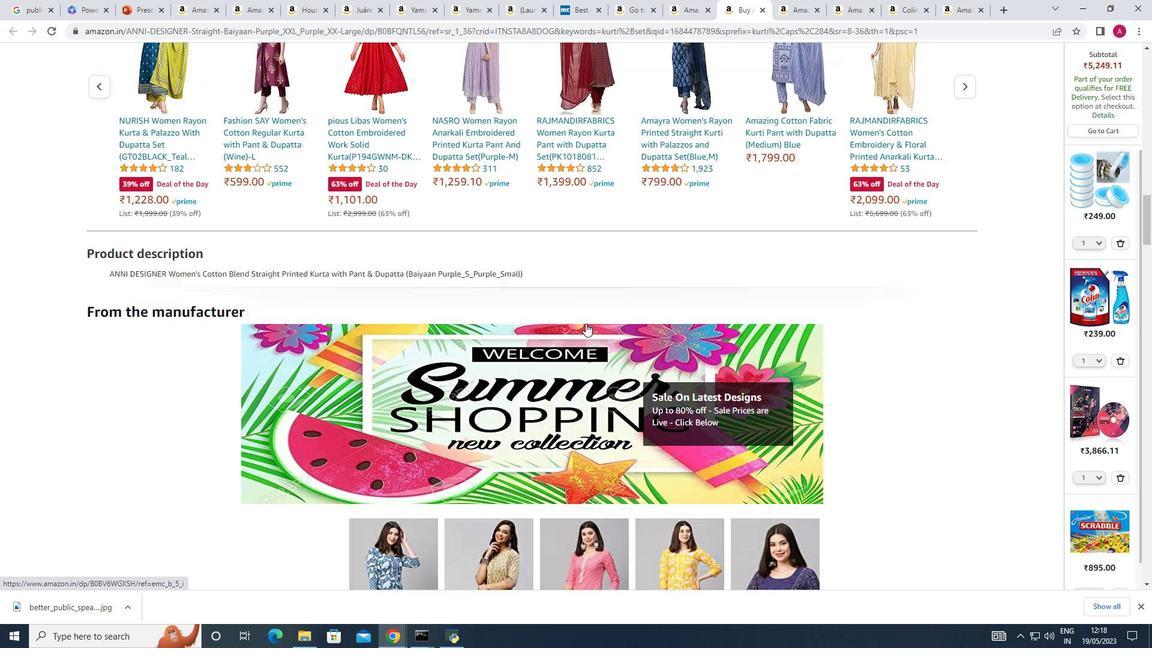 
Action: Mouse scrolled (586, 324) with delta (0, 0)
Screenshot: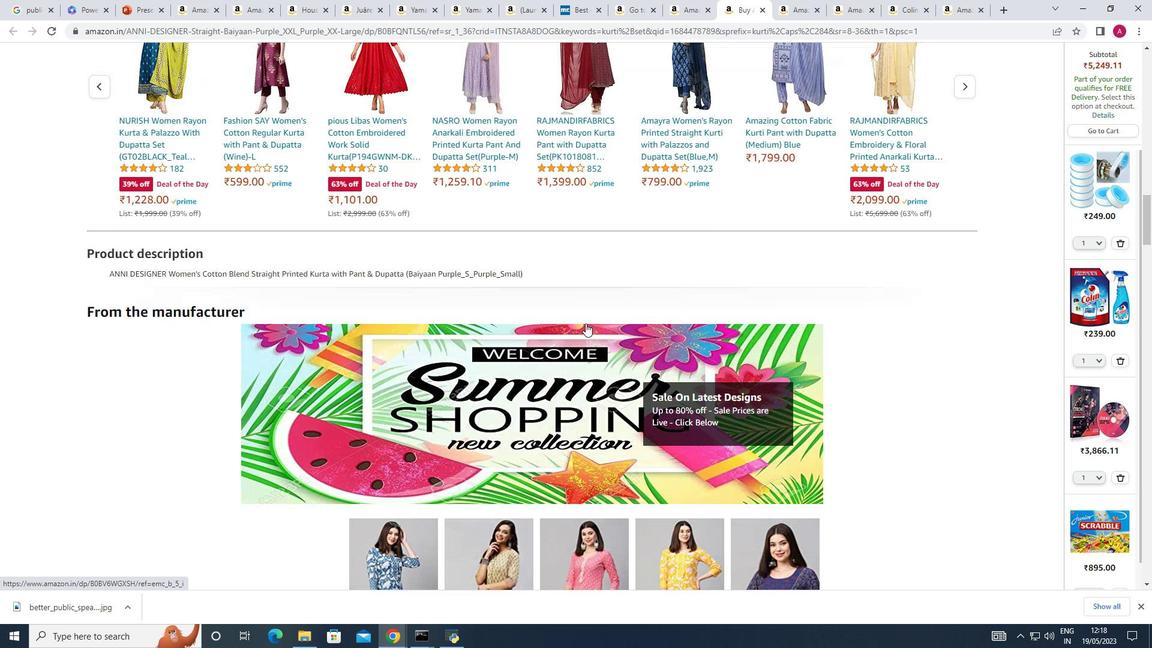 
Action: Mouse scrolled (586, 324) with delta (0, 0)
Screenshot: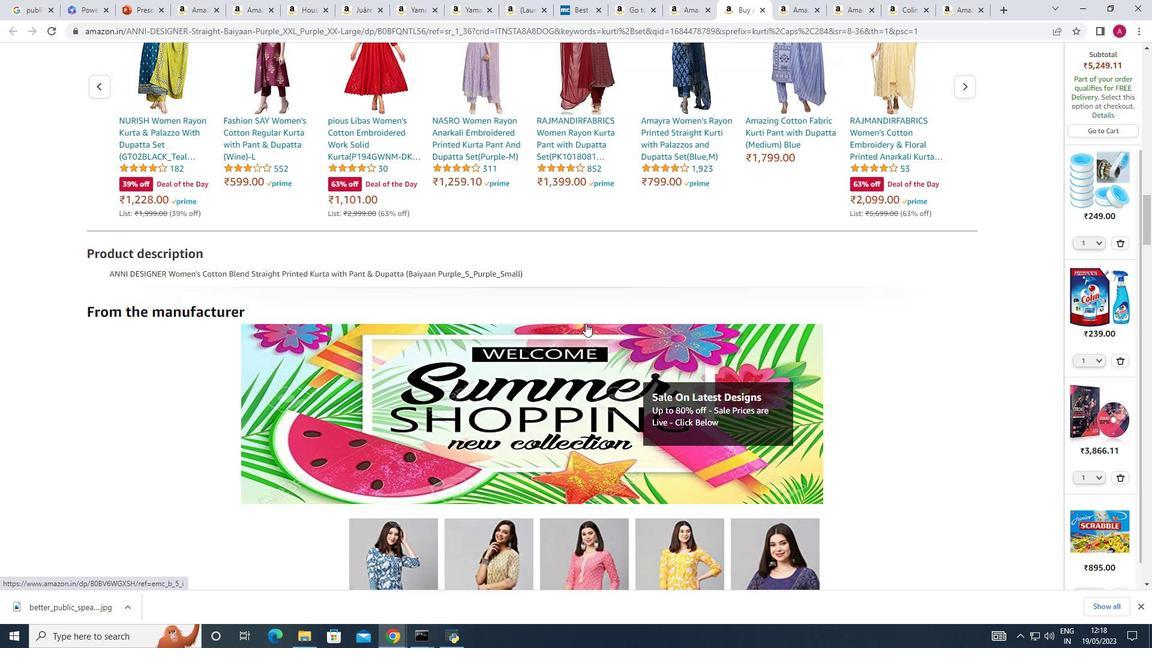 
Action: Mouse scrolled (586, 324) with delta (0, 0)
Screenshot: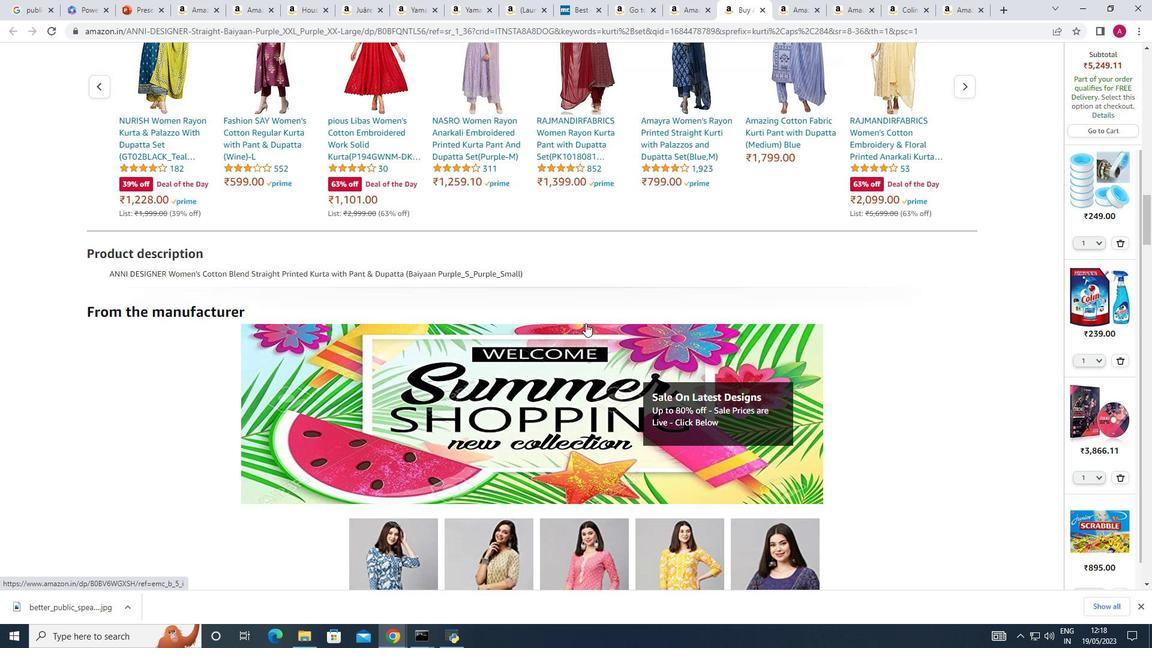 
Action: Mouse scrolled (586, 324) with delta (0, 0)
Screenshot: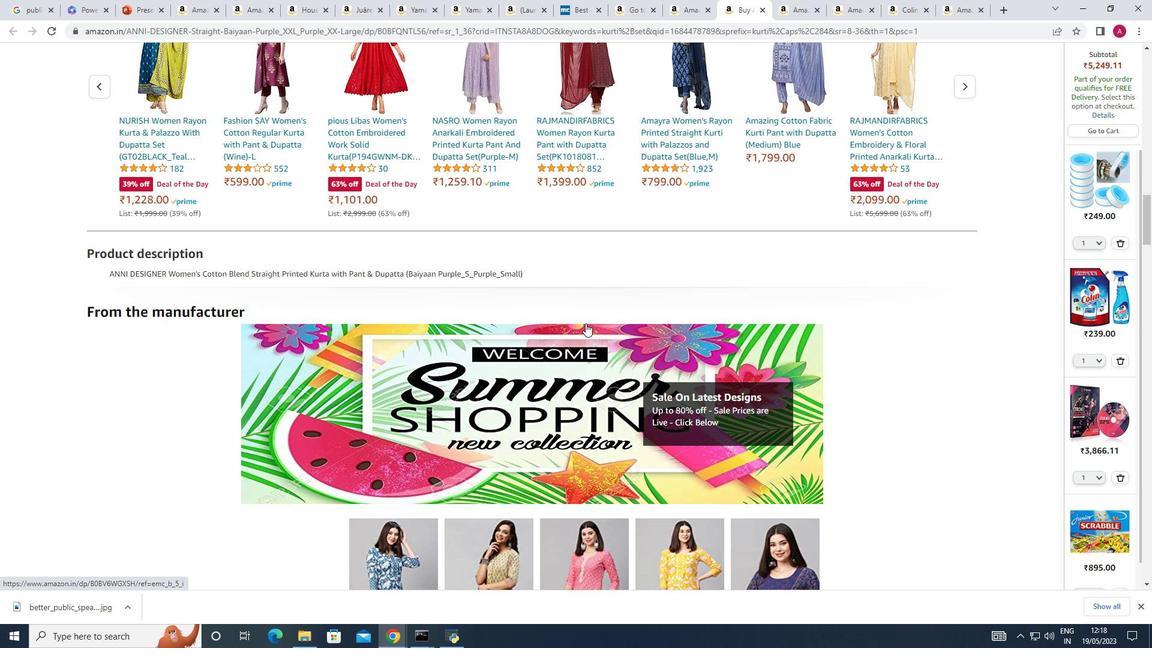 
Action: Mouse scrolled (586, 324) with delta (0, 0)
Screenshot: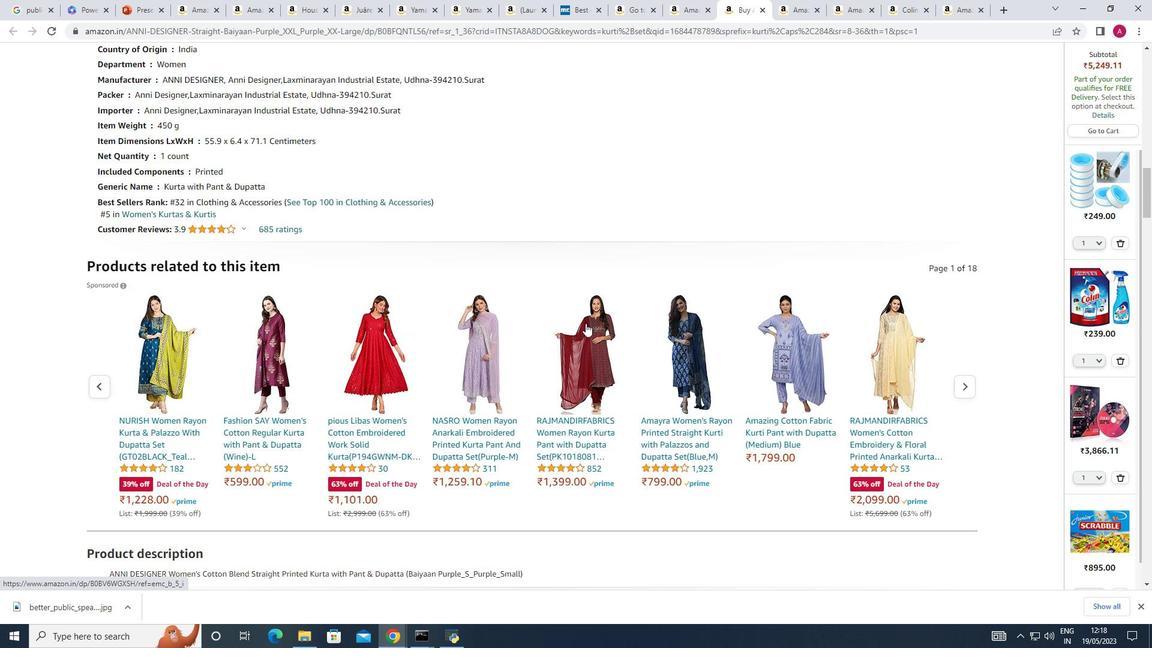 
Action: Mouse scrolled (586, 324) with delta (0, 0)
Screenshot: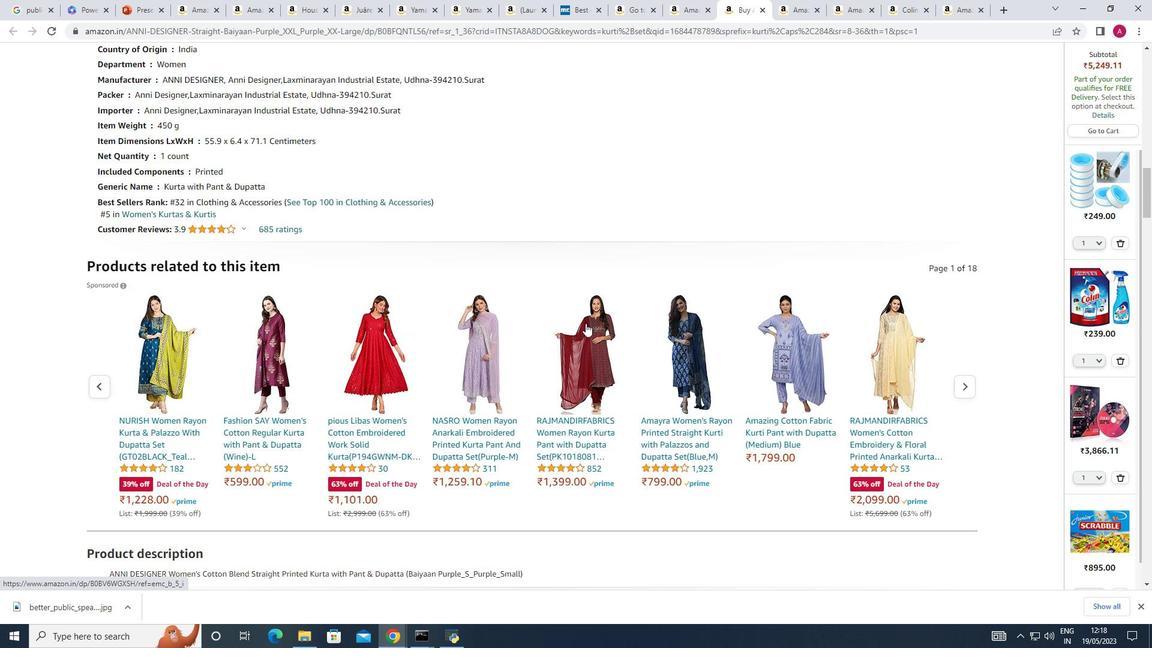
Action: Mouse scrolled (586, 324) with delta (0, 0)
Screenshot: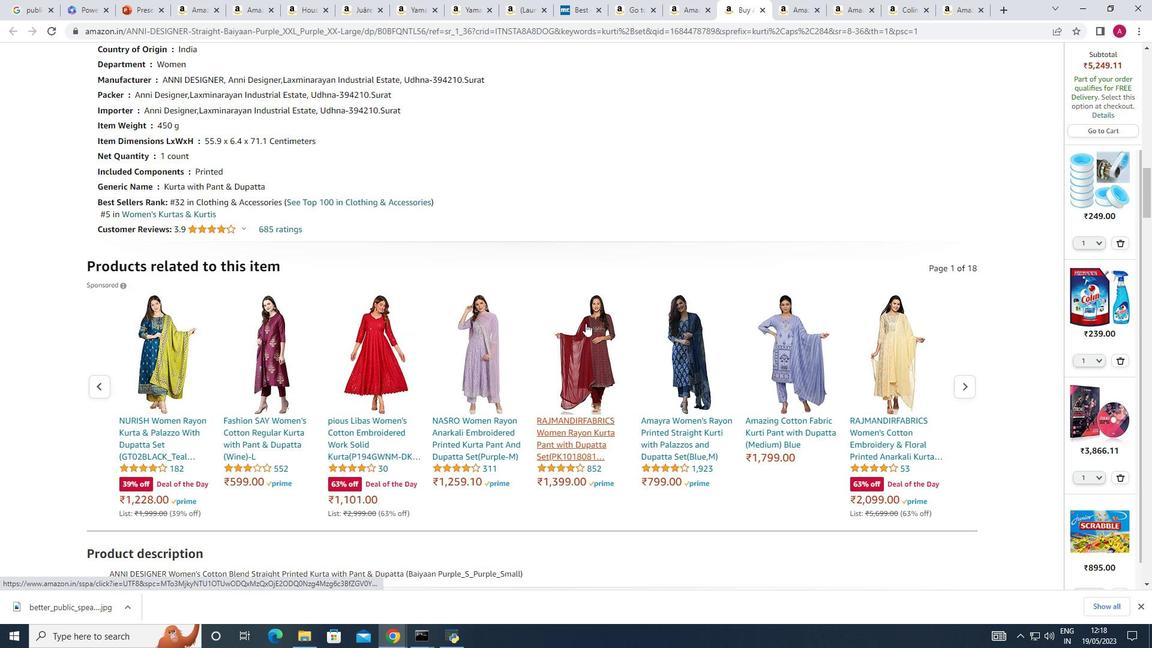 
Action: Mouse scrolled (586, 324) with delta (0, 0)
Screenshot: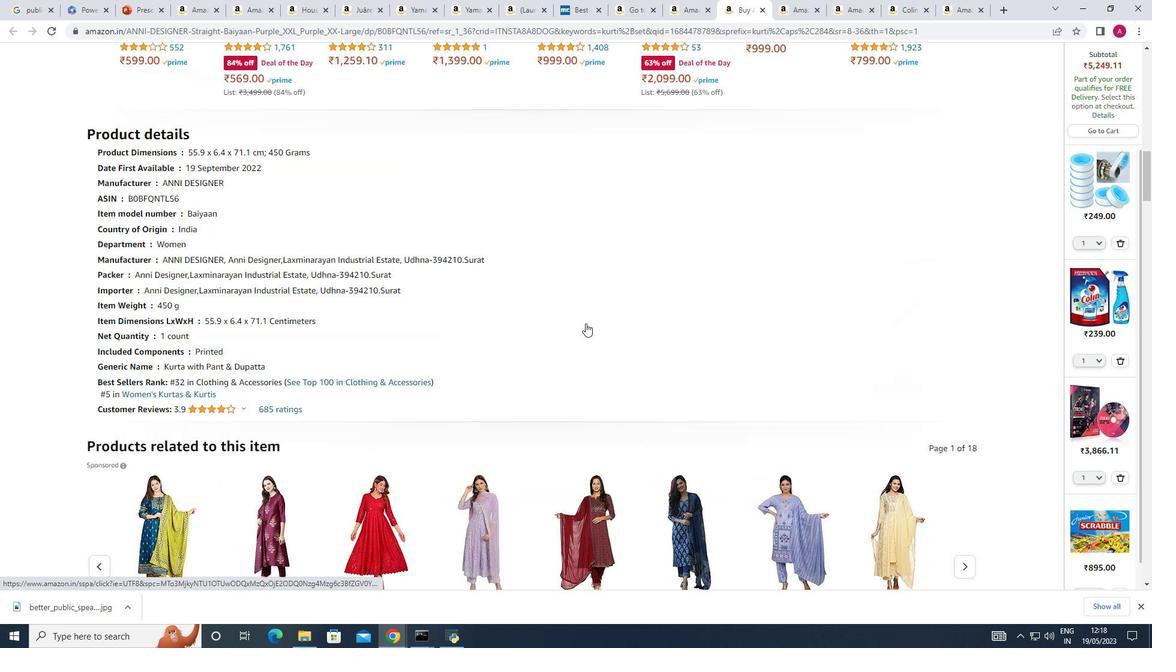 
Action: Mouse scrolled (586, 324) with delta (0, 0)
Screenshot: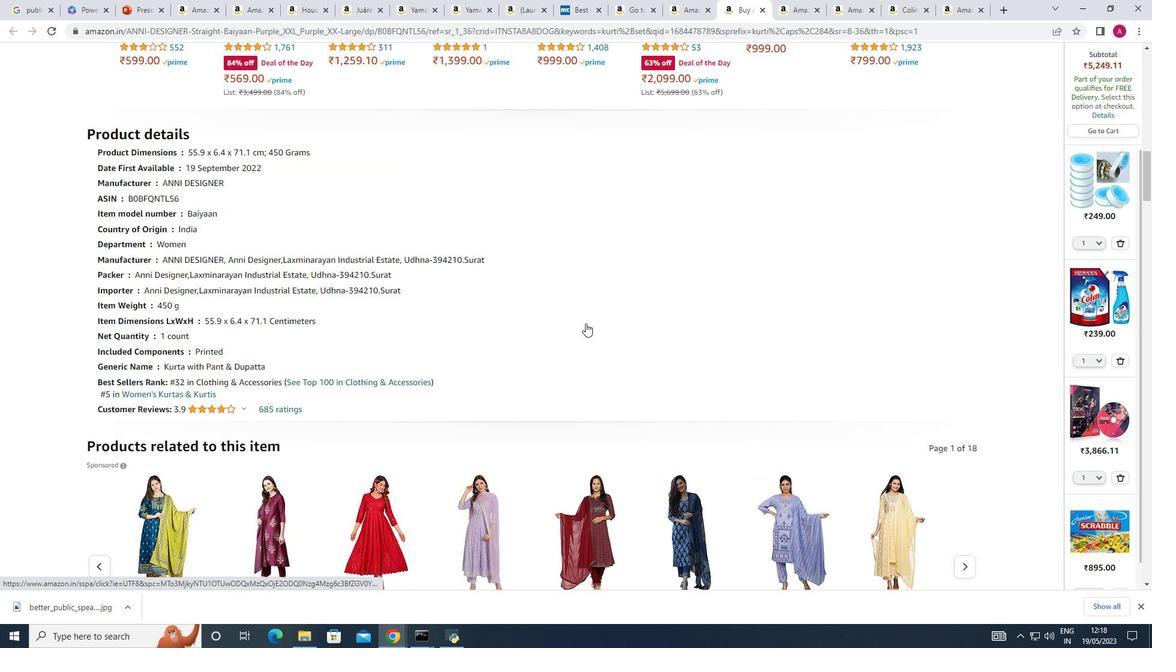 
Action: Mouse scrolled (586, 324) with delta (0, 0)
Screenshot: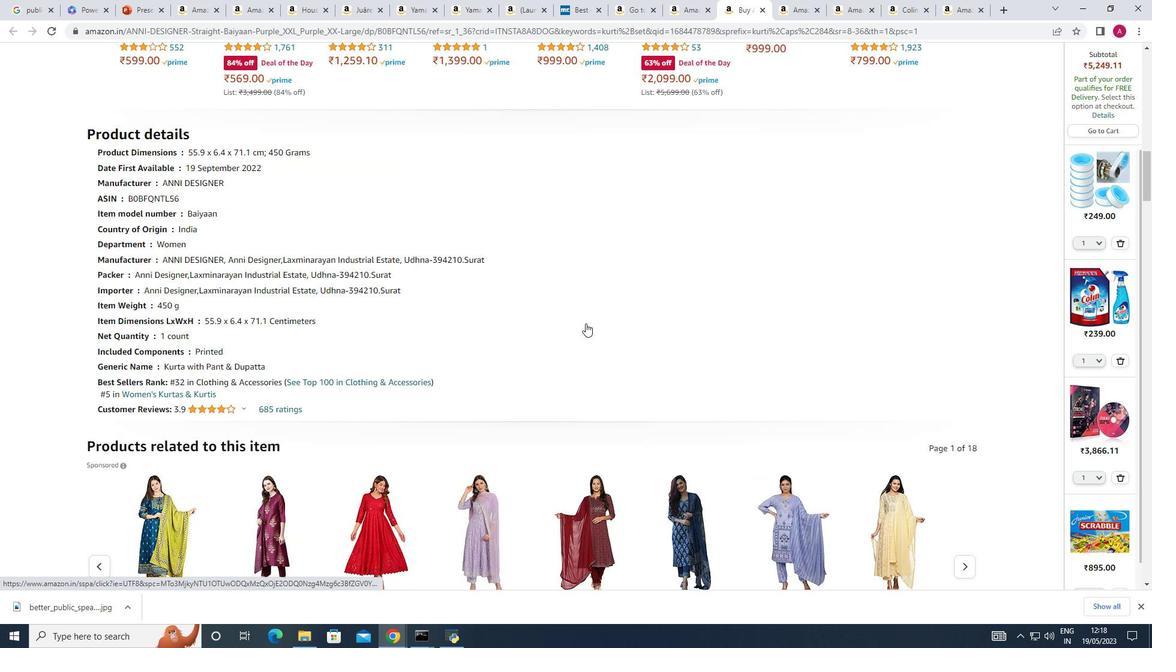 
Action: Mouse scrolled (586, 324) with delta (0, 0)
Screenshot: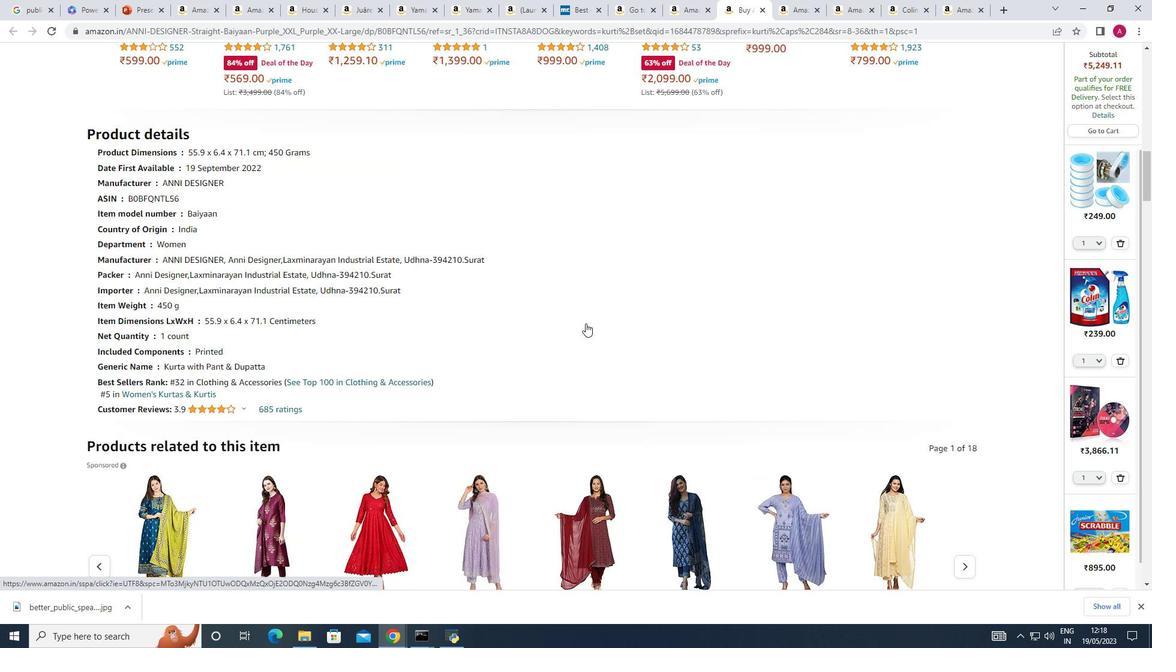 
Action: Mouse scrolled (586, 324) with delta (0, 0)
Screenshot: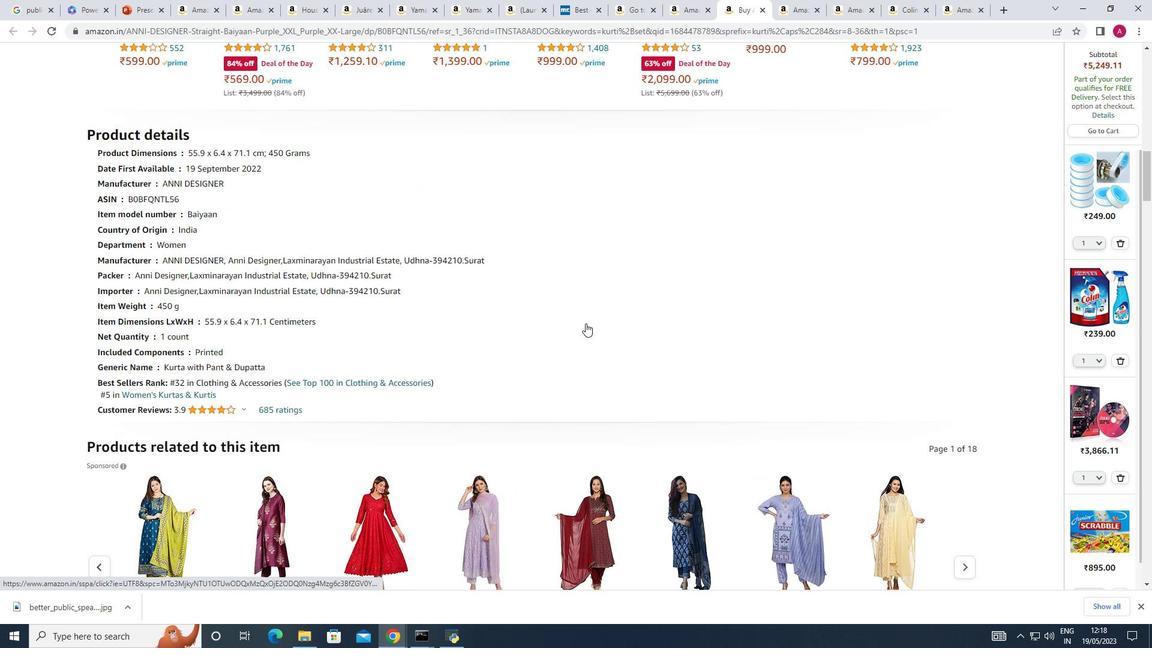 
Action: Mouse scrolled (586, 324) with delta (0, 0)
Screenshot: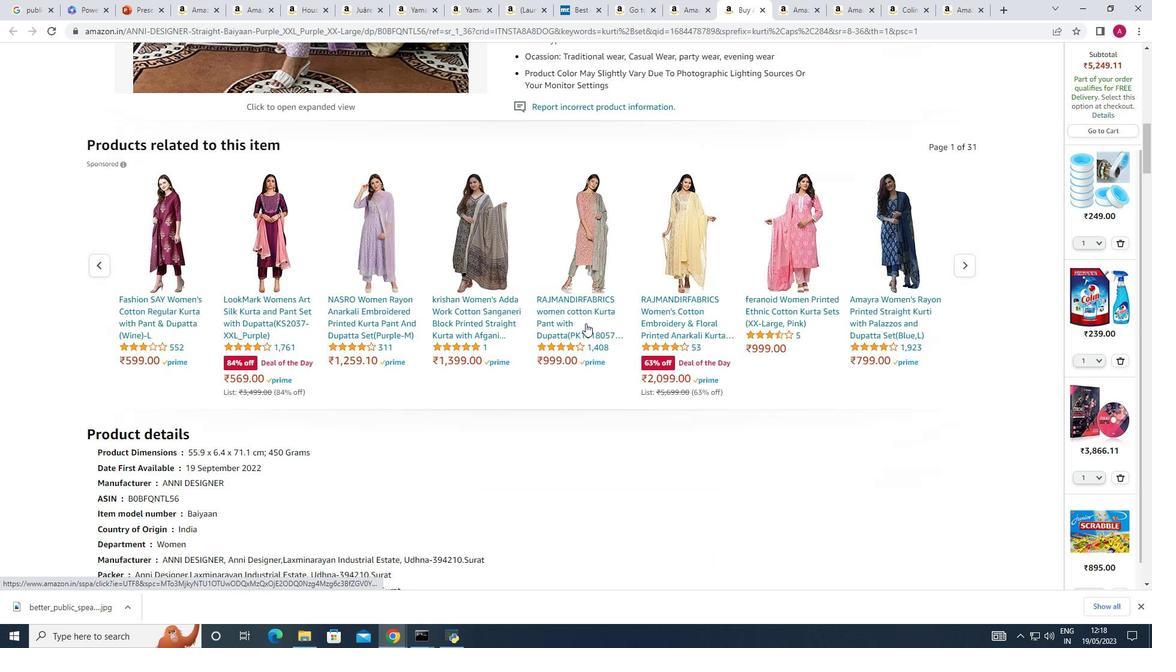 
Action: Mouse scrolled (586, 324) with delta (0, 0)
Screenshot: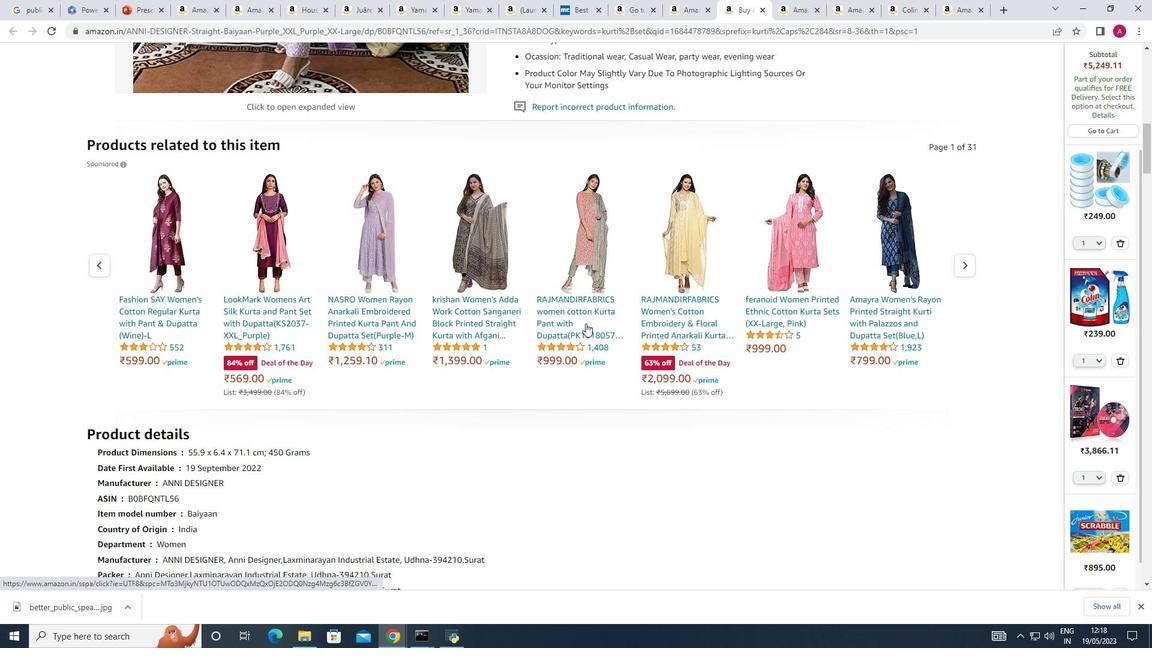 
Action: Mouse scrolled (586, 324) with delta (0, 0)
Screenshot: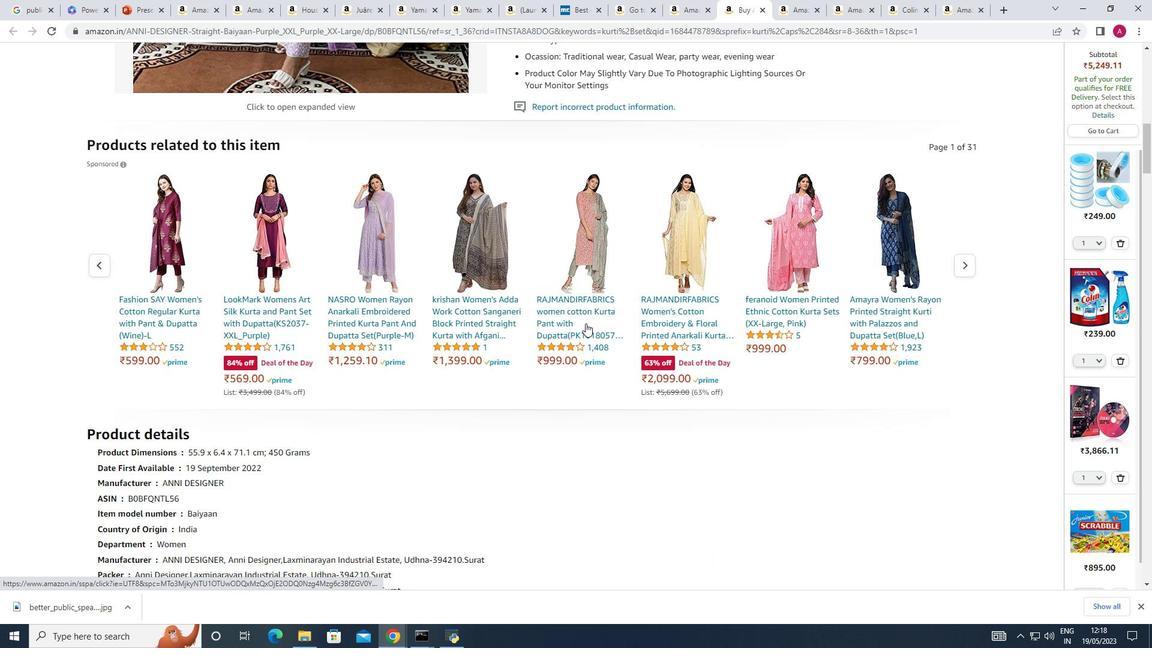 
Action: Mouse moved to (602, 346)
Screenshot: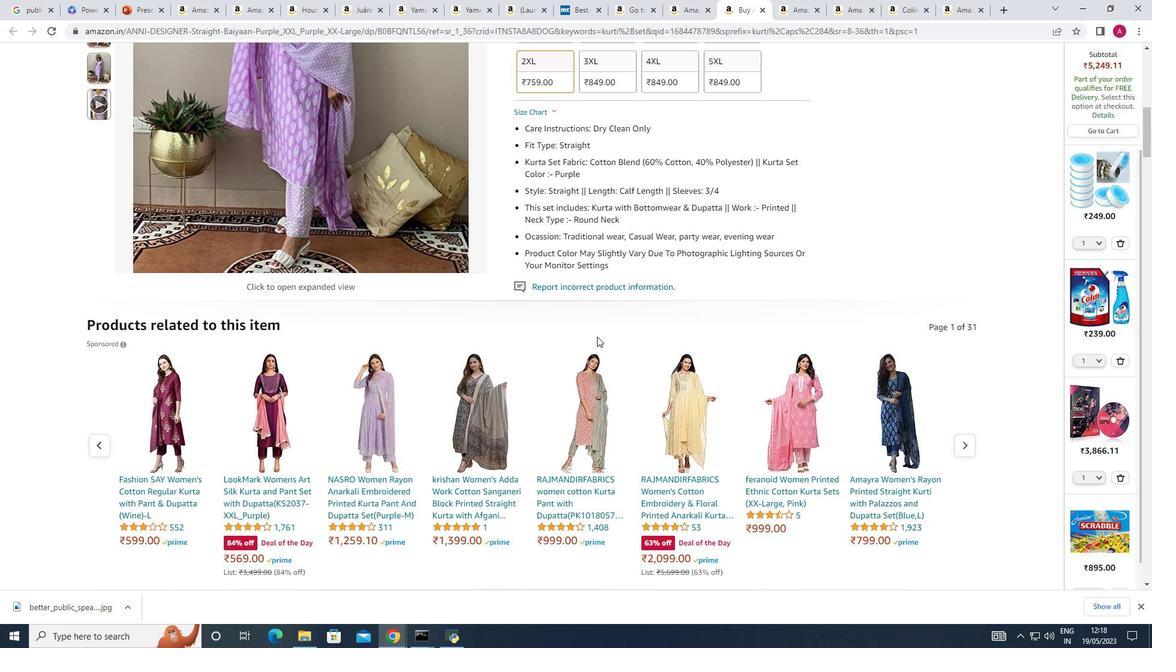 
Action: Mouse scrolled (602, 347) with delta (0, 0)
Screenshot: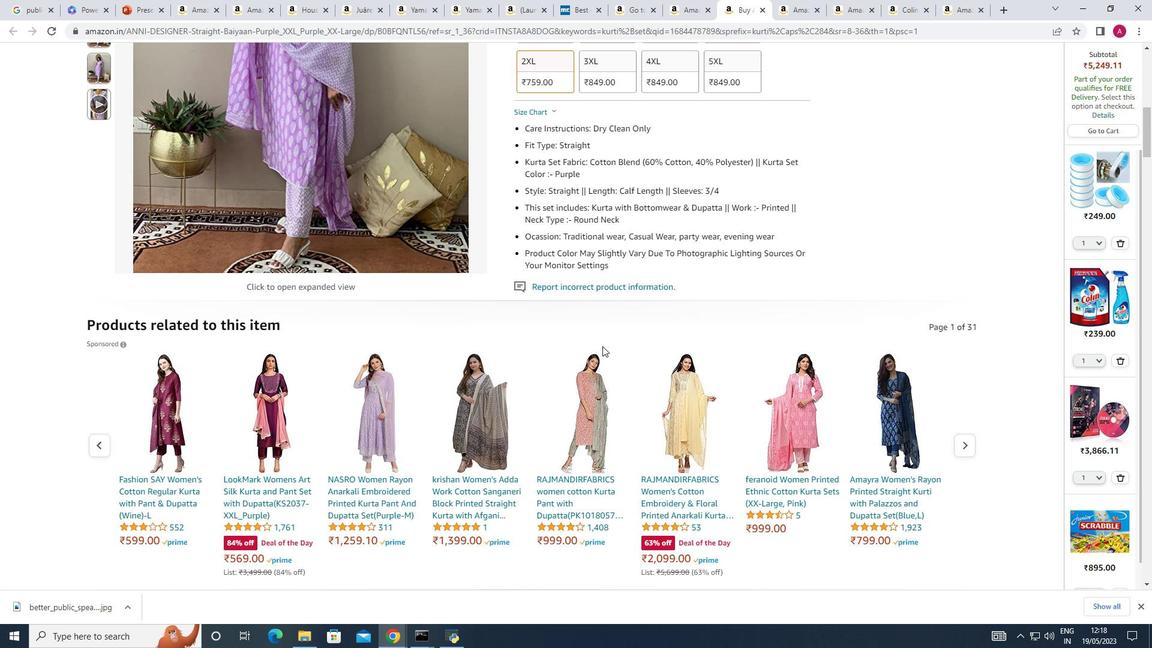 
Action: Mouse scrolled (602, 347) with delta (0, 0)
Screenshot: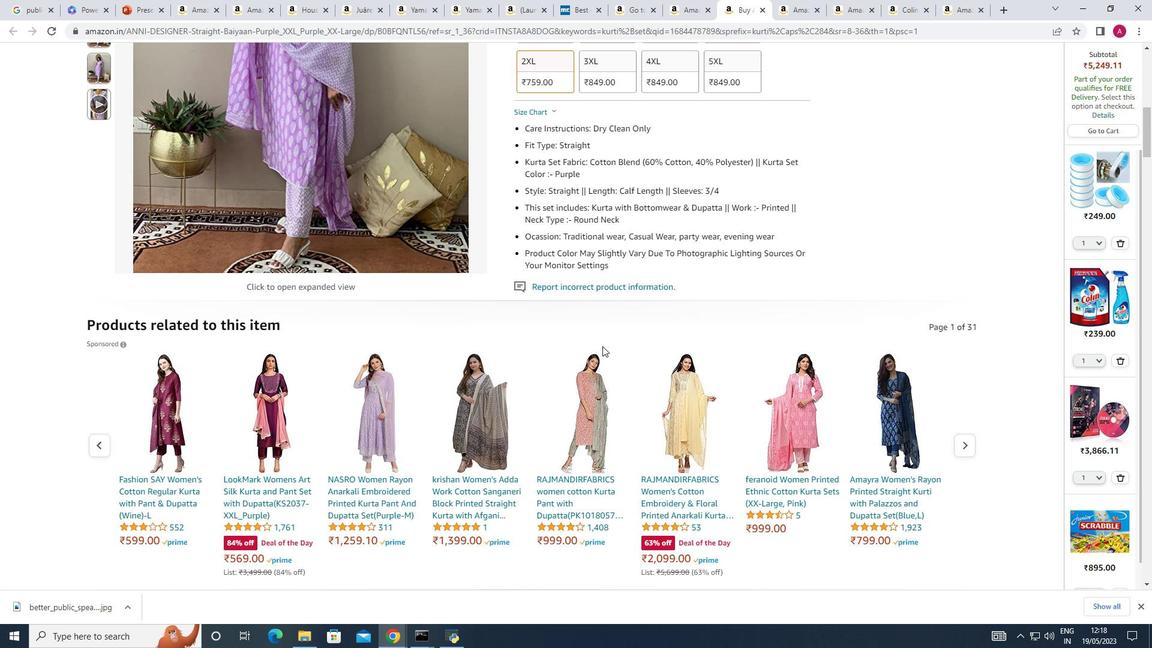 
Action: Mouse scrolled (602, 347) with delta (0, 0)
Screenshot: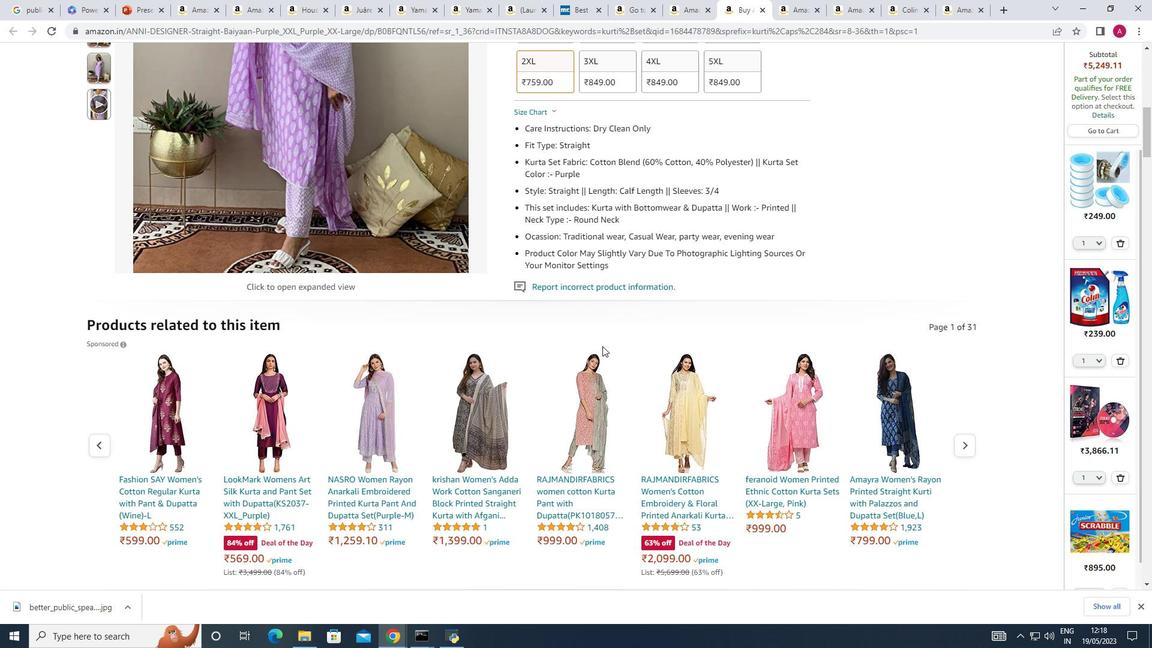 
Action: Mouse scrolled (602, 347) with delta (0, 0)
Screenshot: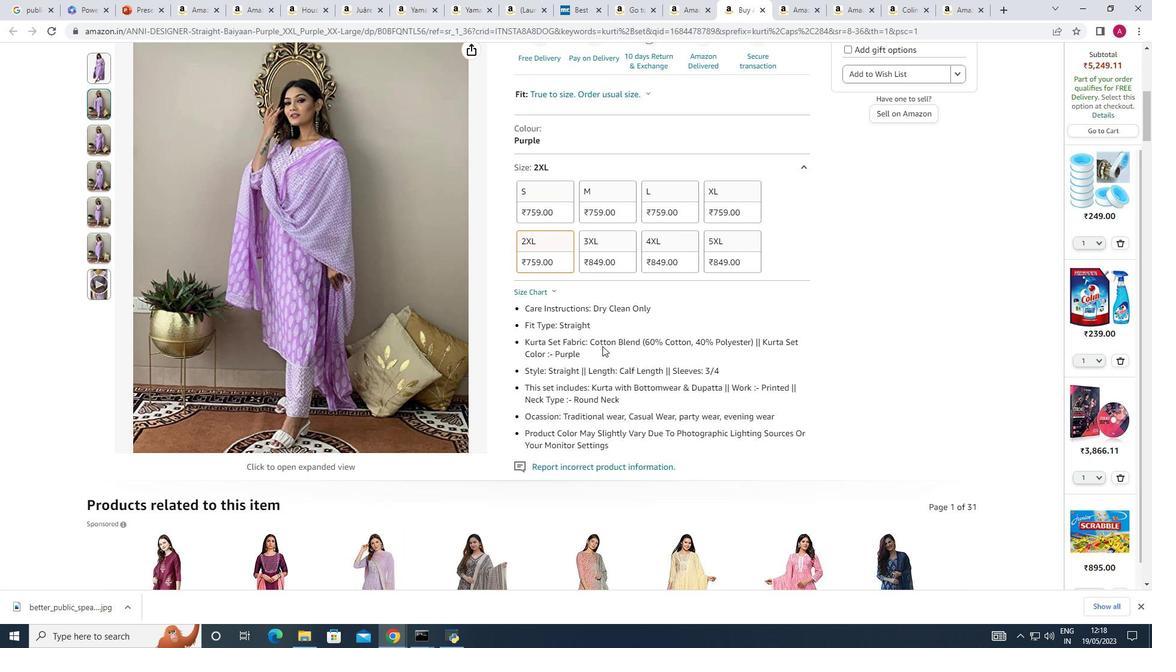
Action: Mouse scrolled (602, 347) with delta (0, 0)
Screenshot: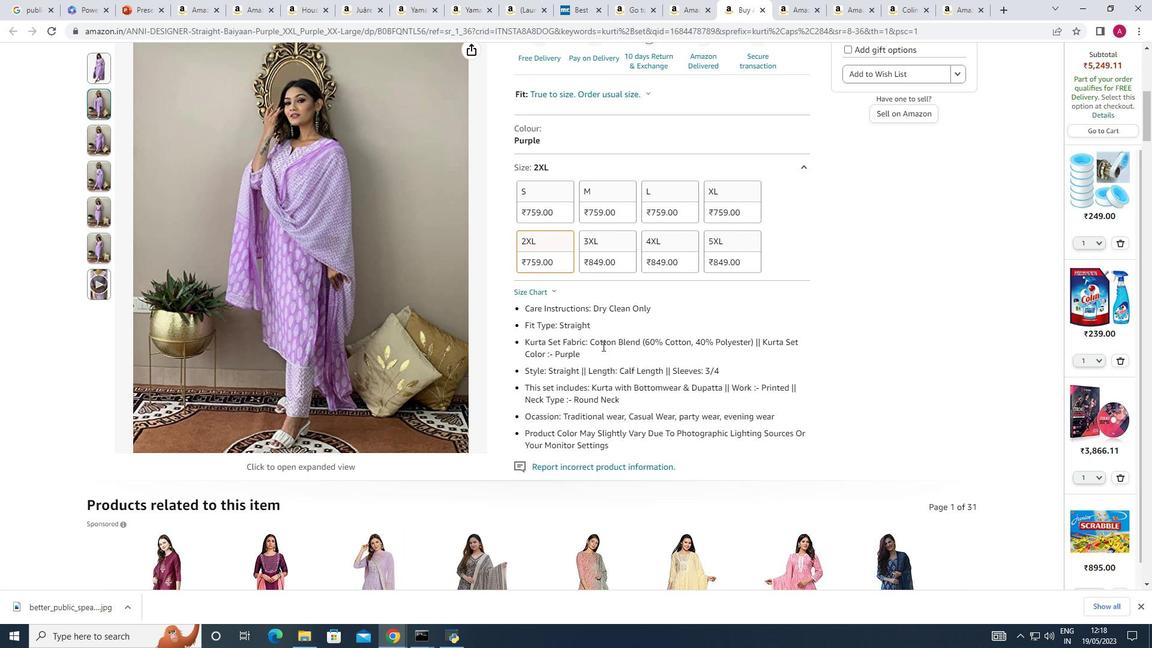 
Action: Mouse scrolled (602, 347) with delta (0, 0)
Screenshot: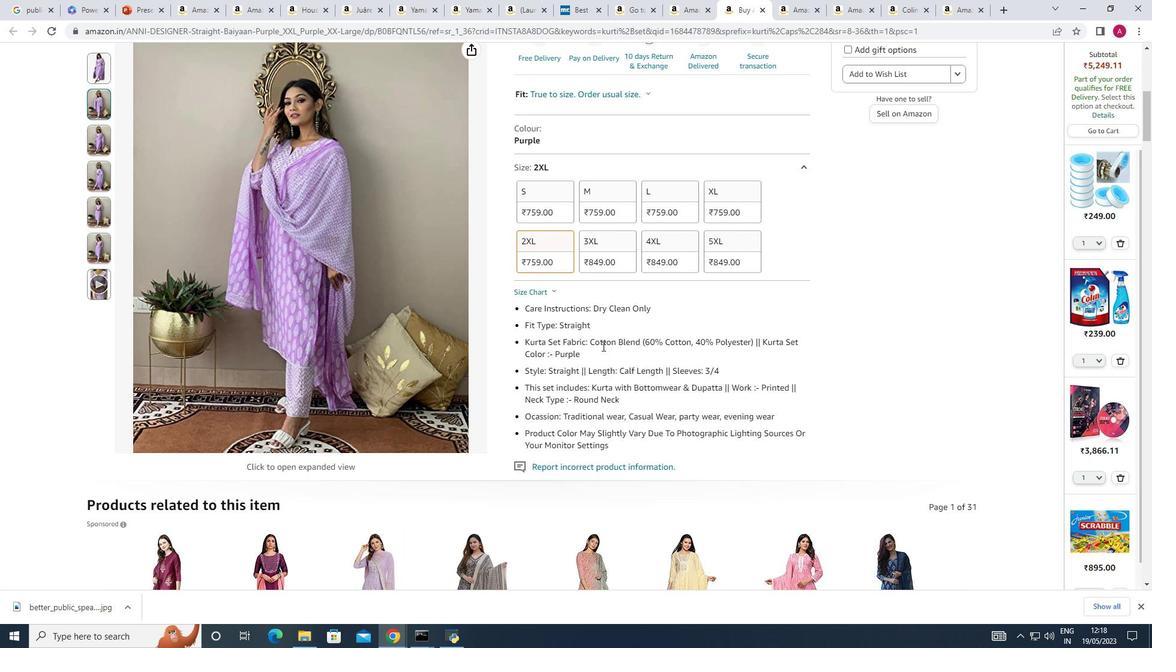 
Action: Mouse scrolled (602, 347) with delta (0, 0)
Screenshot: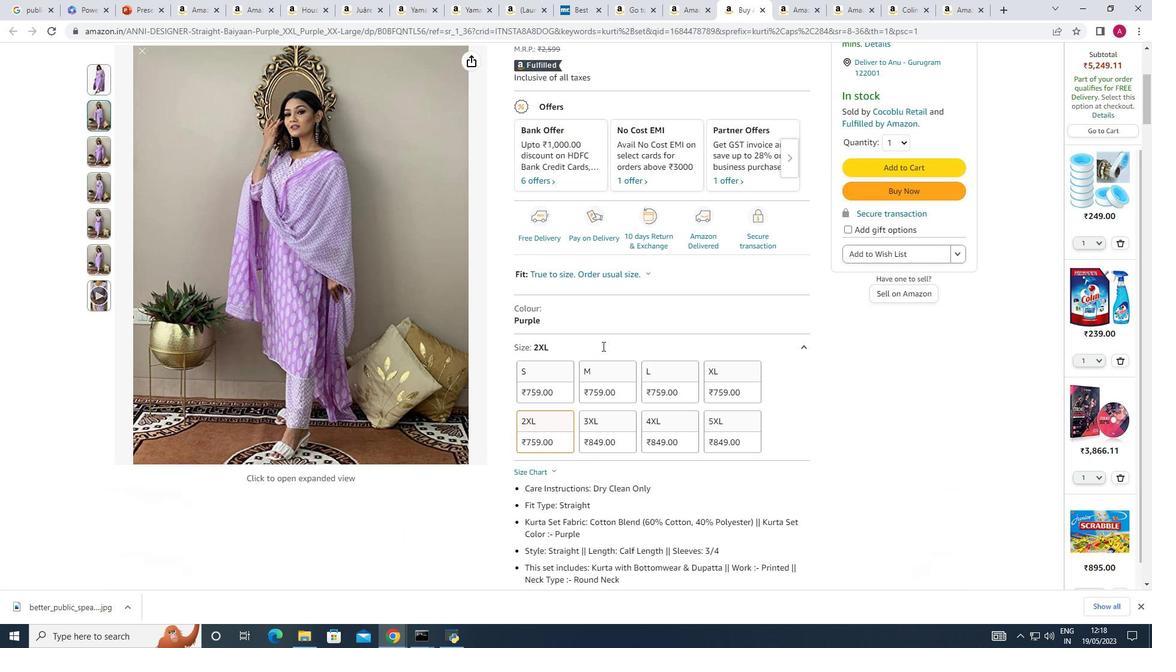 
Action: Mouse scrolled (602, 347) with delta (0, 0)
Screenshot: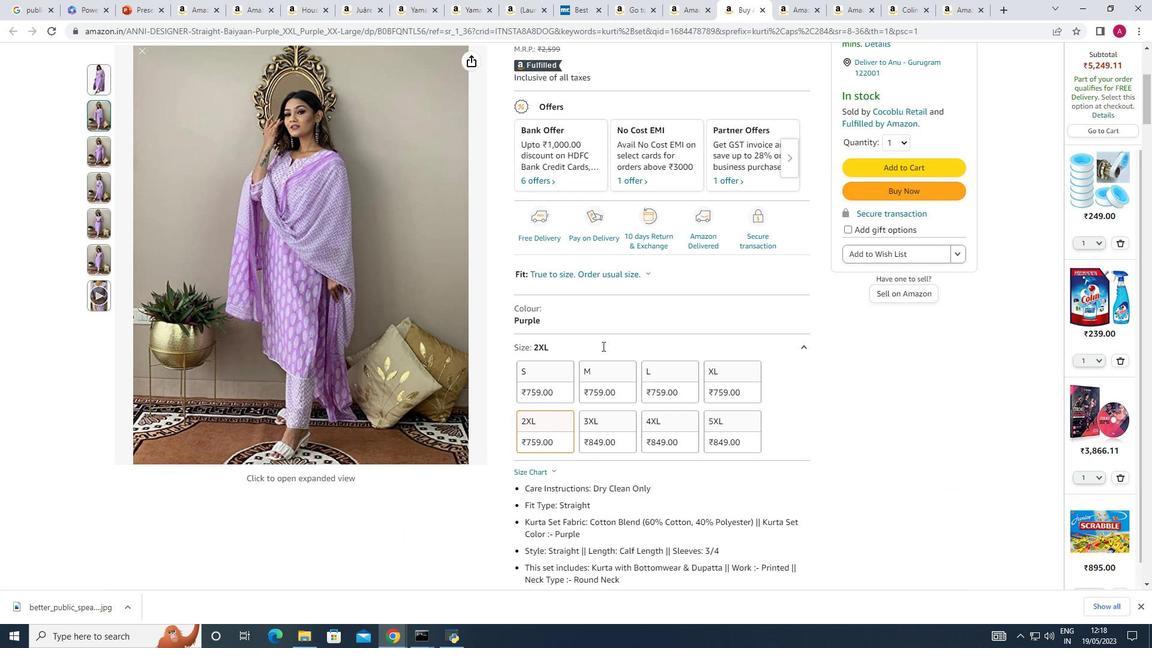 
Action: Mouse scrolled (602, 347) with delta (0, 0)
Screenshot: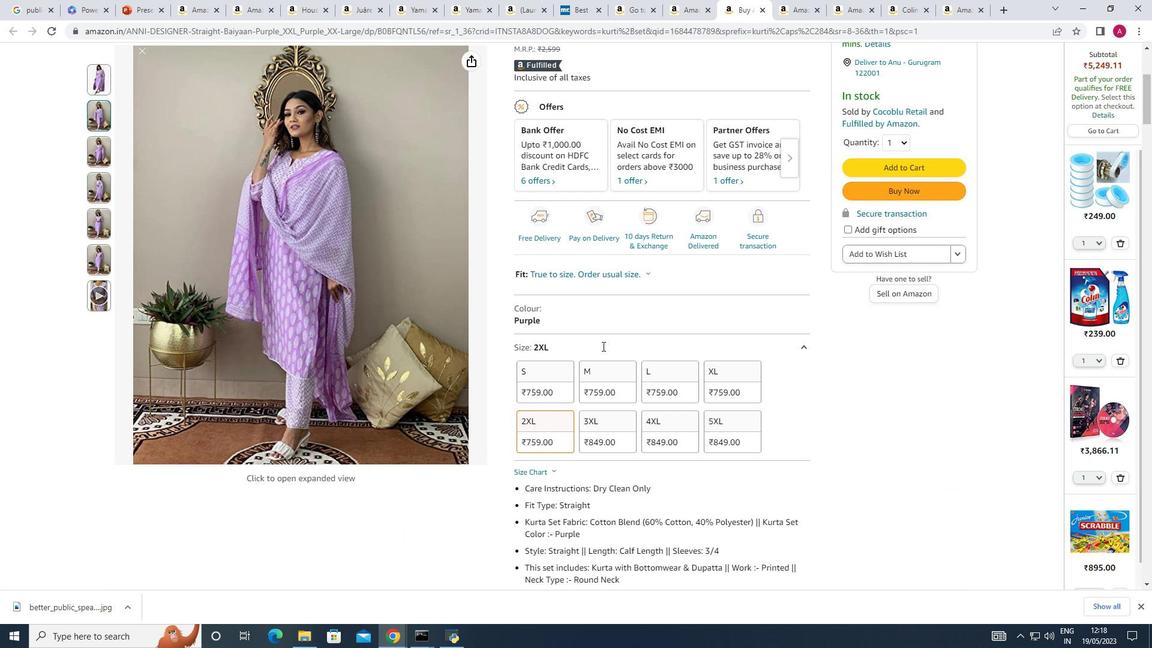 
Action: Mouse scrolled (602, 347) with delta (0, 0)
Screenshot: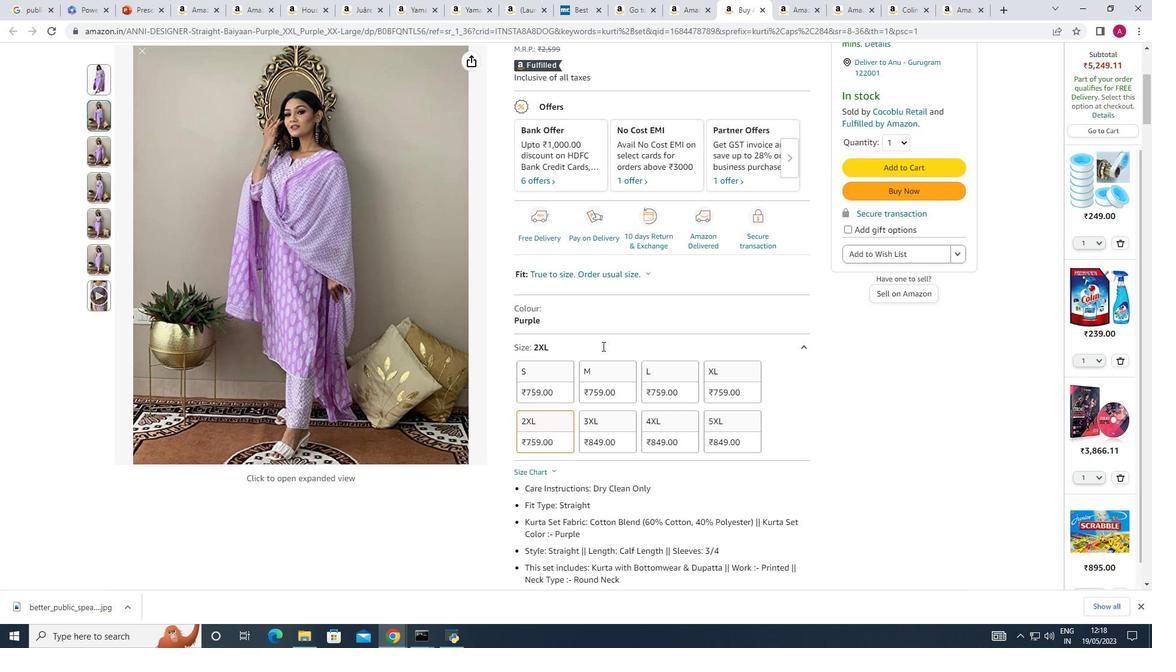 
Action: Mouse moved to (131, 164)
Screenshot: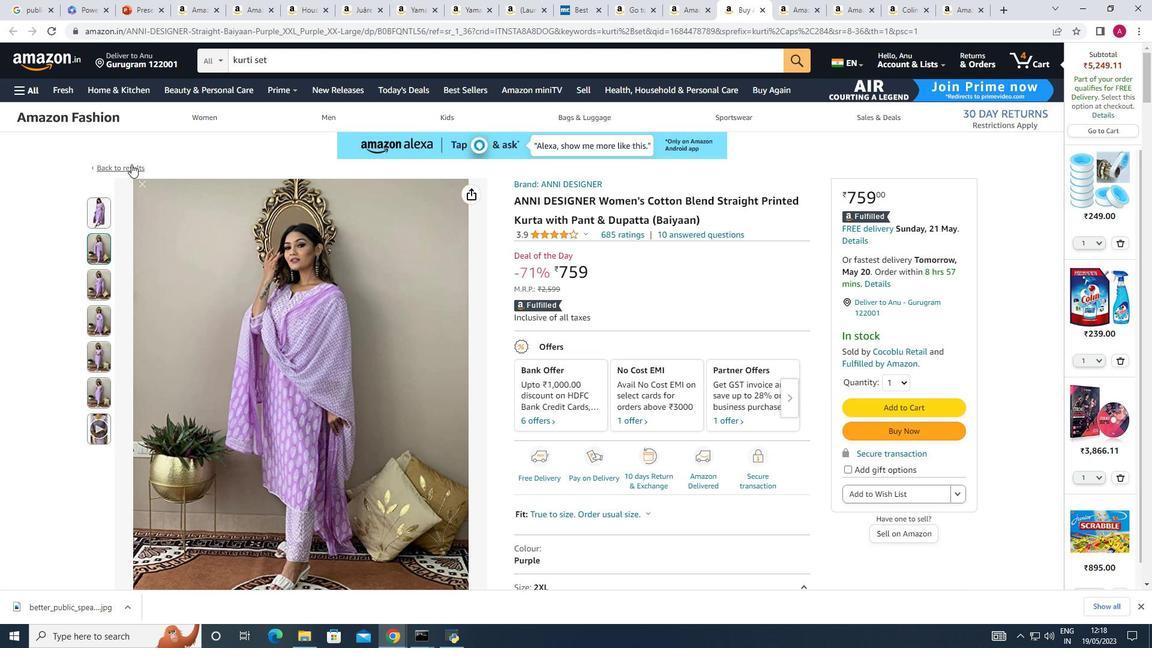 
Action: Mouse pressed left at (131, 164)
Screenshot: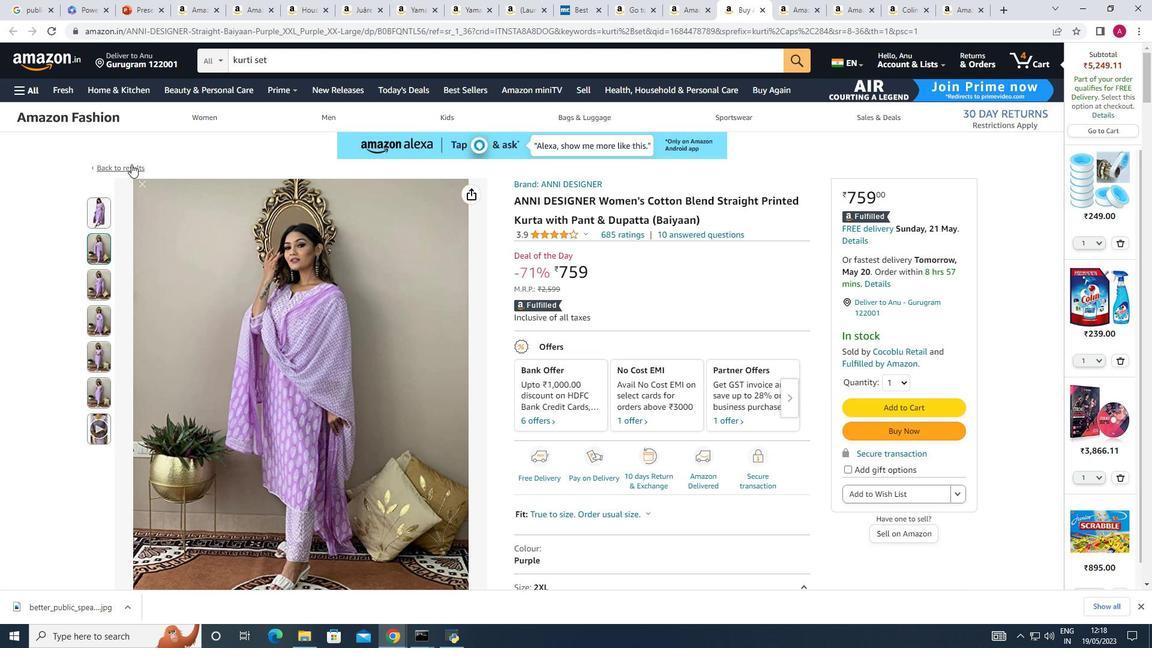 
Action: Mouse moved to (542, 466)
Screenshot: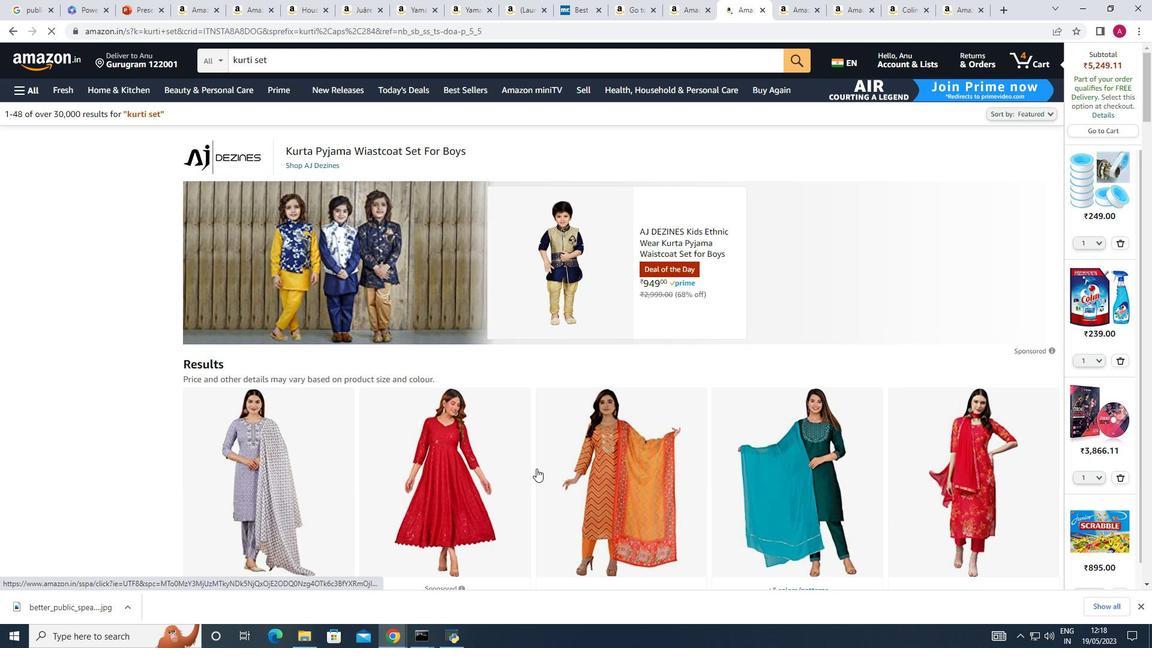 
Action: Mouse scrolled (542, 465) with delta (0, 0)
Screenshot: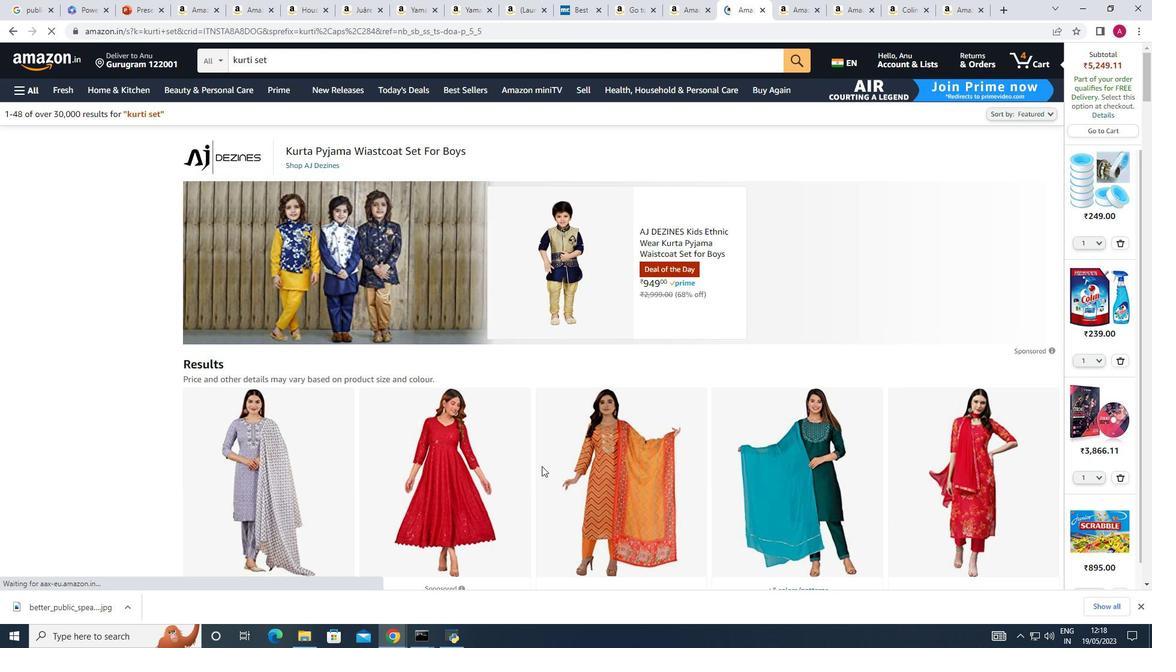 
Action: Mouse moved to (542, 465)
Screenshot: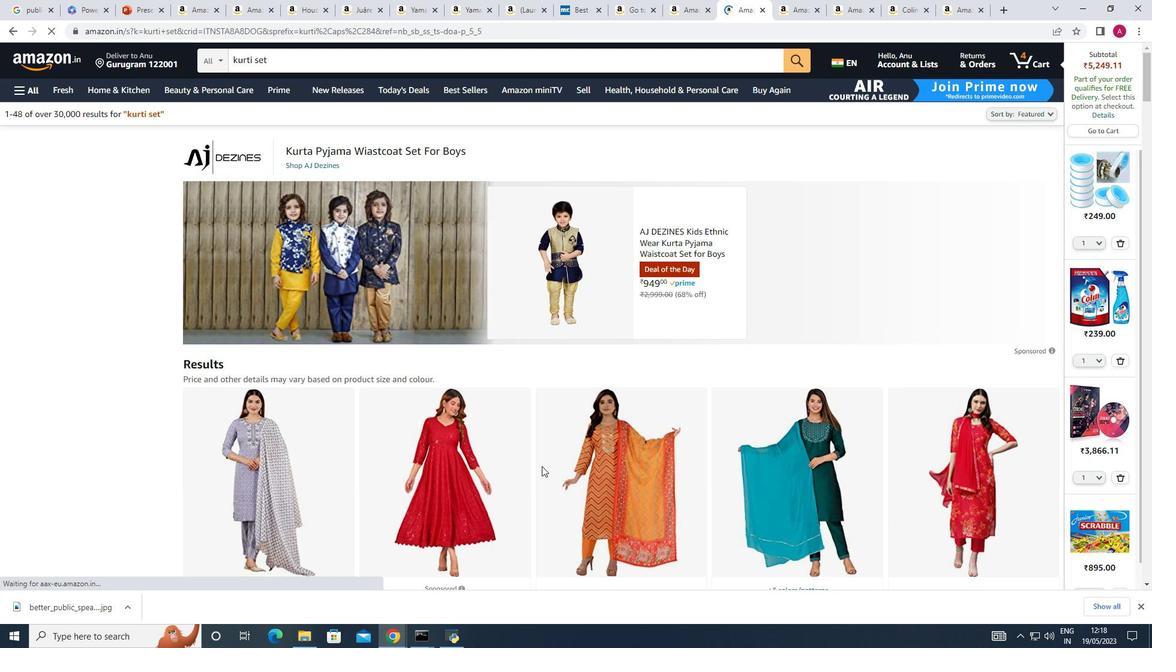 
Action: Mouse scrolled (542, 465) with delta (0, 0)
Screenshot: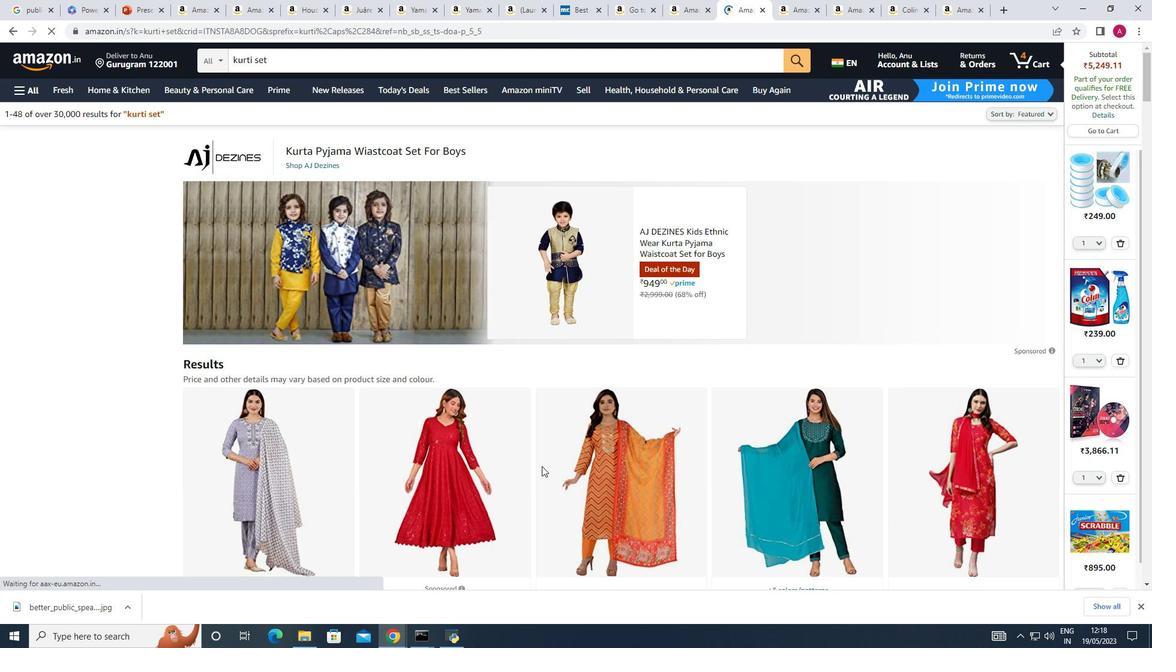 
Action: Mouse moved to (548, 462)
Screenshot: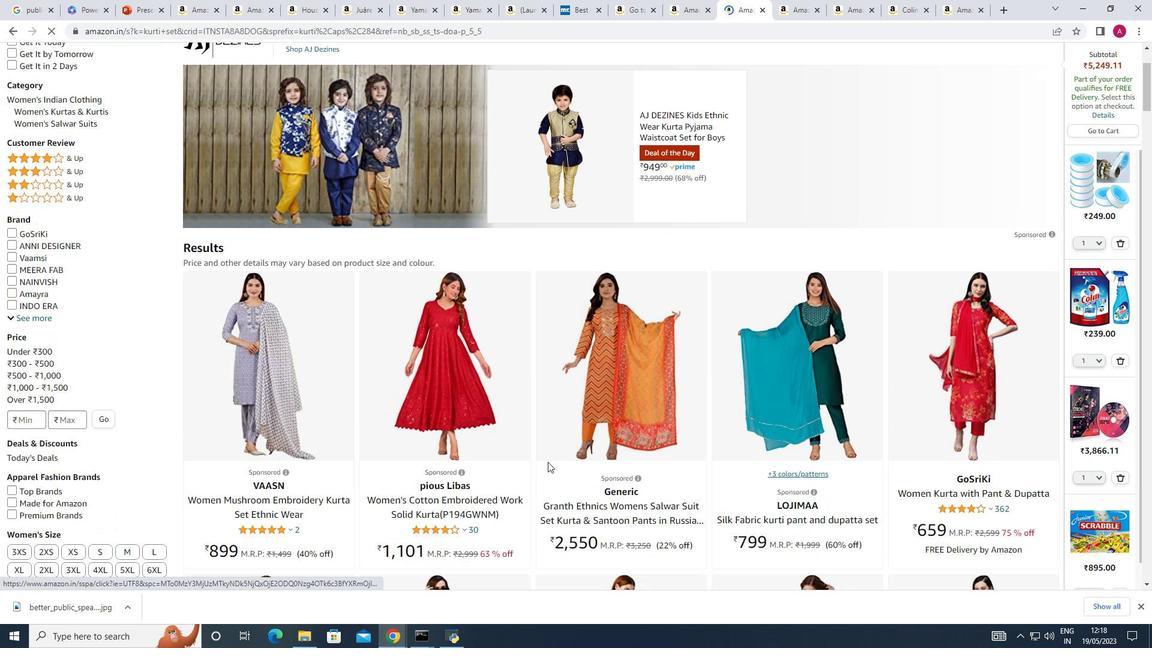 
Action: Mouse scrolled (548, 461) with delta (0, 0)
Screenshot: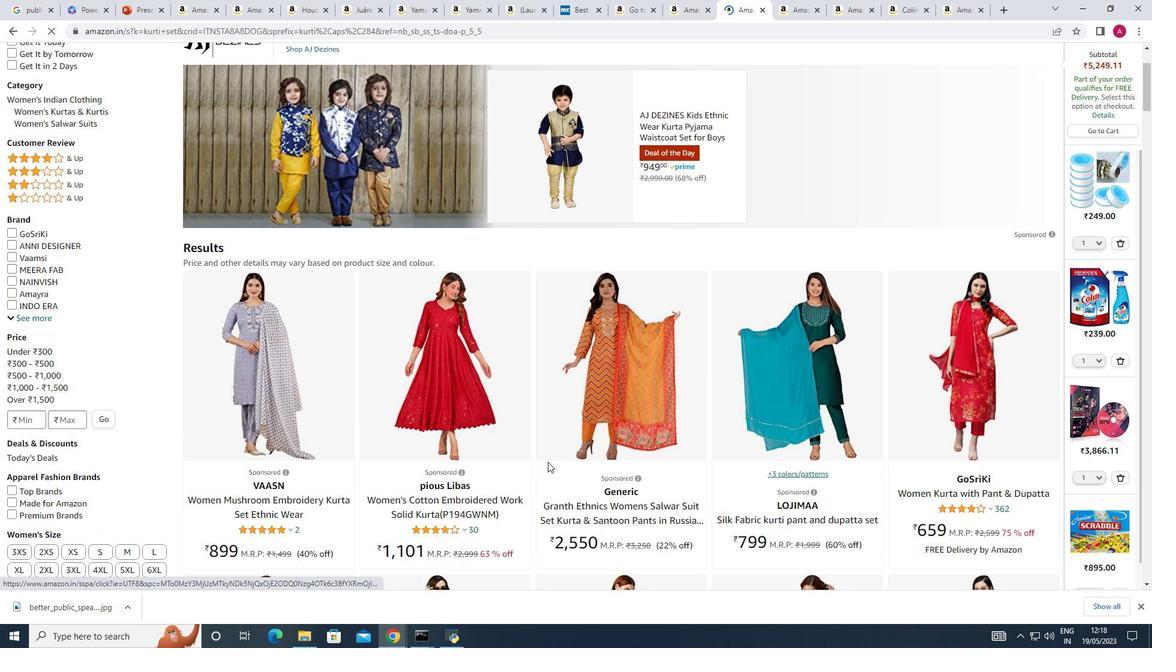 
Action: Mouse moved to (548, 462)
Screenshot: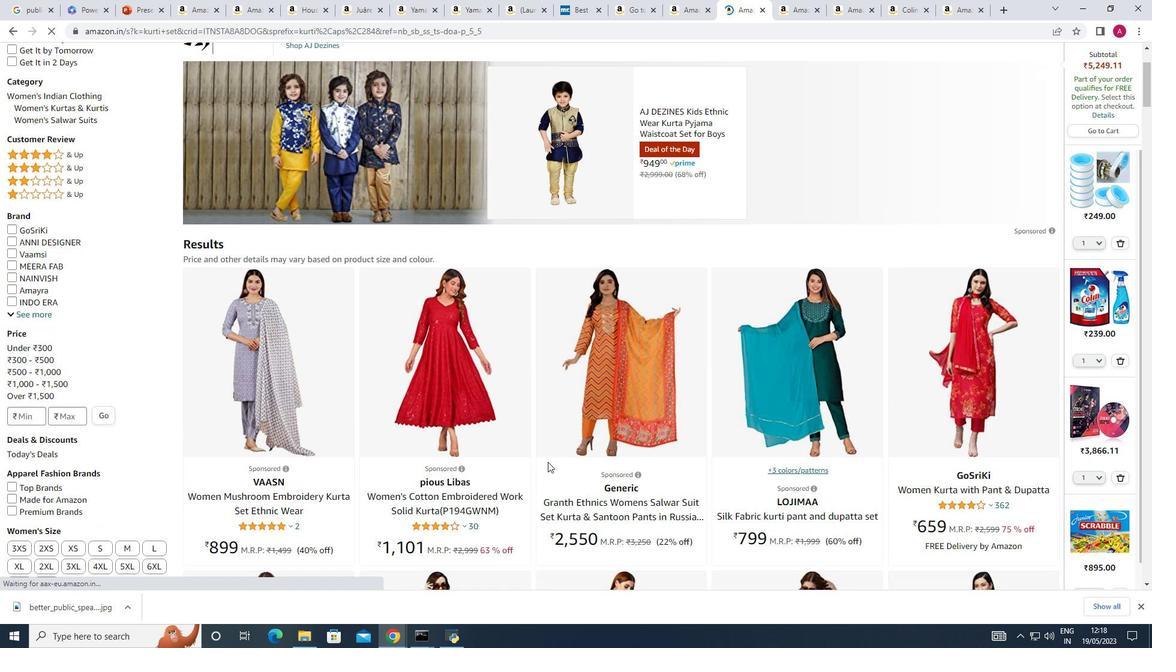 
Action: Mouse scrolled (548, 461) with delta (0, 0)
Screenshot: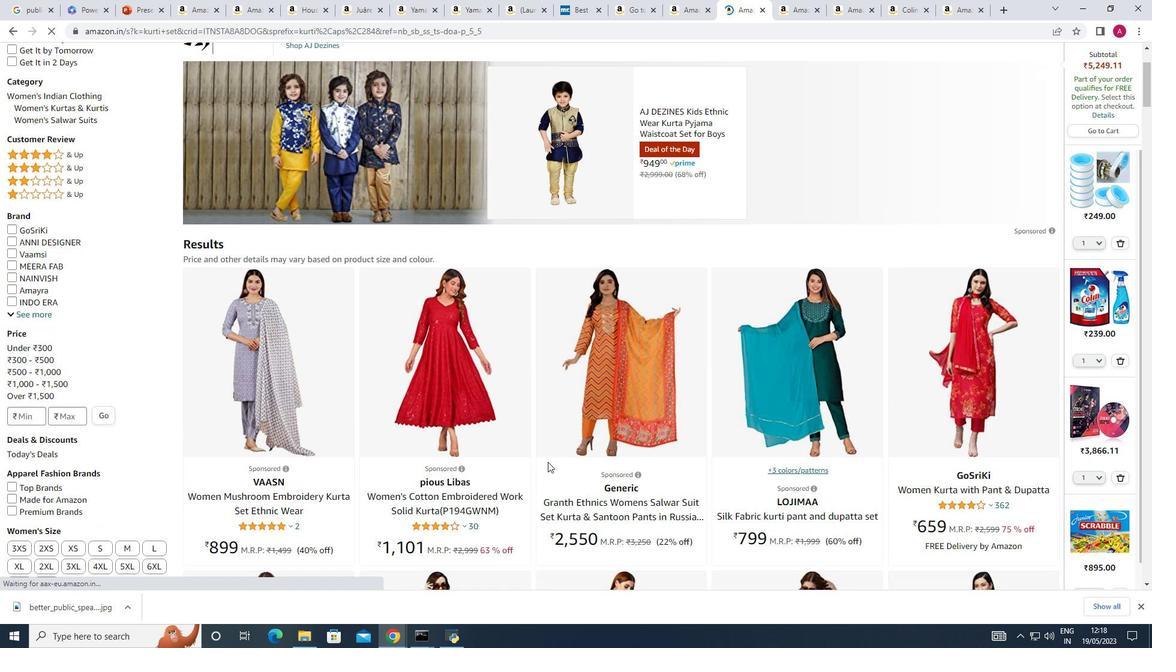 
Action: Mouse scrolled (548, 461) with delta (0, 0)
Screenshot: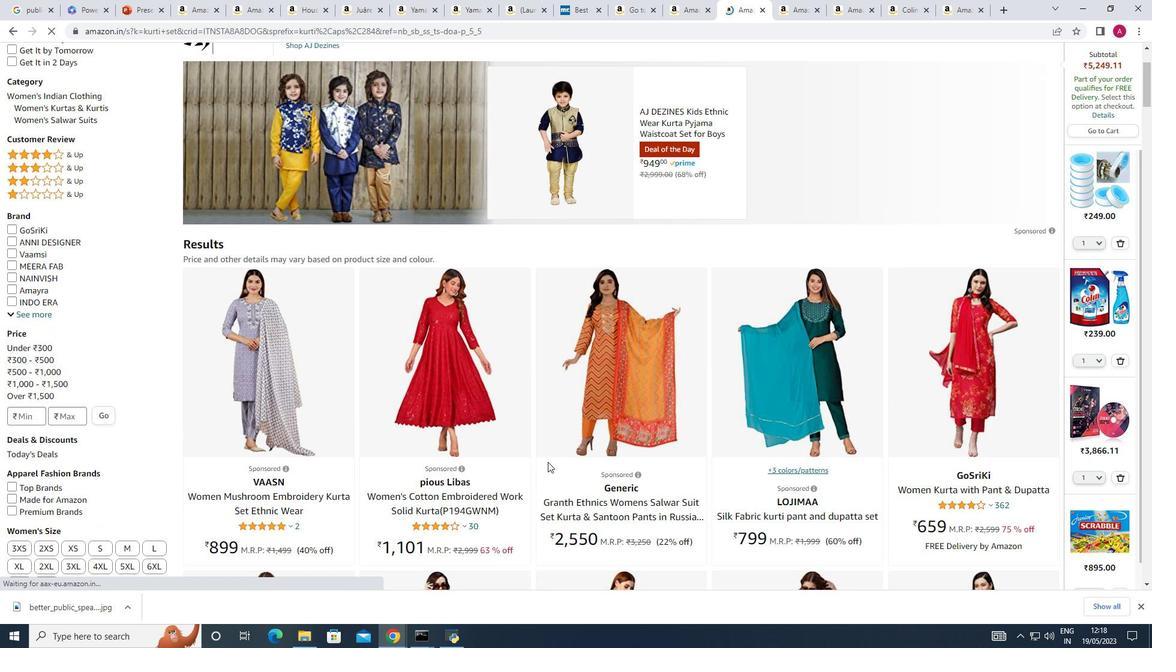 
Action: Mouse scrolled (548, 461) with delta (0, 0)
Screenshot: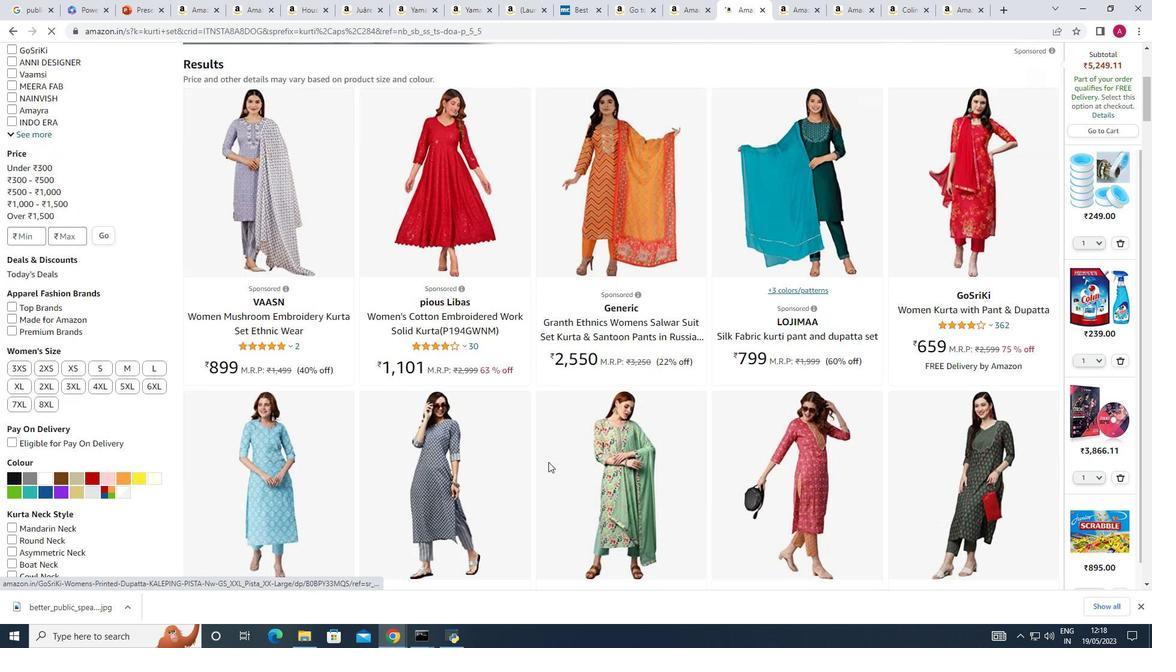
Action: Mouse moved to (549, 462)
Screenshot: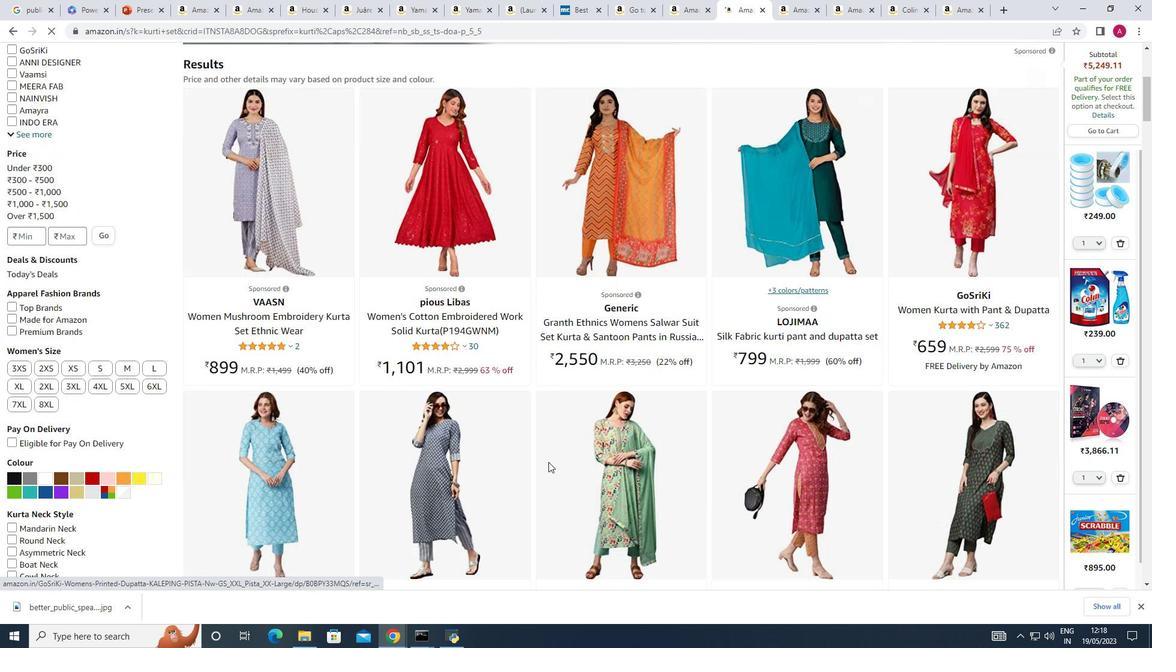 
Action: Mouse scrolled (549, 462) with delta (0, 0)
Screenshot: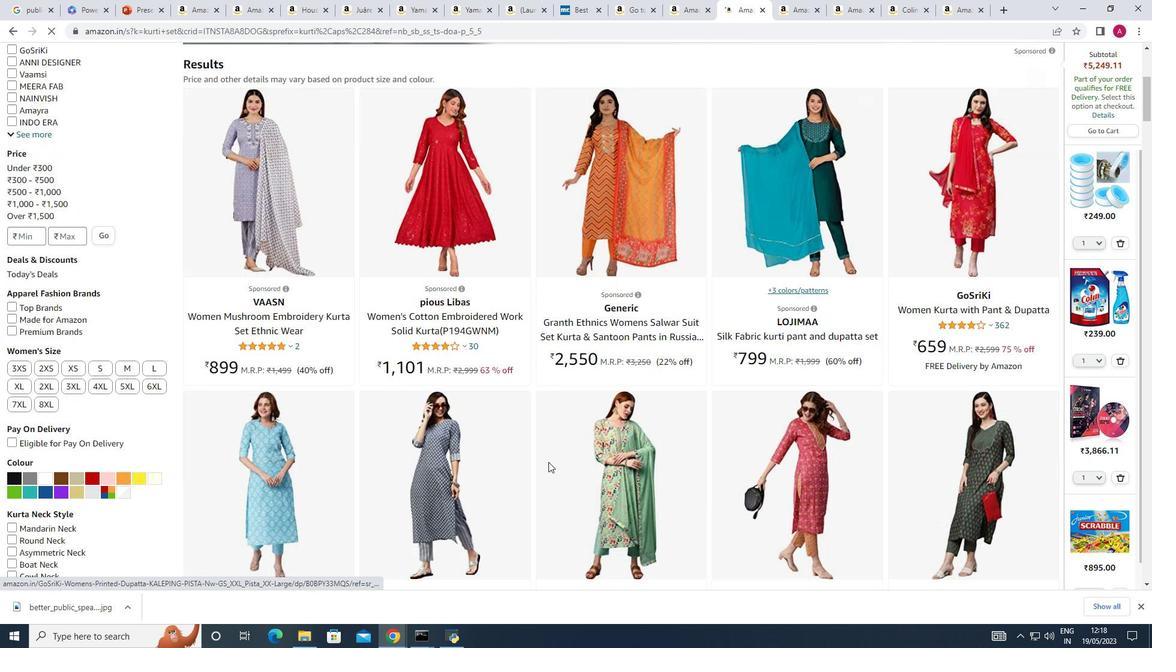
Action: Mouse scrolled (549, 462) with delta (0, 0)
Screenshot: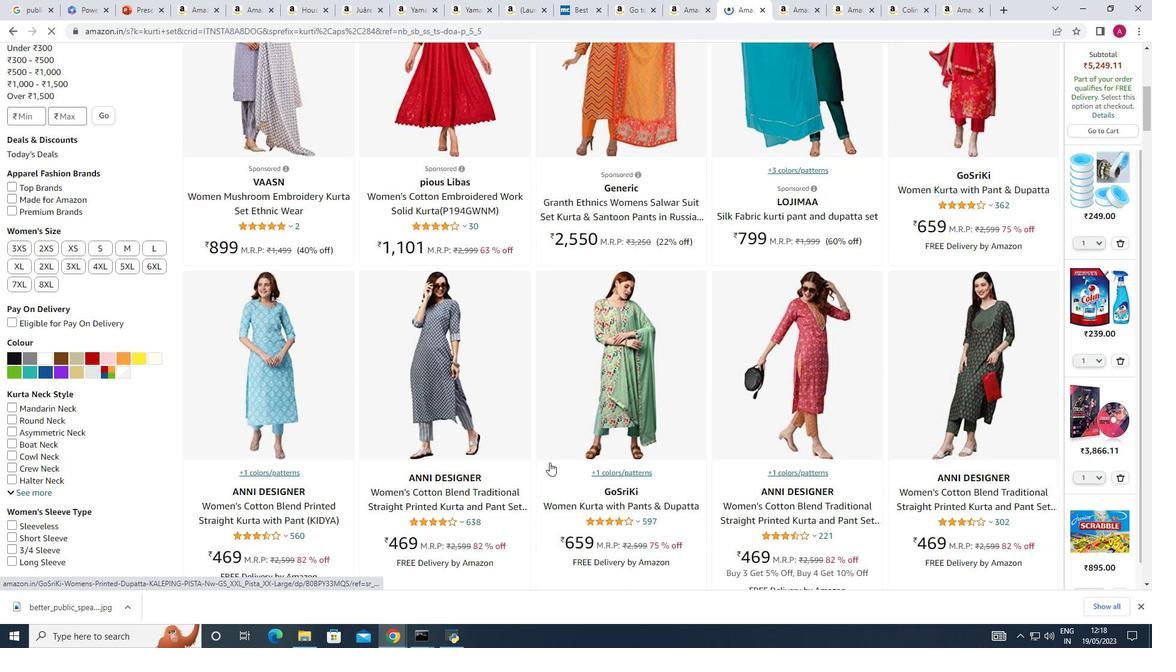 
Action: Mouse scrolled (549, 462) with delta (0, 0)
Screenshot: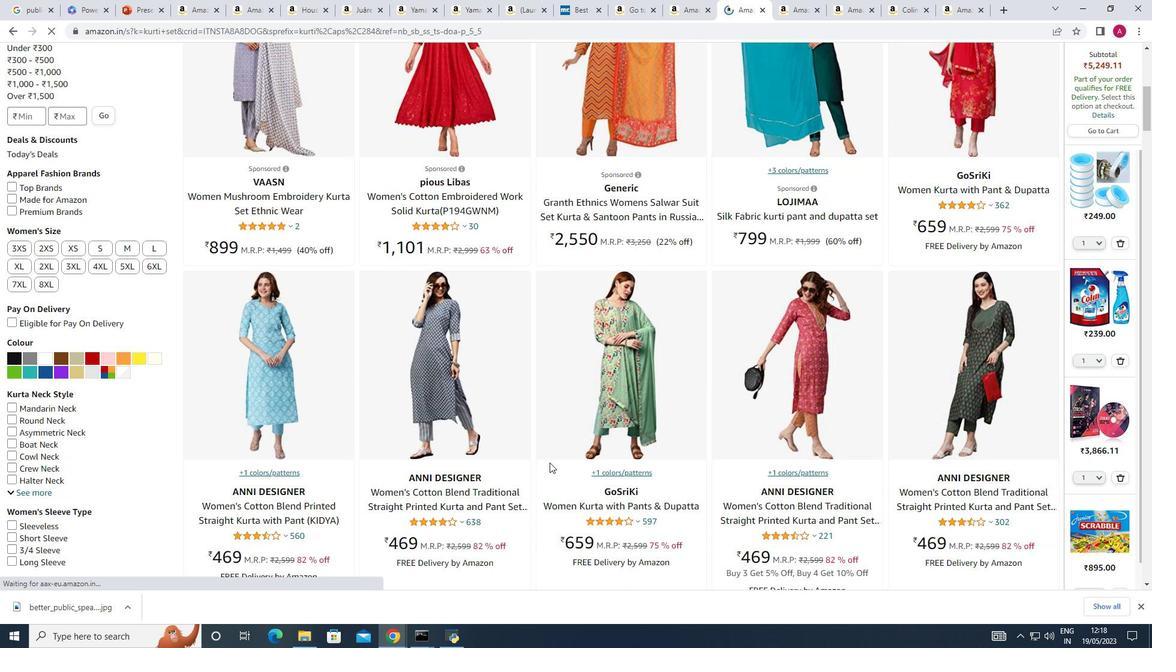 
Action: Mouse scrolled (549, 462) with delta (0, 0)
Screenshot: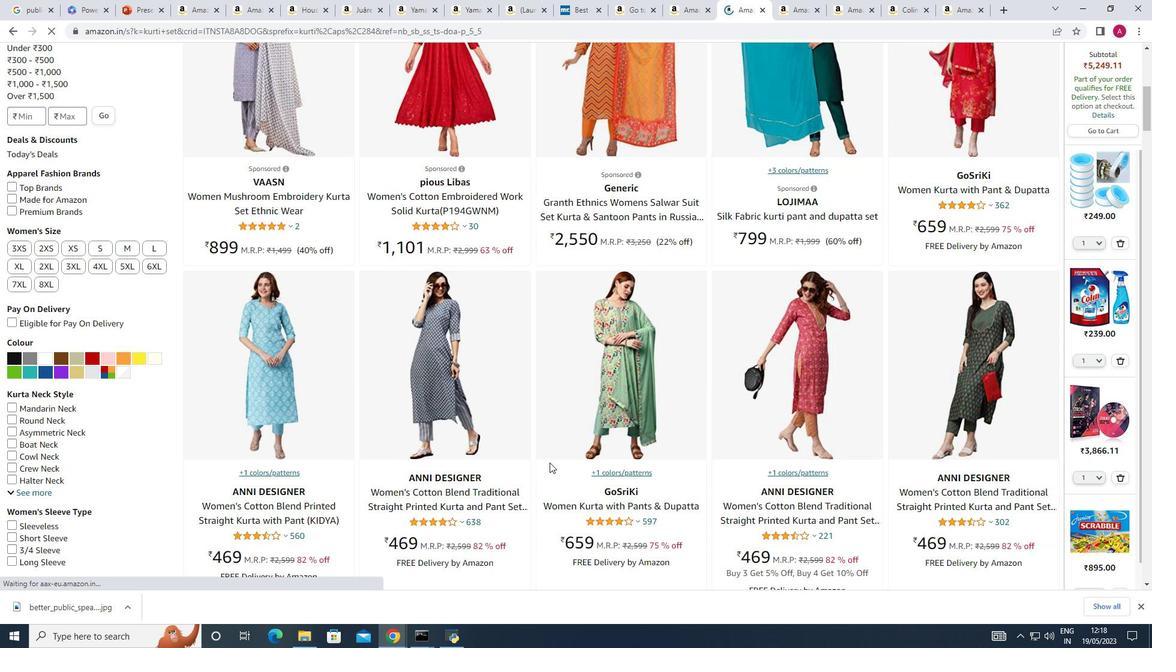 
Action: Mouse moved to (551, 462)
Screenshot: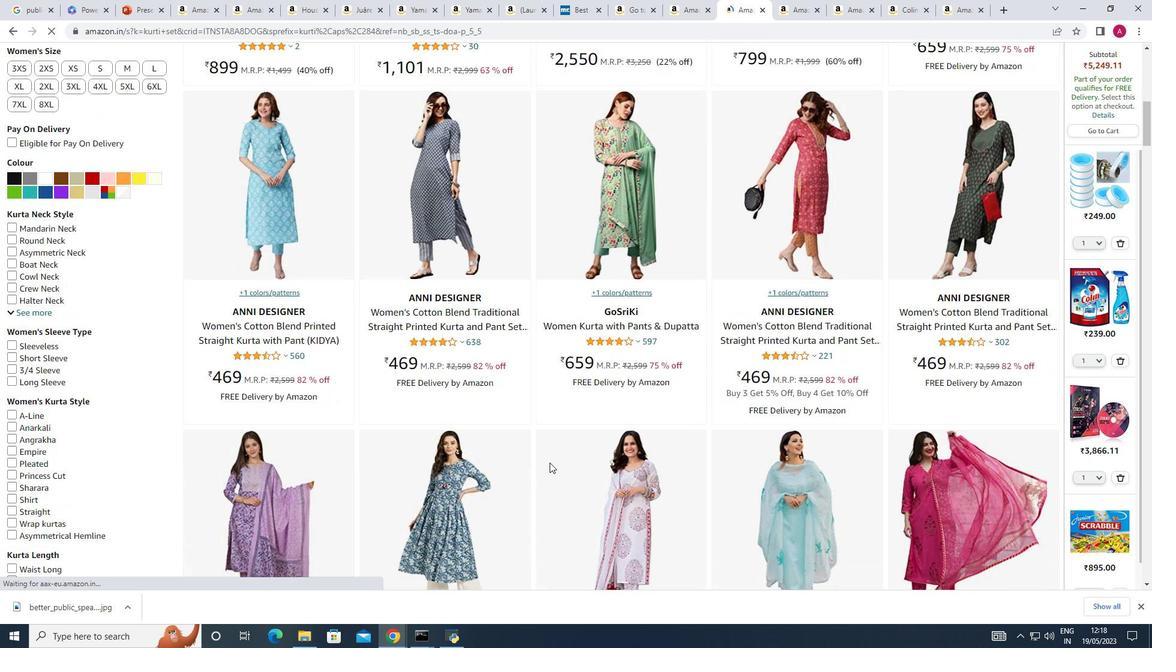 
Action: Mouse scrolled (551, 462) with delta (0, 0)
Screenshot: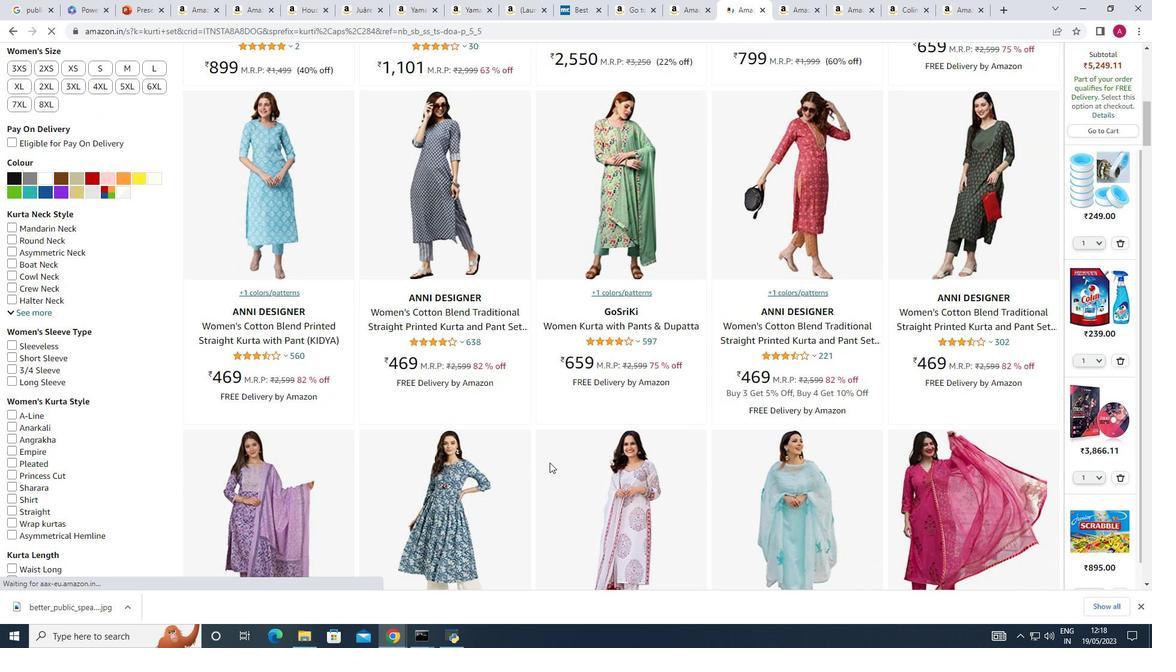 
Action: Mouse scrolled (551, 462) with delta (0, 0)
Screenshot: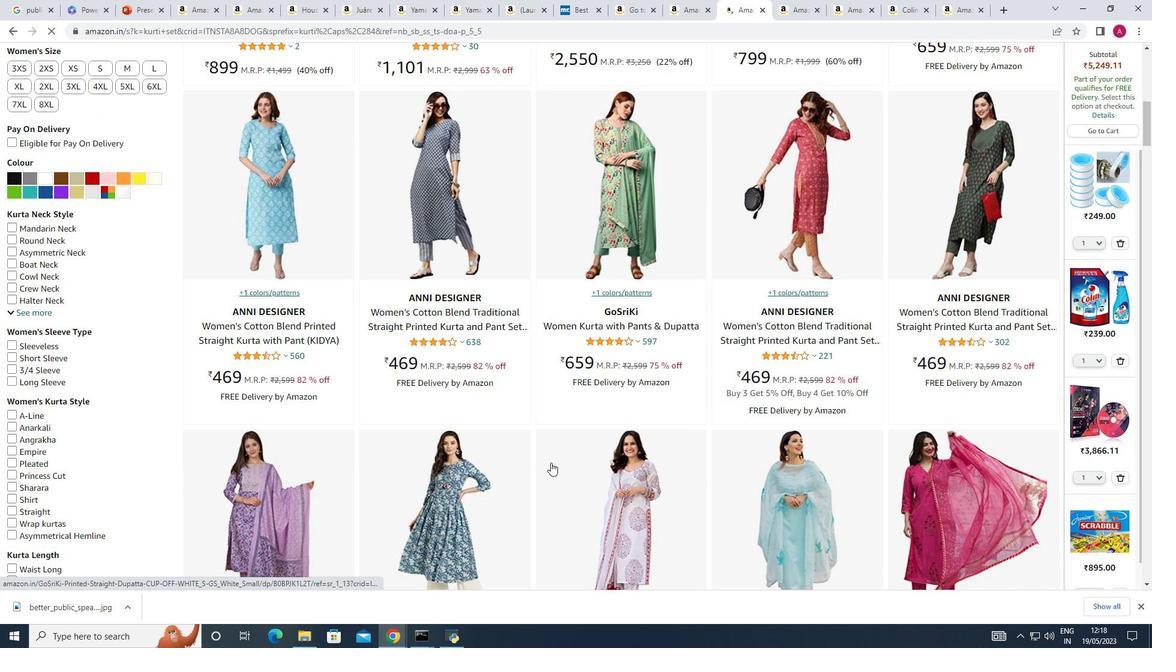 
Action: Mouse scrolled (551, 462) with delta (0, 0)
Screenshot: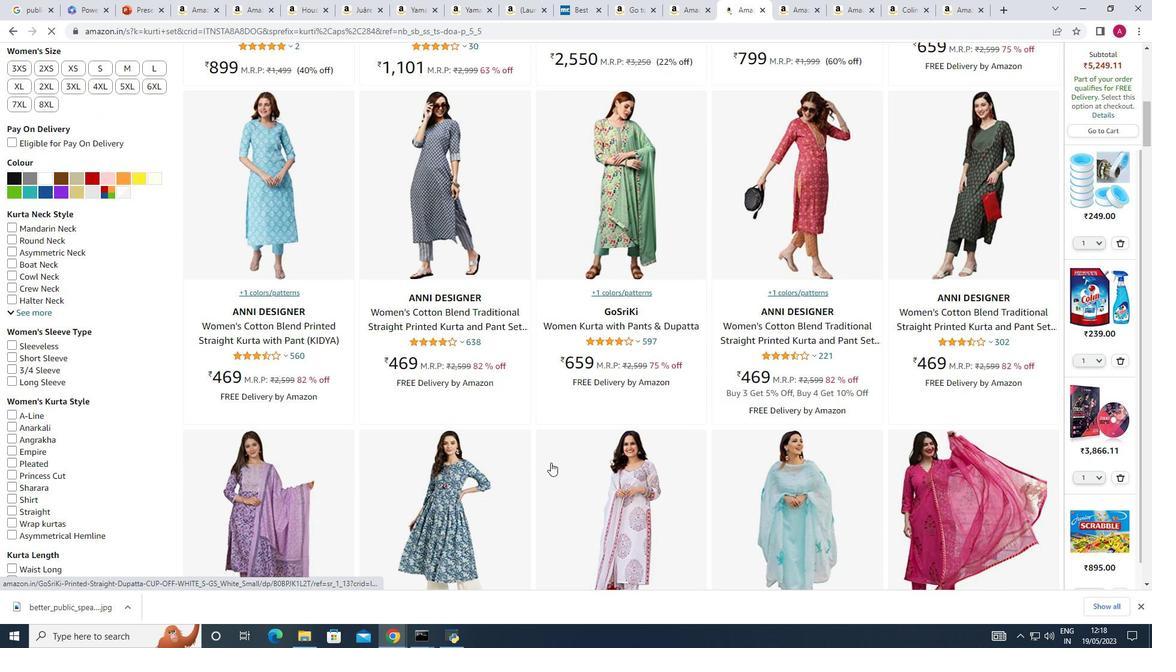 
Action: Mouse moved to (555, 459)
Screenshot: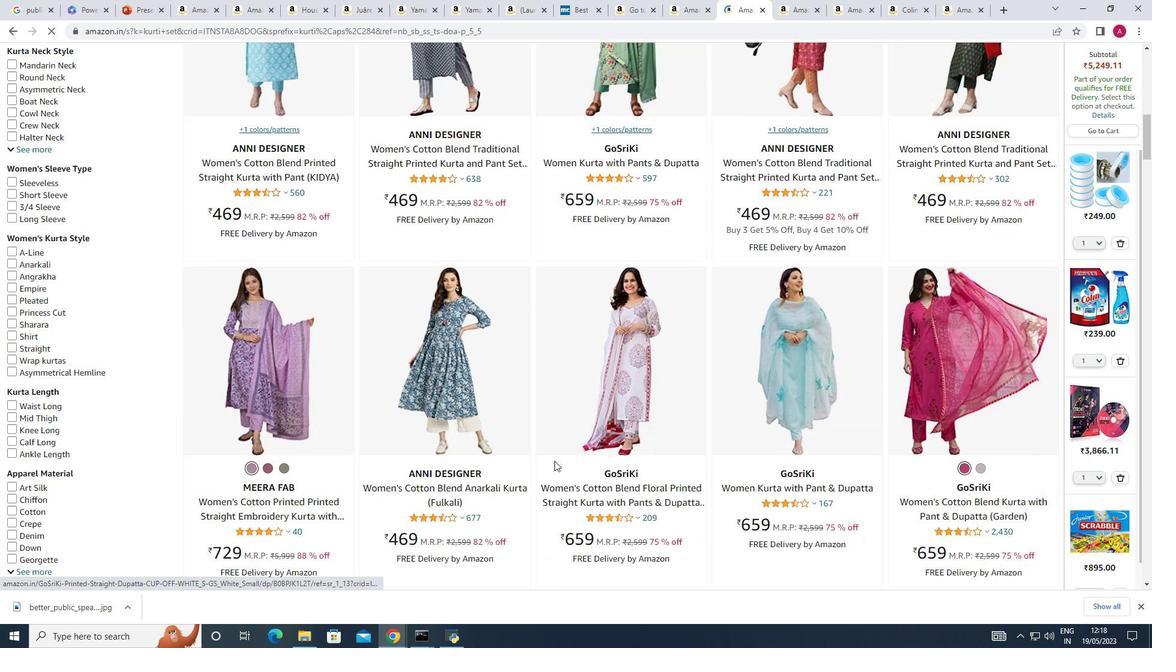 
Action: Mouse scrolled (555, 459) with delta (0, 0)
Screenshot: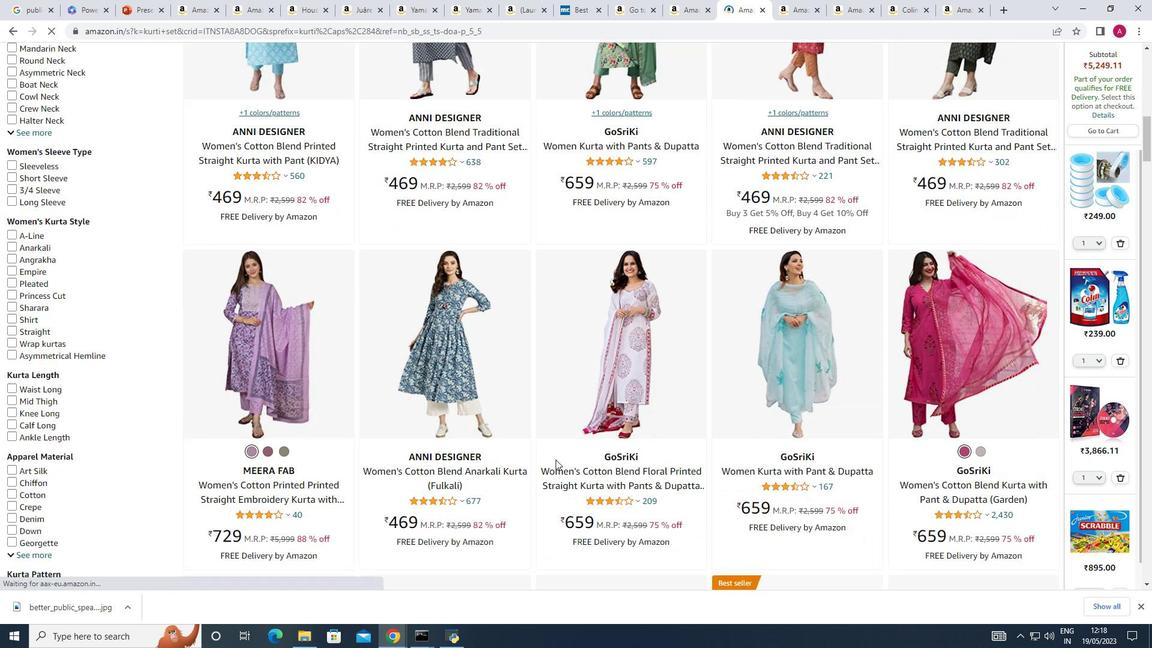 
Action: Mouse scrolled (555, 459) with delta (0, 0)
Screenshot: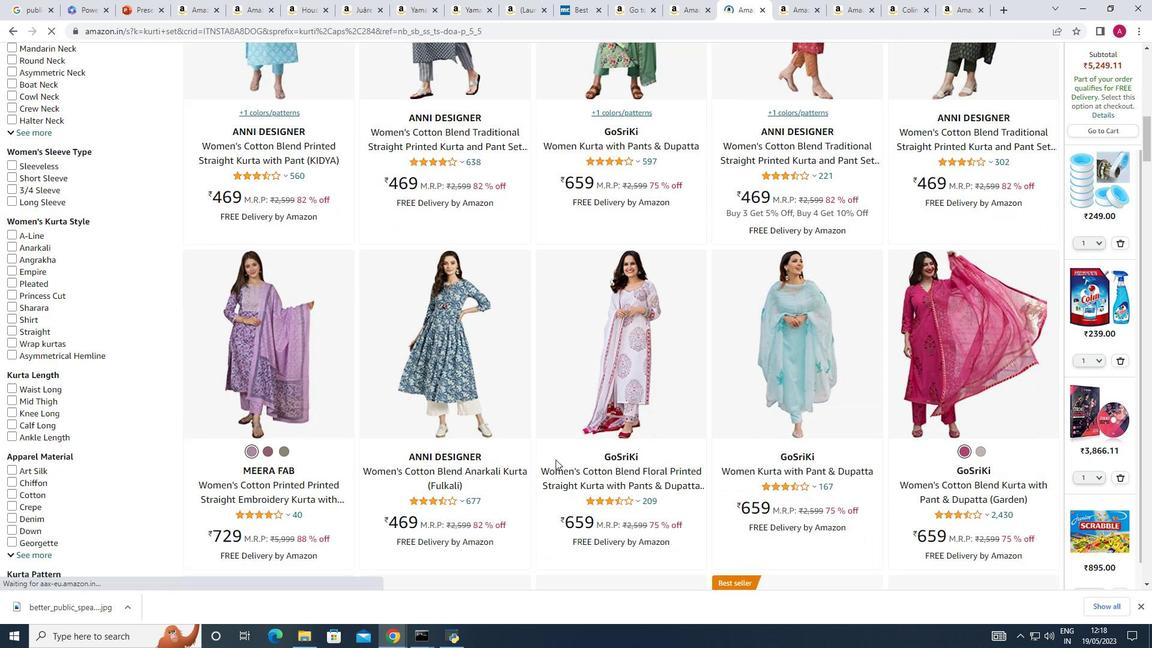 
Action: Mouse scrolled (555, 459) with delta (0, 0)
Screenshot: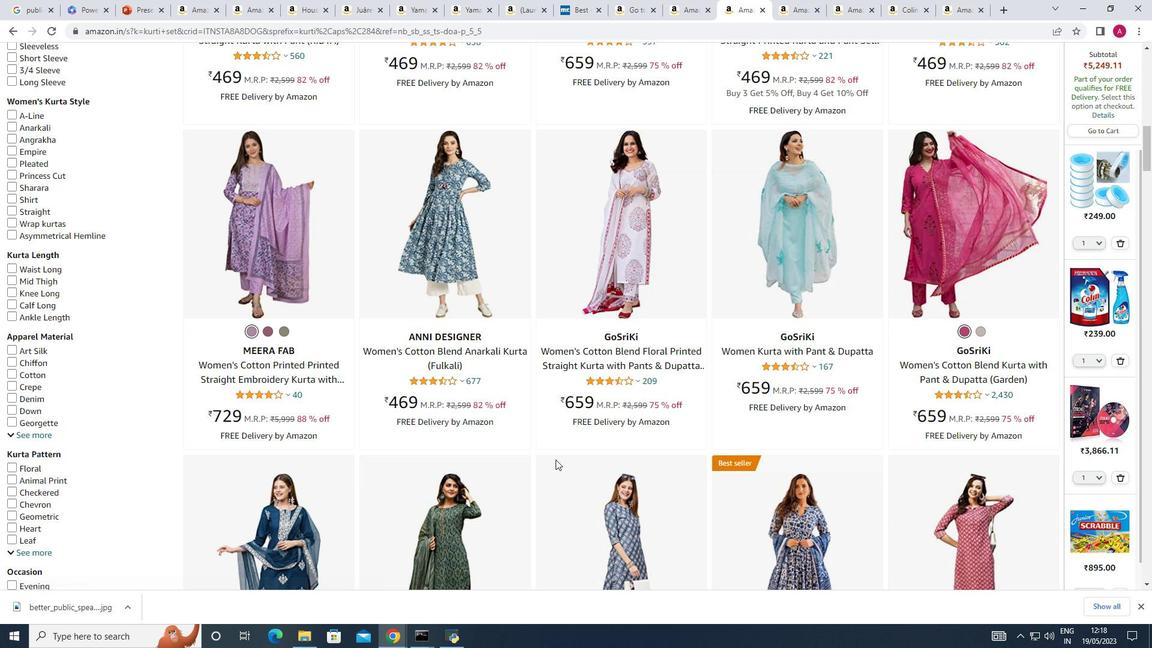 
Action: Mouse scrolled (555, 459) with delta (0, 0)
Screenshot: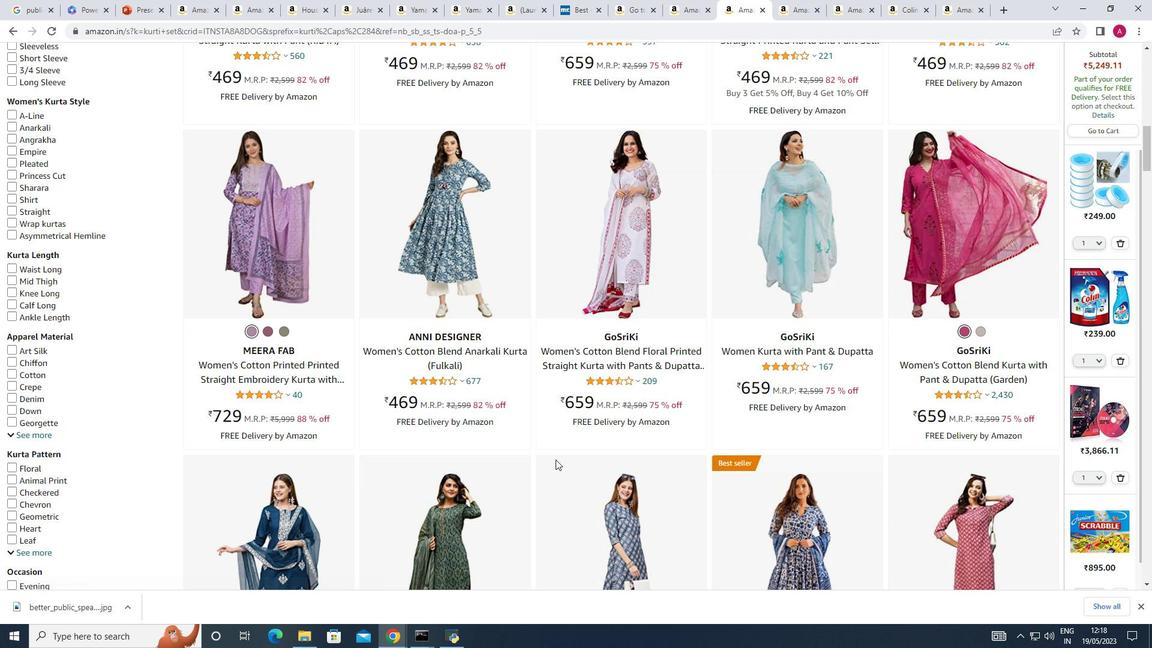 
Action: Mouse scrolled (555, 459) with delta (0, 0)
Screenshot: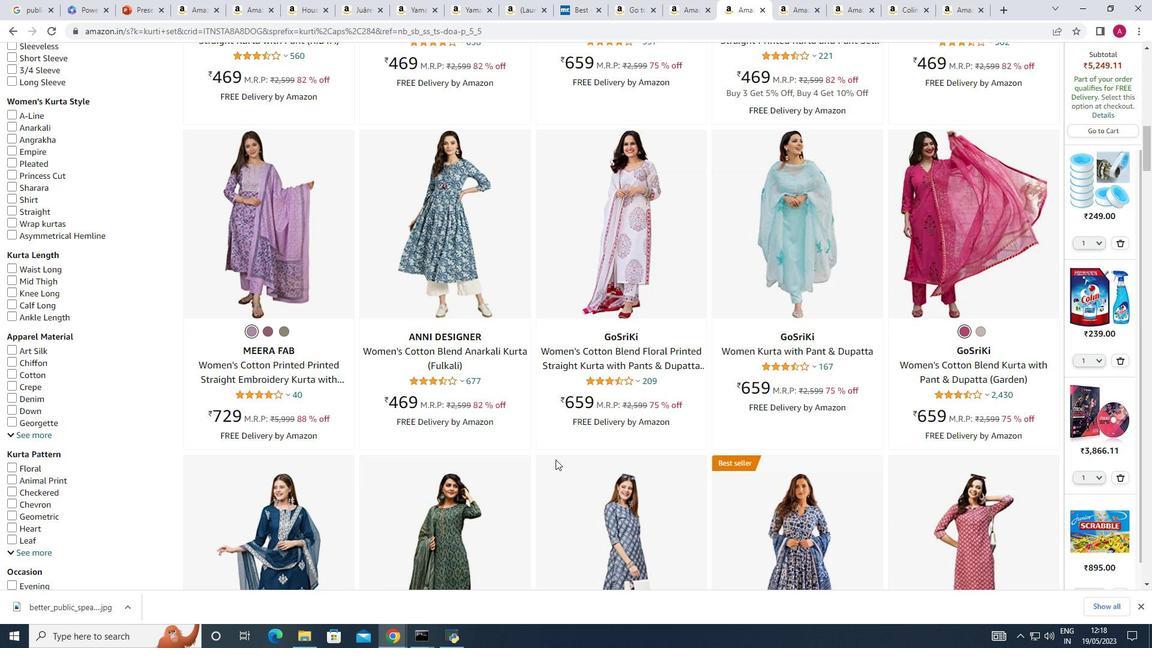 
Action: Mouse scrolled (555, 459) with delta (0, 0)
Screenshot: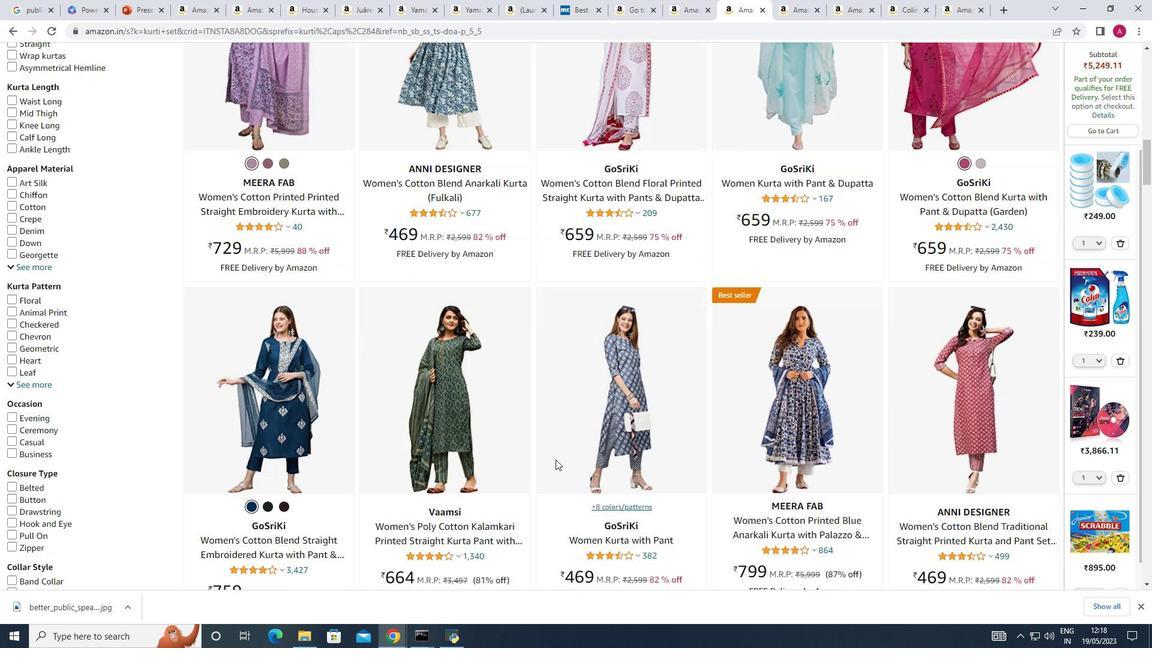 
Action: Mouse scrolled (555, 459) with delta (0, 0)
Screenshot: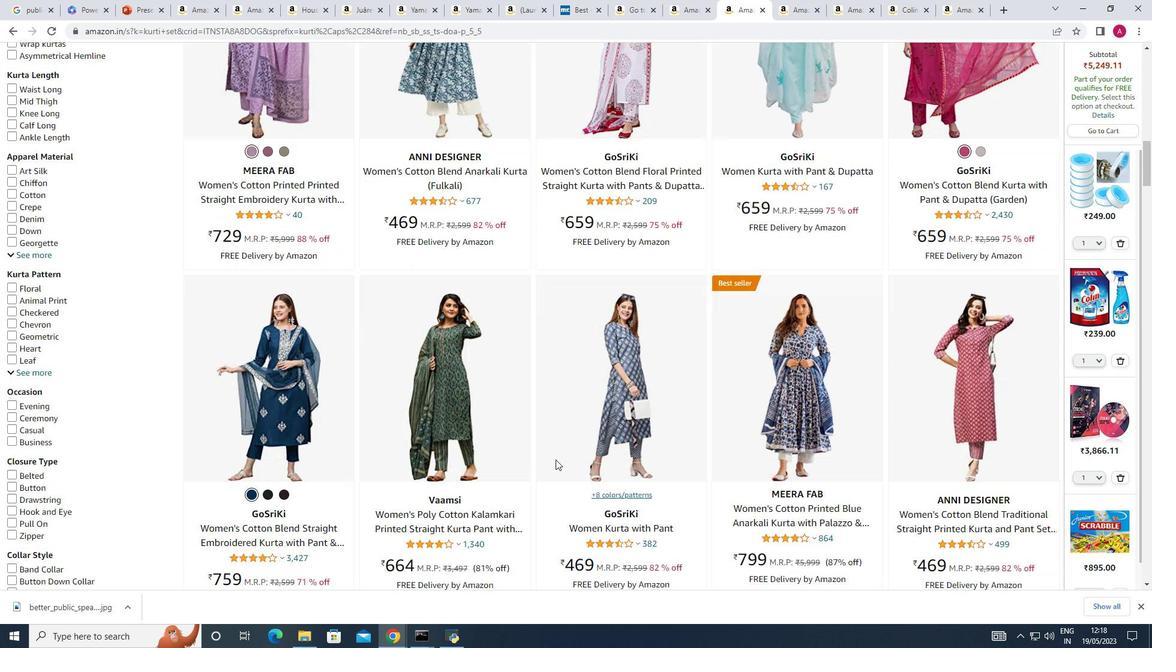 
Action: Mouse scrolled (555, 459) with delta (0, 0)
Screenshot: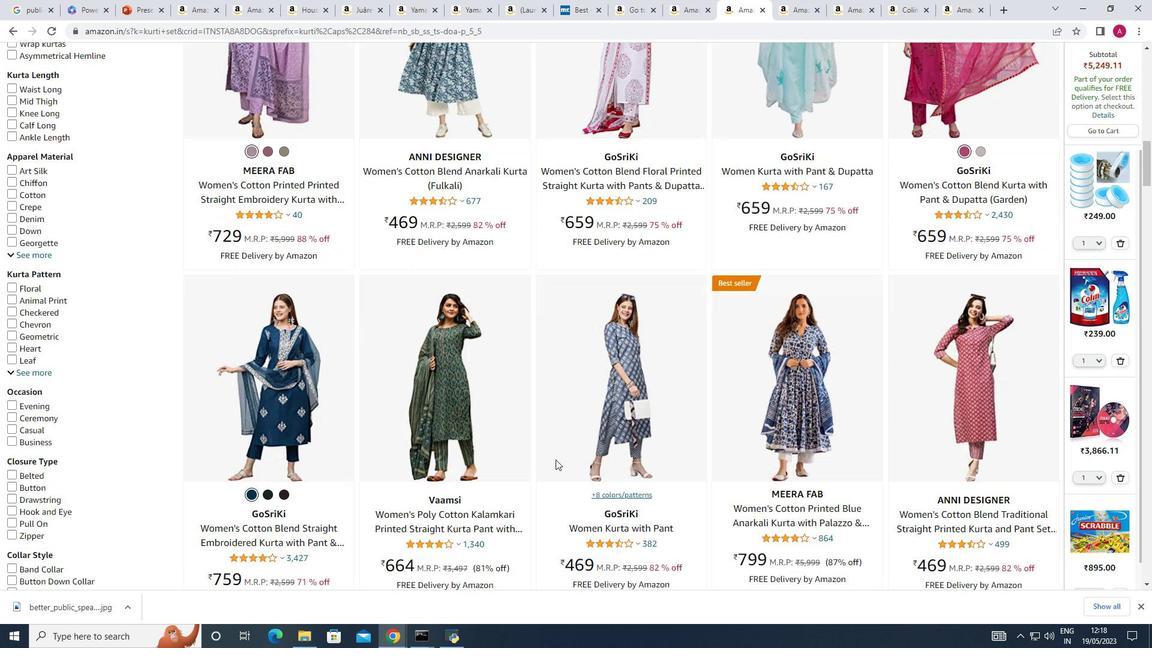 
Action: Mouse scrolled (555, 459) with delta (0, 0)
Screenshot: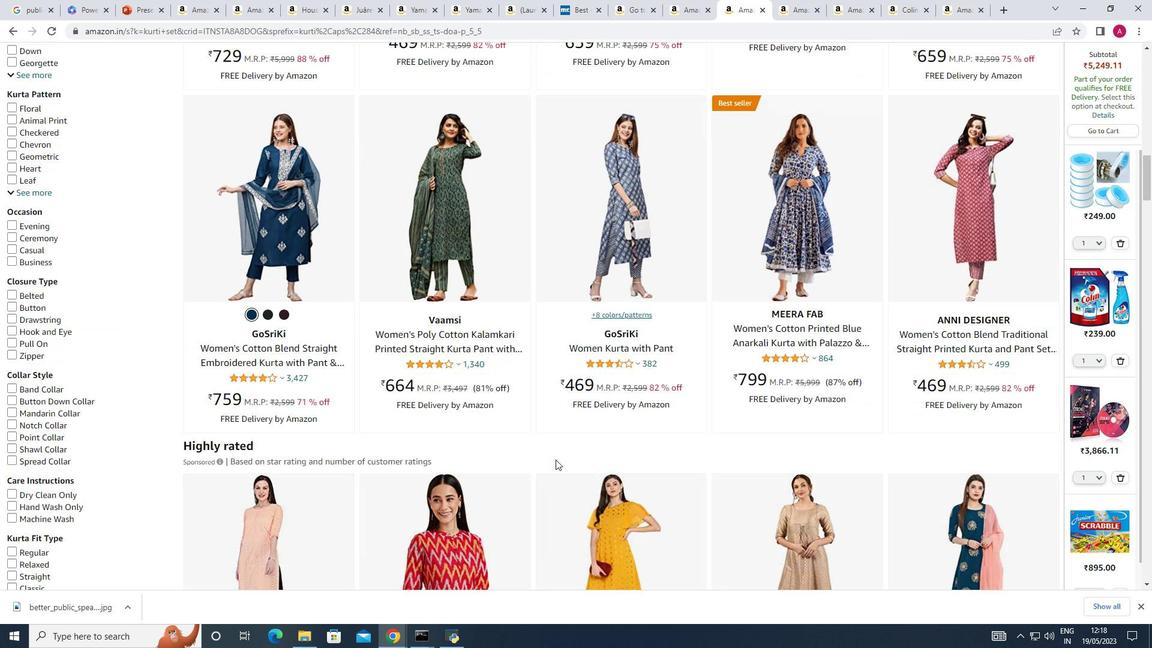 
Action: Mouse scrolled (555, 459) with delta (0, 0)
Screenshot: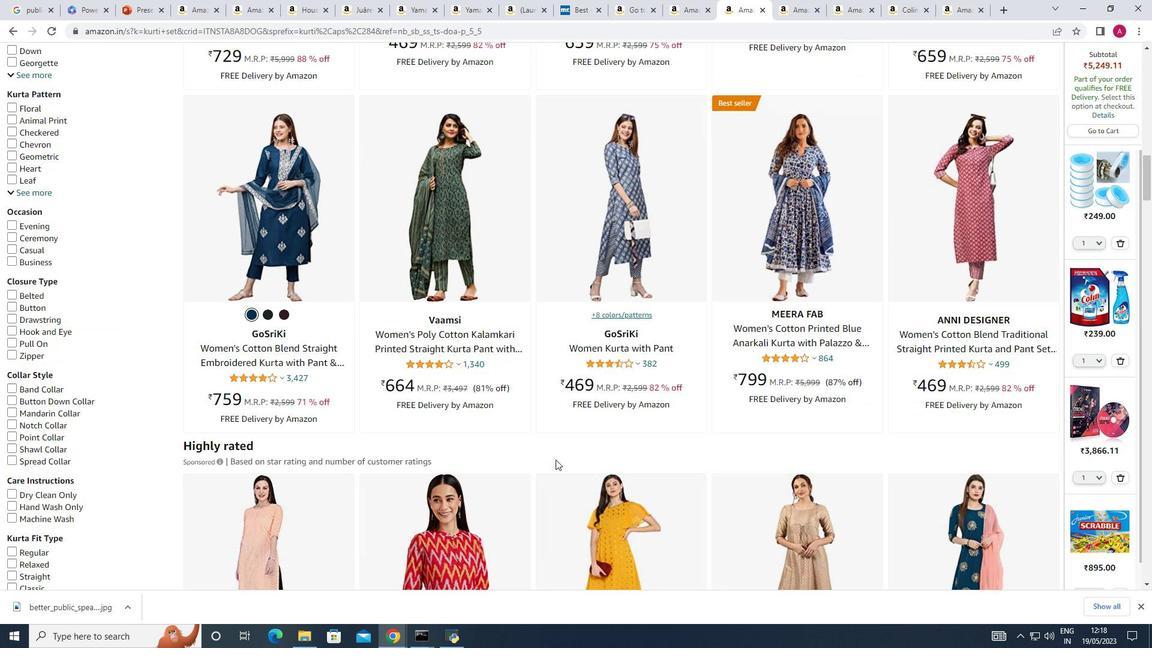 
Action: Mouse scrolled (555, 459) with delta (0, 0)
Screenshot: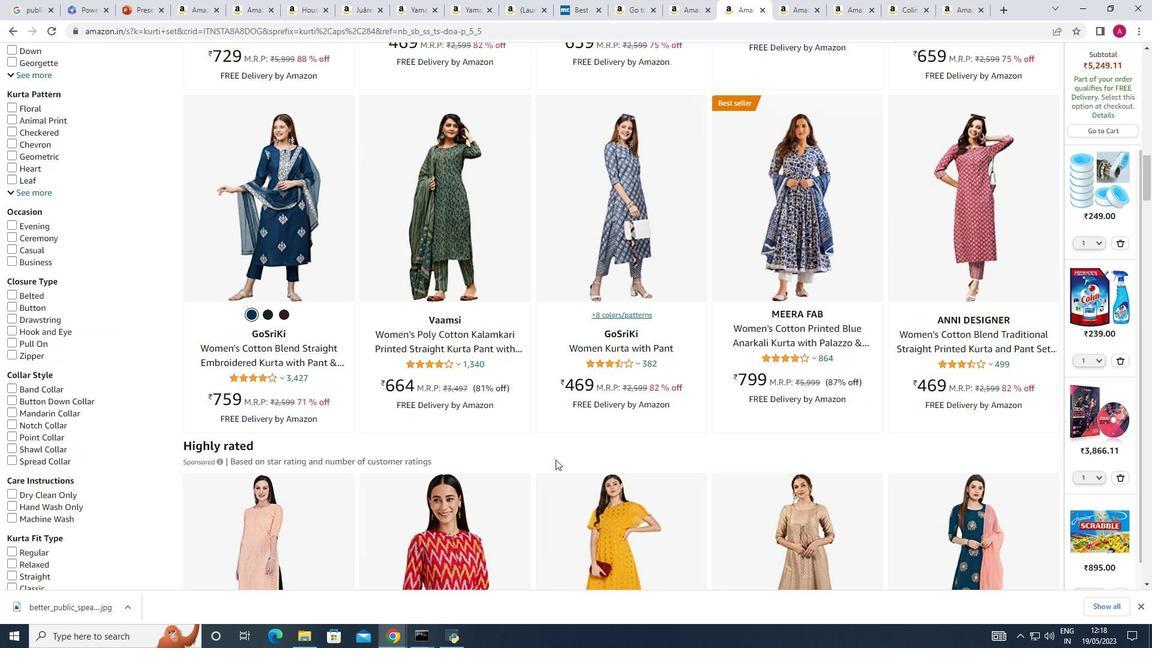 
Action: Mouse moved to (554, 461)
Screenshot: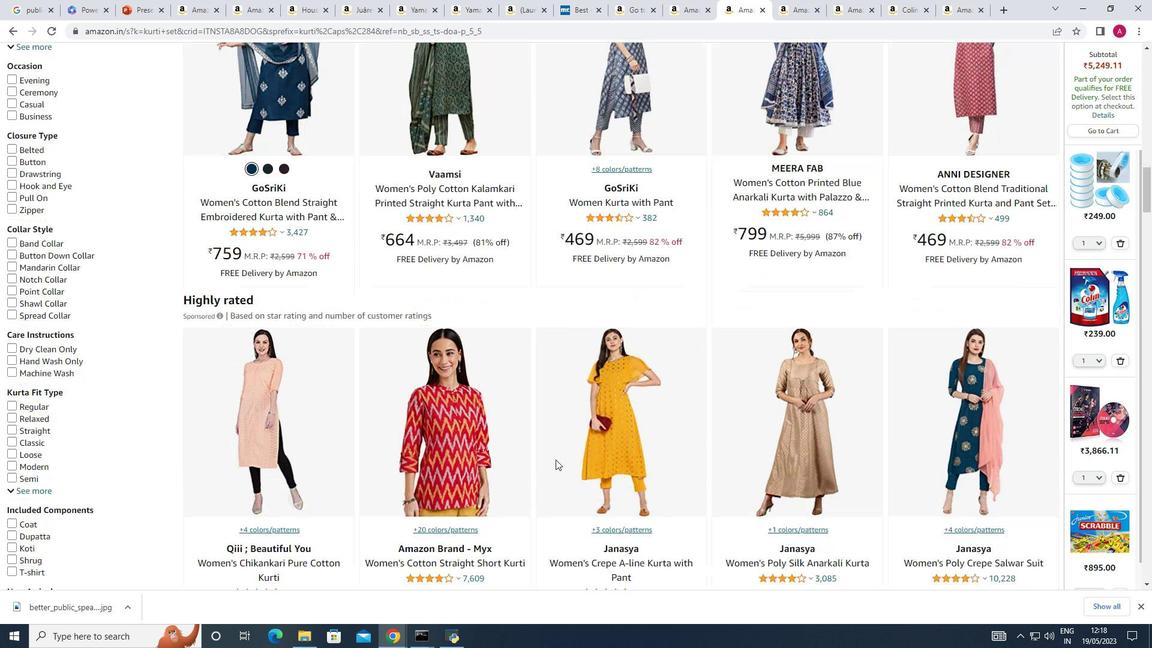 
Action: Mouse scrolled (554, 461) with delta (0, 0)
Screenshot: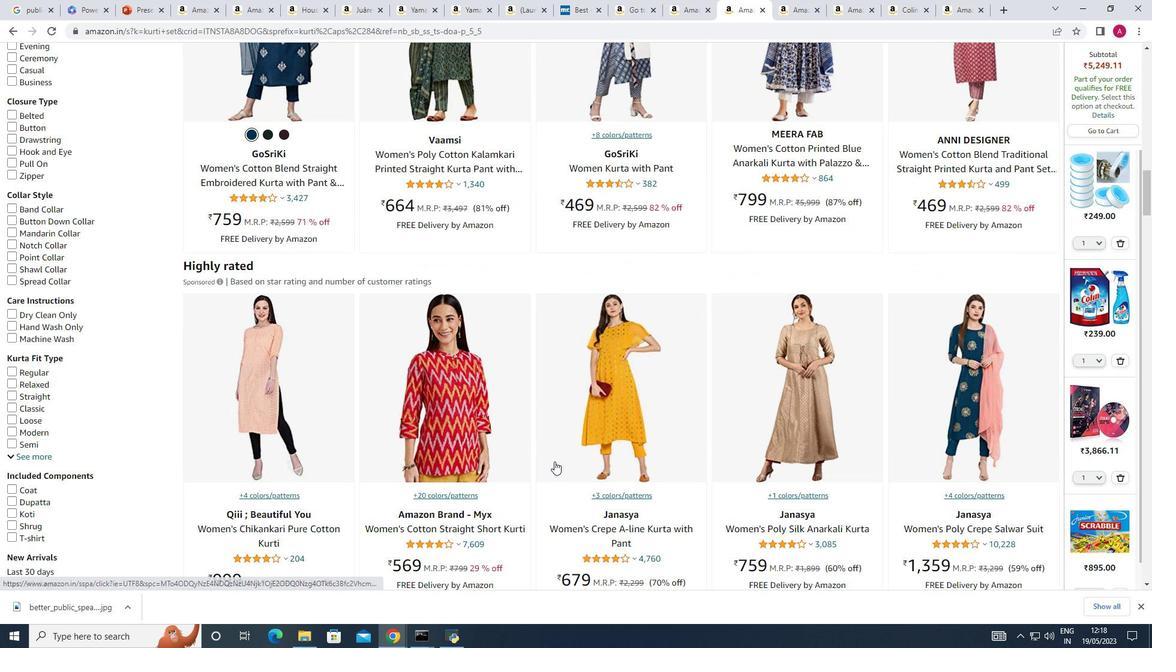 
Action: Mouse scrolled (554, 461) with delta (0, 0)
Screenshot: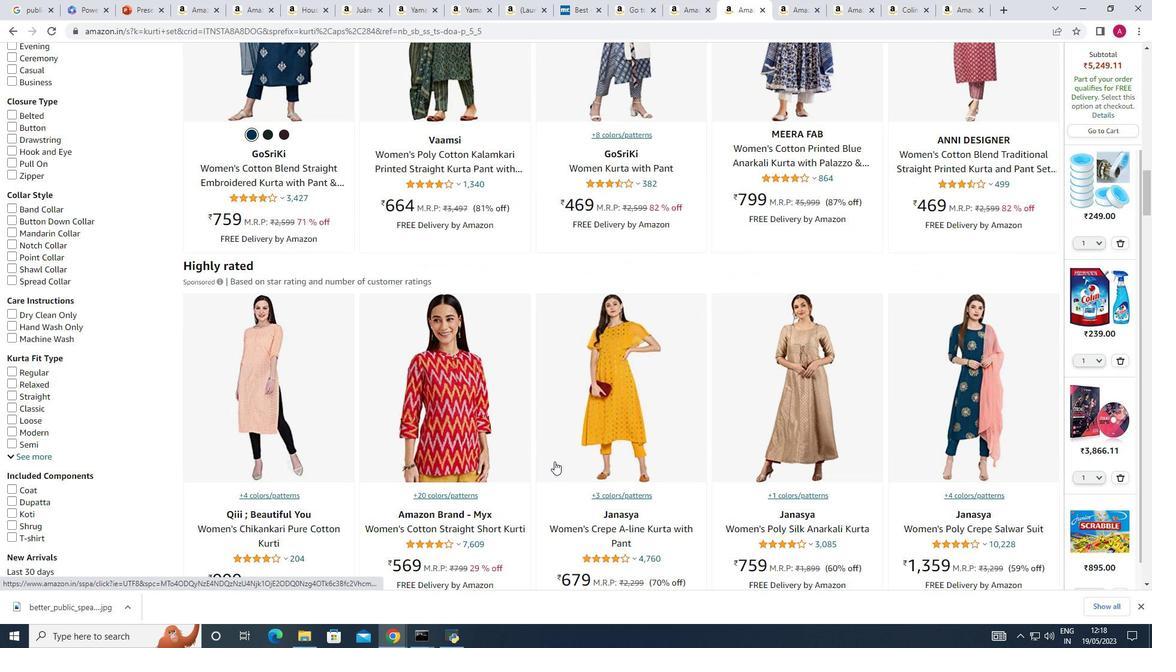 
Action: Mouse scrolled (554, 461) with delta (0, 0)
Screenshot: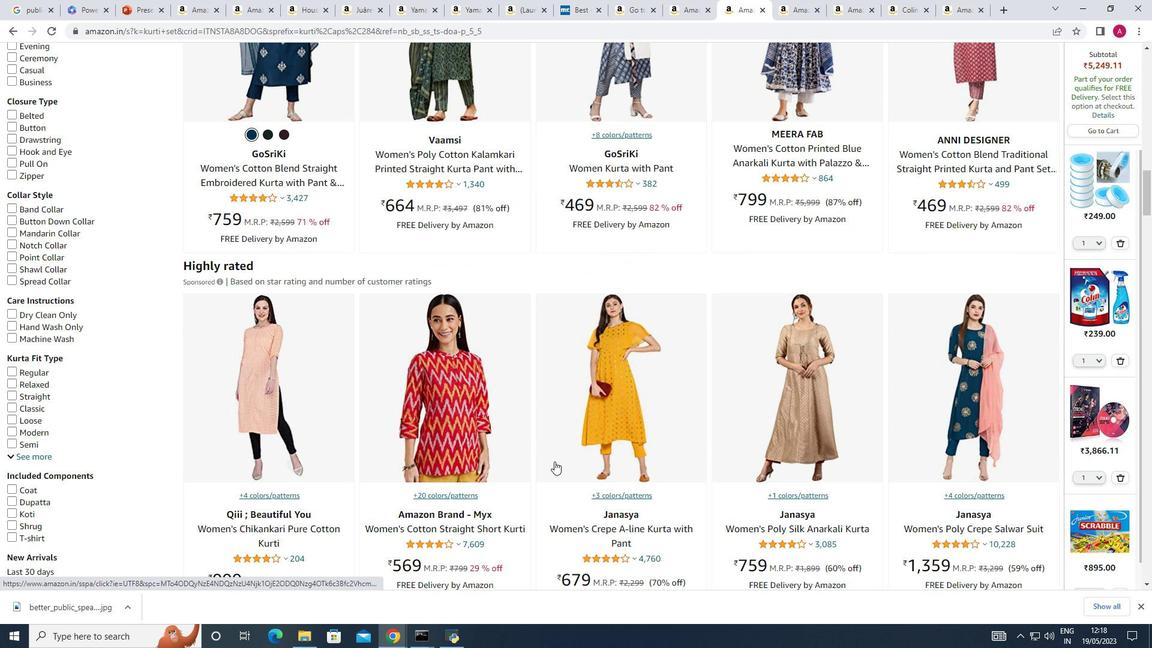
Action: Mouse moved to (566, 453)
Screenshot: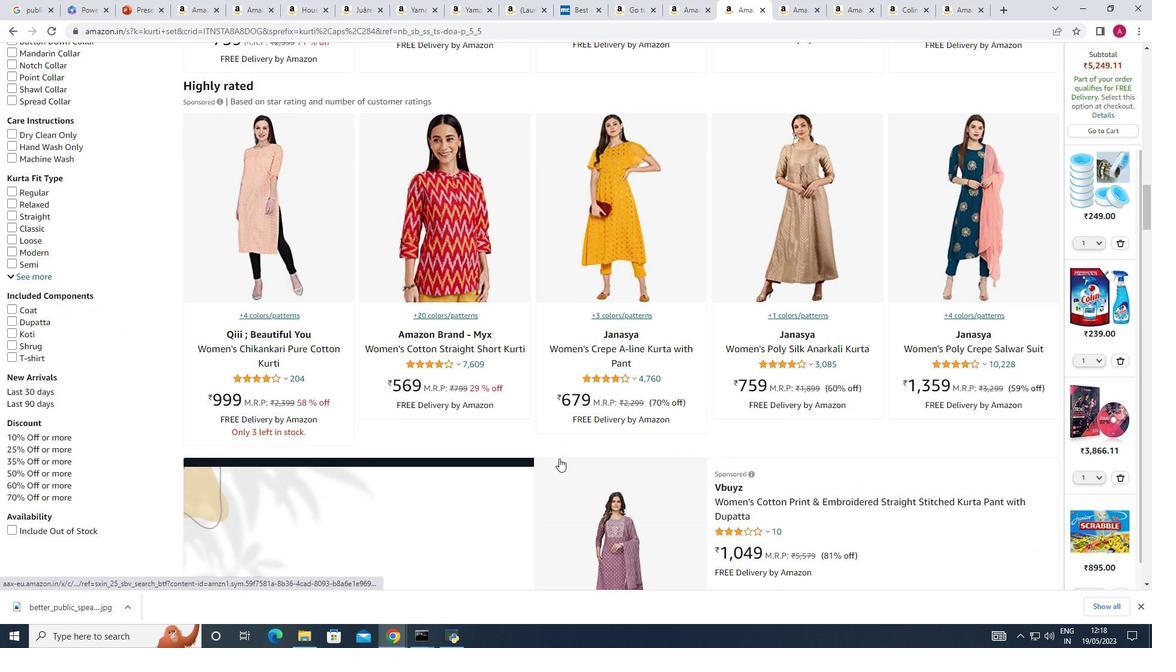 
Action: Mouse scrolled (566, 452) with delta (0, 0)
Screenshot: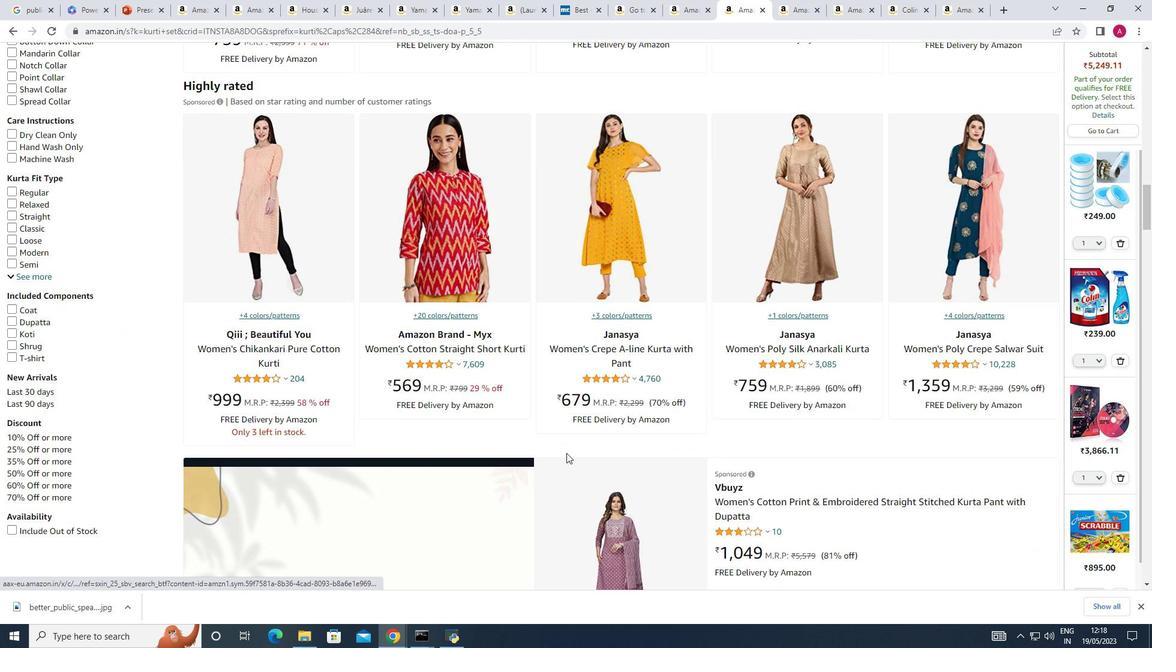 
Action: Mouse scrolled (566, 452) with delta (0, 0)
Screenshot: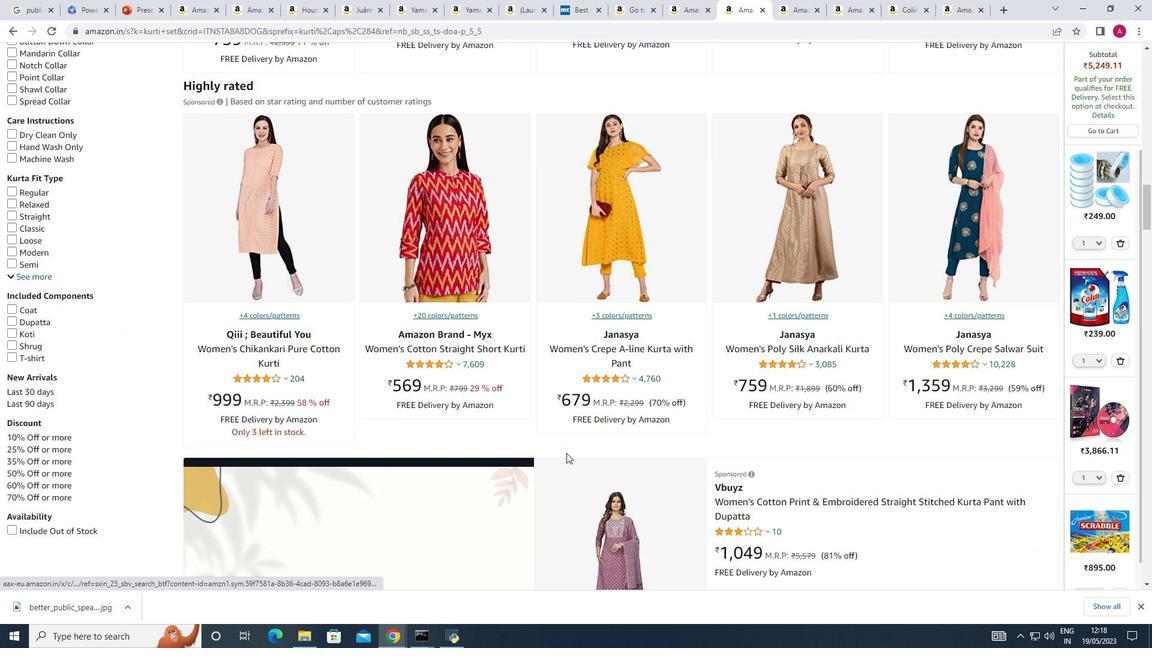 
Action: Mouse scrolled (566, 452) with delta (0, 0)
Screenshot: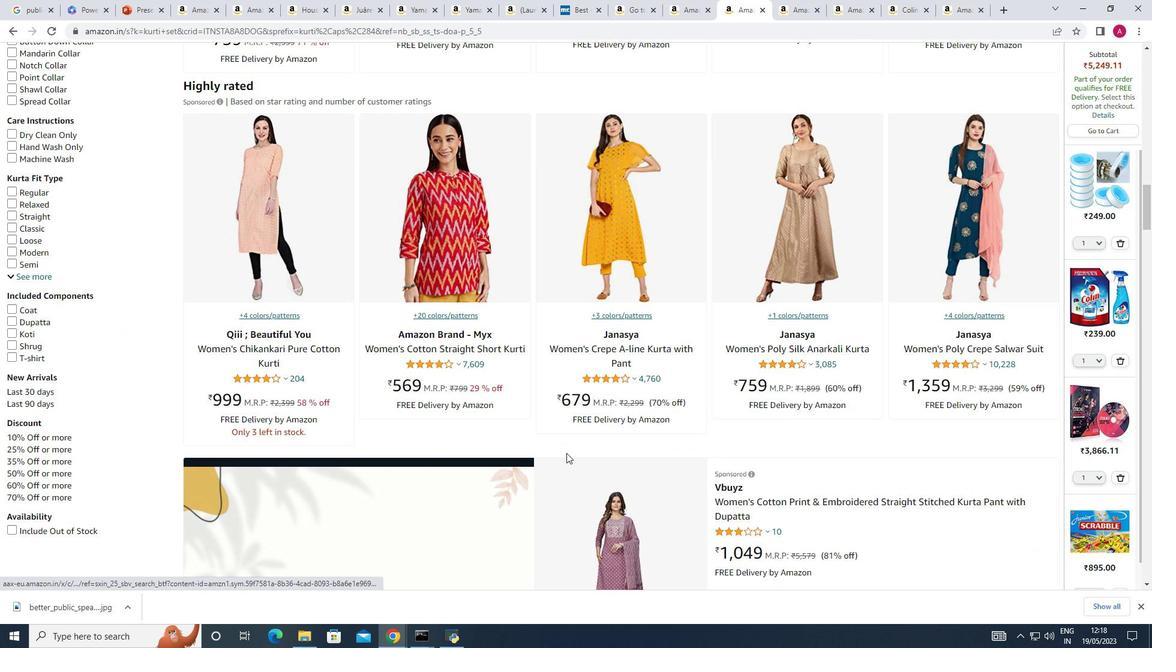 
Action: Mouse moved to (581, 444)
Screenshot: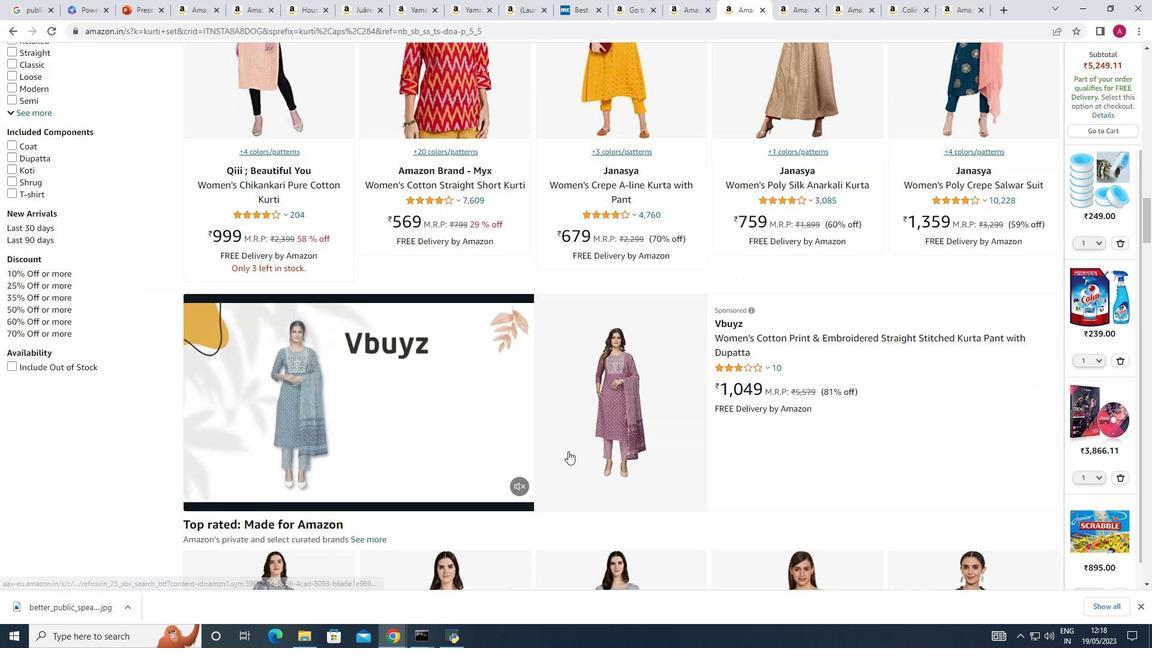 
Action: Mouse scrolled (581, 443) with delta (0, 0)
Screenshot: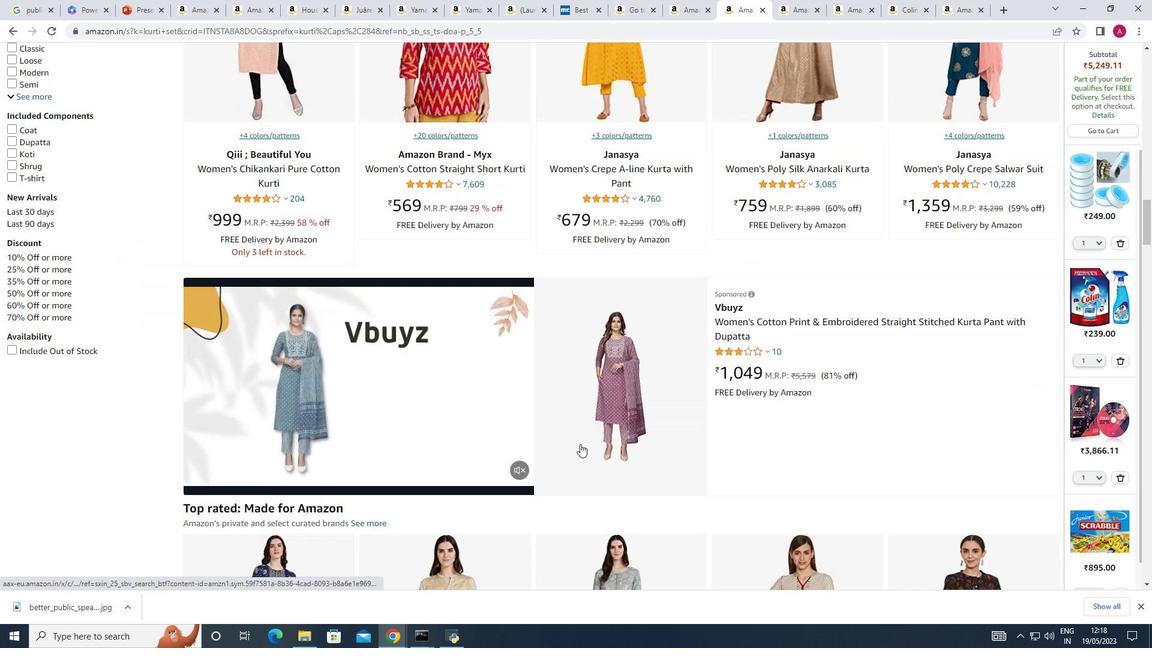 
Action: Mouse scrolled (581, 443) with delta (0, 0)
Screenshot: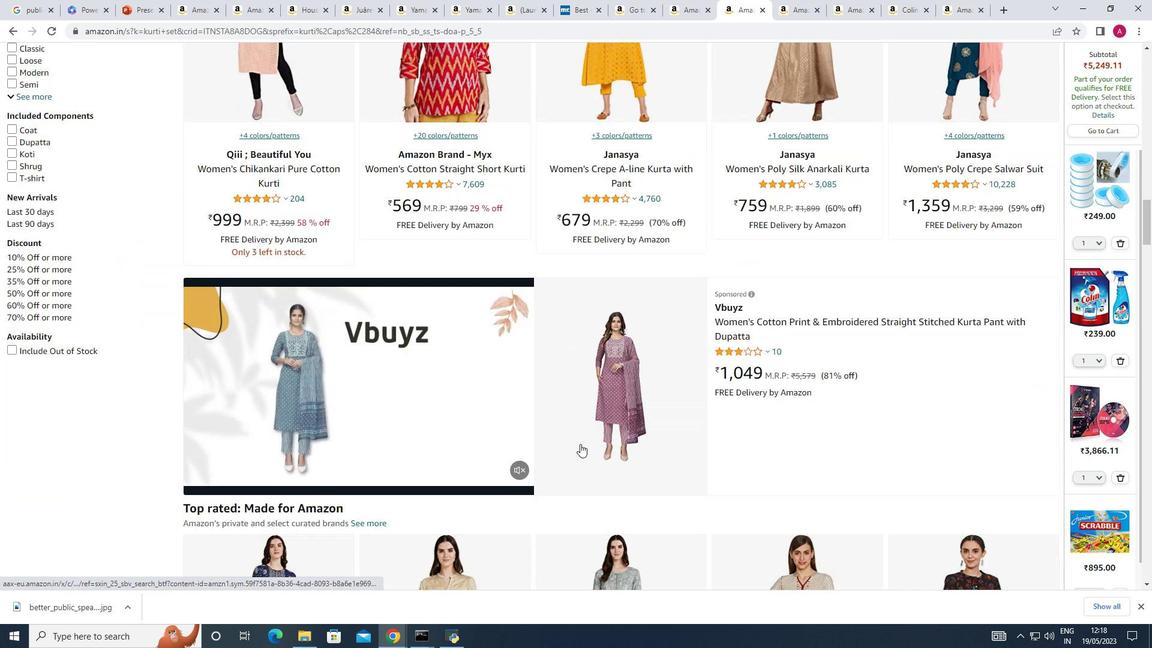 
Action: Mouse scrolled (581, 443) with delta (0, 0)
Screenshot: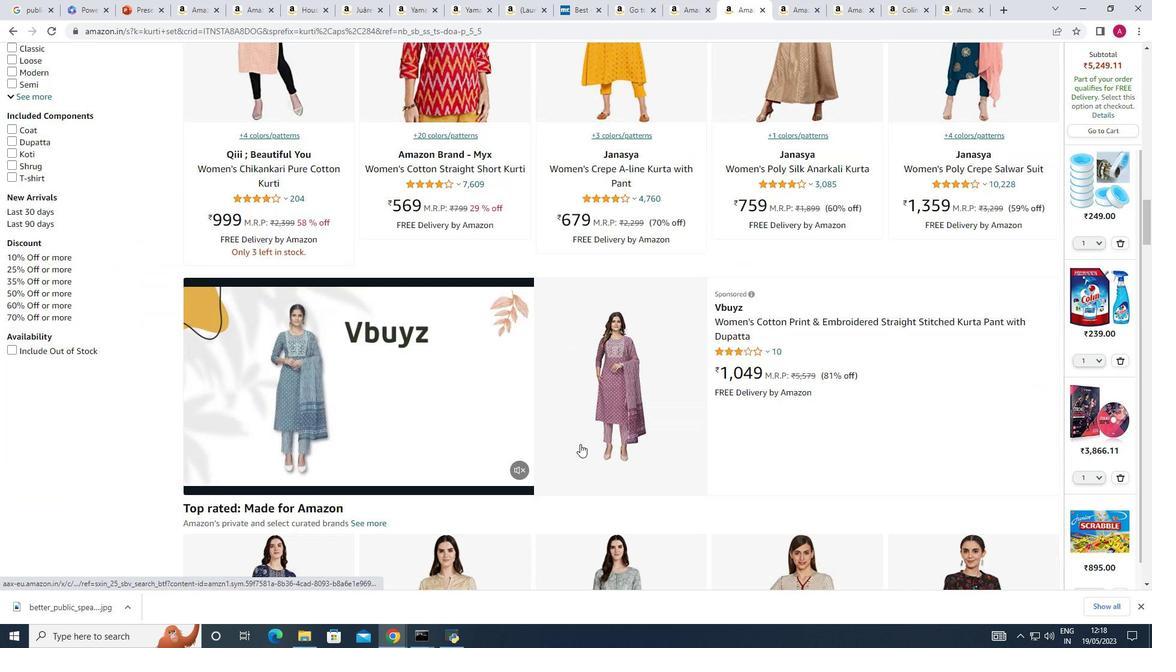 
Action: Mouse scrolled (581, 443) with delta (0, 0)
Screenshot: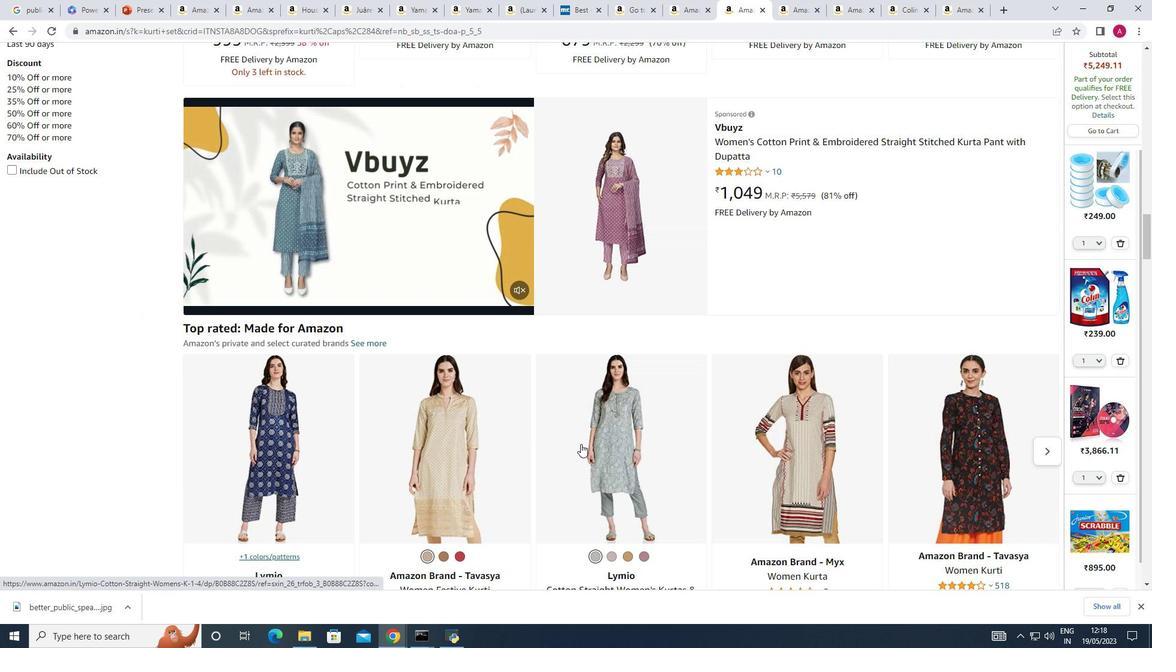
Action: Mouse scrolled (581, 443) with delta (0, 0)
Screenshot: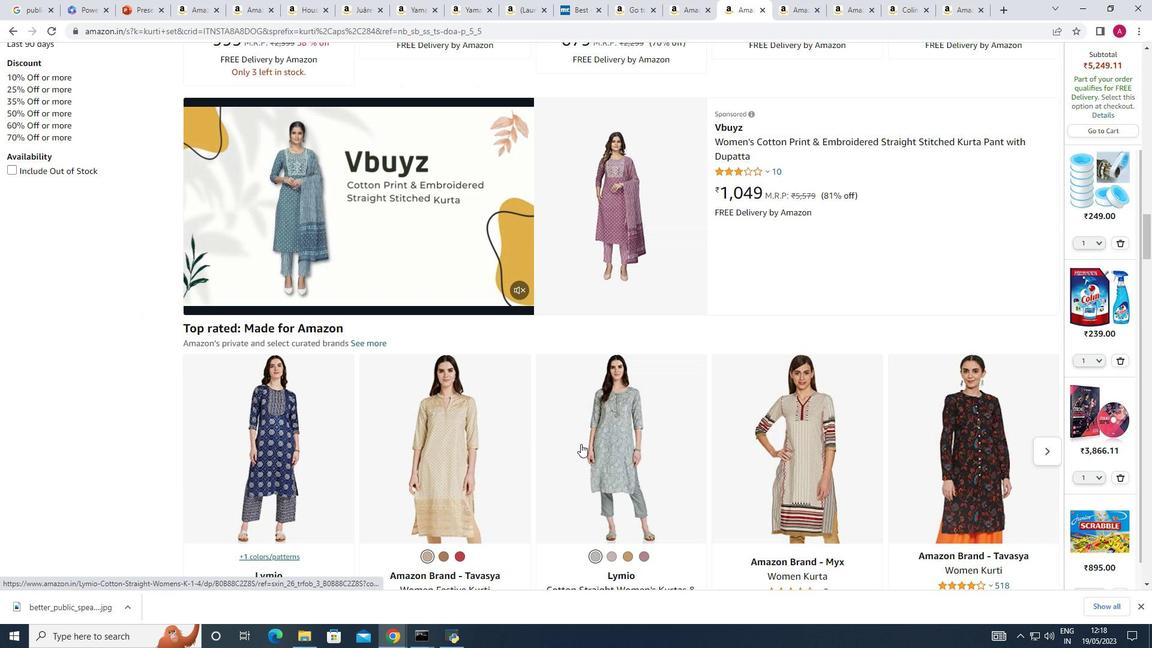
Action: Mouse scrolled (581, 443) with delta (0, 0)
Screenshot: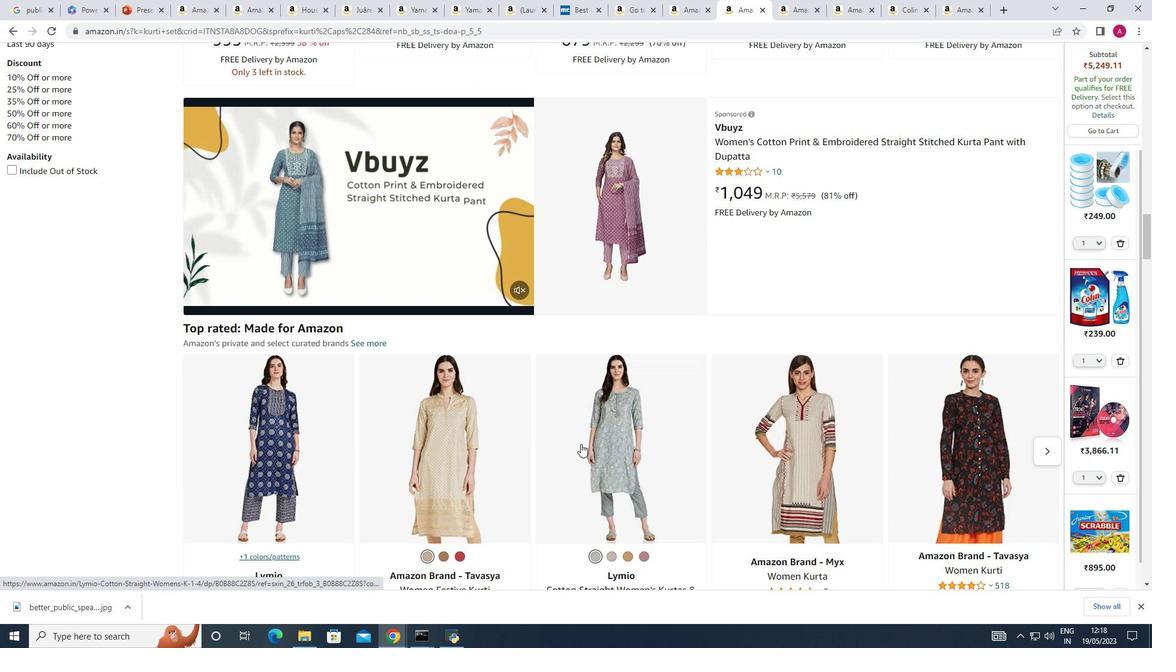 
Action: Mouse moved to (584, 442)
Screenshot: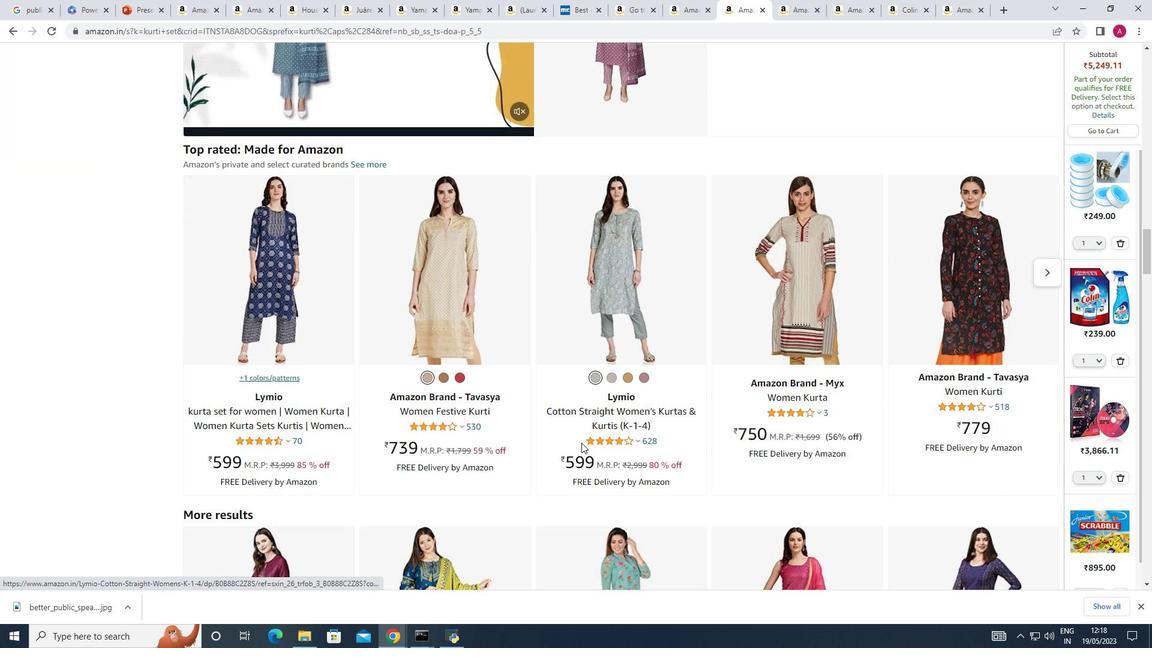 
Action: Mouse scrolled (584, 441) with delta (0, 0)
Screenshot: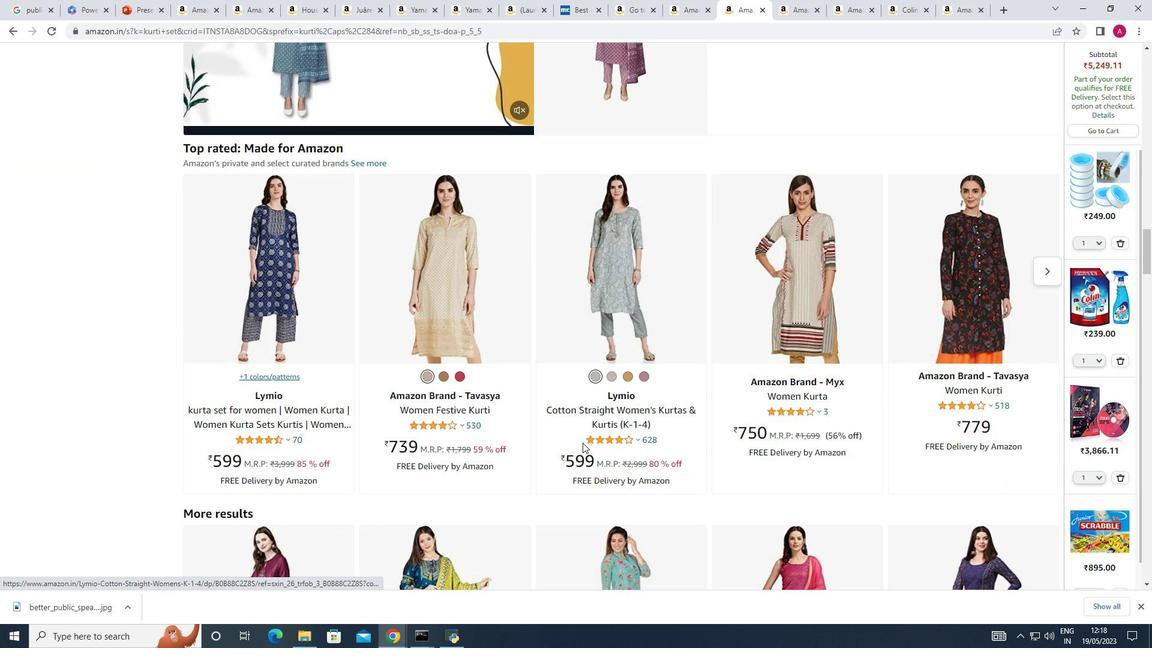 
Action: Mouse scrolled (584, 441) with delta (0, 0)
Screenshot: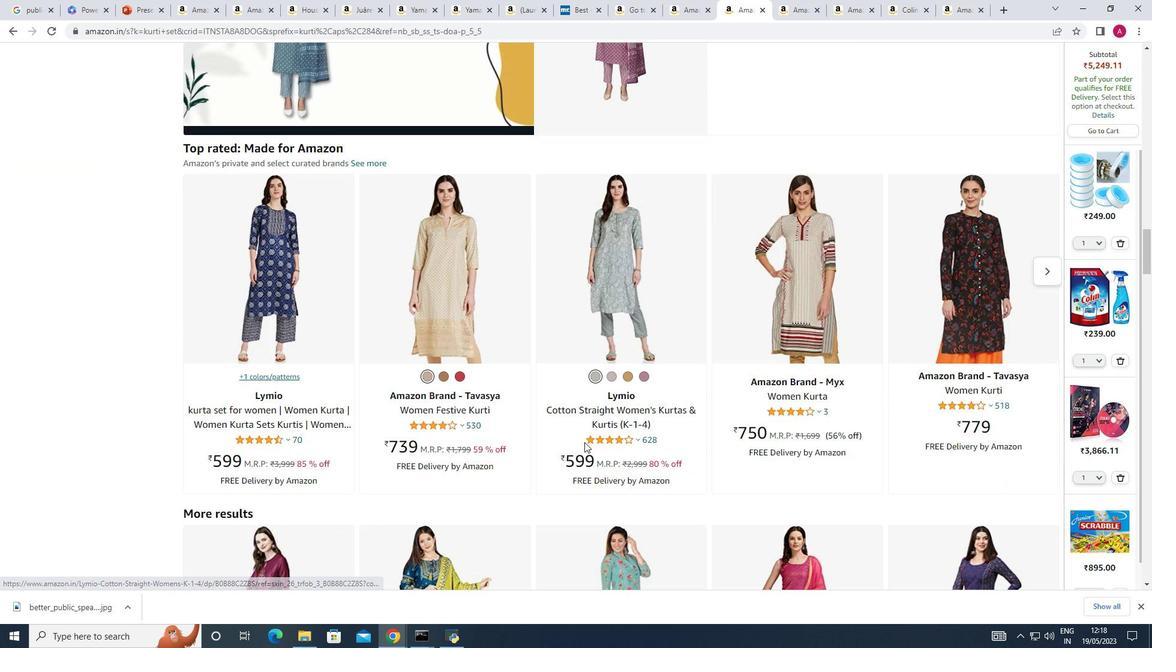 
Action: Mouse scrolled (584, 441) with delta (0, 0)
Screenshot: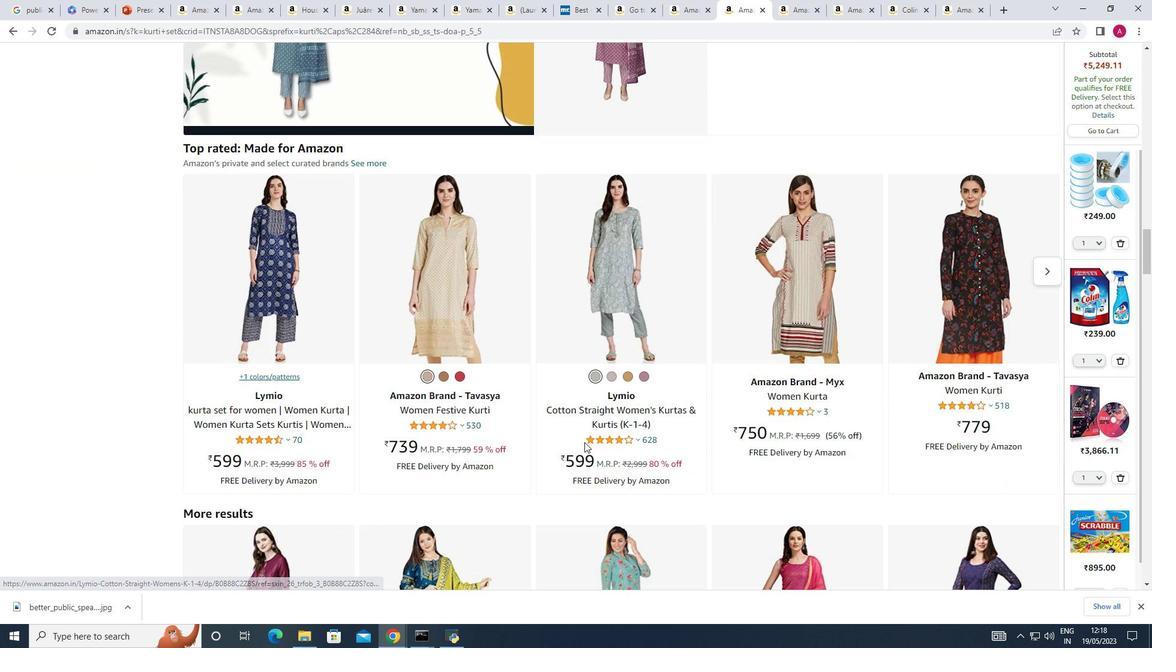 
Action: Mouse scrolled (584, 441) with delta (0, 0)
Screenshot: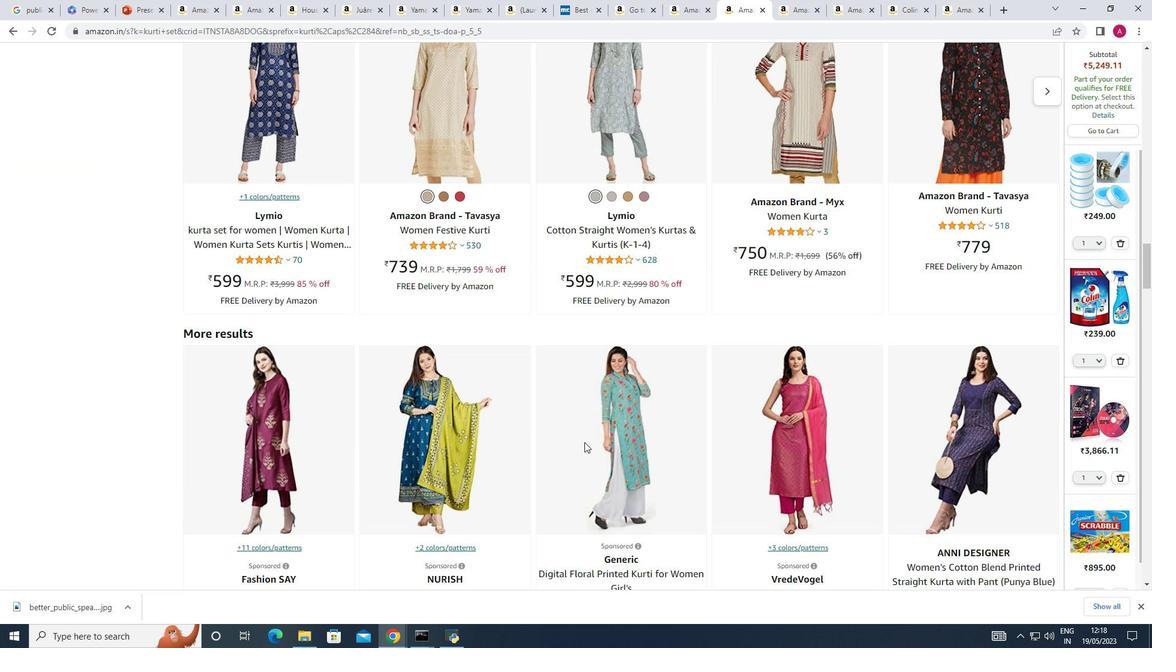 
Action: Mouse scrolled (584, 441) with delta (0, 0)
Screenshot: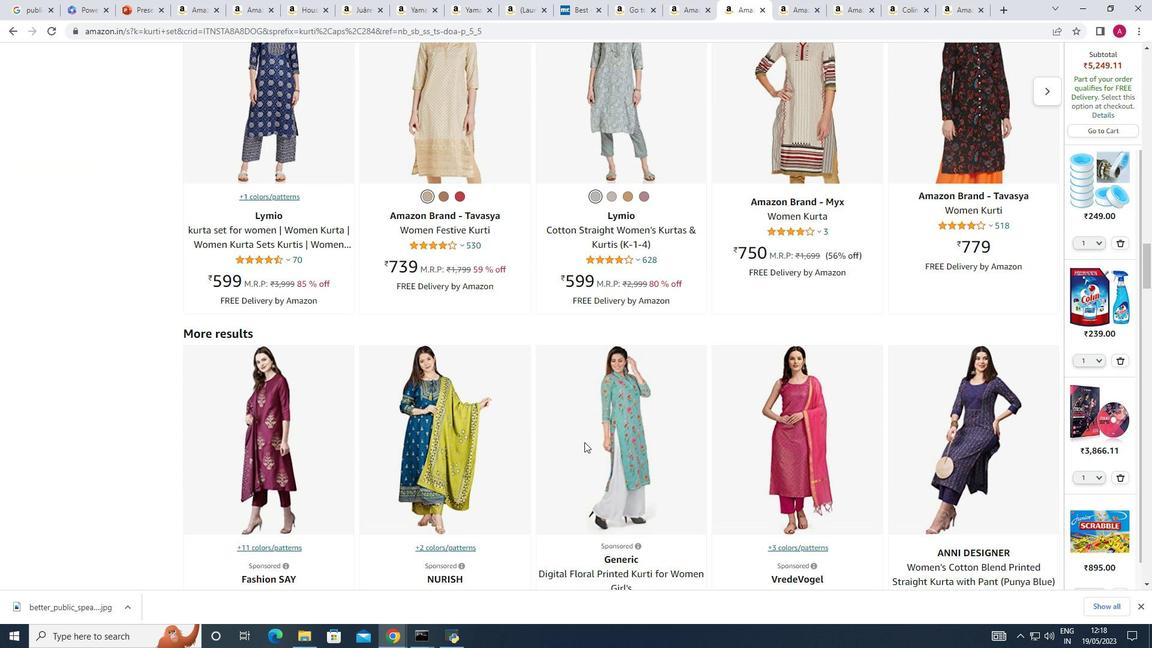 
Action: Mouse scrolled (584, 441) with delta (0, 0)
